 Task:  Search  Airbnb stays in Newport Beach with a boat .
Action: Mouse moved to (458, 85)
Screenshot: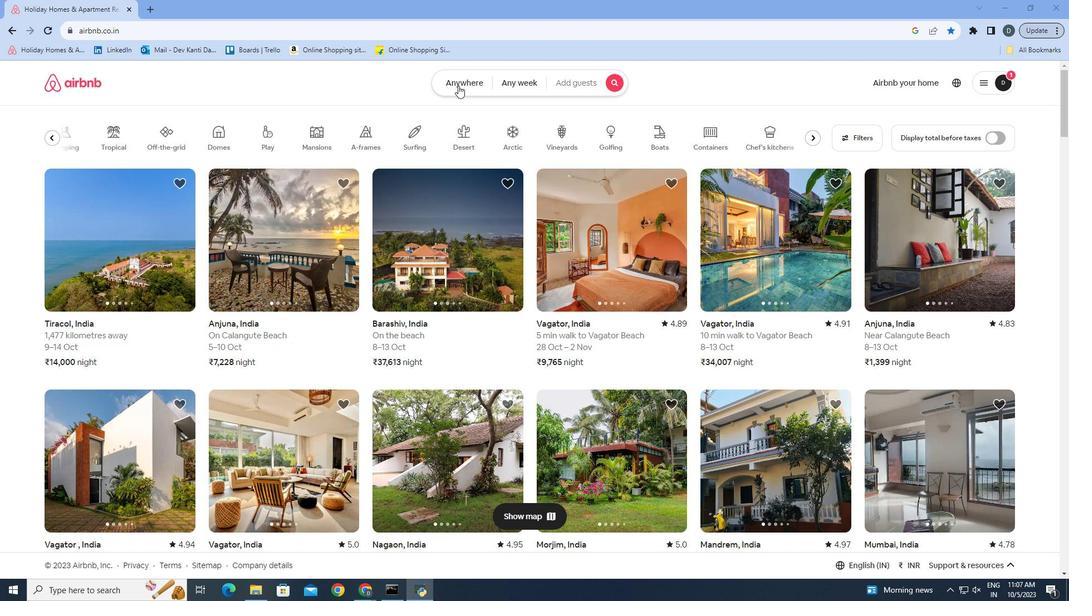 
Action: Mouse pressed left at (458, 85)
Screenshot: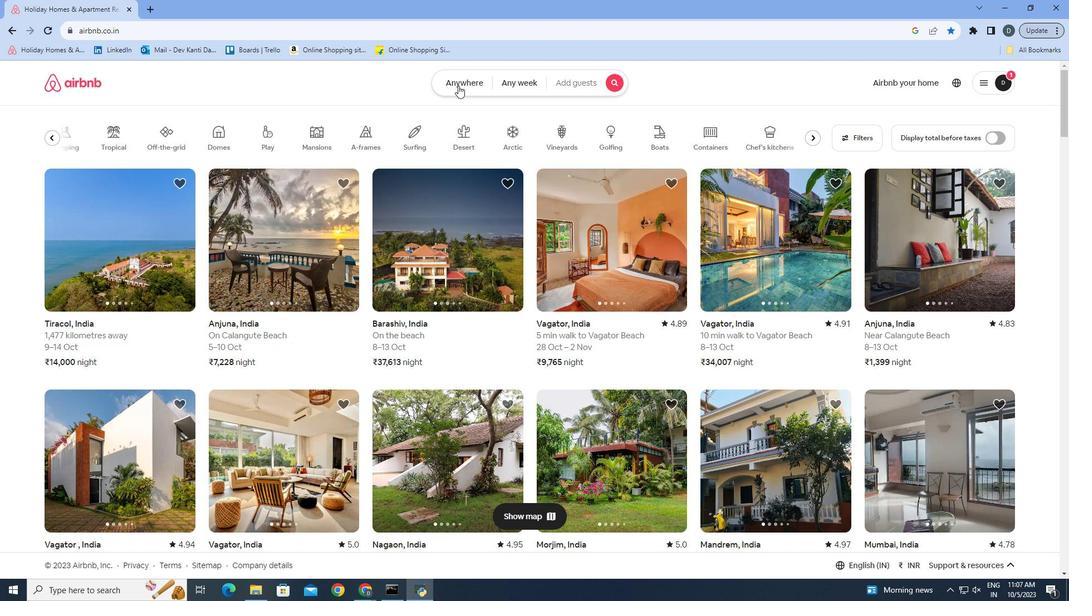 
Action: Mouse moved to (387, 129)
Screenshot: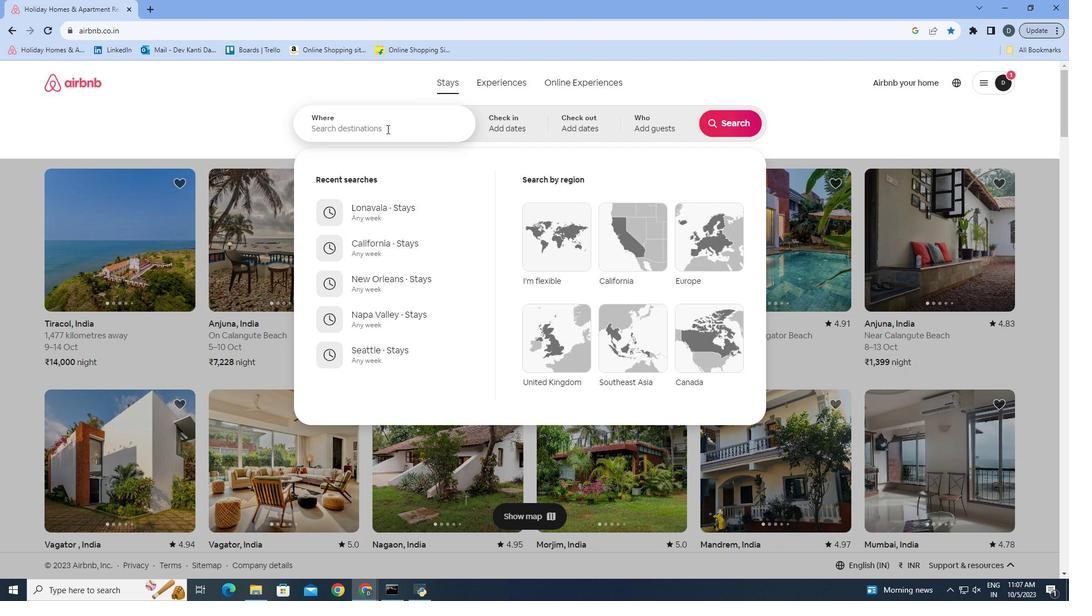 
Action: Mouse pressed left at (387, 129)
Screenshot: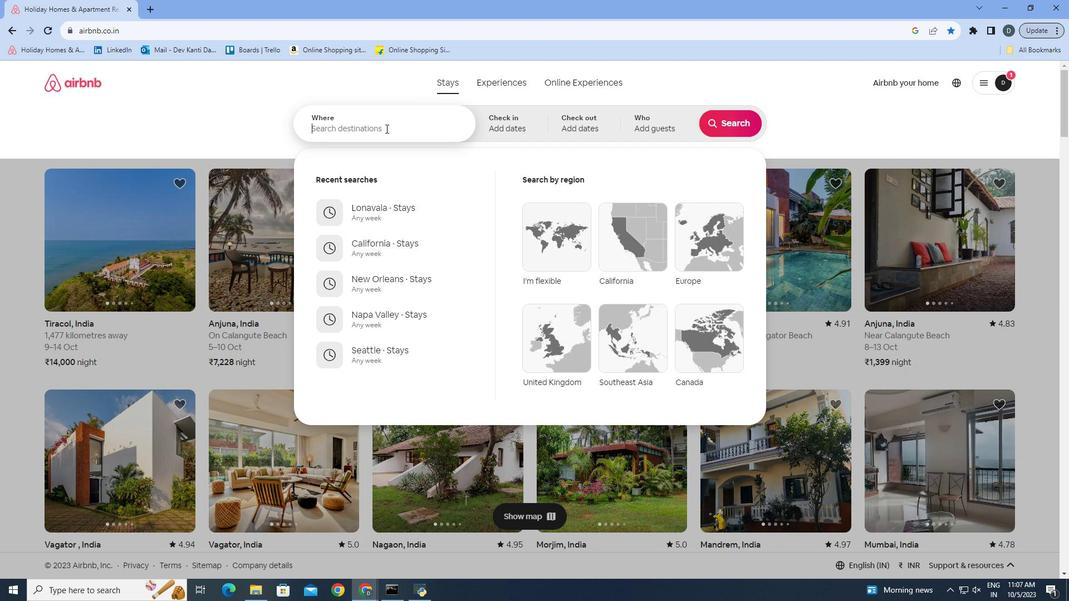 
Action: Mouse moved to (385, 128)
Screenshot: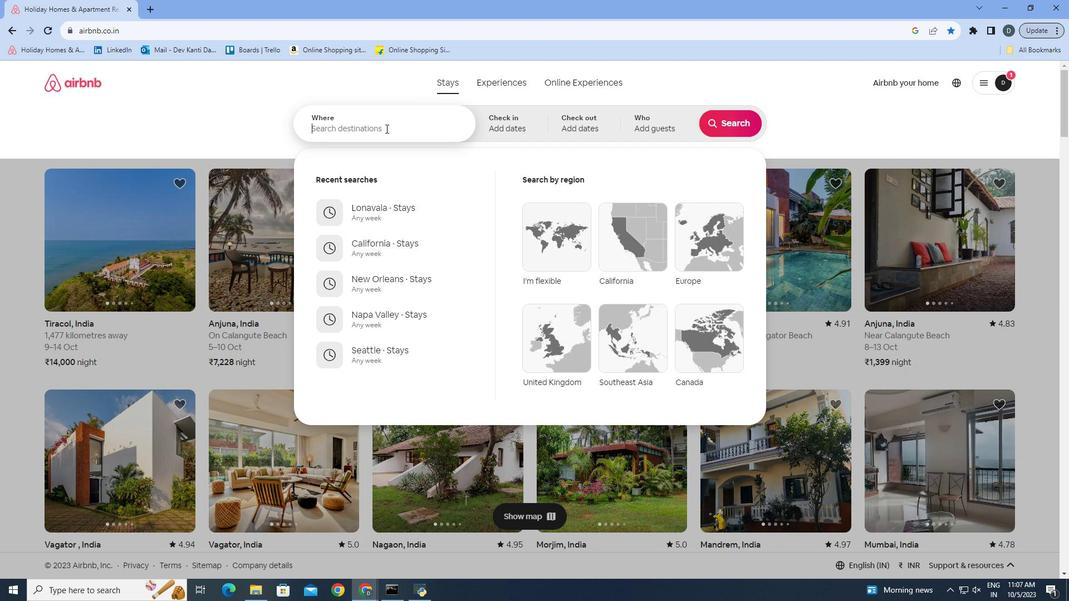 
Action: Key pressed <Key.shift>Newp
Screenshot: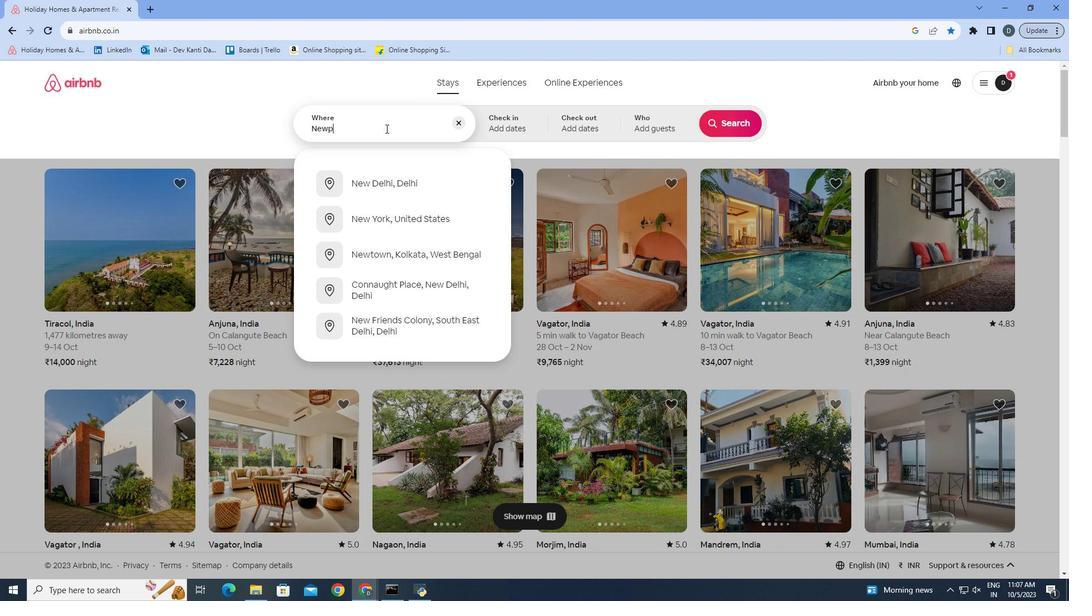 
Action: Mouse moved to (385, 127)
Screenshot: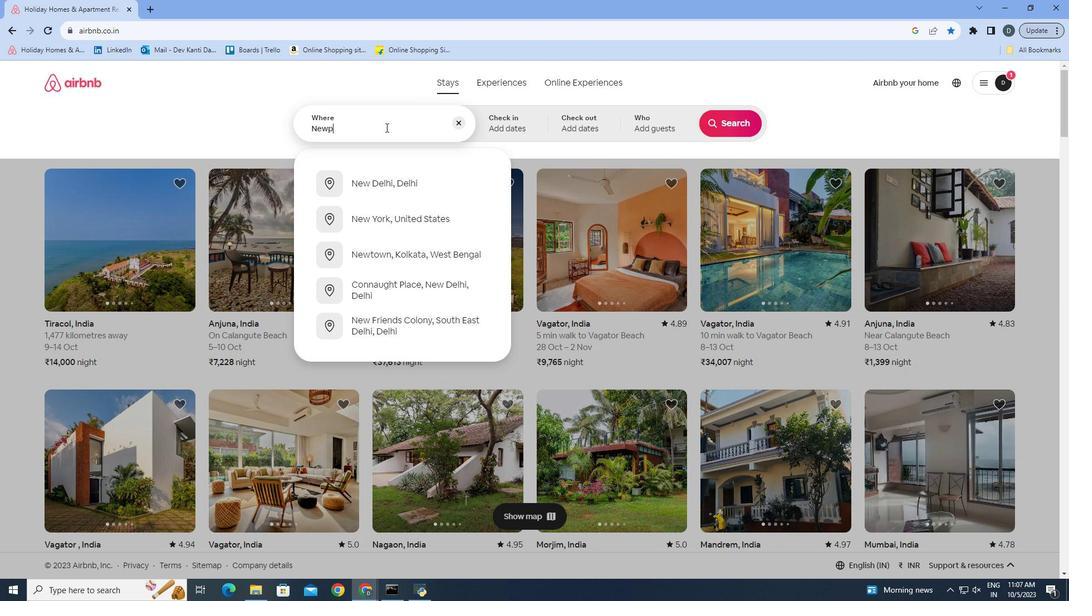 
Action: Key pressed ort<Key.space><Key.shift>Beach<Key.enter>
Screenshot: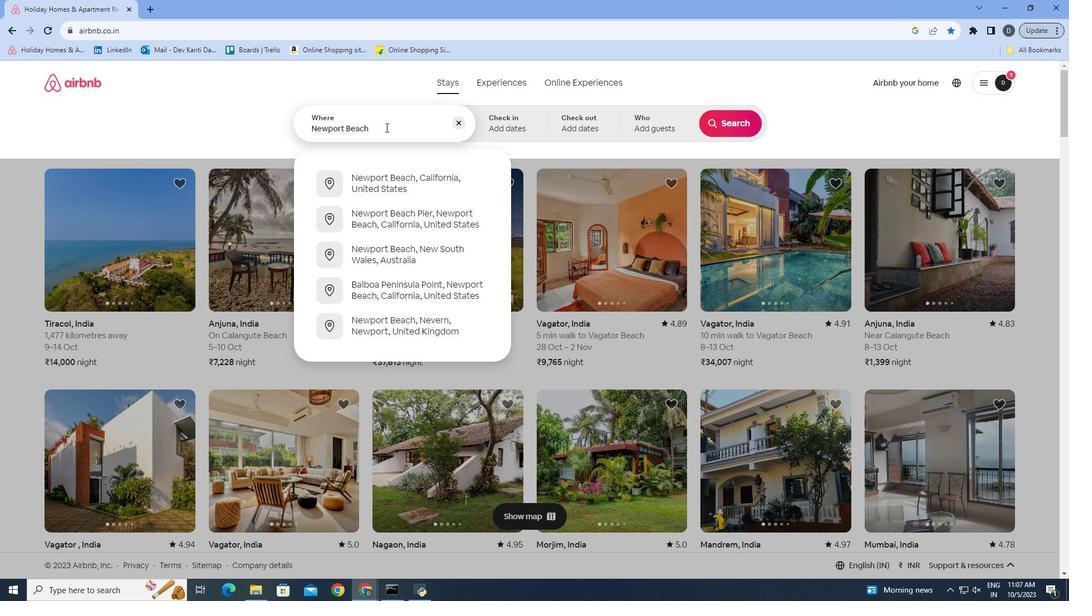 
Action: Mouse moved to (733, 119)
Screenshot: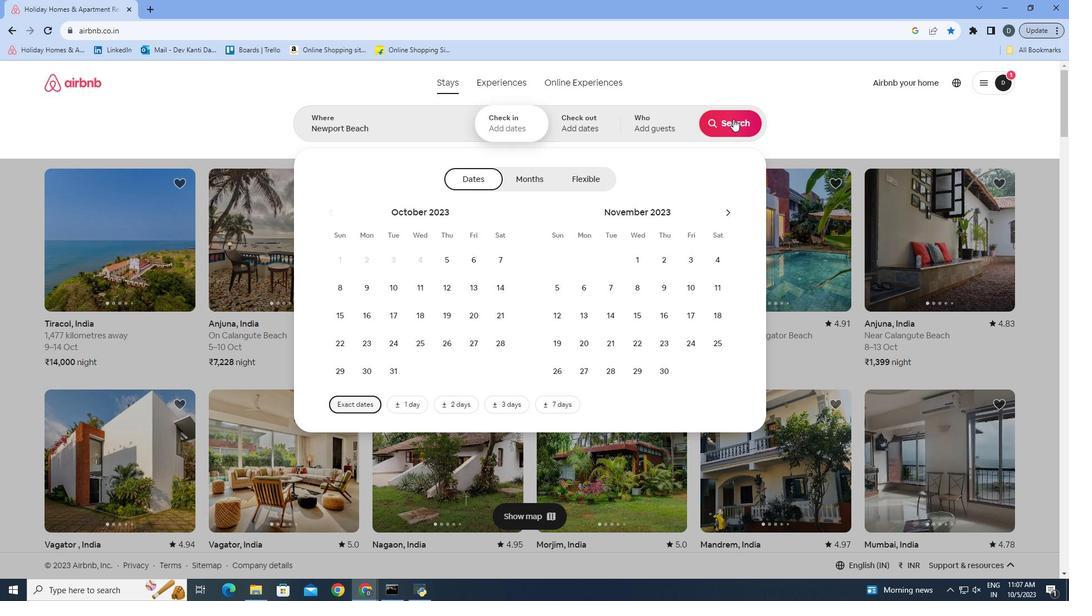
Action: Mouse pressed left at (733, 119)
Screenshot: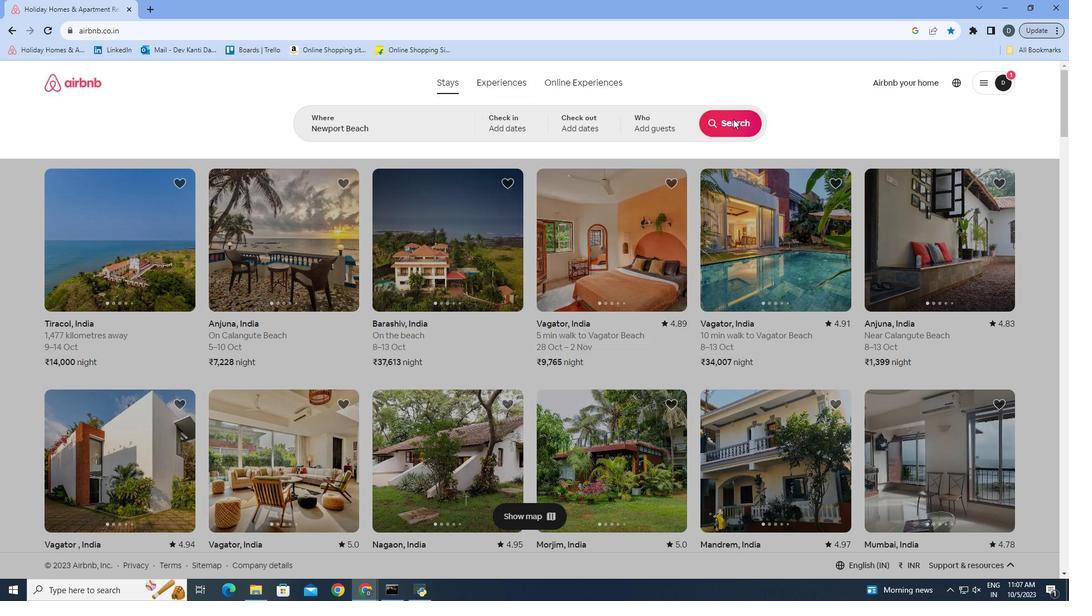 
Action: Mouse moved to (845, 123)
Screenshot: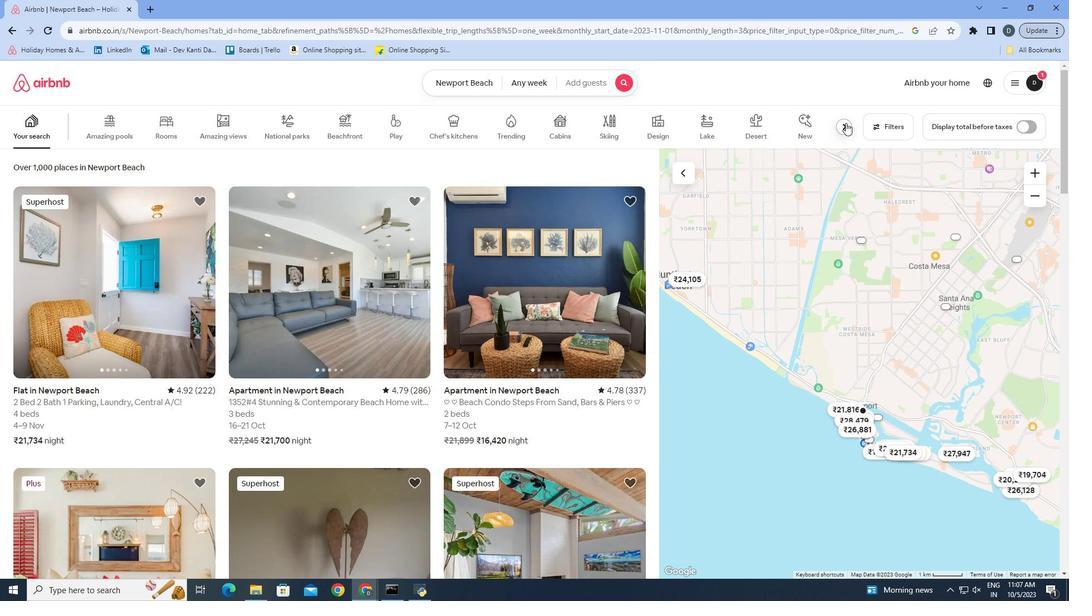 
Action: Mouse pressed left at (845, 123)
Screenshot: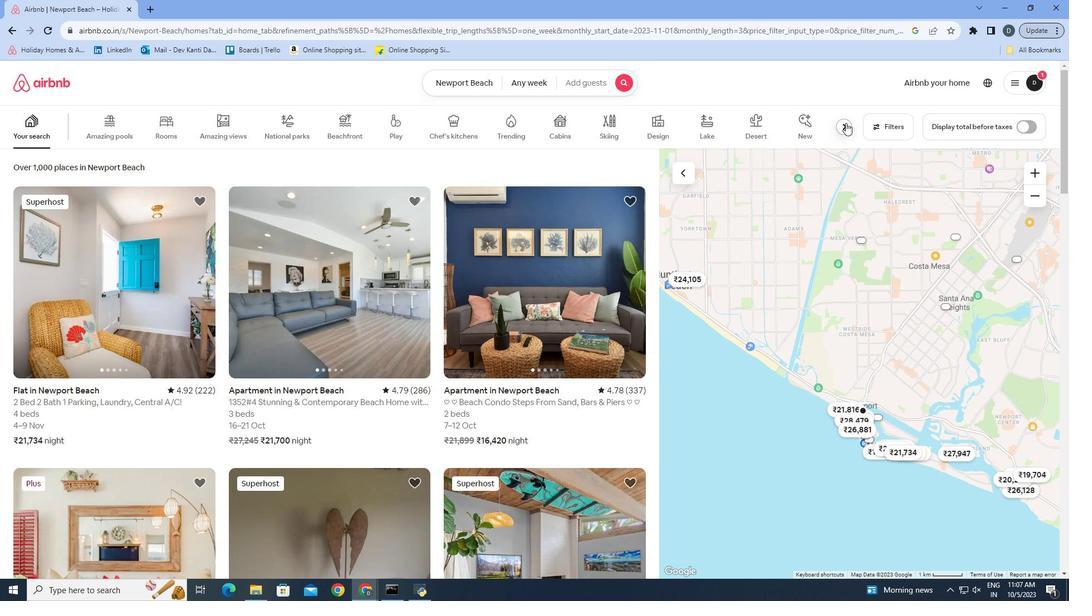 
Action: Mouse moved to (845, 123)
Screenshot: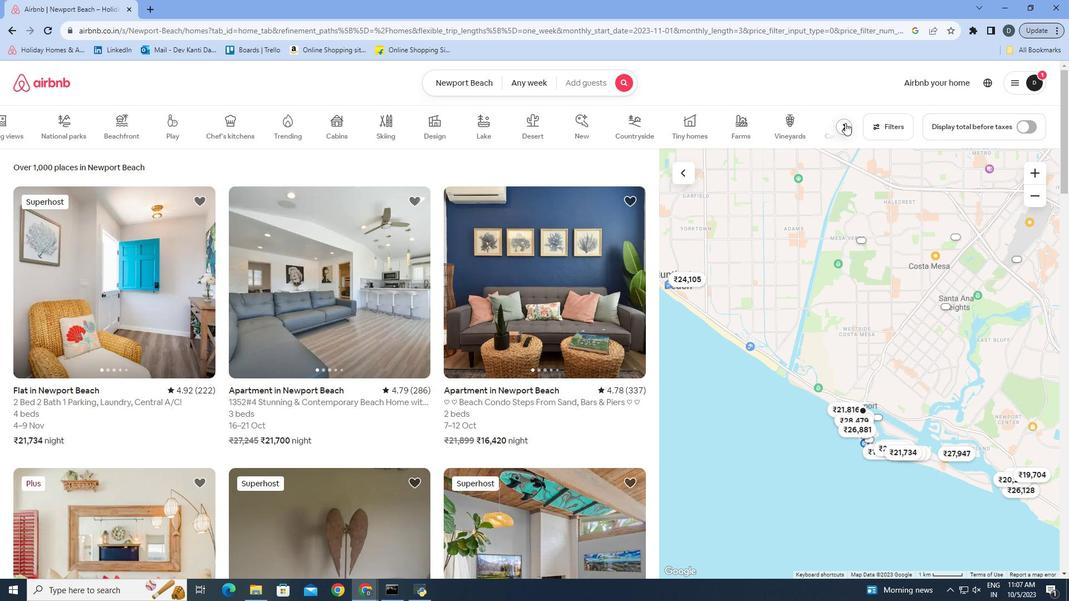 
Action: Mouse pressed left at (845, 123)
Screenshot: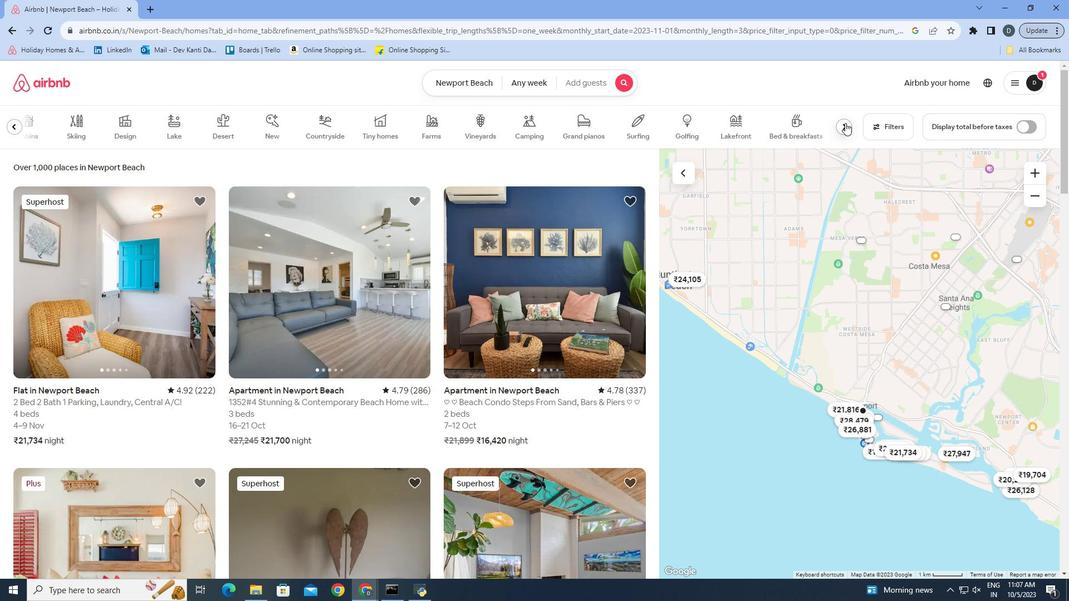 
Action: Mouse moved to (617, 123)
Screenshot: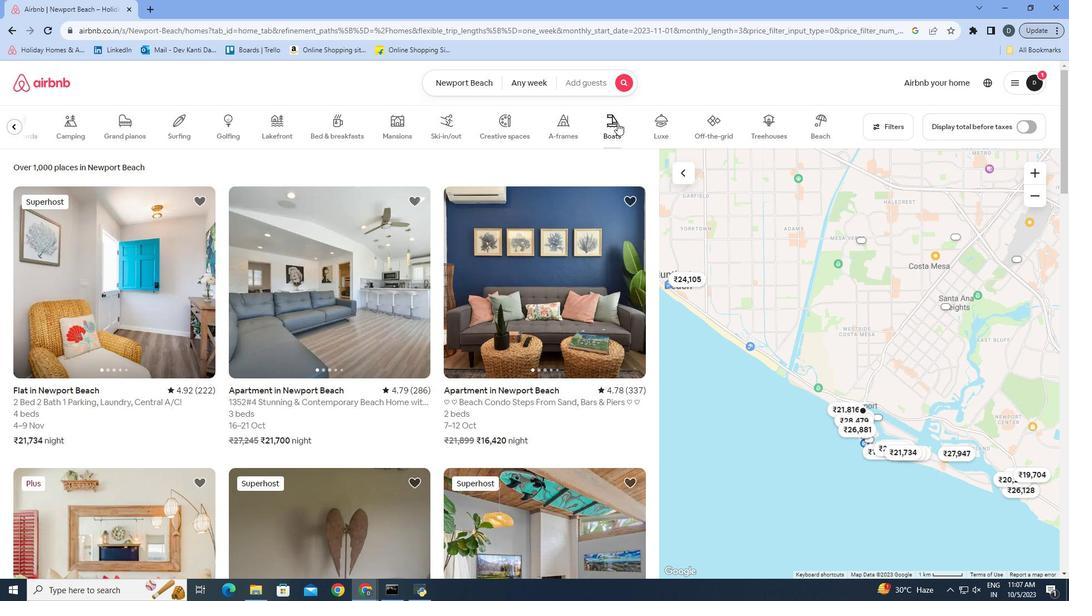 
Action: Mouse pressed left at (617, 123)
Screenshot: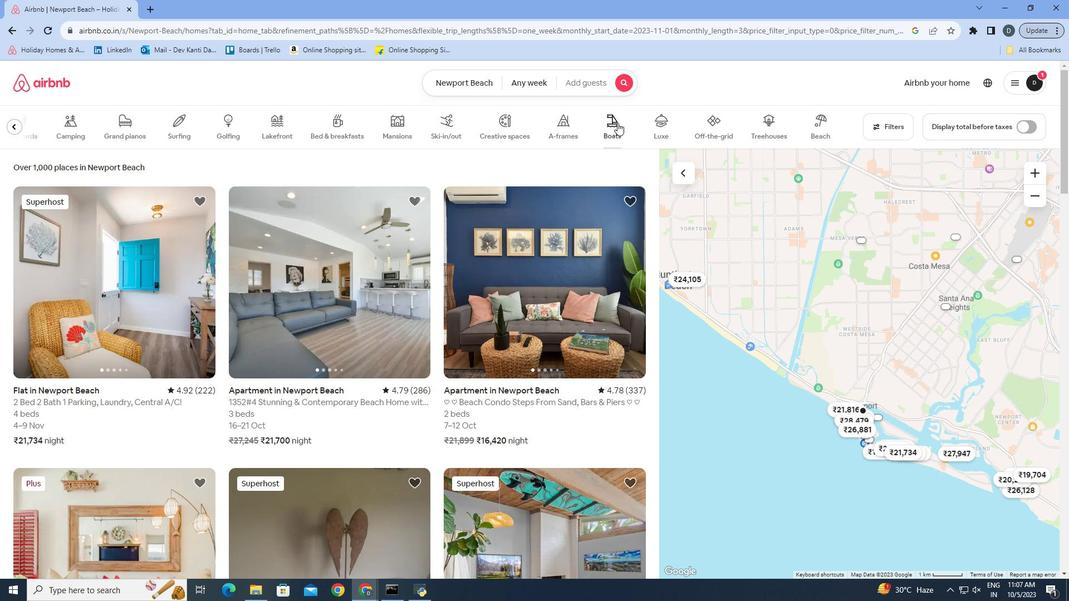 
Action: Mouse moved to (157, 332)
Screenshot: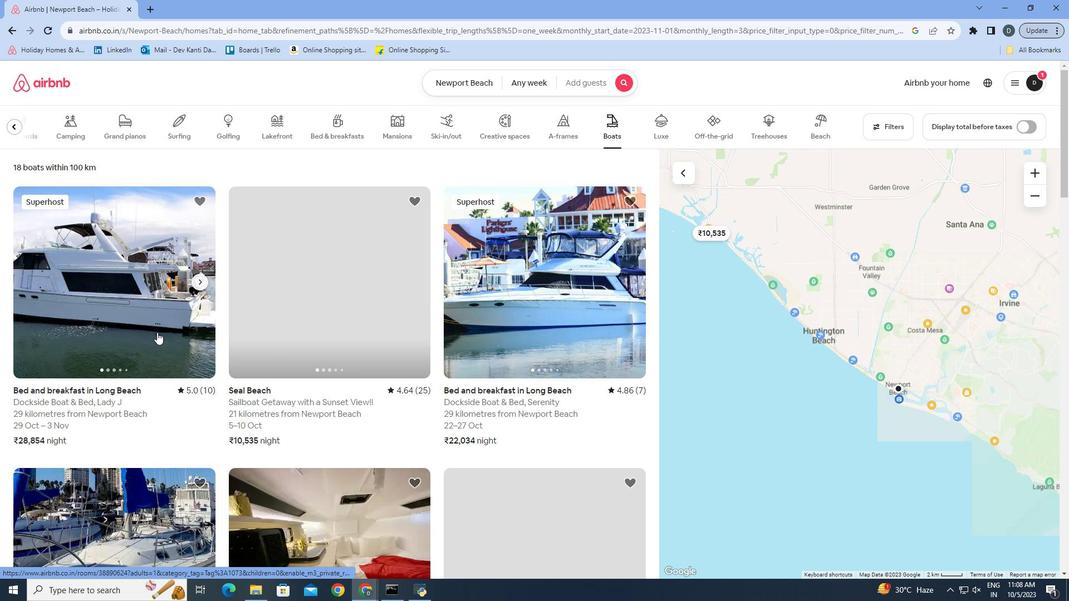 
Action: Mouse pressed left at (157, 332)
Screenshot: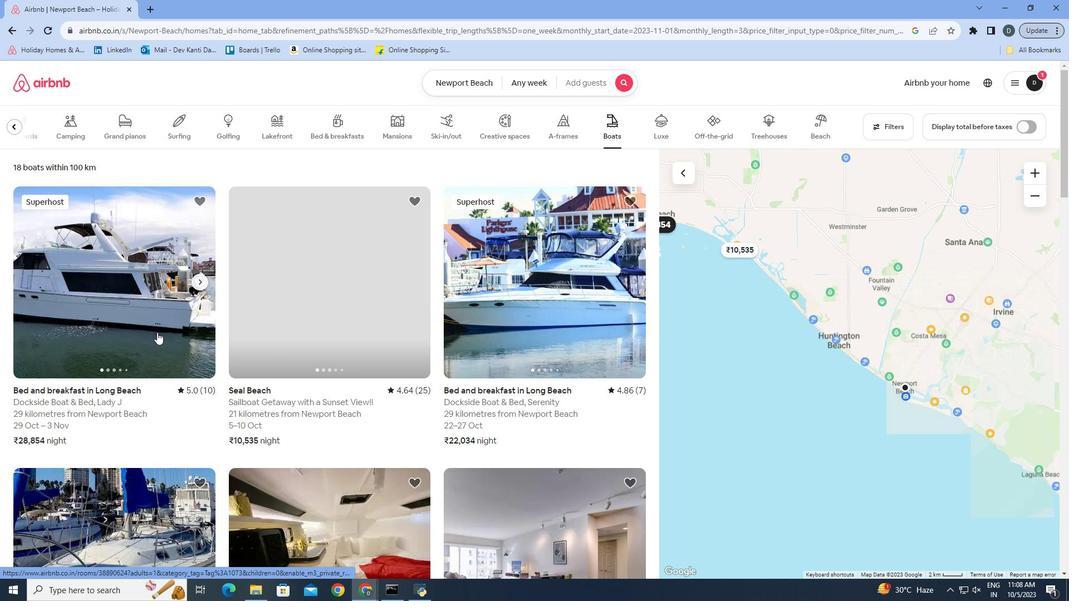 
Action: Mouse moved to (821, 418)
Screenshot: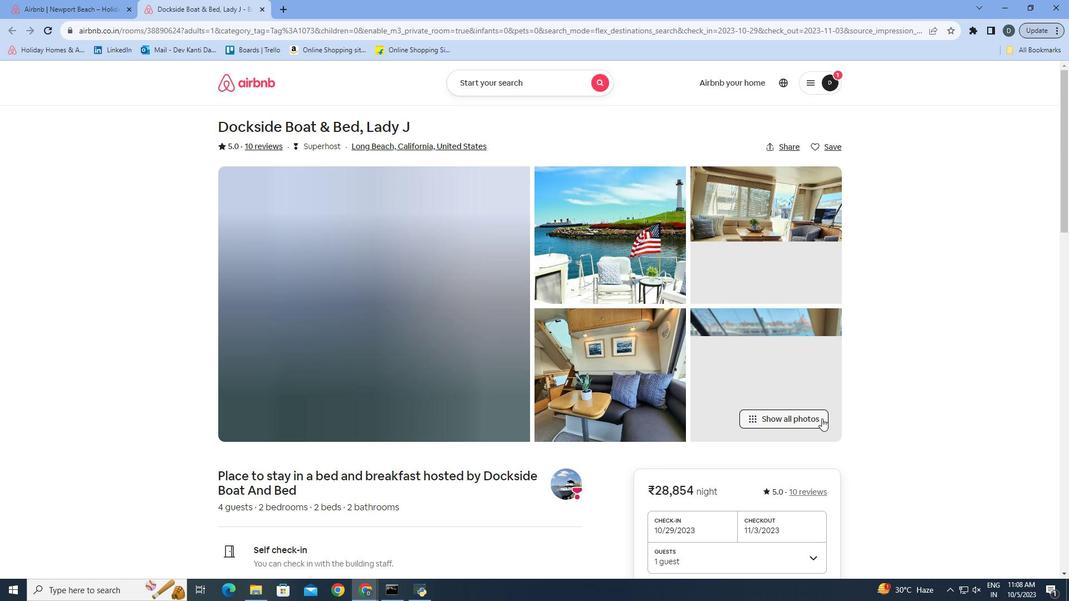 
Action: Mouse pressed left at (821, 418)
Screenshot: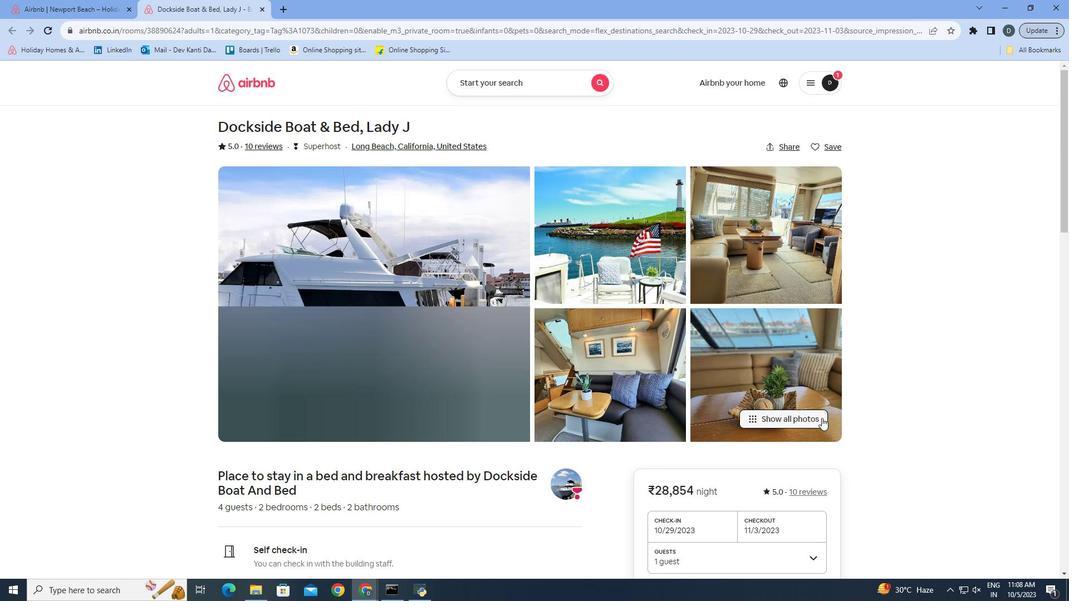 
Action: Mouse moved to (788, 381)
Screenshot: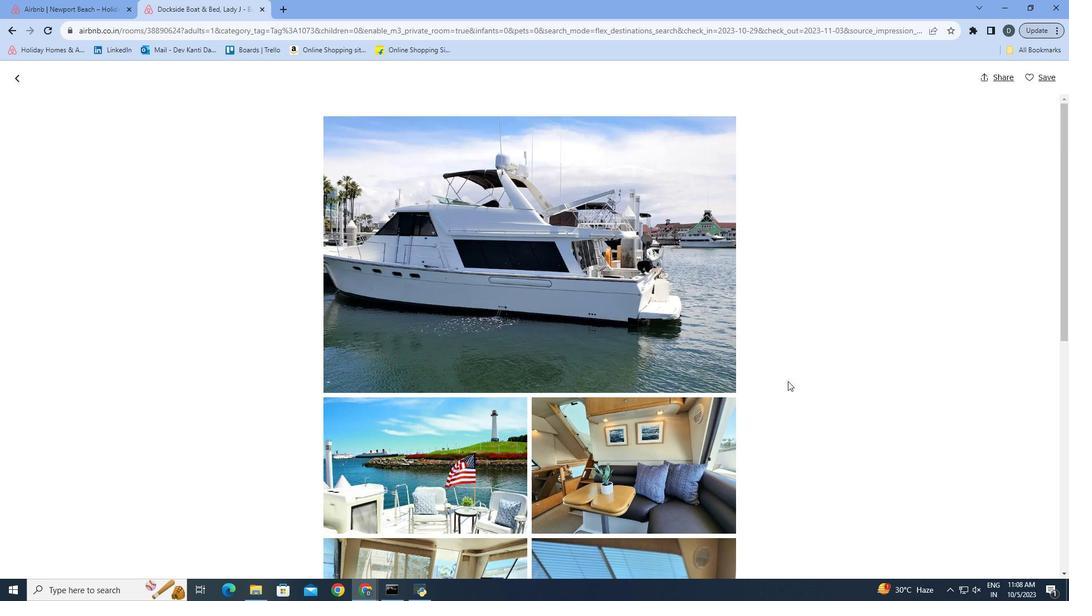 
Action: Mouse scrolled (788, 380) with delta (0, 0)
Screenshot: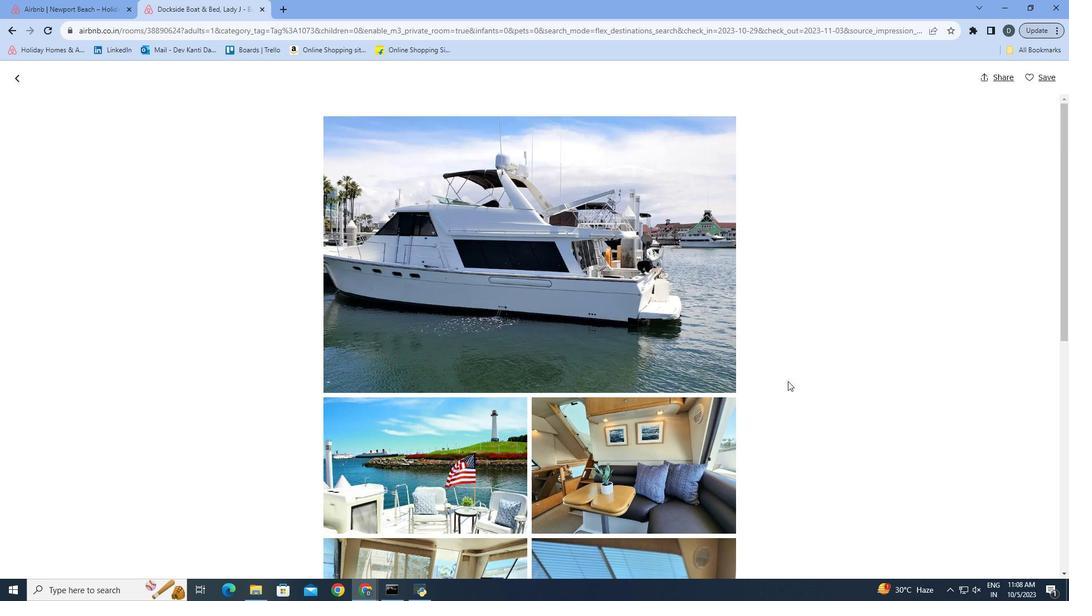 
Action: Mouse moved to (788, 381)
Screenshot: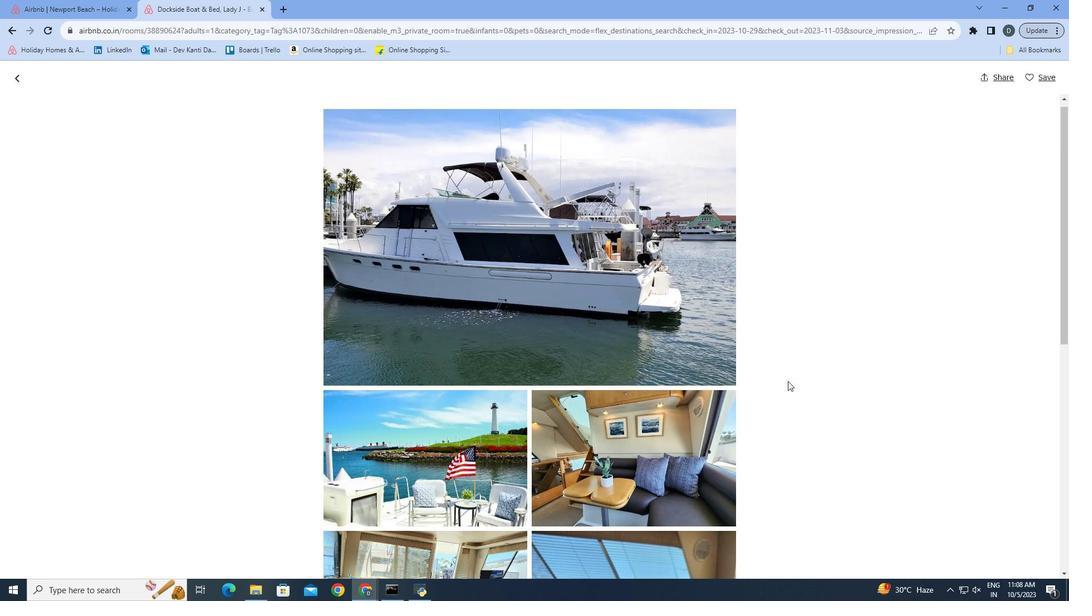 
Action: Mouse scrolled (788, 380) with delta (0, 0)
Screenshot: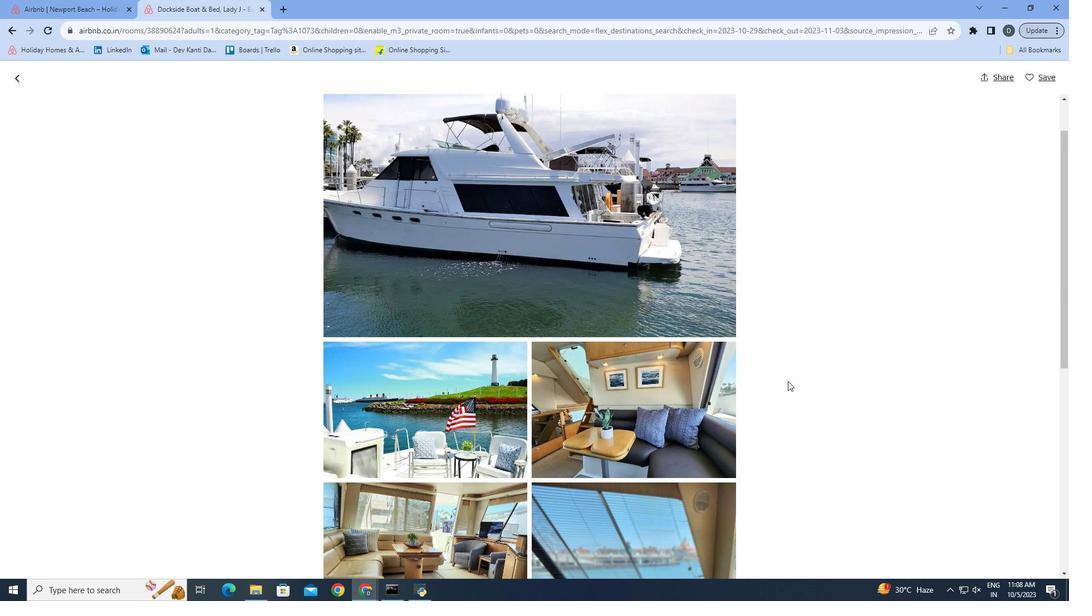 
Action: Mouse scrolled (788, 380) with delta (0, 0)
Screenshot: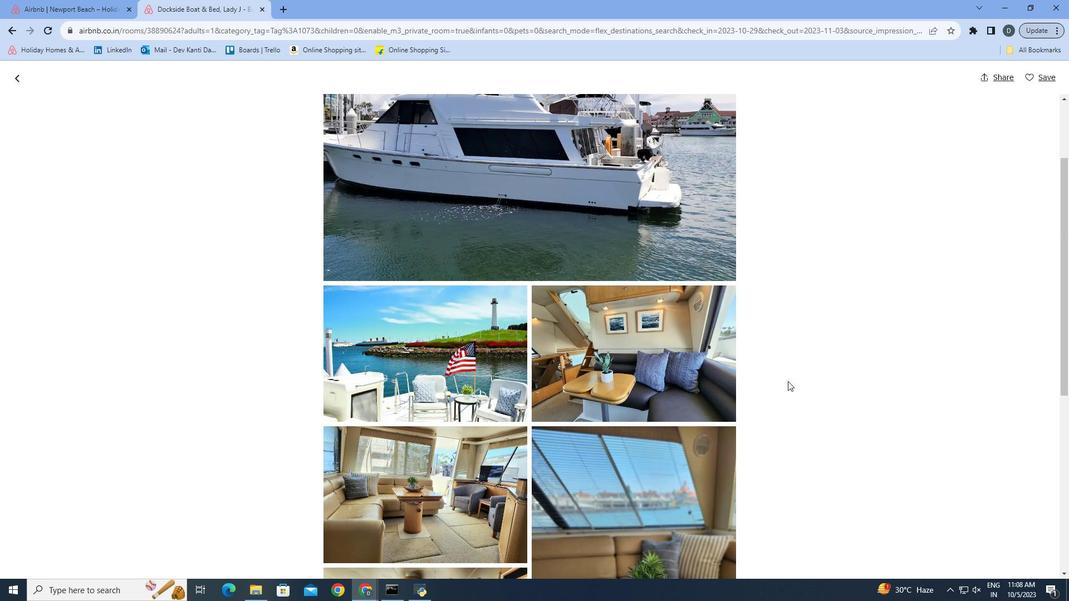 
Action: Mouse scrolled (788, 380) with delta (0, 0)
Screenshot: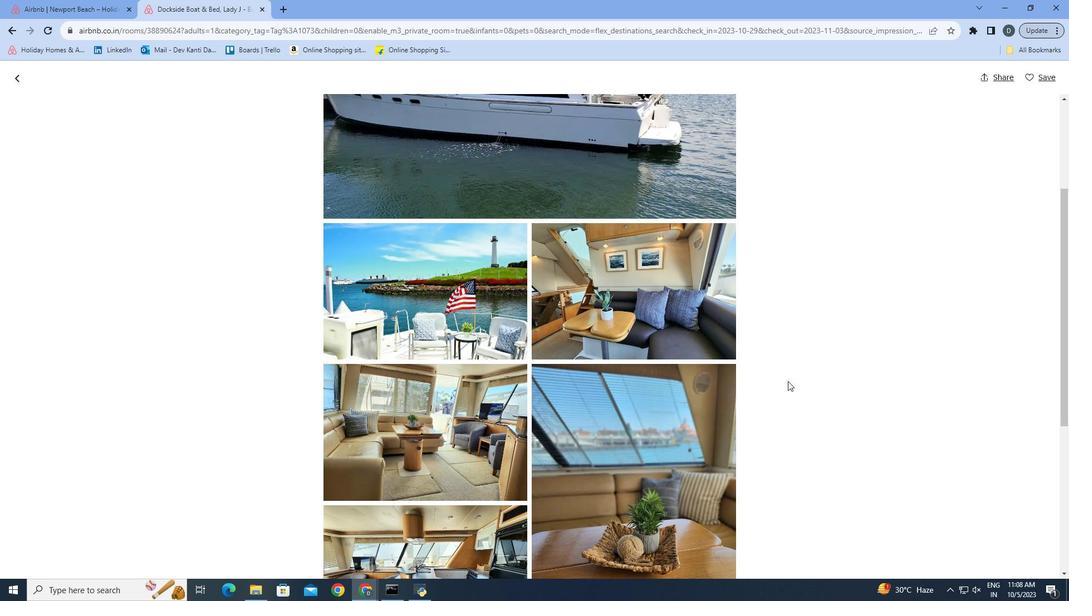
Action: Mouse scrolled (788, 380) with delta (0, 0)
Screenshot: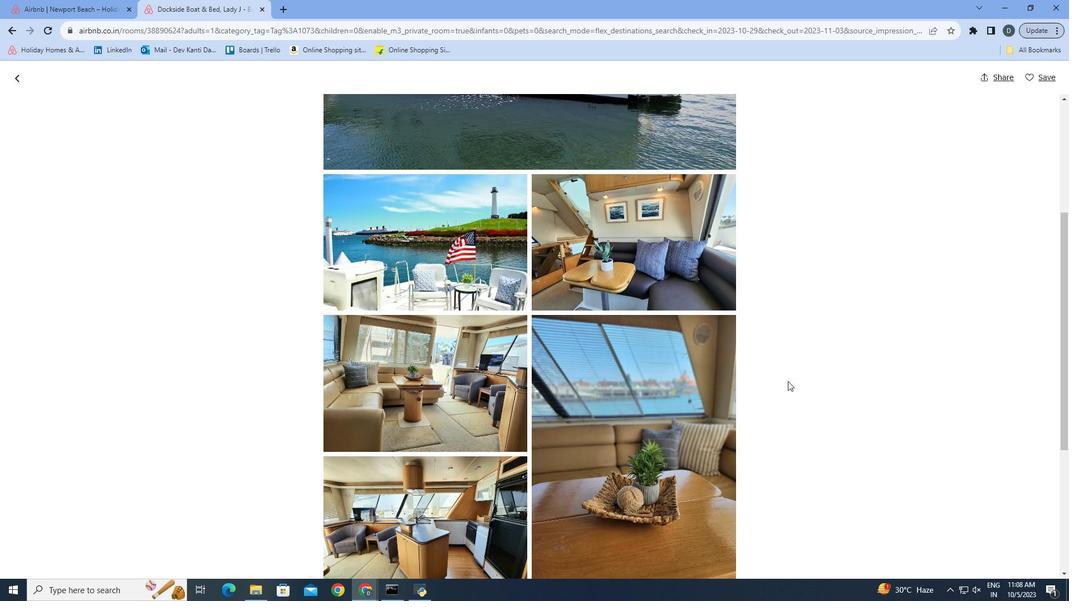 
Action: Mouse moved to (795, 384)
Screenshot: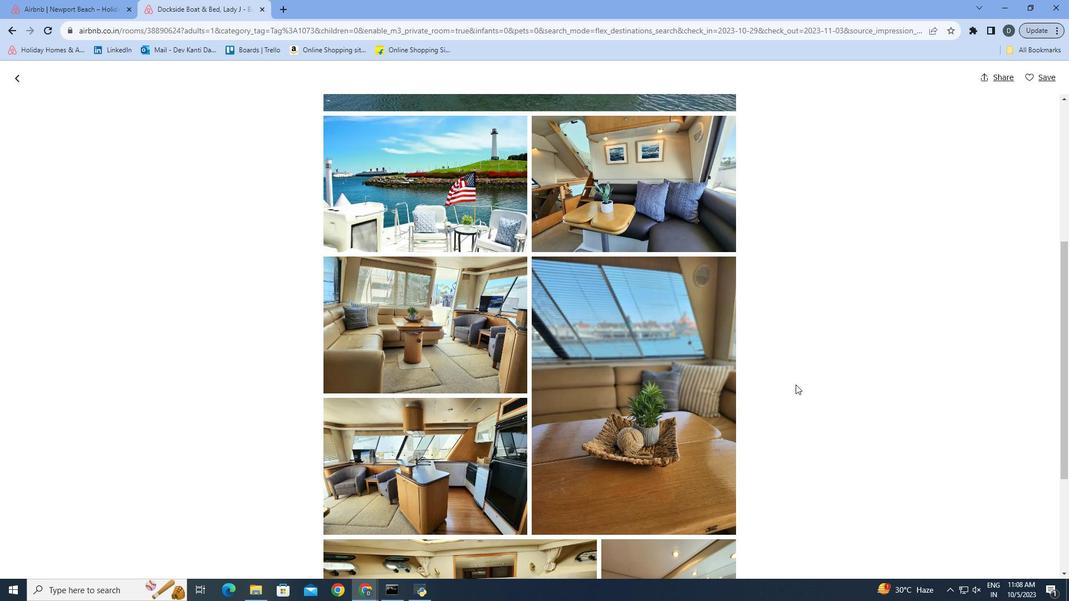 
Action: Mouse scrolled (795, 384) with delta (0, 0)
Screenshot: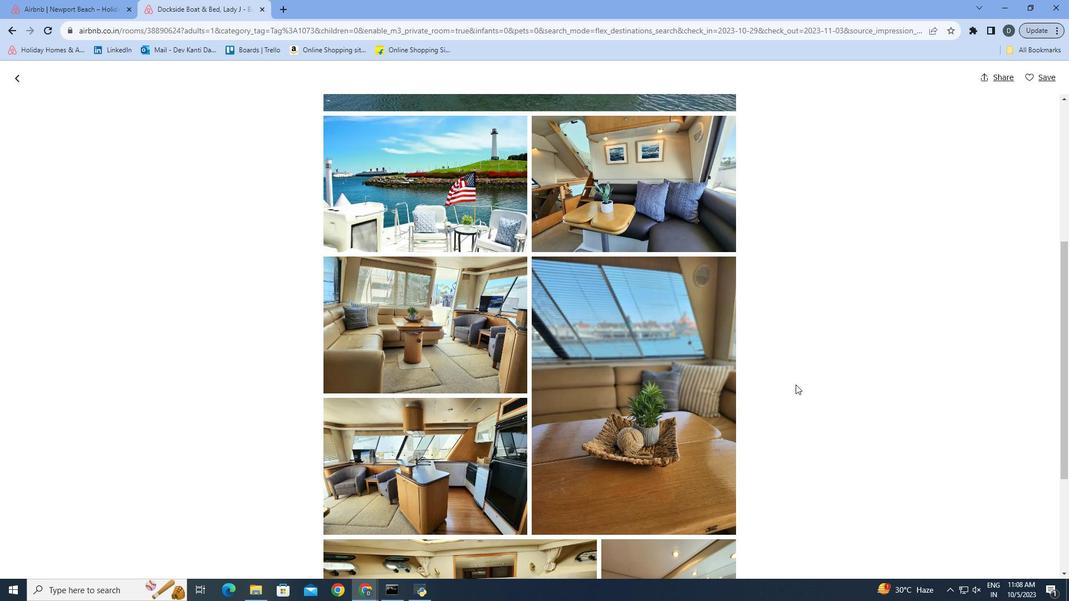 
Action: Mouse moved to (789, 355)
Screenshot: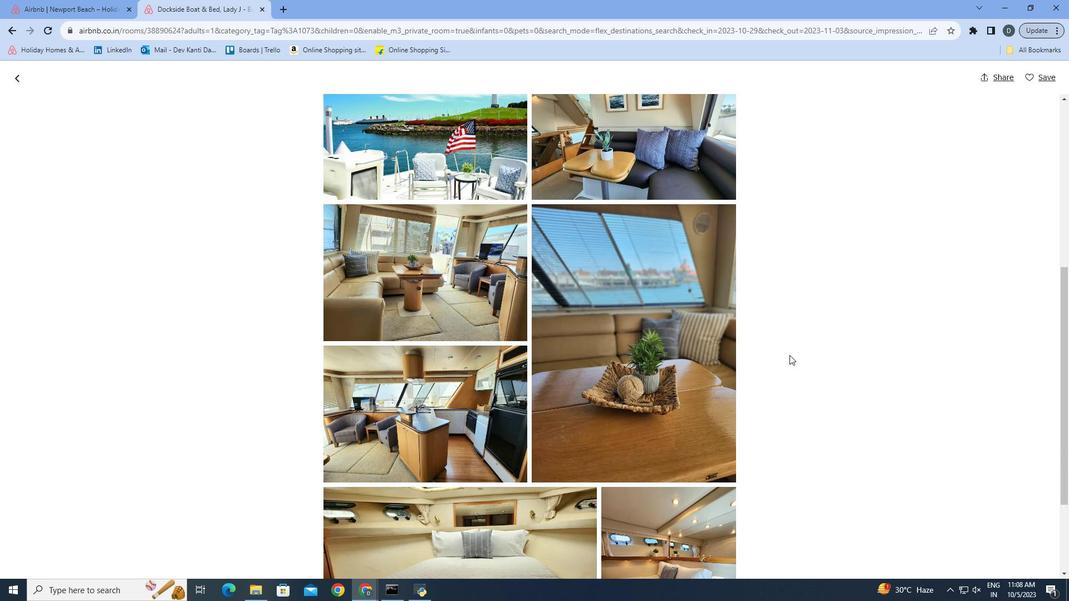 
Action: Mouse scrolled (789, 354) with delta (0, 0)
Screenshot: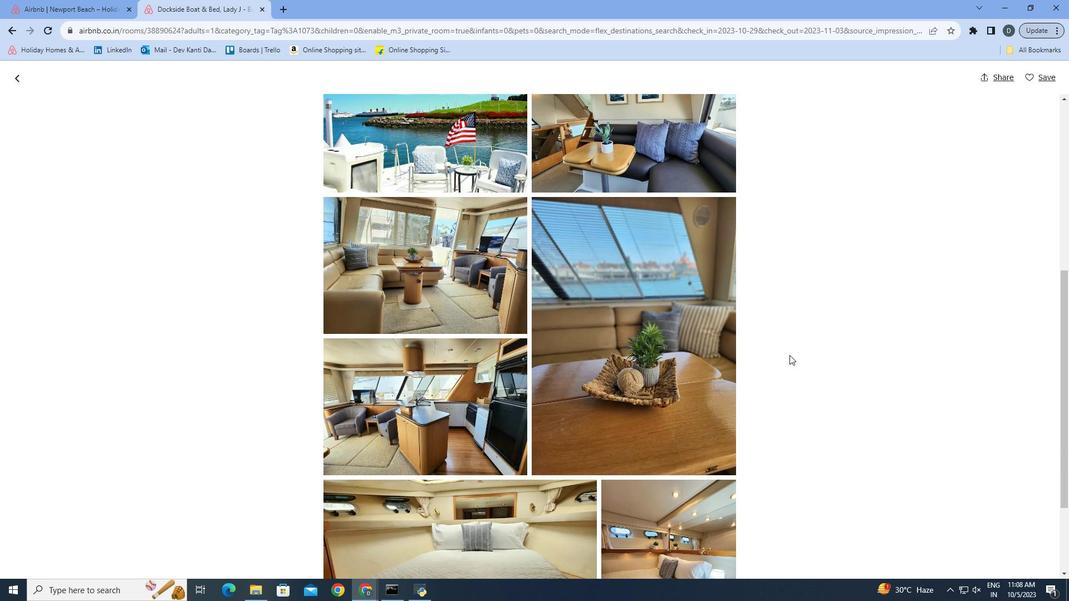 
Action: Mouse moved to (789, 355)
Screenshot: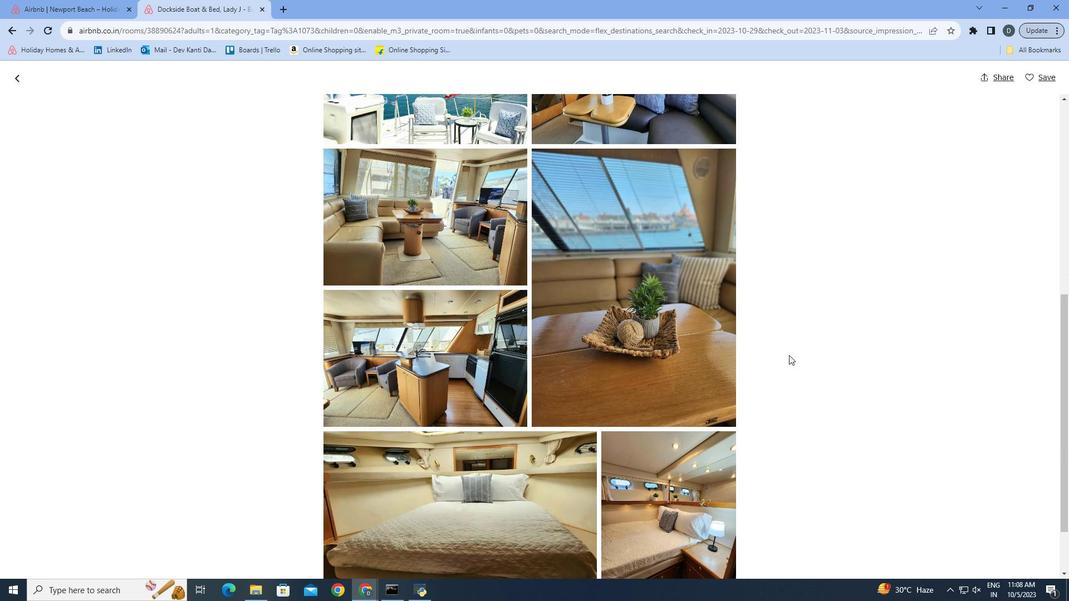 
Action: Mouse scrolled (789, 354) with delta (0, 0)
Screenshot: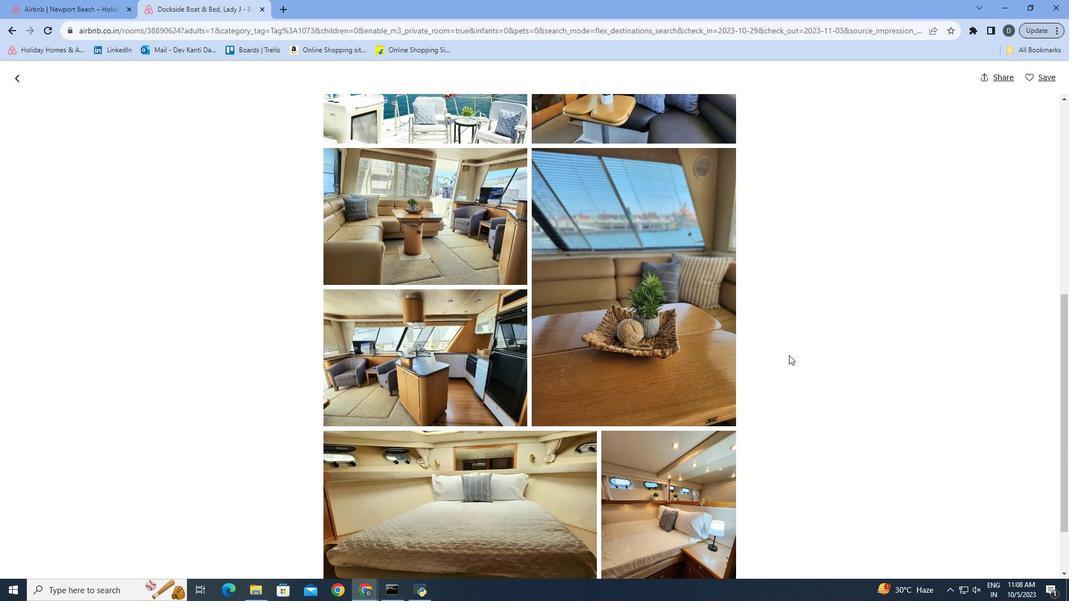 
Action: Mouse moved to (788, 355)
Screenshot: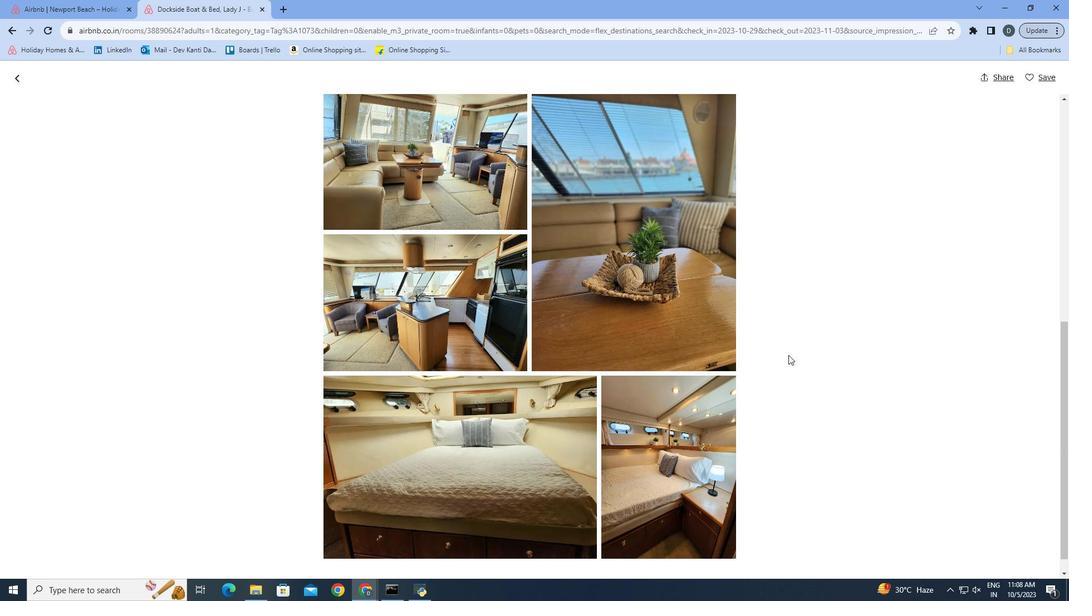 
Action: Mouse scrolled (788, 354) with delta (0, 0)
Screenshot: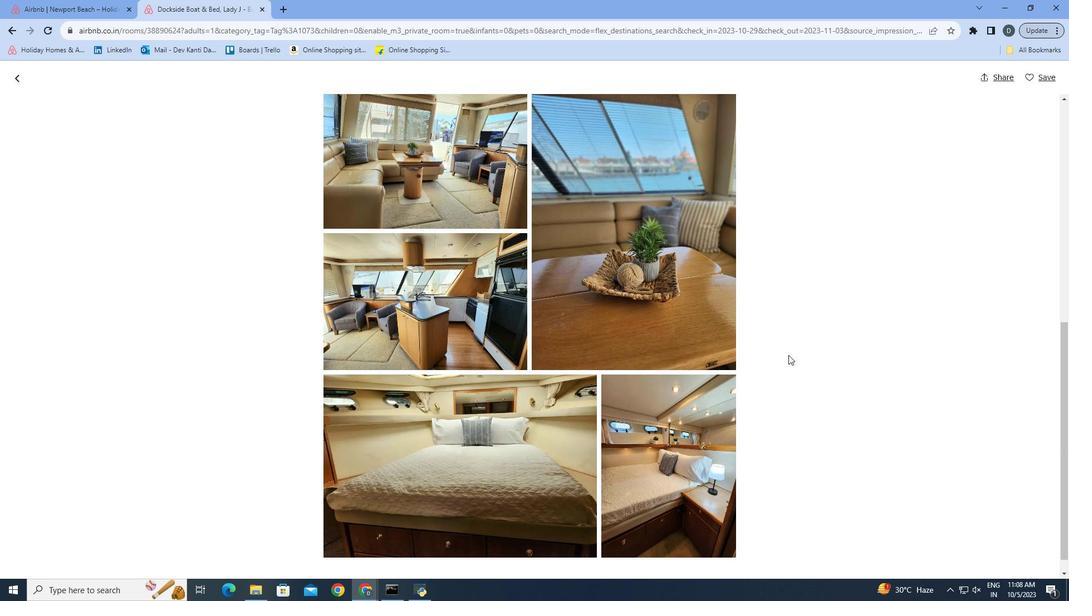 
Action: Mouse scrolled (788, 354) with delta (0, 0)
Screenshot: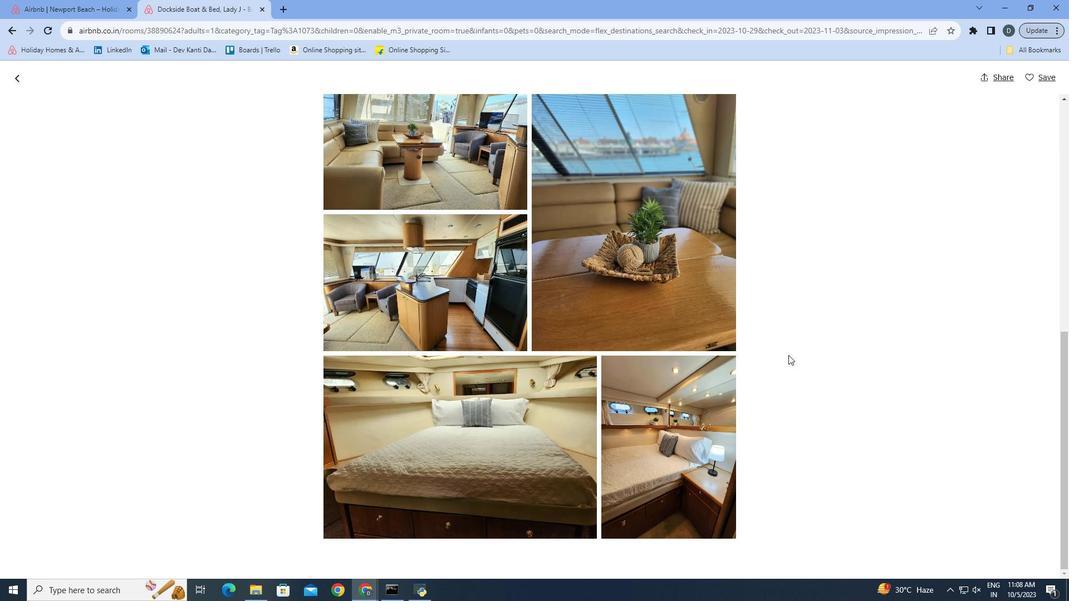 
Action: Mouse scrolled (788, 354) with delta (0, 0)
Screenshot: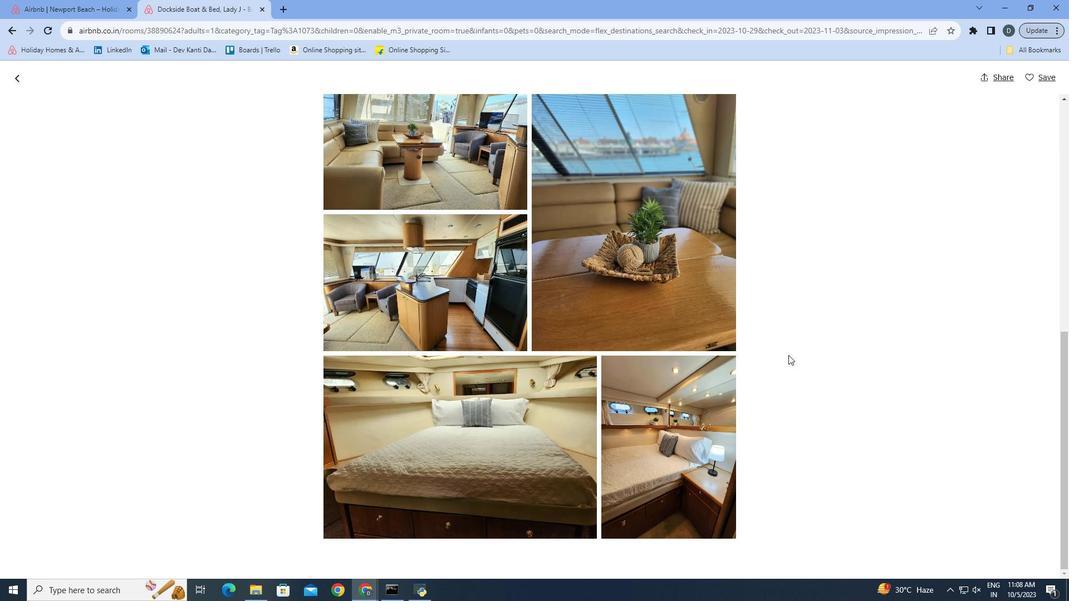 
Action: Mouse moved to (785, 361)
Screenshot: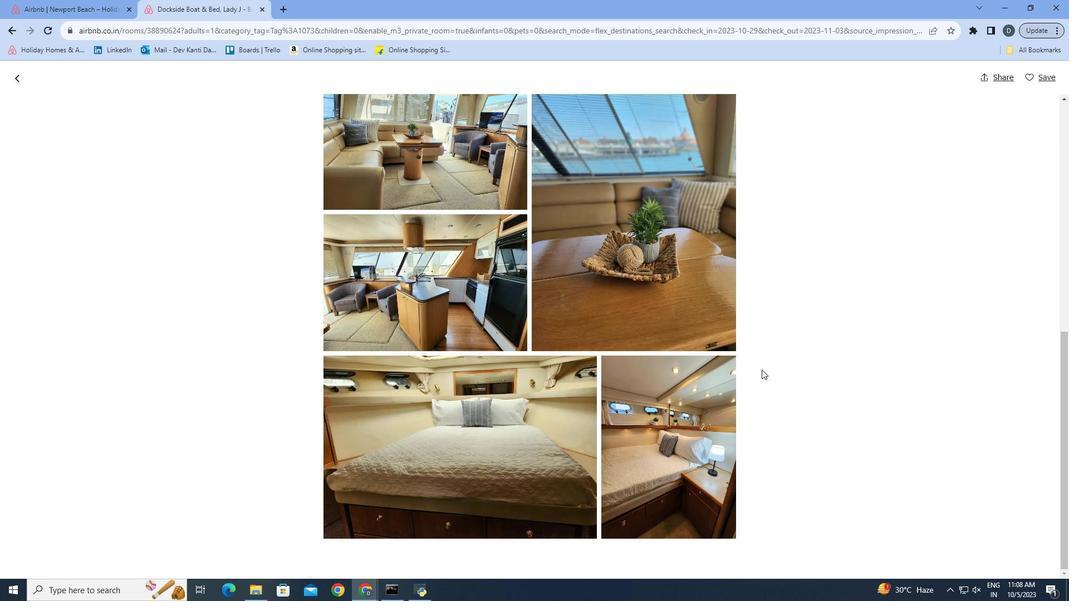 
Action: Mouse scrolled (785, 361) with delta (0, 0)
Screenshot: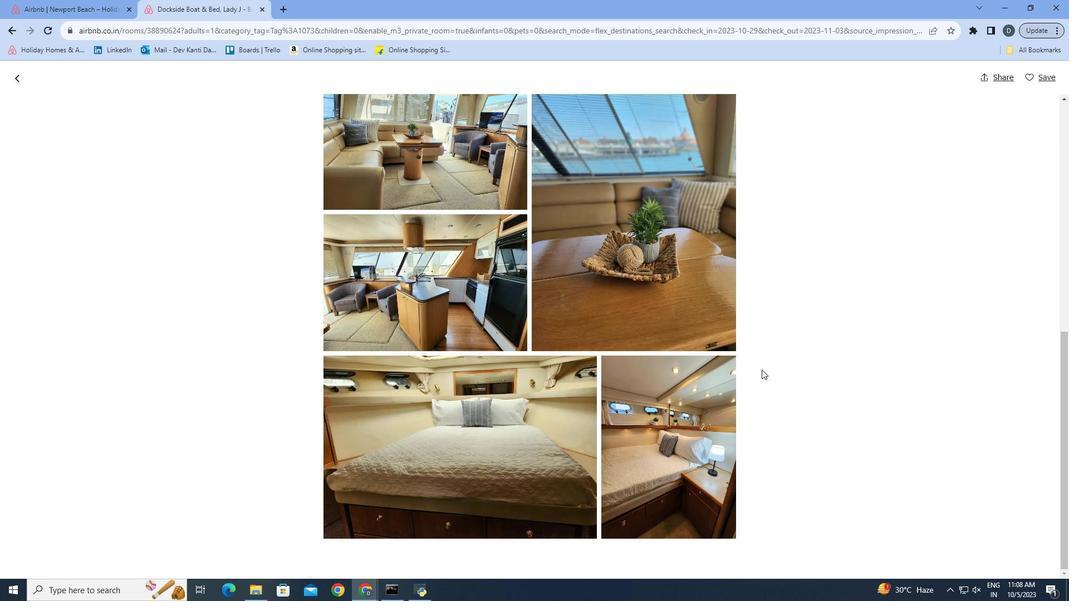 
Action: Mouse moved to (781, 364)
Screenshot: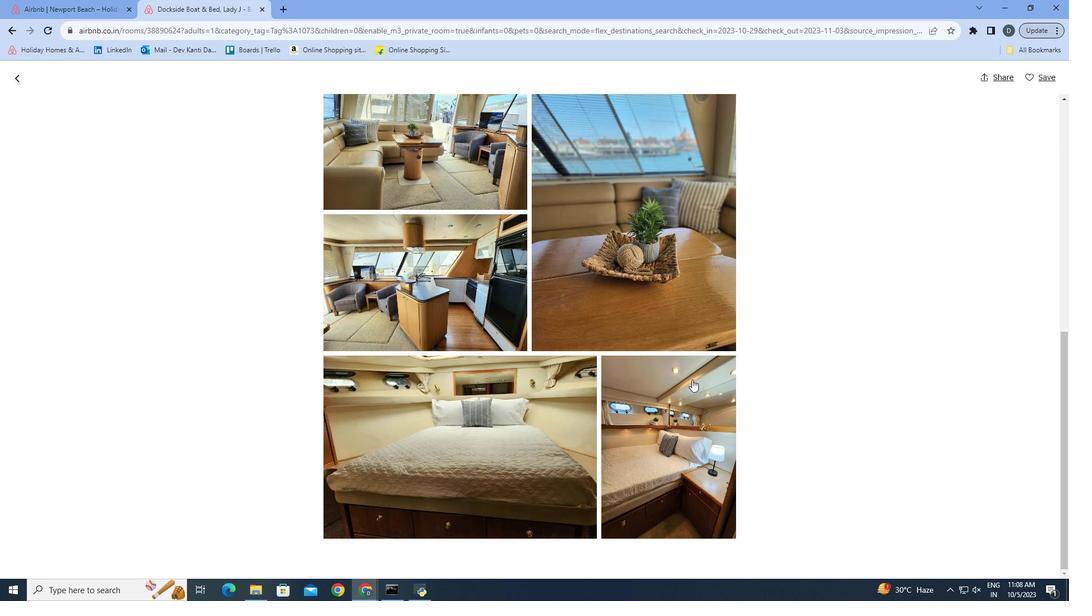 
Action: Mouse scrolled (781, 363) with delta (0, 0)
Screenshot: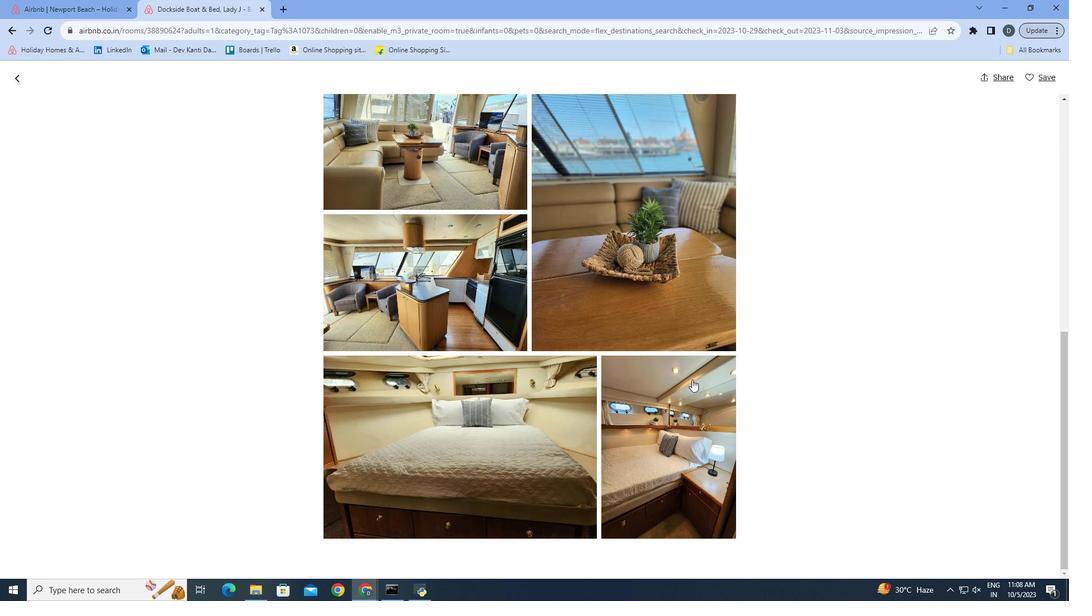 
Action: Mouse moved to (20, 83)
Screenshot: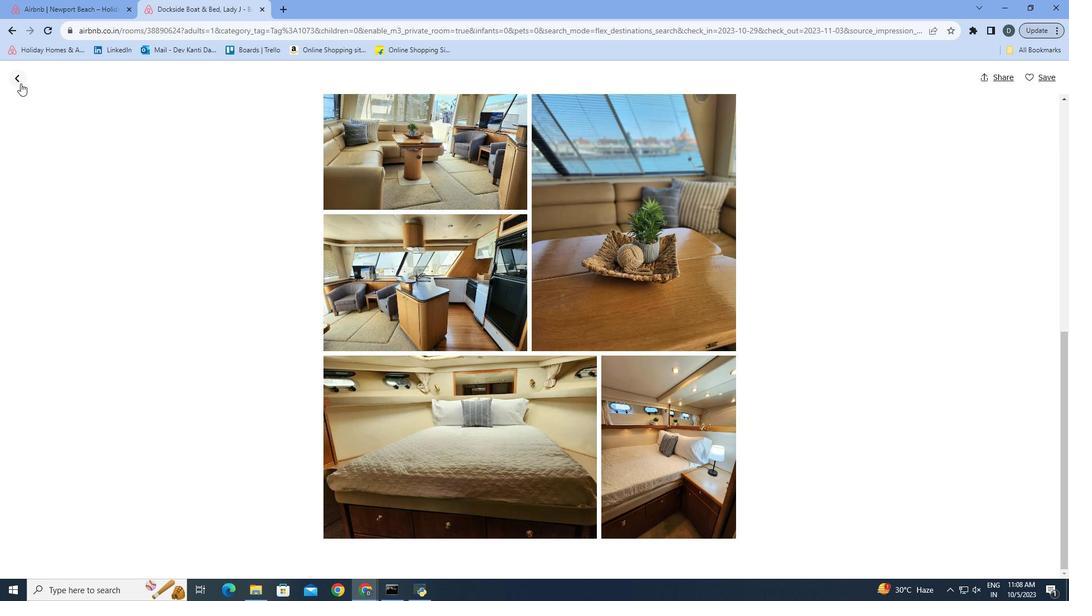 
Action: Mouse pressed left at (20, 83)
Screenshot: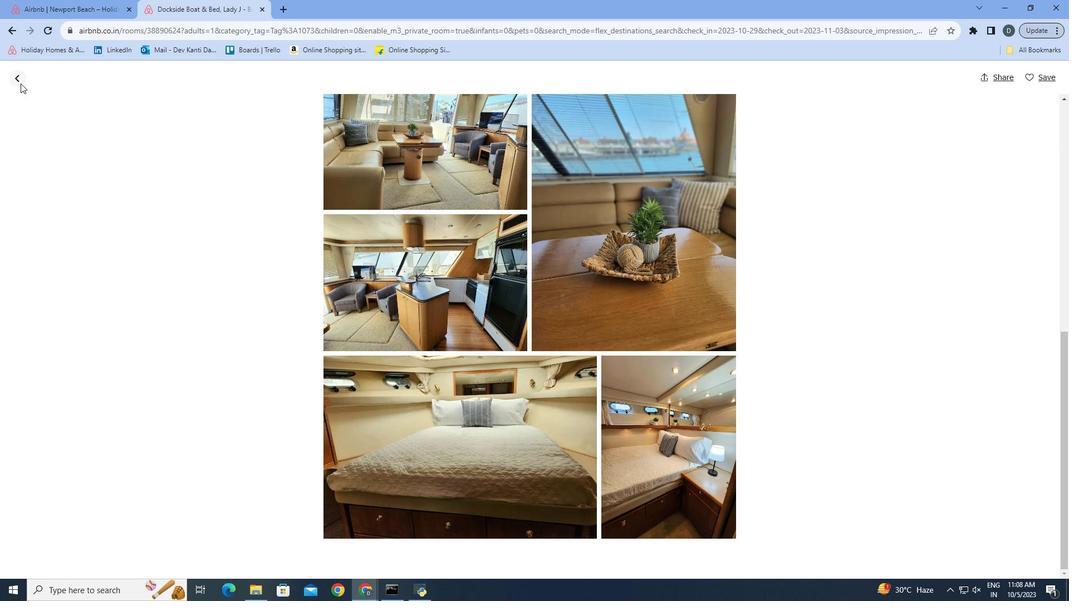 
Action: Mouse moved to (913, 449)
Screenshot: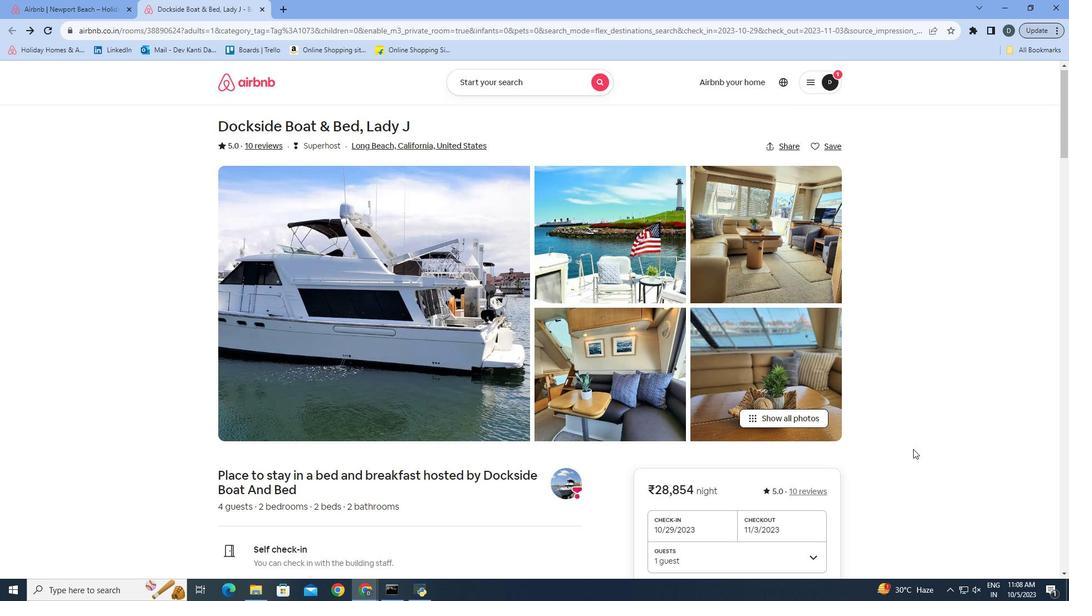 
Action: Mouse scrolled (913, 448) with delta (0, 0)
Screenshot: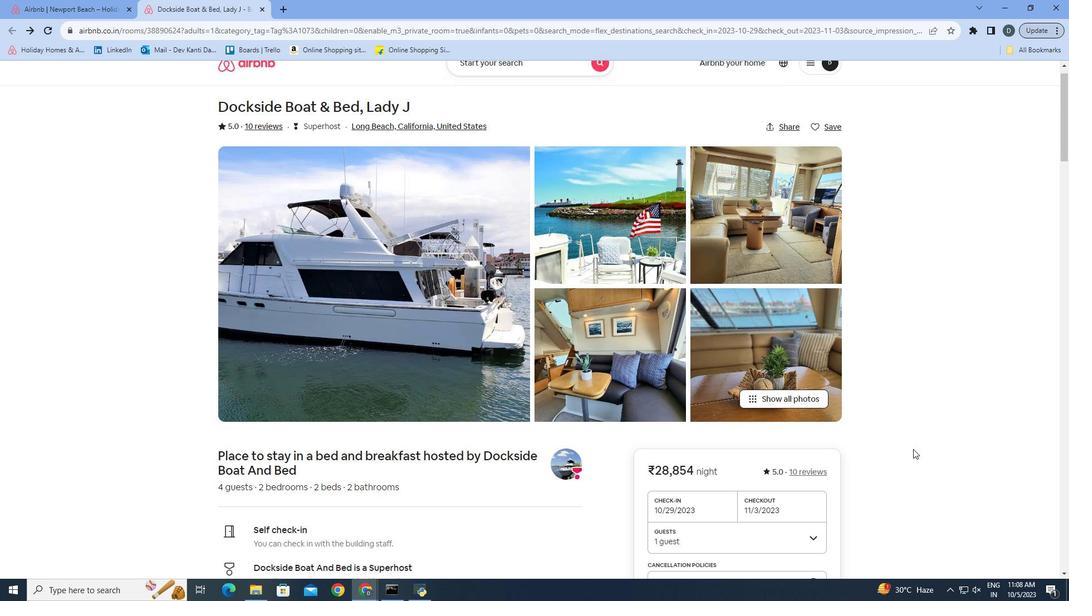 
Action: Mouse scrolled (913, 448) with delta (0, 0)
Screenshot: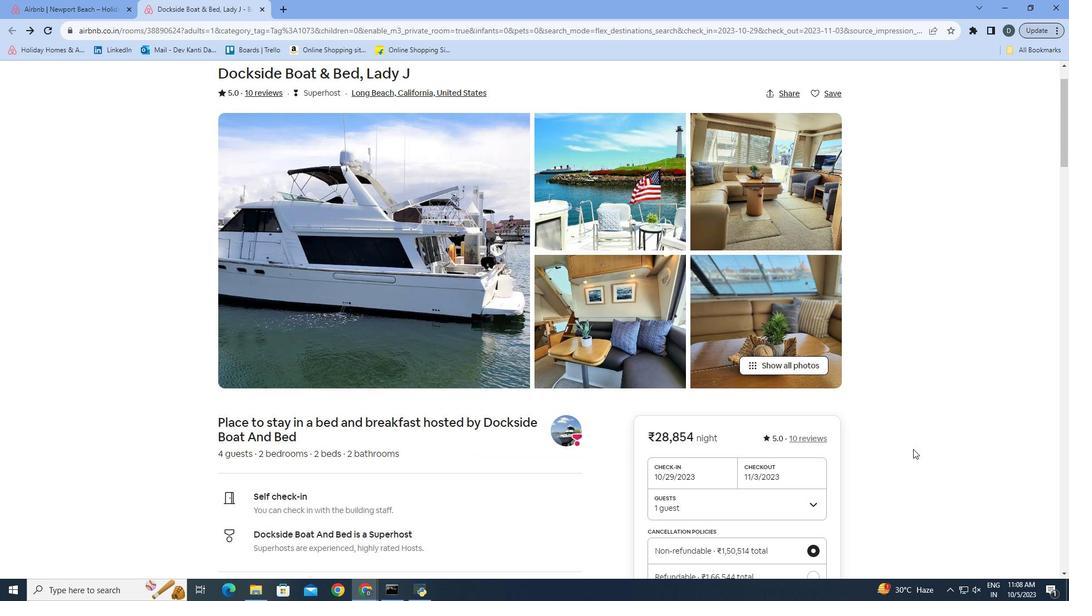 
Action: Mouse scrolled (913, 448) with delta (0, 0)
Screenshot: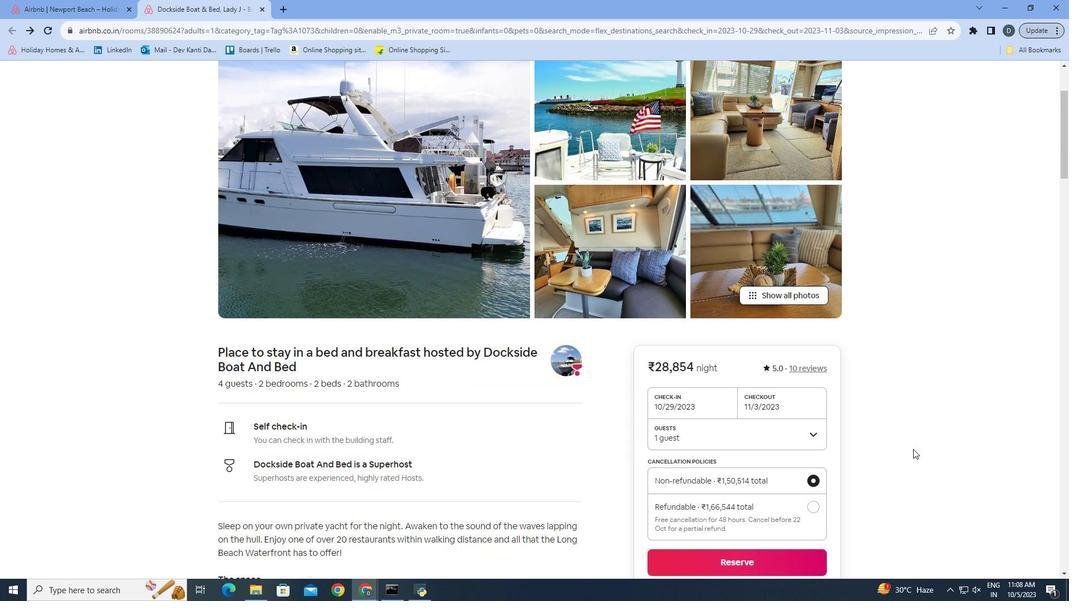 
Action: Mouse scrolled (913, 448) with delta (0, 0)
Screenshot: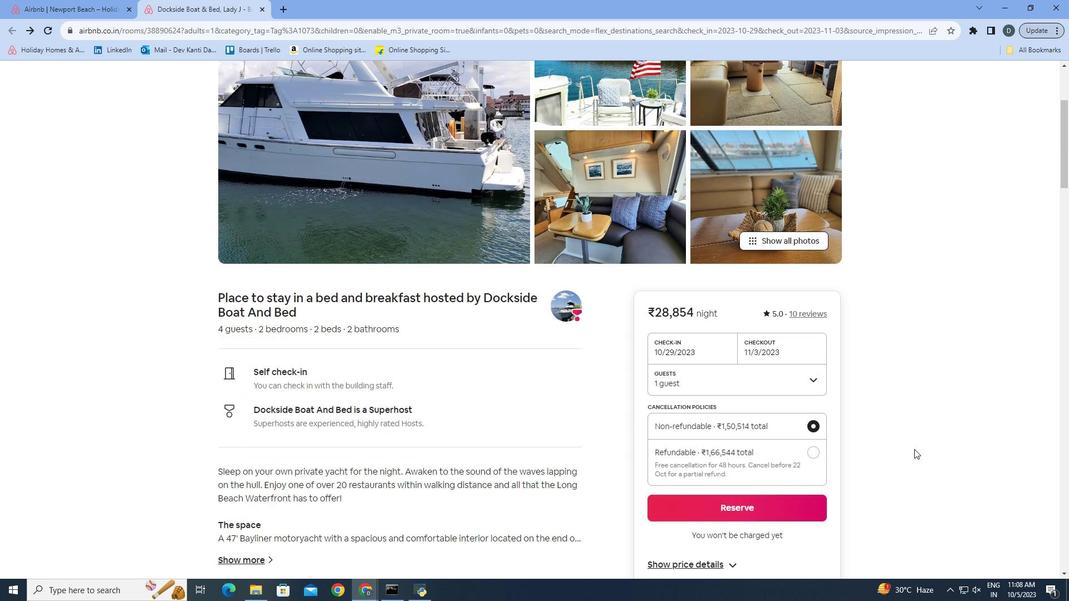 
Action: Mouse moved to (594, 456)
Screenshot: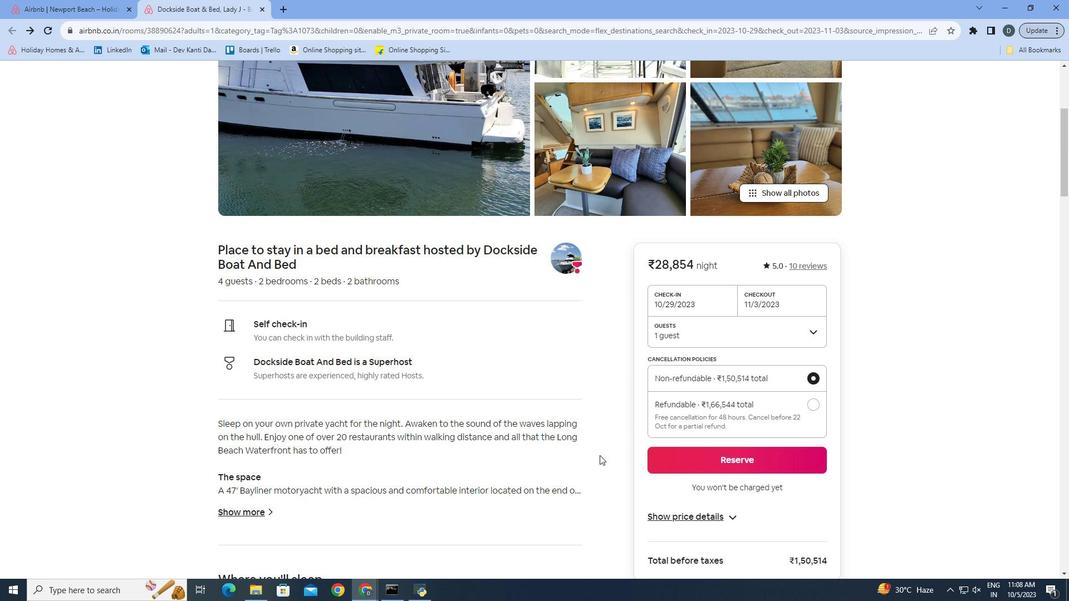 
Action: Mouse scrolled (594, 455) with delta (0, 0)
Screenshot: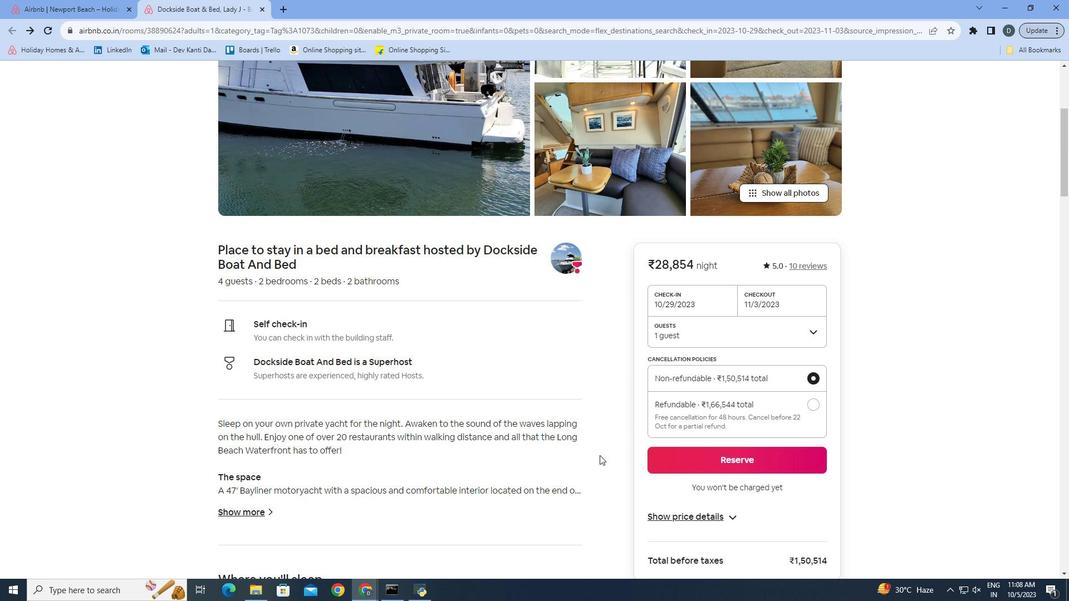 
Action: Mouse moved to (600, 454)
Screenshot: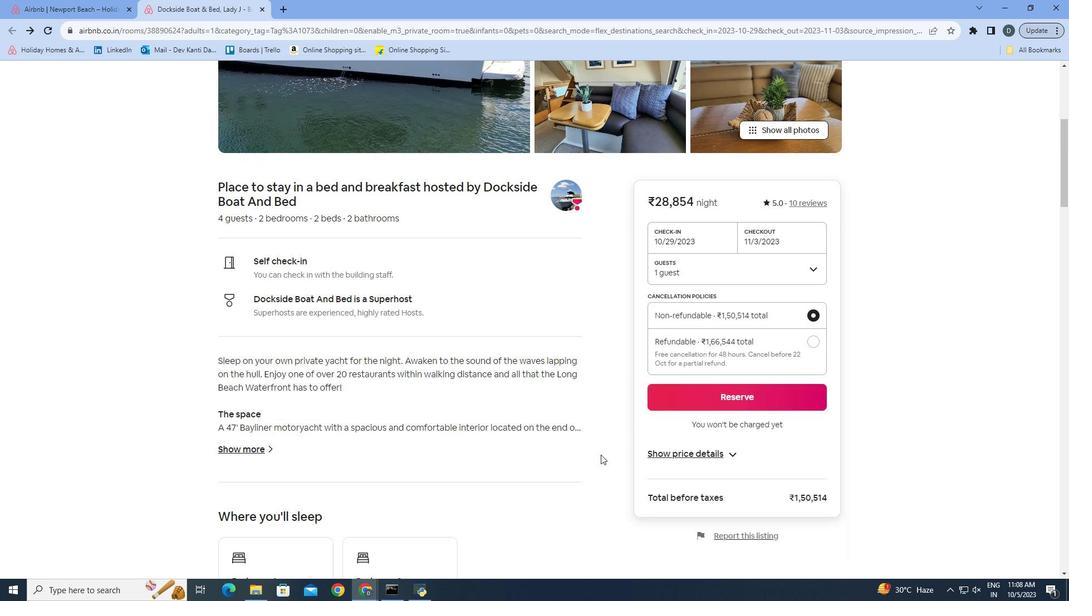 
Action: Mouse scrolled (600, 454) with delta (0, 0)
Screenshot: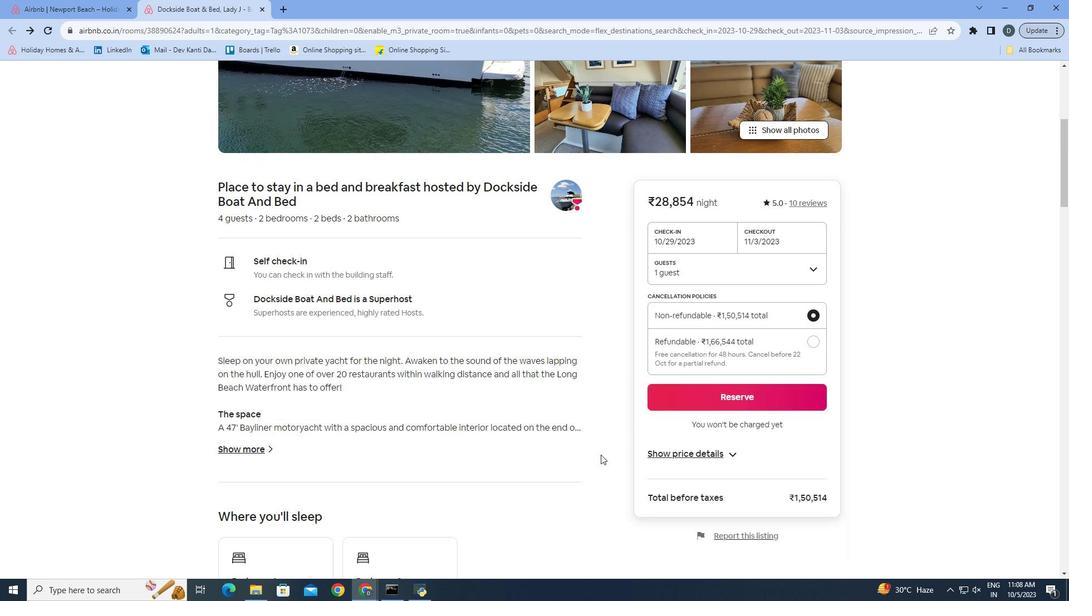 
Action: Mouse moved to (618, 448)
Screenshot: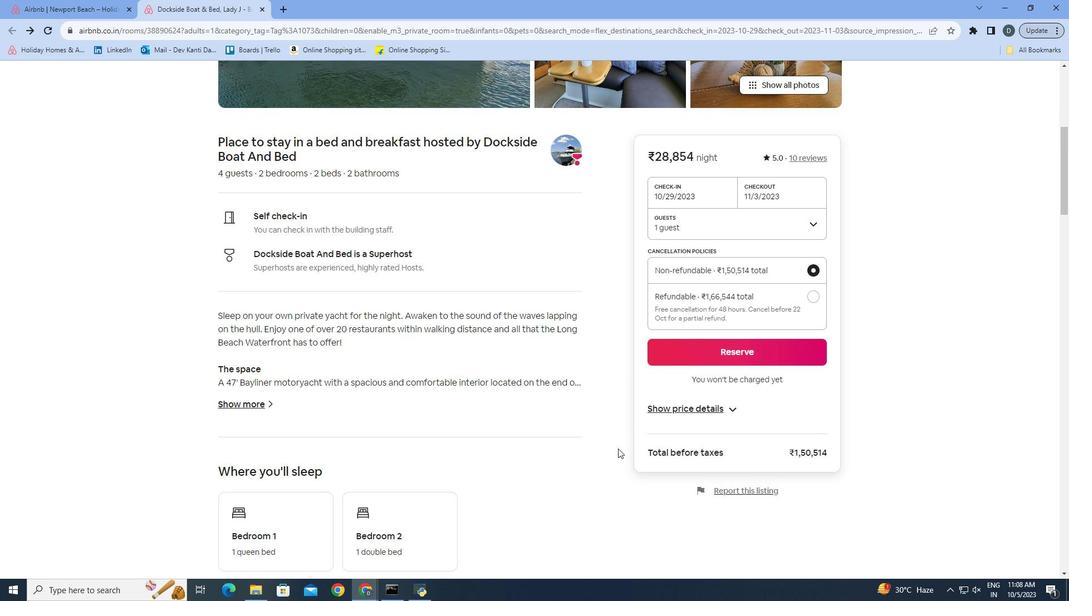 
Action: Mouse scrolled (618, 448) with delta (0, 0)
Screenshot: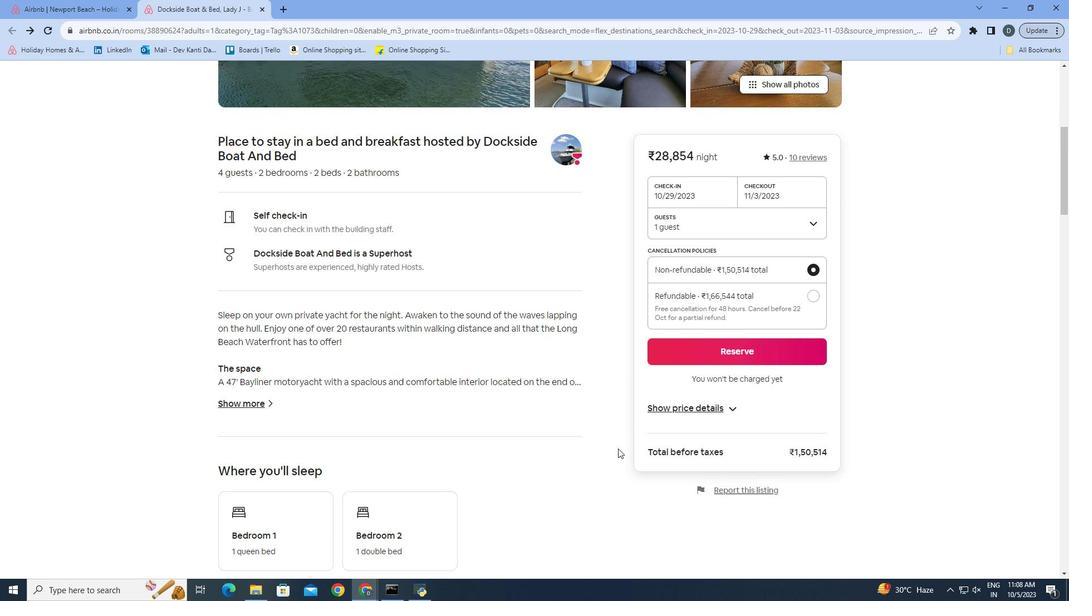 
Action: Mouse scrolled (618, 448) with delta (0, 0)
Screenshot: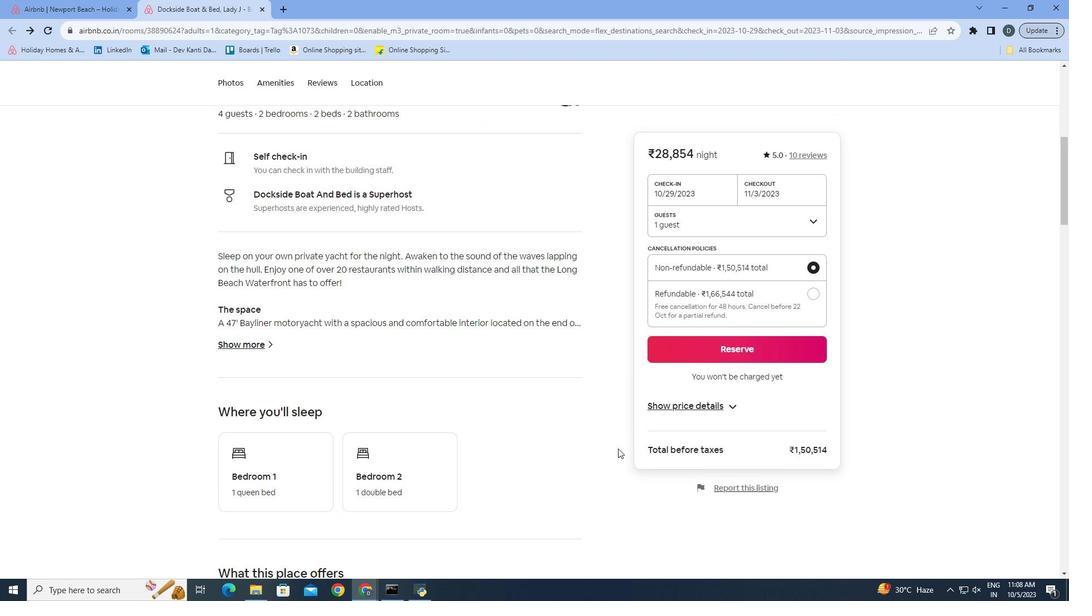 
Action: Mouse scrolled (618, 448) with delta (0, 0)
Screenshot: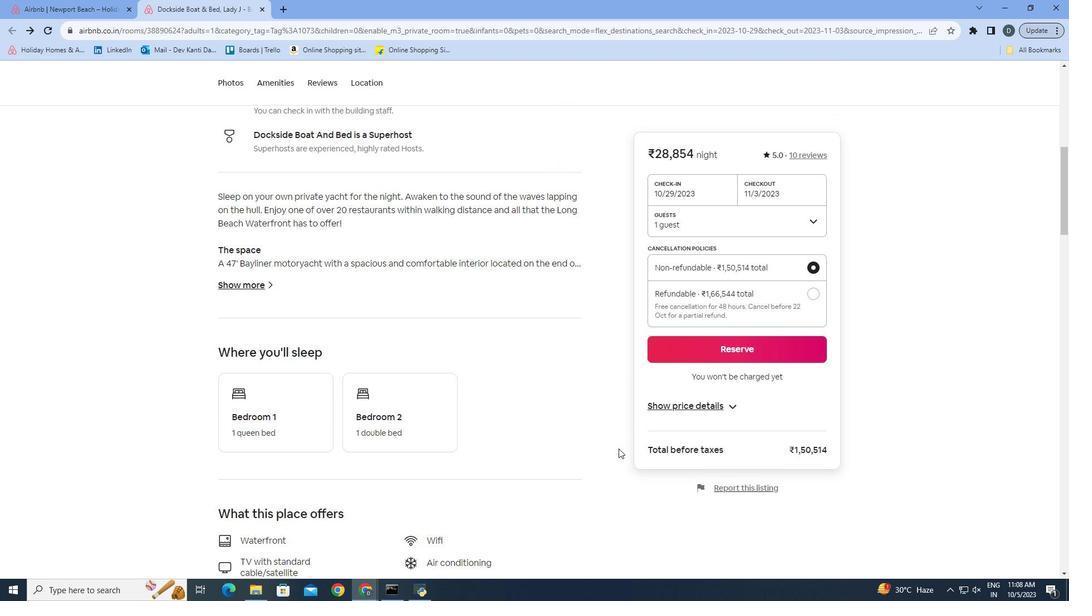 
Action: Mouse moved to (613, 482)
Screenshot: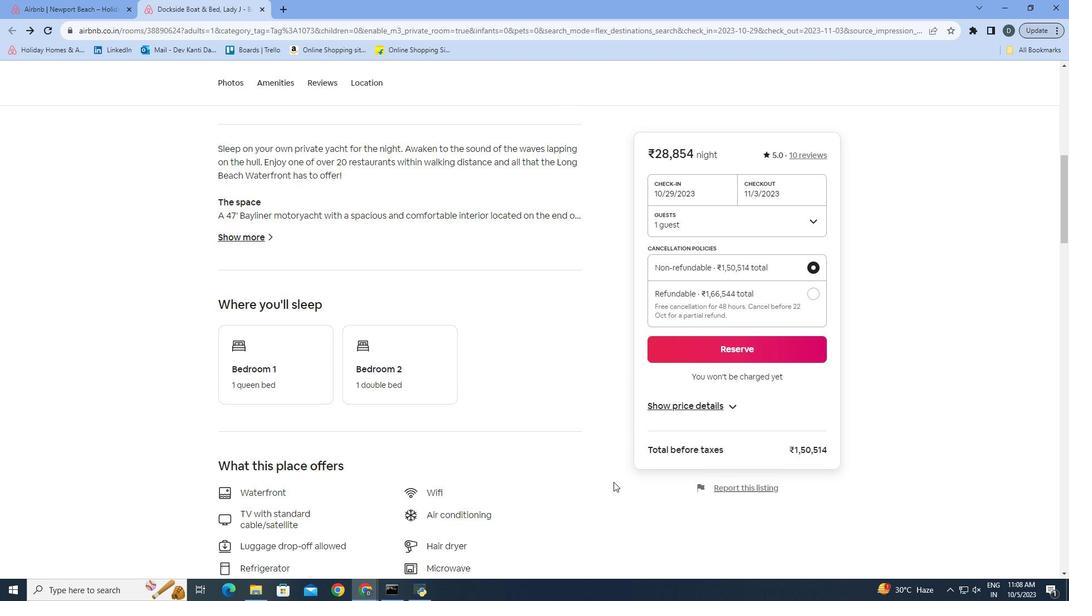 
Action: Mouse scrolled (613, 481) with delta (0, 0)
Screenshot: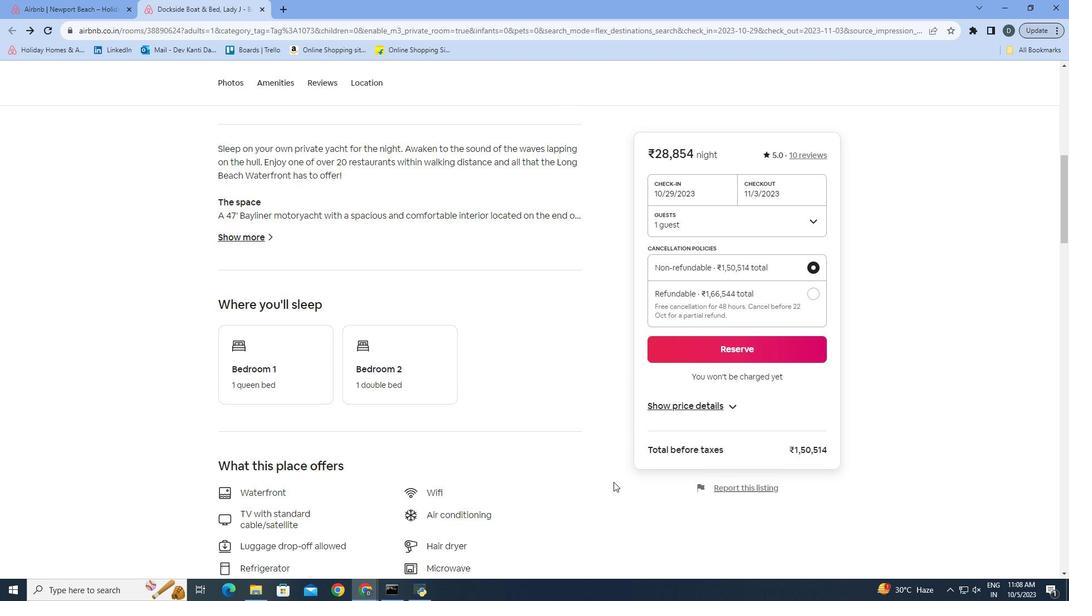 
Action: Mouse moved to (615, 481)
Screenshot: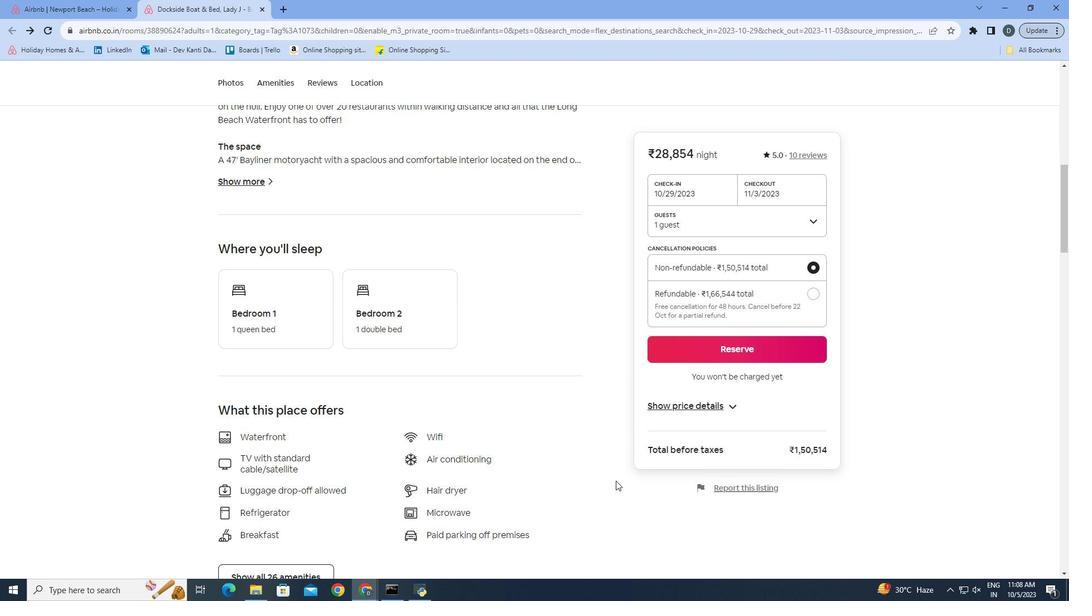
Action: Mouse scrolled (615, 480) with delta (0, 0)
Screenshot: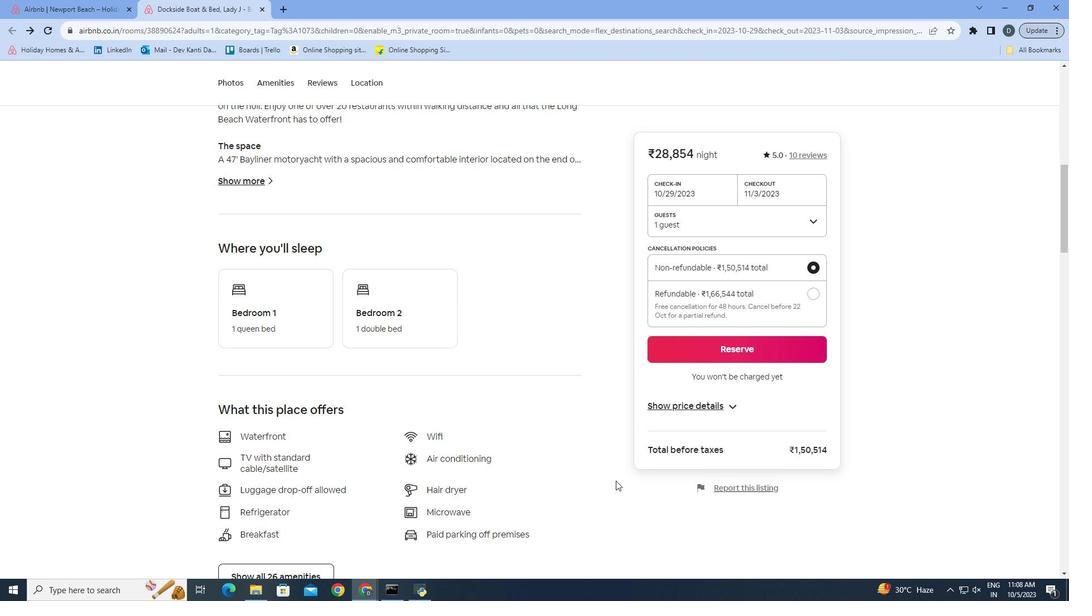 
Action: Mouse moved to (615, 480)
Screenshot: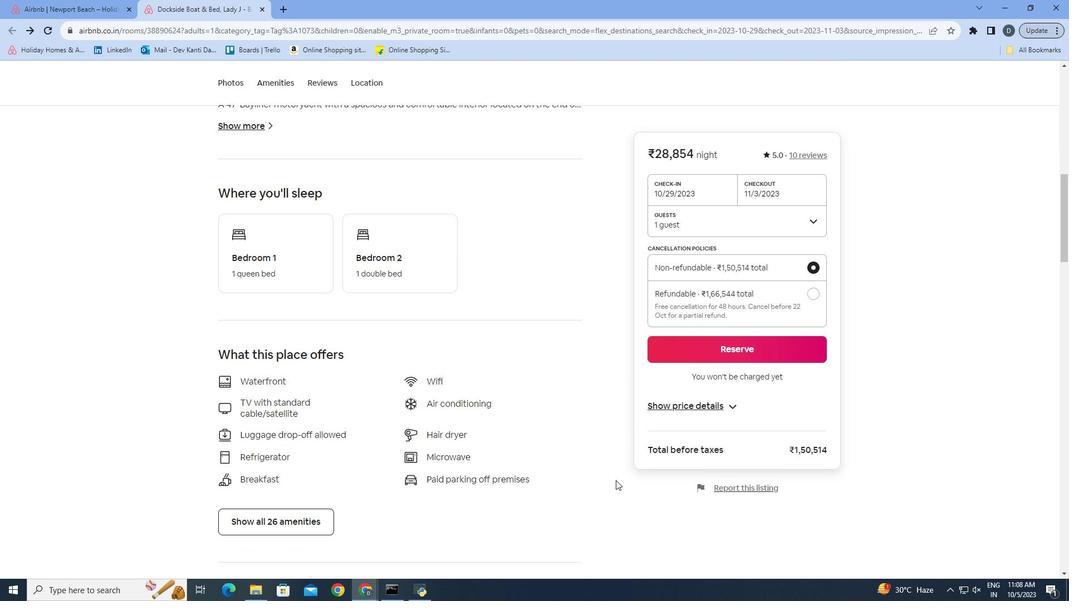 
Action: Mouse scrolled (615, 480) with delta (0, 0)
Screenshot: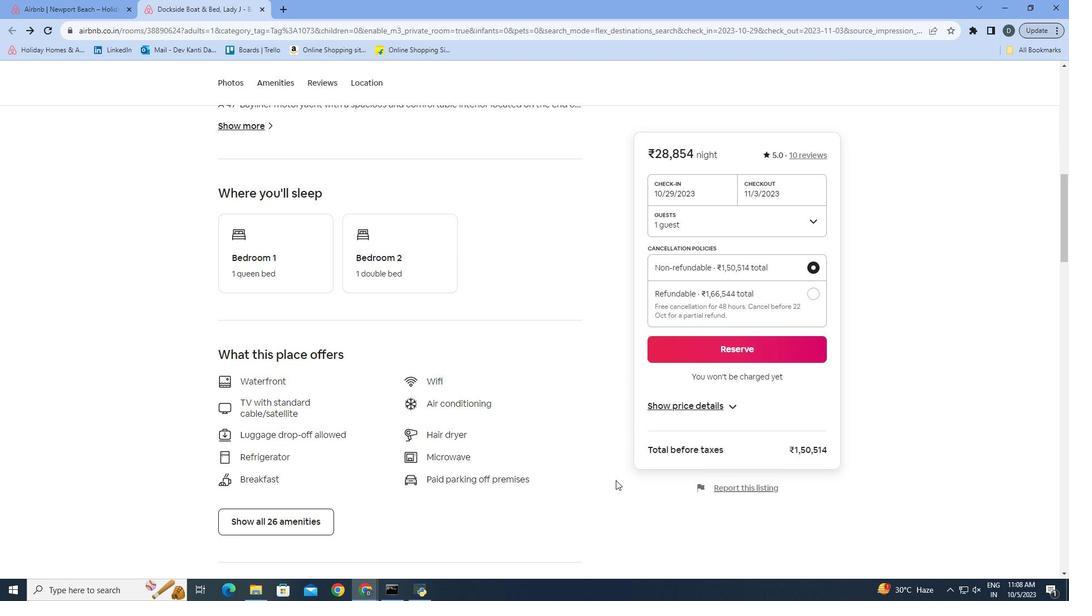 
Action: Mouse moved to (617, 480)
Screenshot: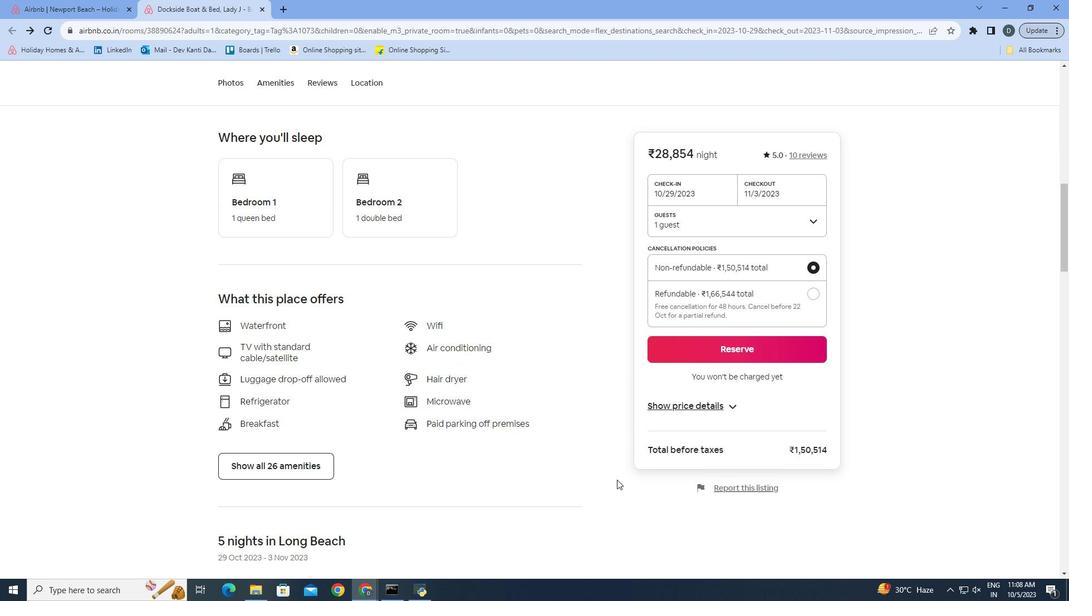 
Action: Mouse scrolled (617, 479) with delta (0, 0)
Screenshot: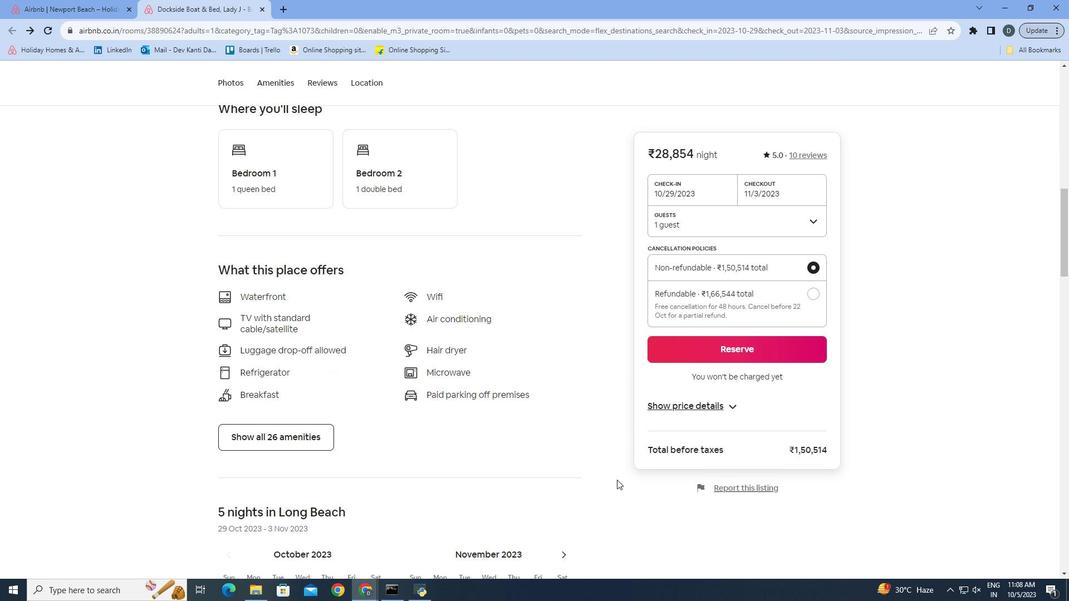 
Action: Mouse scrolled (617, 479) with delta (0, 0)
Screenshot: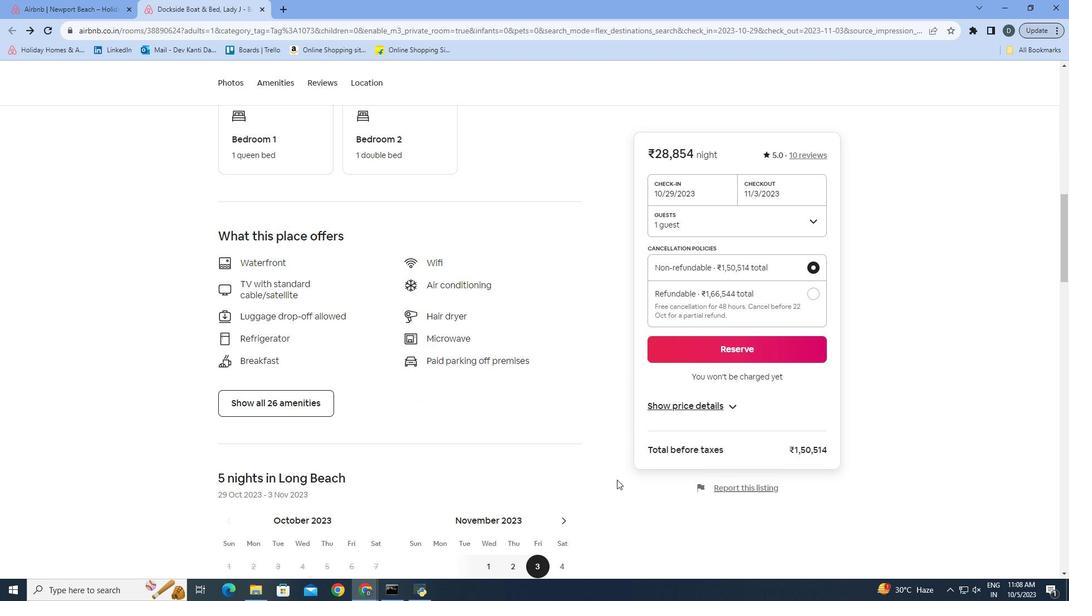 
Action: Mouse scrolled (617, 479) with delta (0, 0)
Screenshot: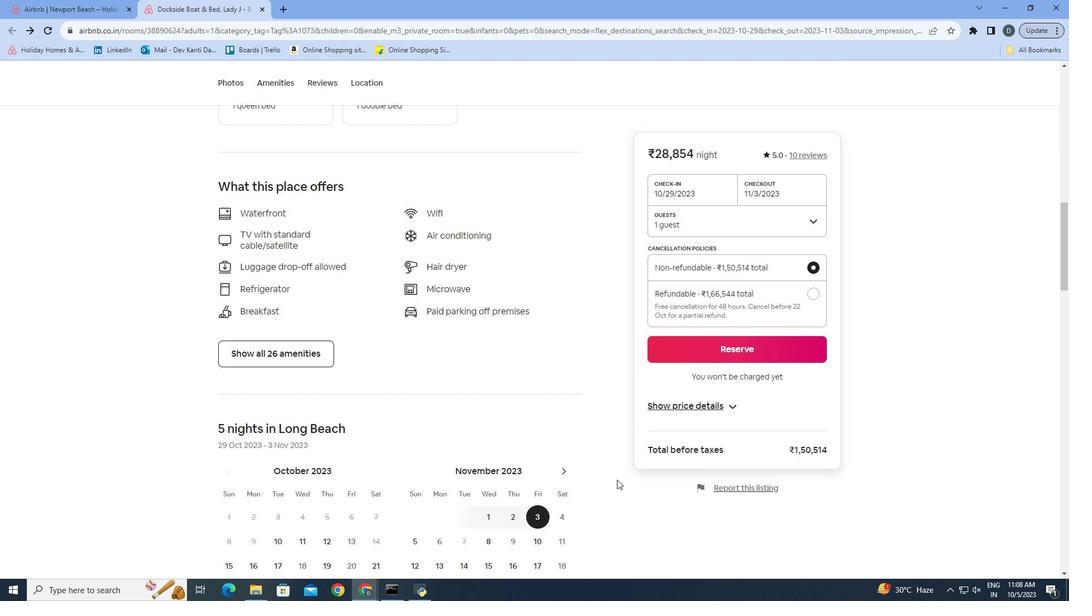 
Action: Mouse moved to (608, 480)
Screenshot: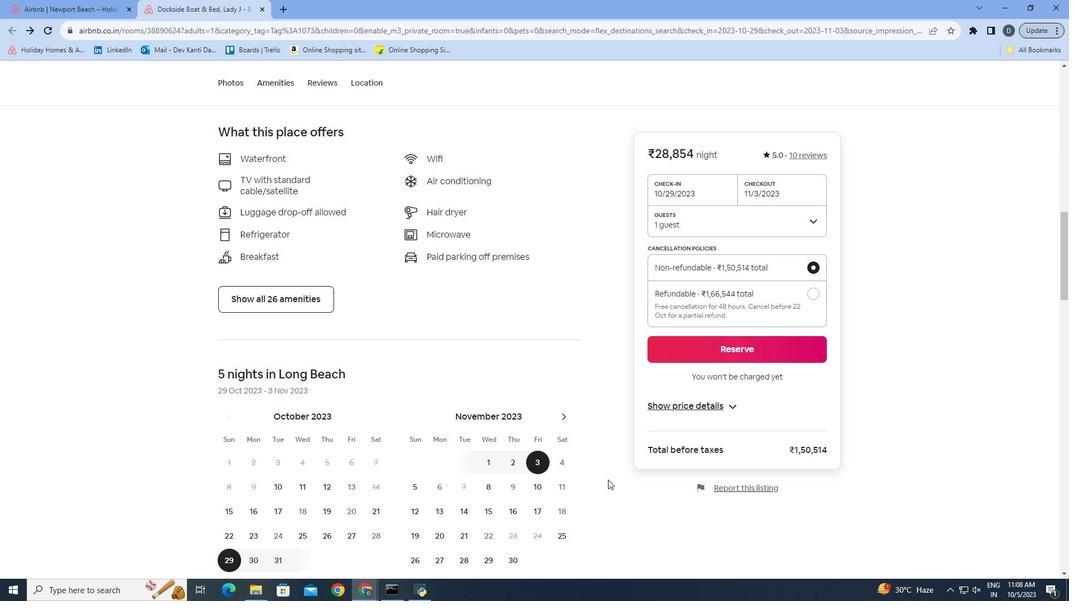 
Action: Mouse scrolled (608, 479) with delta (0, 0)
Screenshot: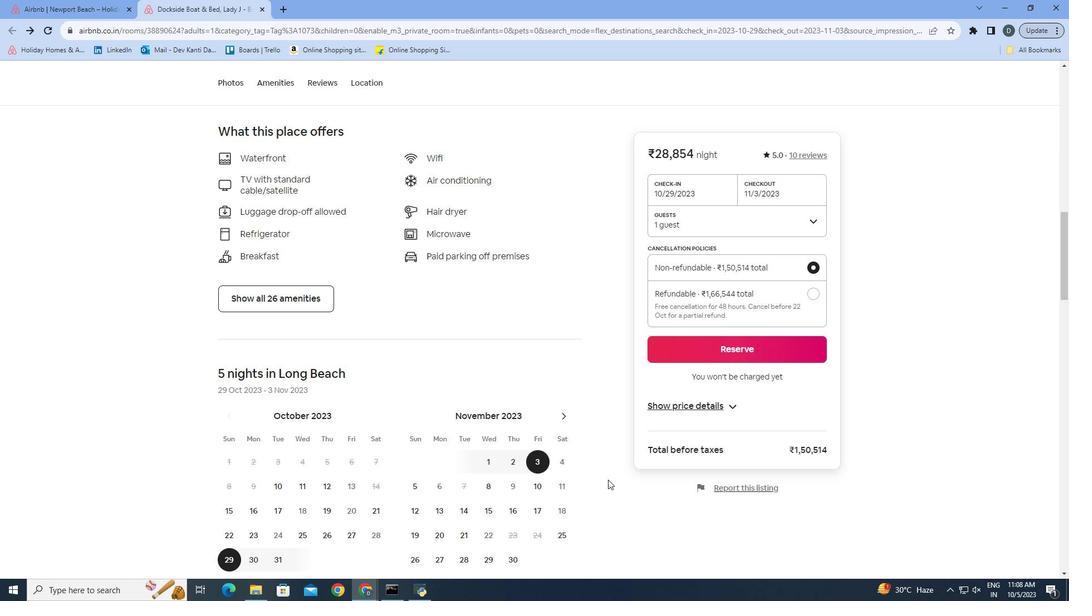 
Action: Mouse scrolled (608, 479) with delta (0, 0)
Screenshot: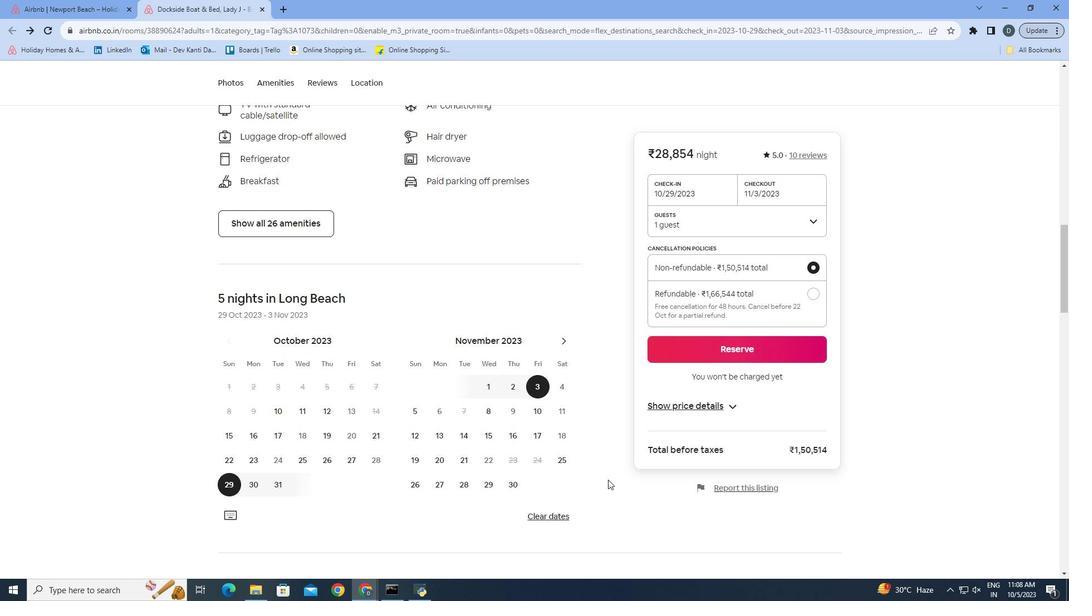 
Action: Mouse moved to (608, 480)
Screenshot: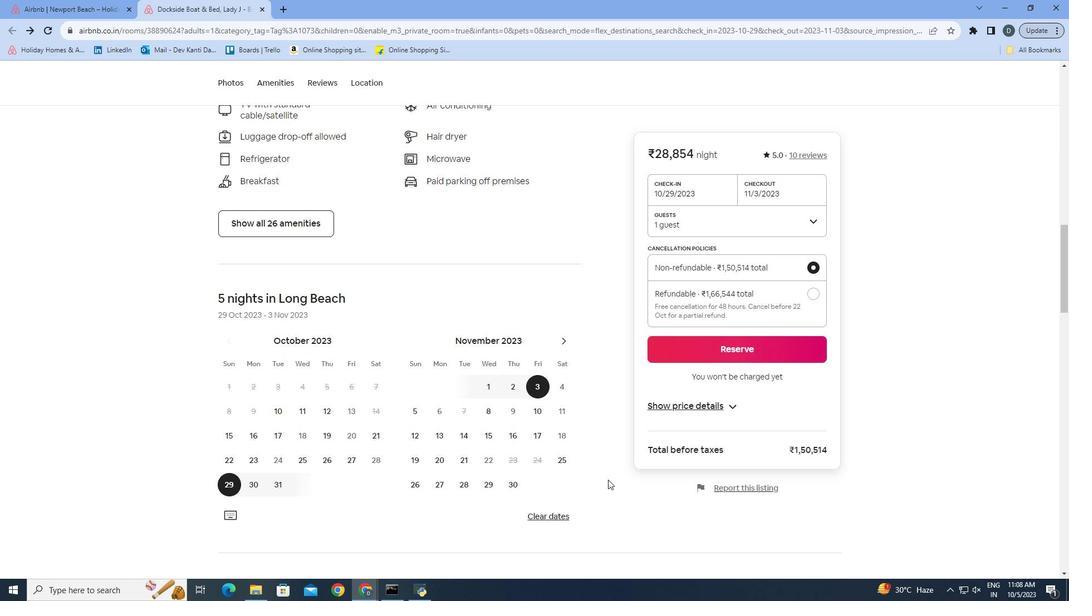 
Action: Mouse scrolled (608, 479) with delta (0, 0)
Screenshot: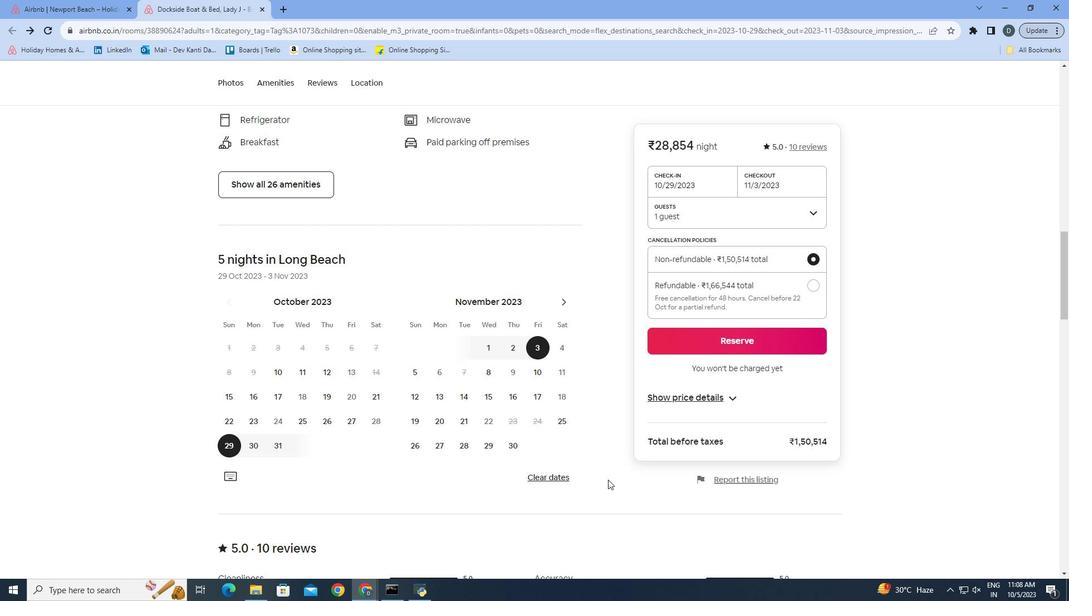 
Action: Mouse scrolled (608, 479) with delta (0, 0)
Screenshot: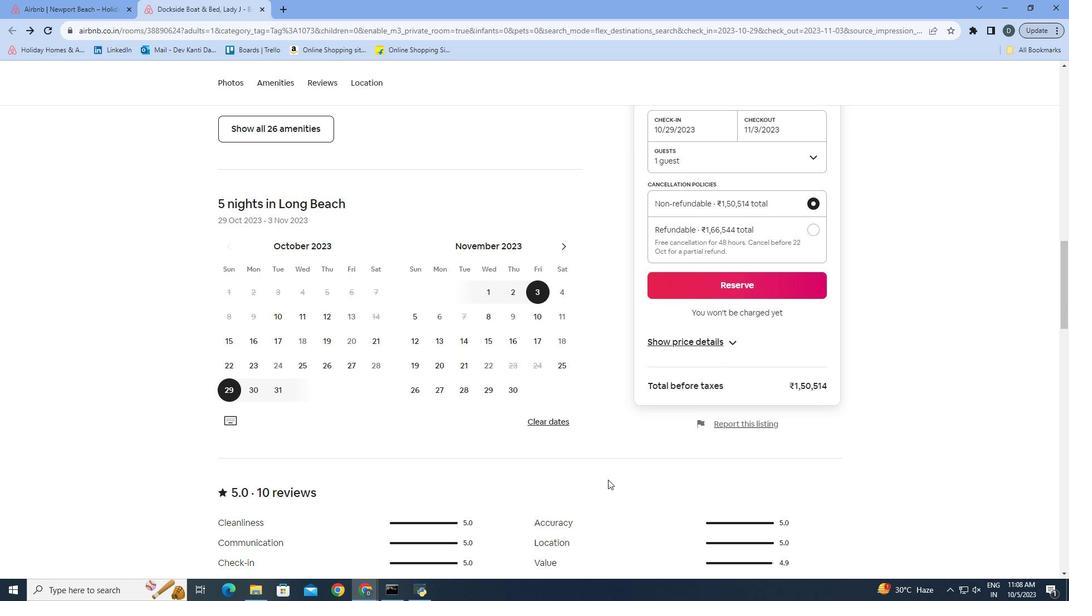
Action: Mouse scrolled (608, 479) with delta (0, 0)
Screenshot: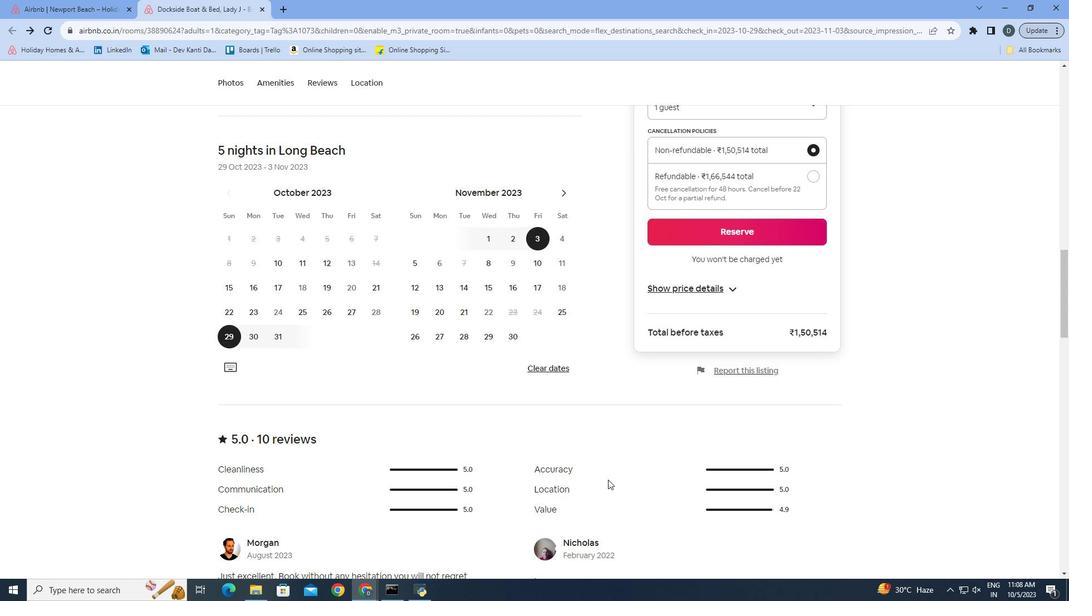 
Action: Mouse scrolled (608, 479) with delta (0, 0)
Screenshot: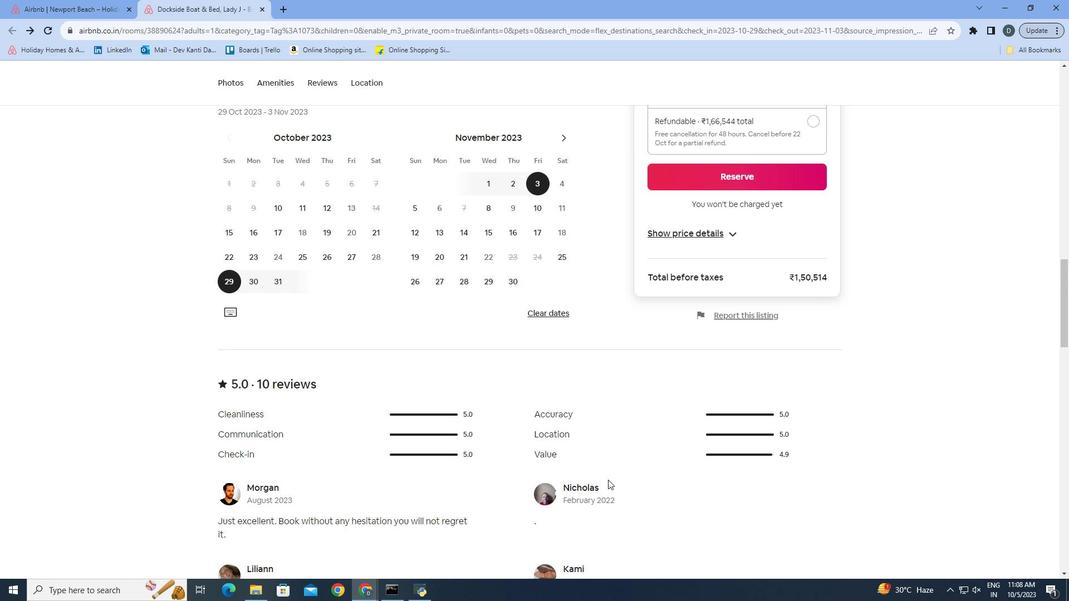 
Action: Mouse scrolled (608, 479) with delta (0, 0)
Screenshot: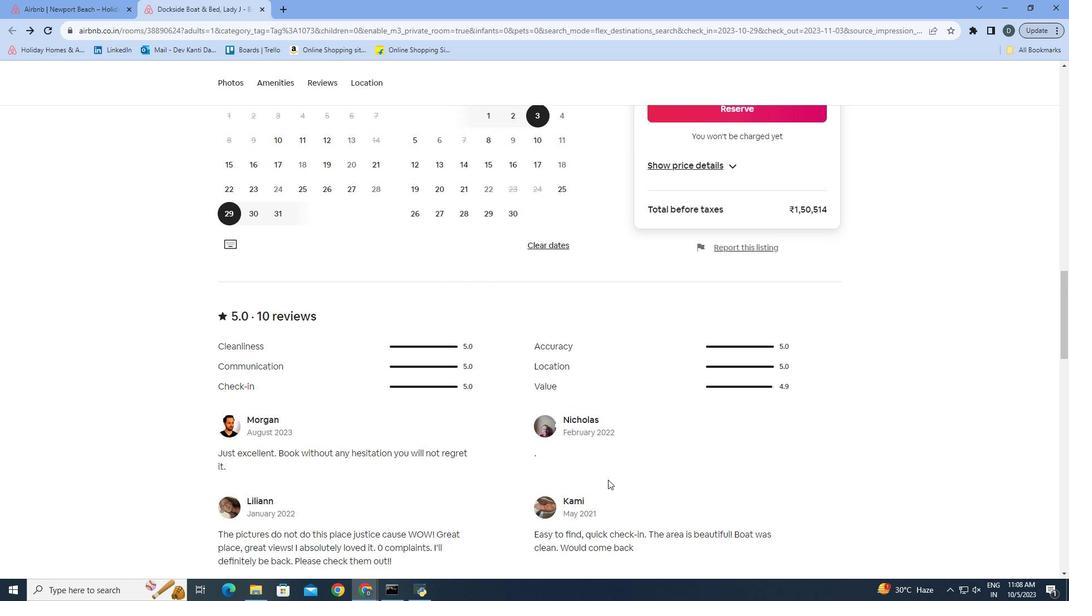 
Action: Mouse moved to (923, 510)
Screenshot: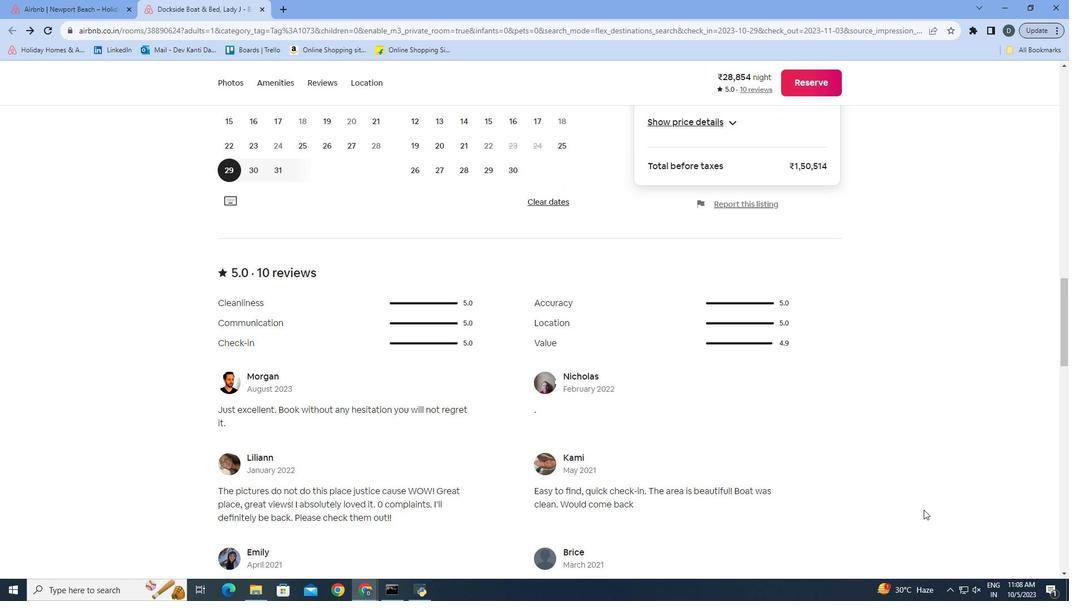 
Action: Mouse scrolled (923, 509) with delta (0, 0)
Screenshot: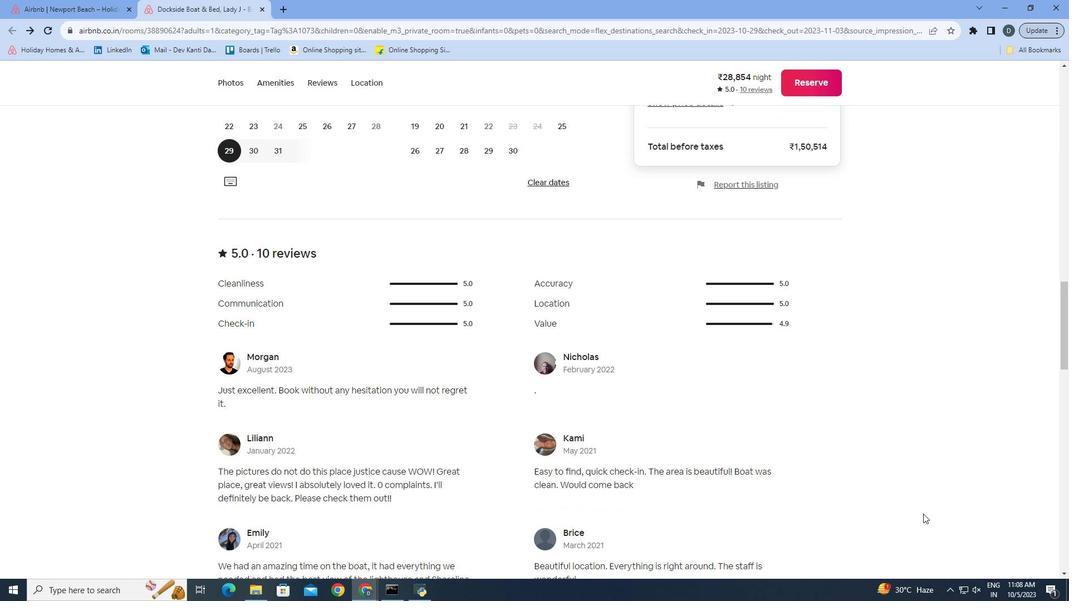 
Action: Mouse moved to (922, 514)
Screenshot: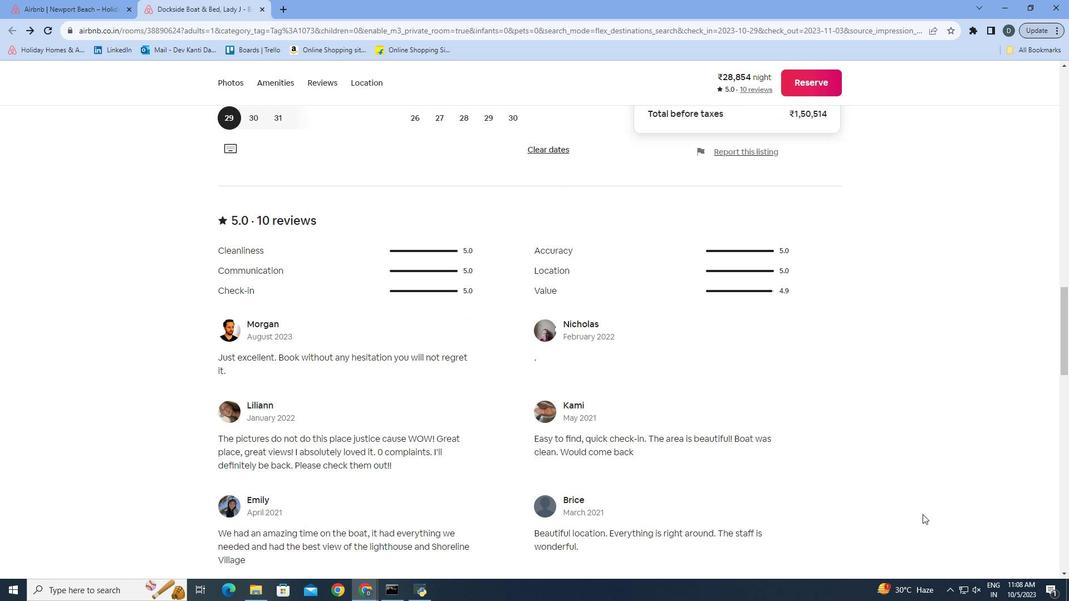 
Action: Mouse scrolled (922, 514) with delta (0, 0)
Screenshot: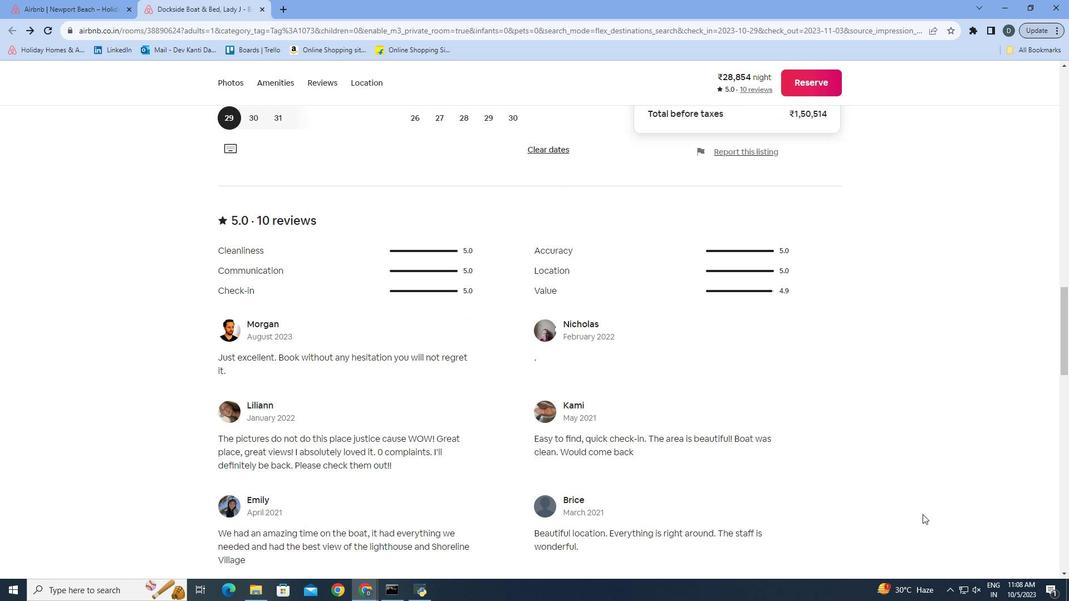 
Action: Mouse scrolled (922, 514) with delta (0, 0)
Screenshot: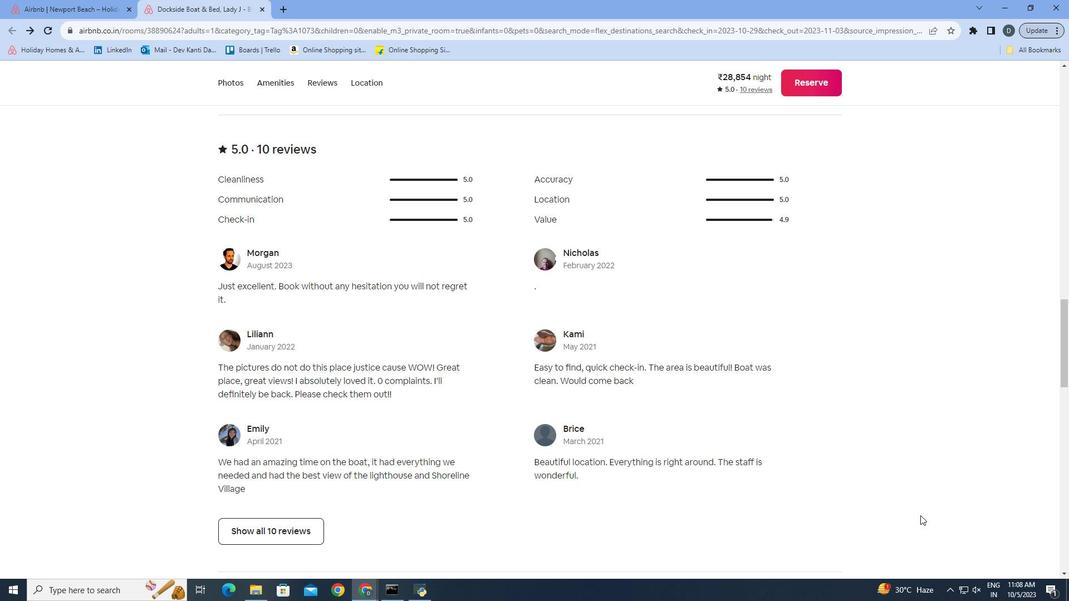
Action: Mouse moved to (919, 516)
Screenshot: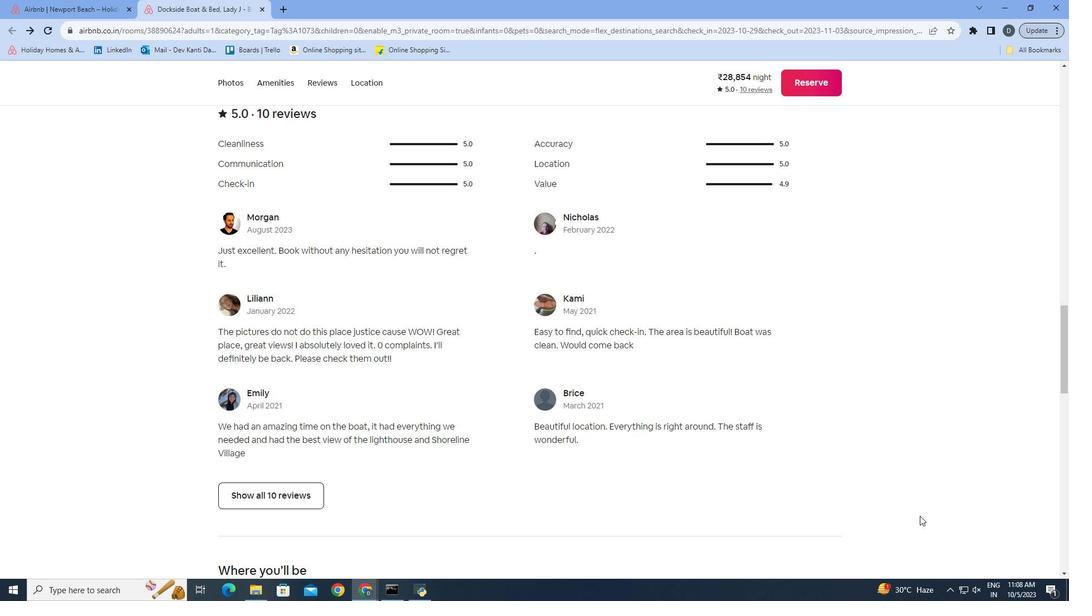 
Action: Mouse scrolled (919, 515) with delta (0, 0)
Screenshot: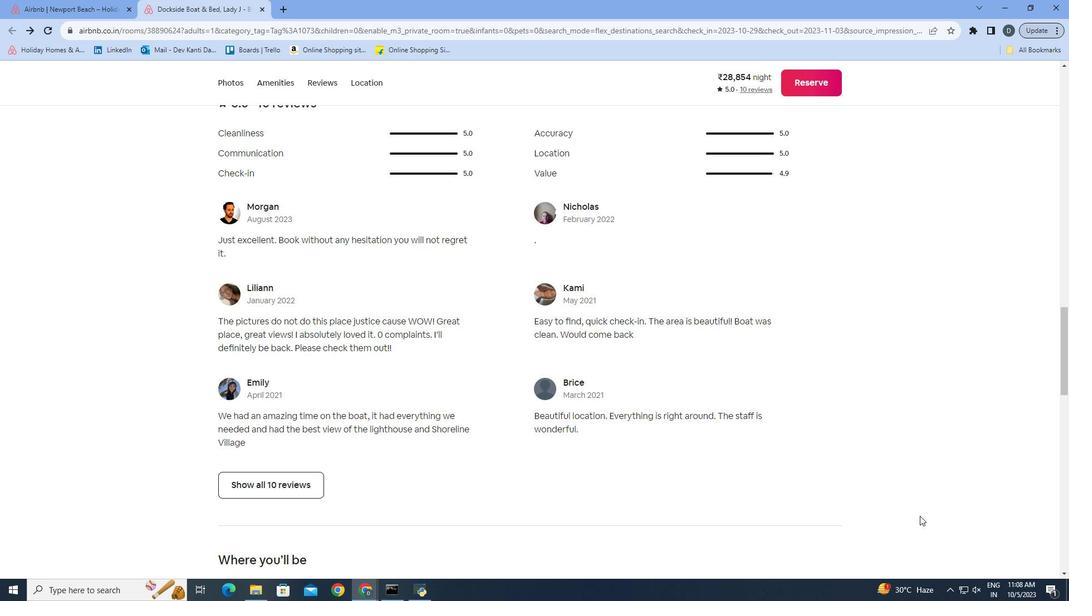
Action: Mouse scrolled (919, 515) with delta (0, 0)
Screenshot: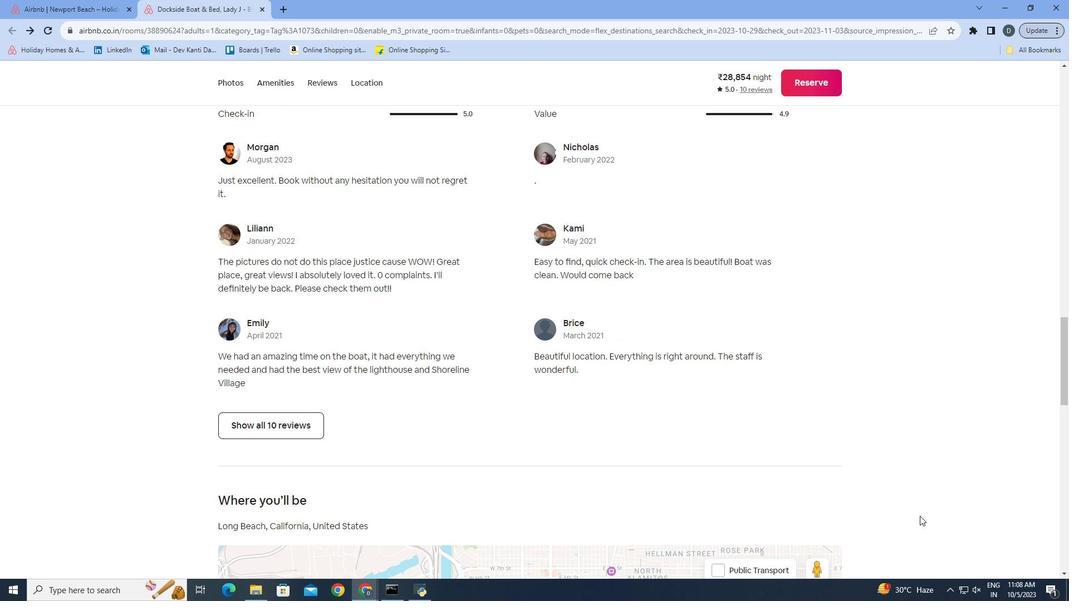 
Action: Mouse scrolled (919, 515) with delta (0, 0)
Screenshot: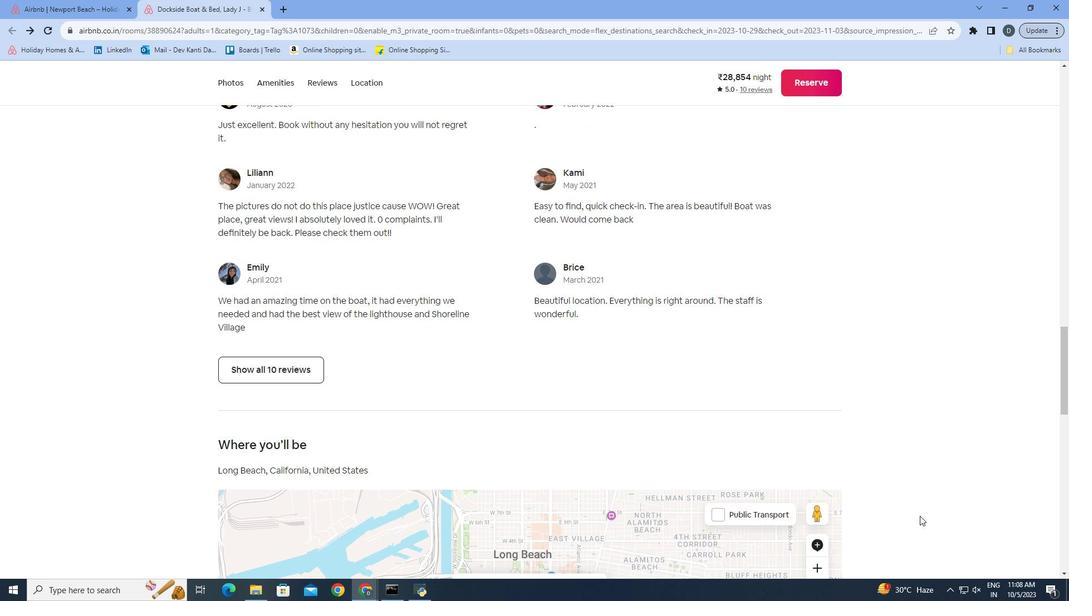 
Action: Mouse scrolled (919, 515) with delta (0, 0)
Screenshot: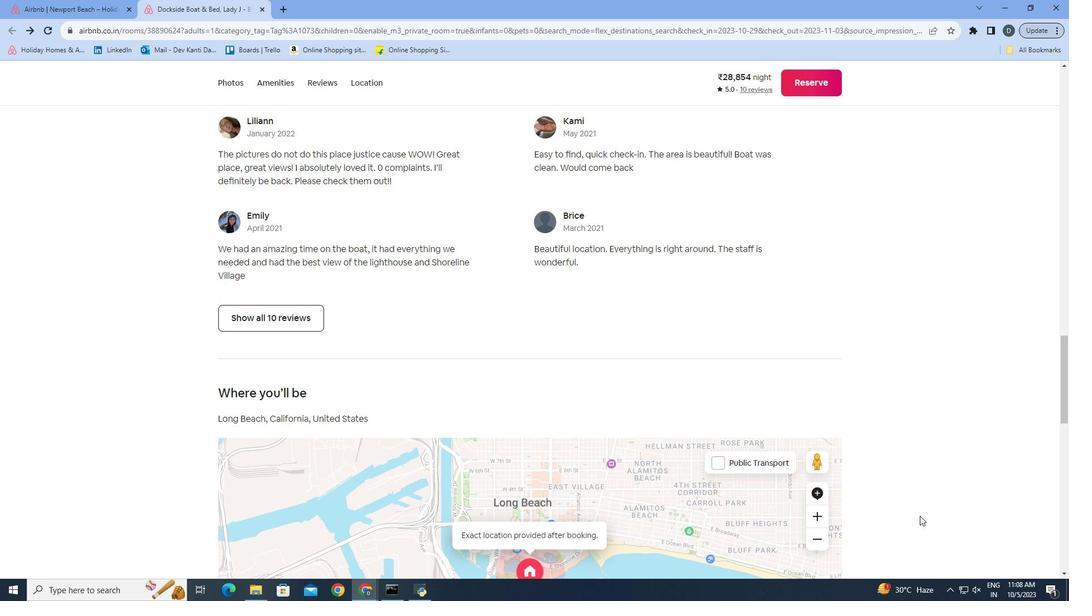 
Action: Mouse scrolled (919, 515) with delta (0, 0)
Screenshot: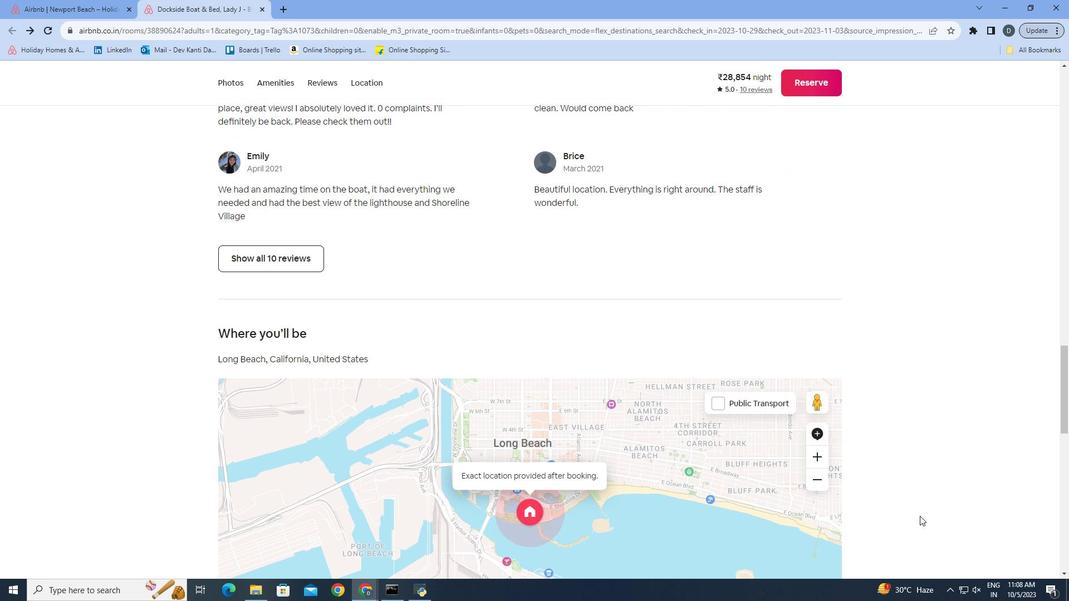 
Action: Mouse scrolled (919, 515) with delta (0, 0)
Screenshot: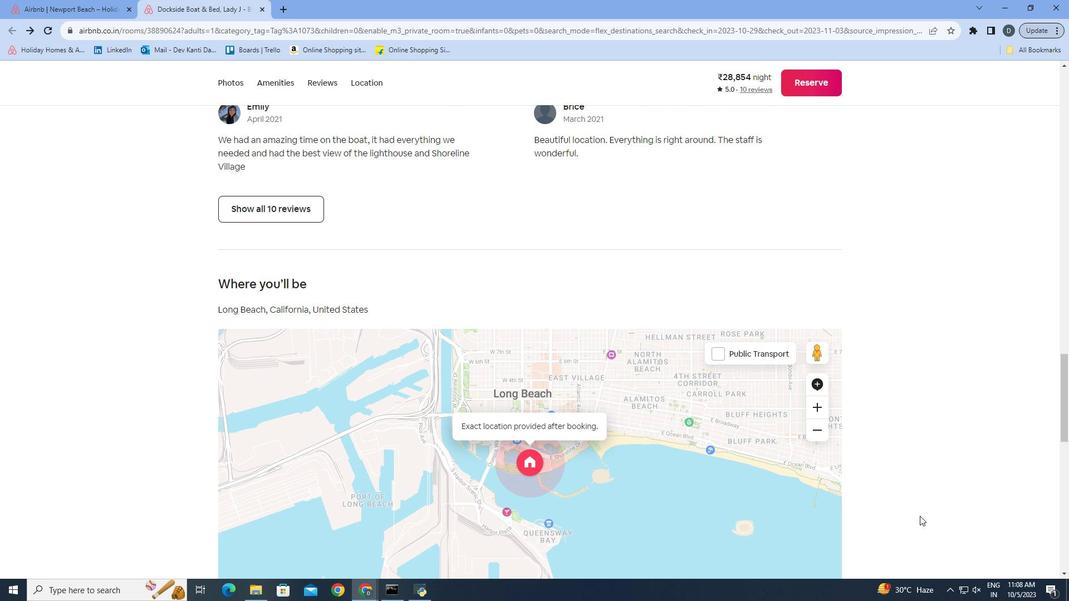 
Action: Mouse scrolled (919, 515) with delta (0, 0)
Screenshot: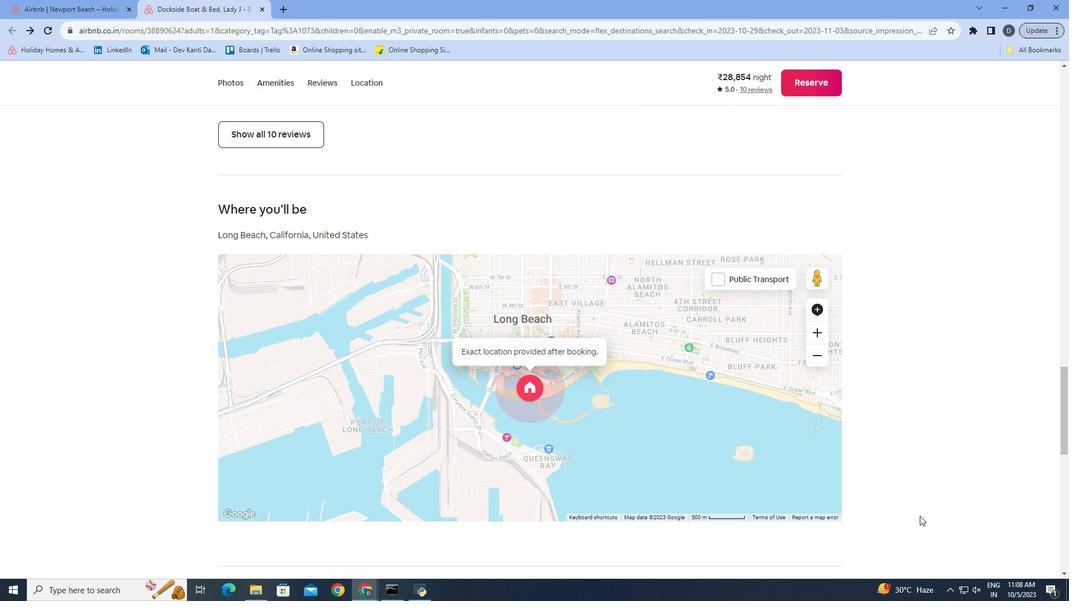 
Action: Mouse scrolled (919, 515) with delta (0, 0)
Screenshot: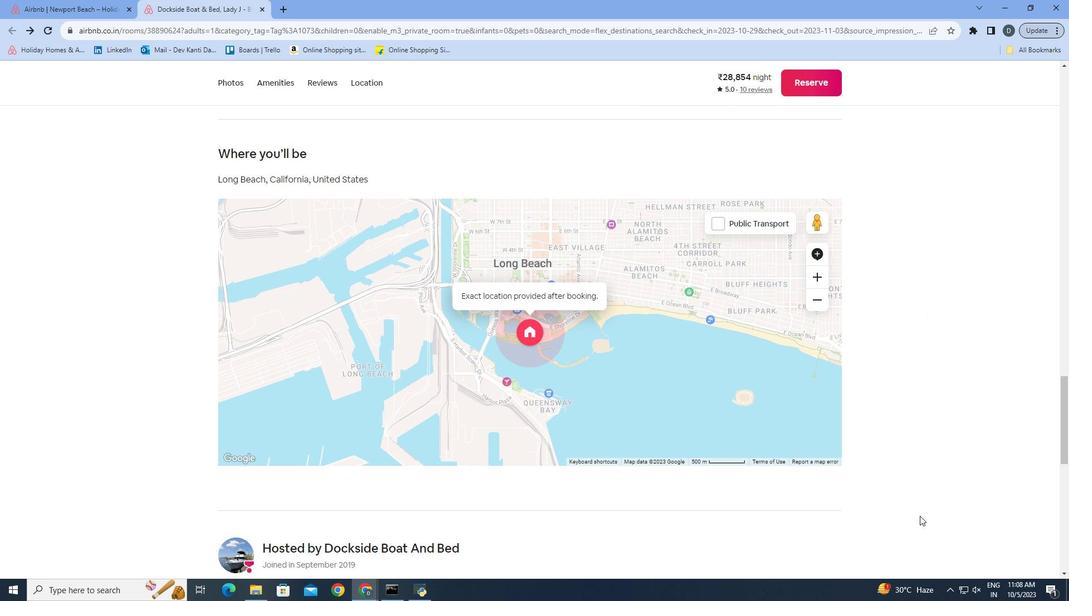 
Action: Mouse scrolled (919, 515) with delta (0, 0)
Screenshot: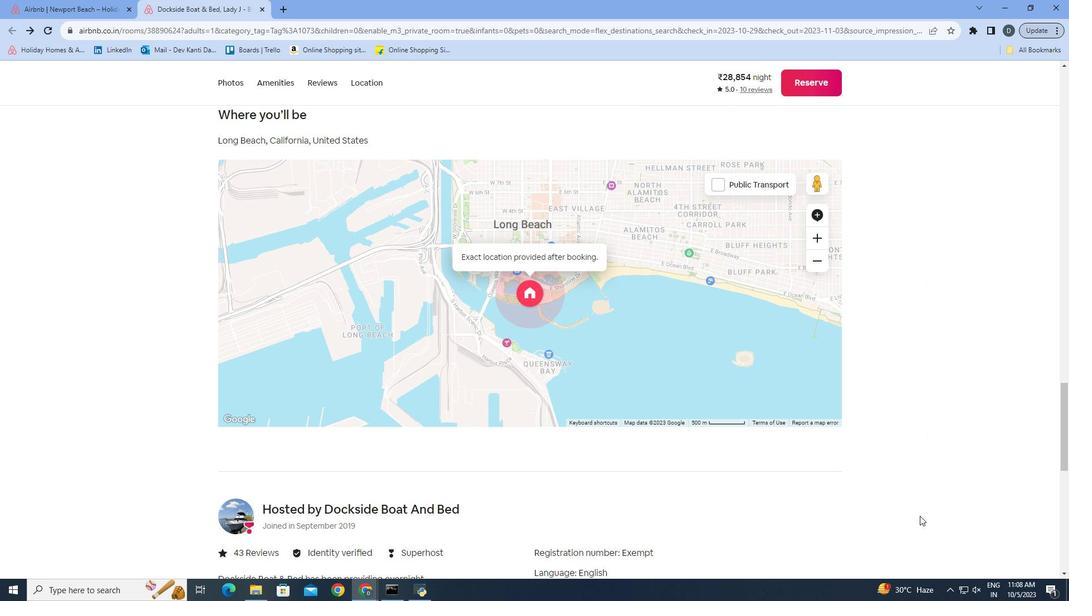 
Action: Mouse scrolled (919, 515) with delta (0, 0)
Screenshot: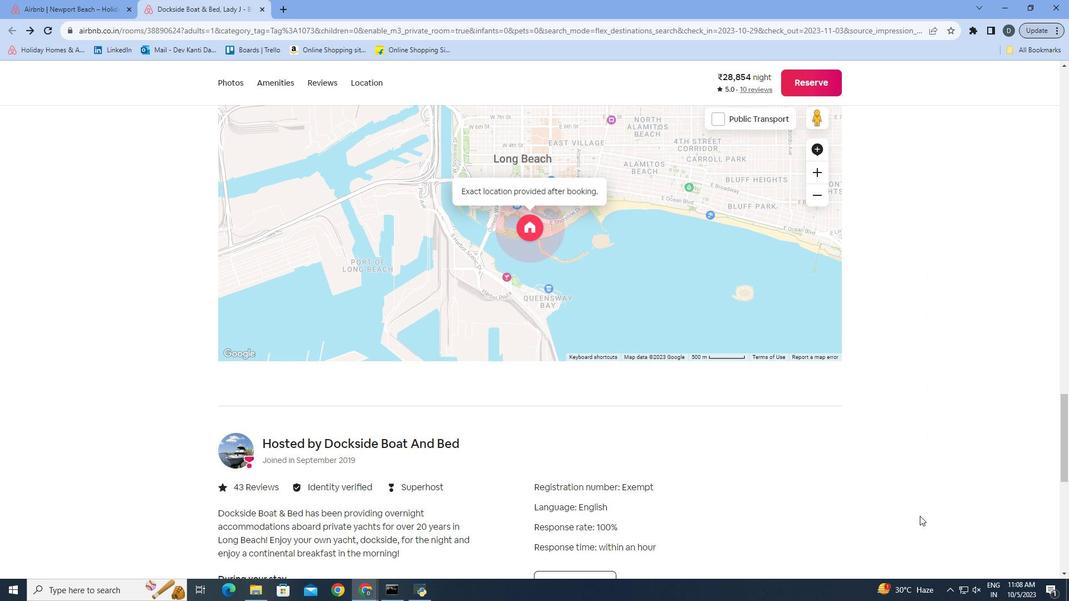 
Action: Mouse scrolled (919, 515) with delta (0, 0)
Screenshot: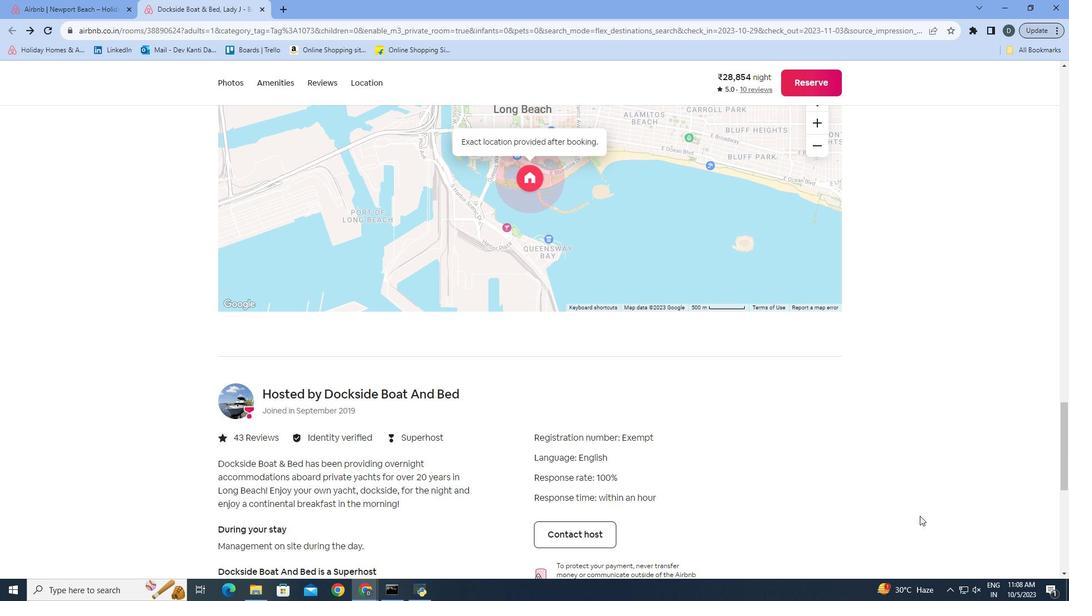
Action: Mouse moved to (262, 8)
Screenshot: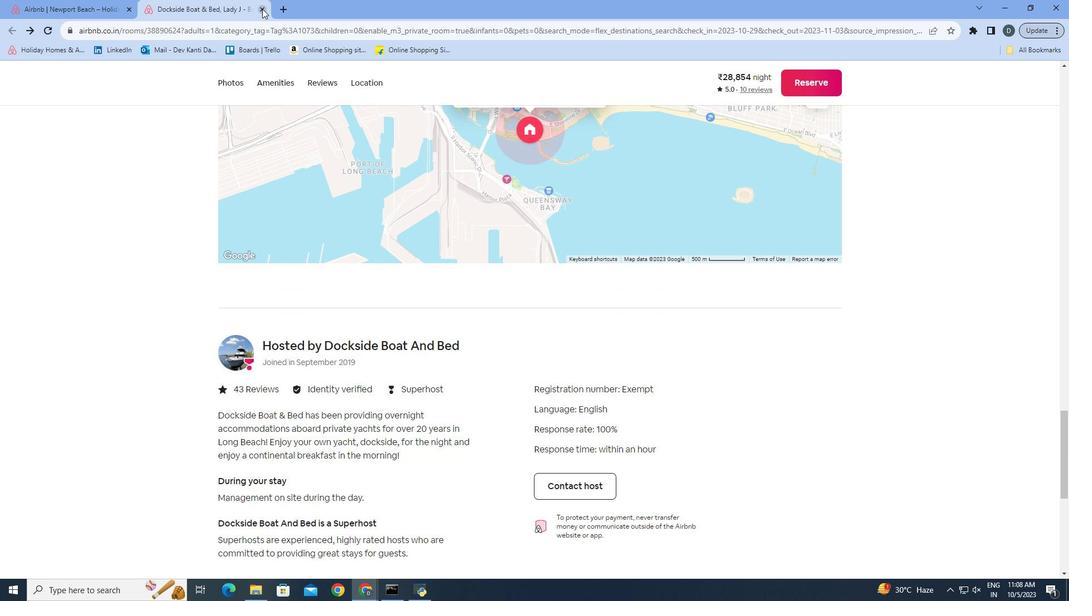 
Action: Mouse pressed left at (262, 8)
Screenshot: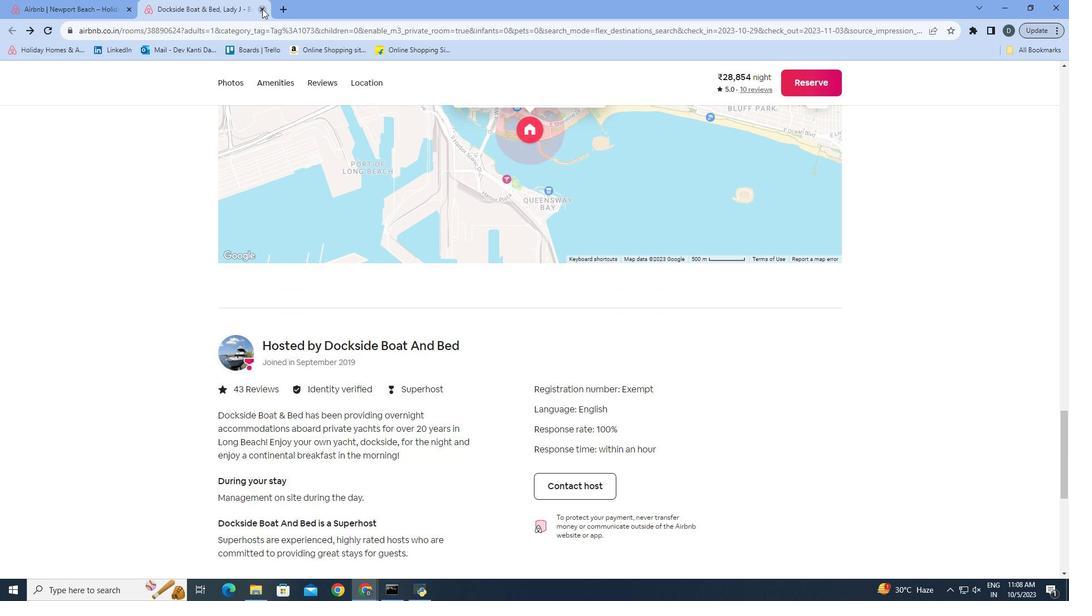 
Action: Mouse moved to (538, 302)
Screenshot: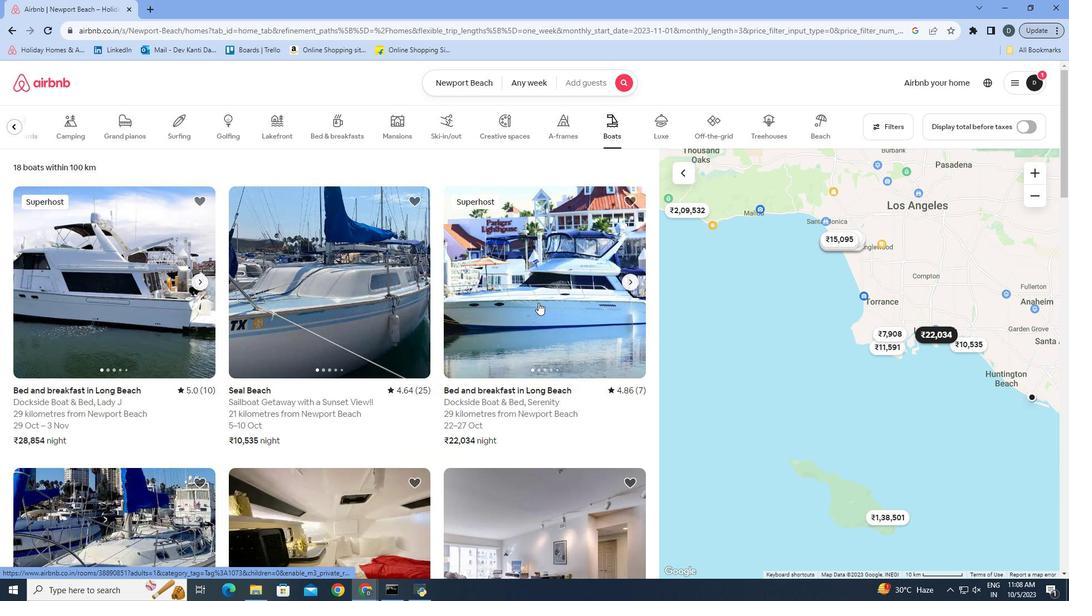 
Action: Mouse pressed left at (538, 302)
Screenshot: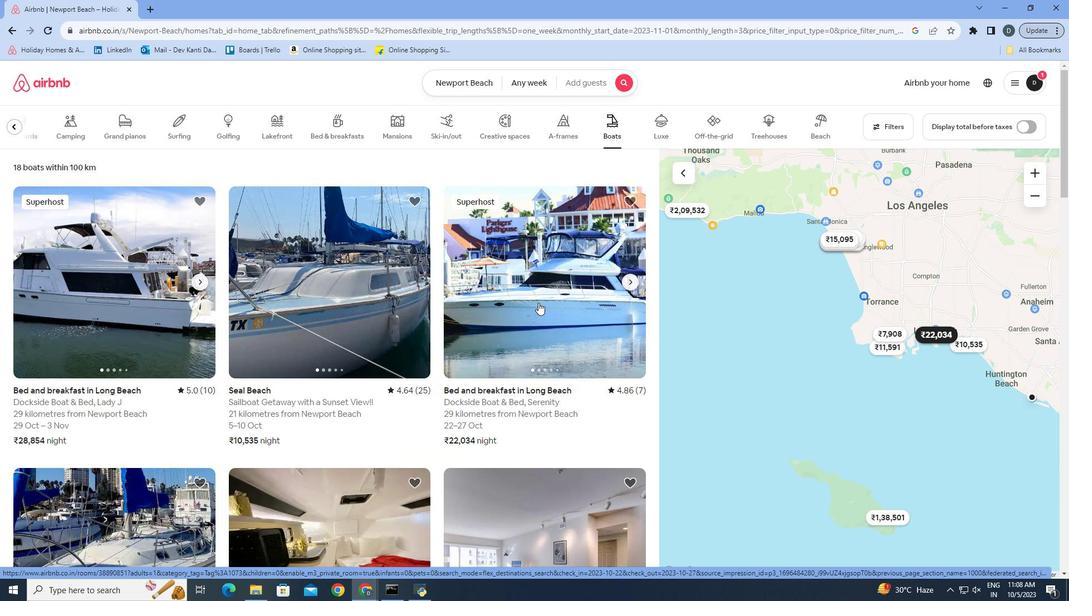 
Action: Mouse moved to (874, 338)
Screenshot: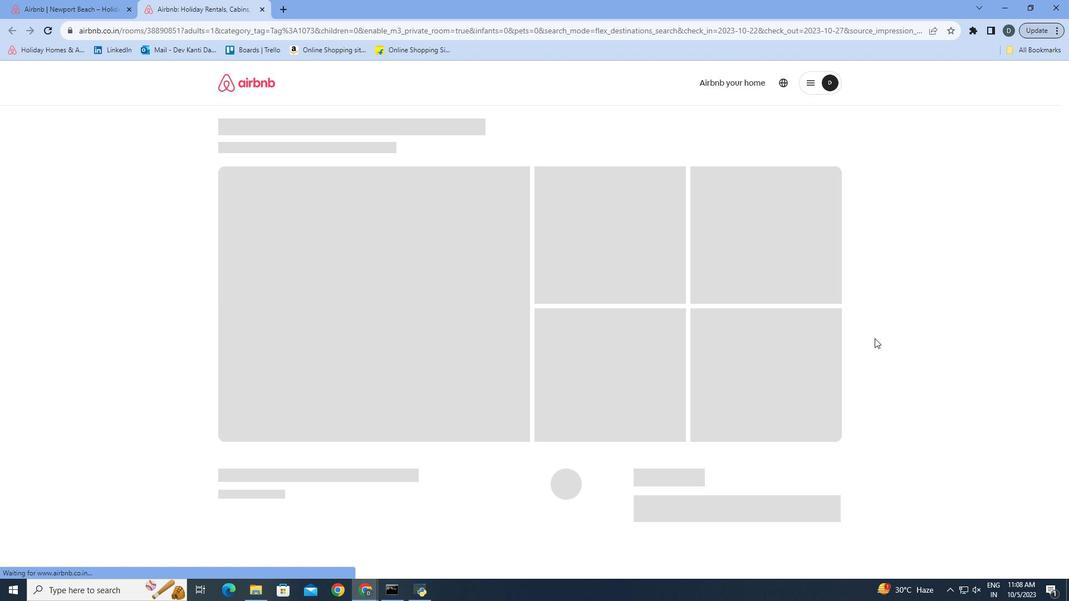 
Action: Mouse scrolled (874, 338) with delta (0, 0)
Screenshot: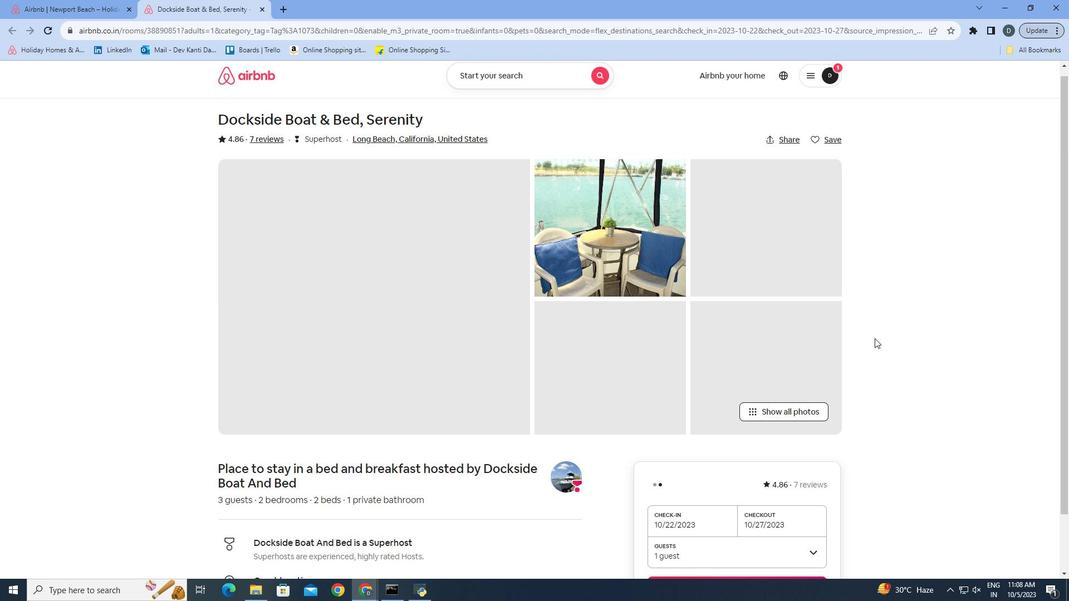 
Action: Mouse scrolled (874, 338) with delta (0, 0)
Screenshot: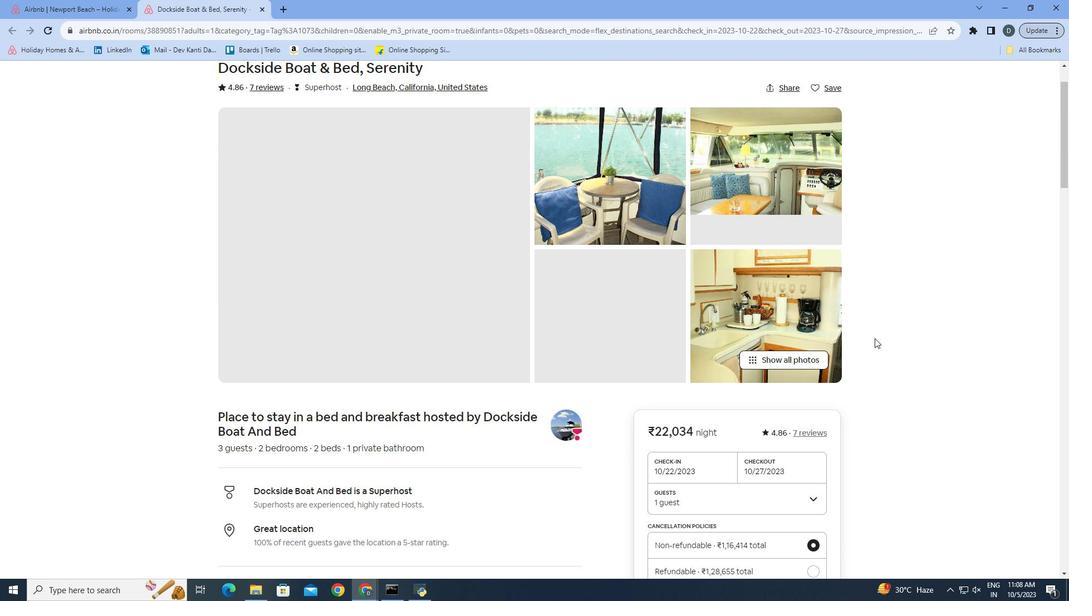 
Action: Mouse scrolled (874, 338) with delta (0, 0)
Screenshot: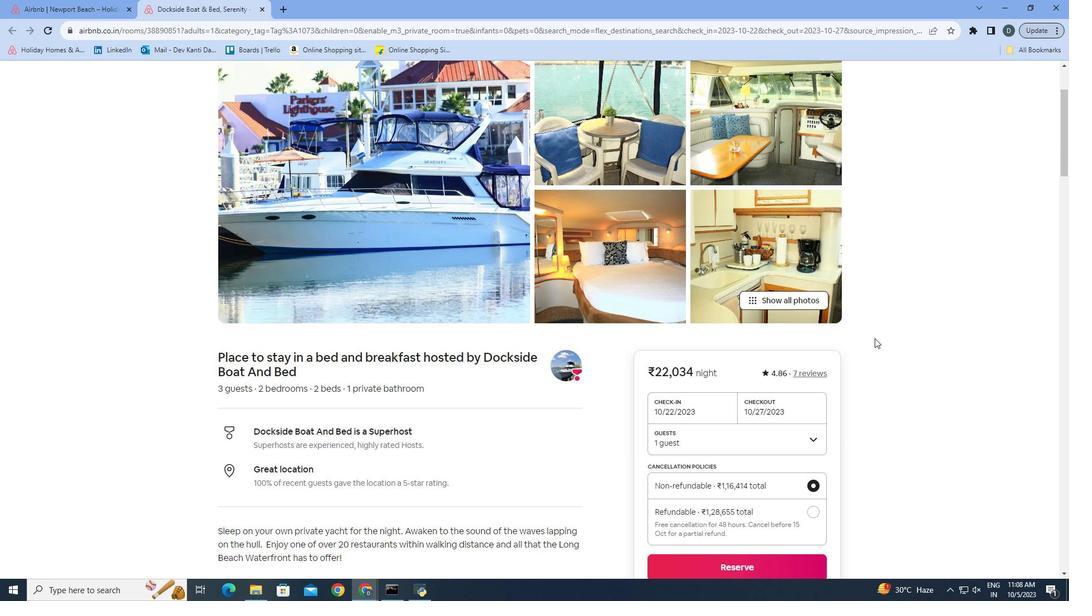
Action: Mouse moved to (803, 250)
Screenshot: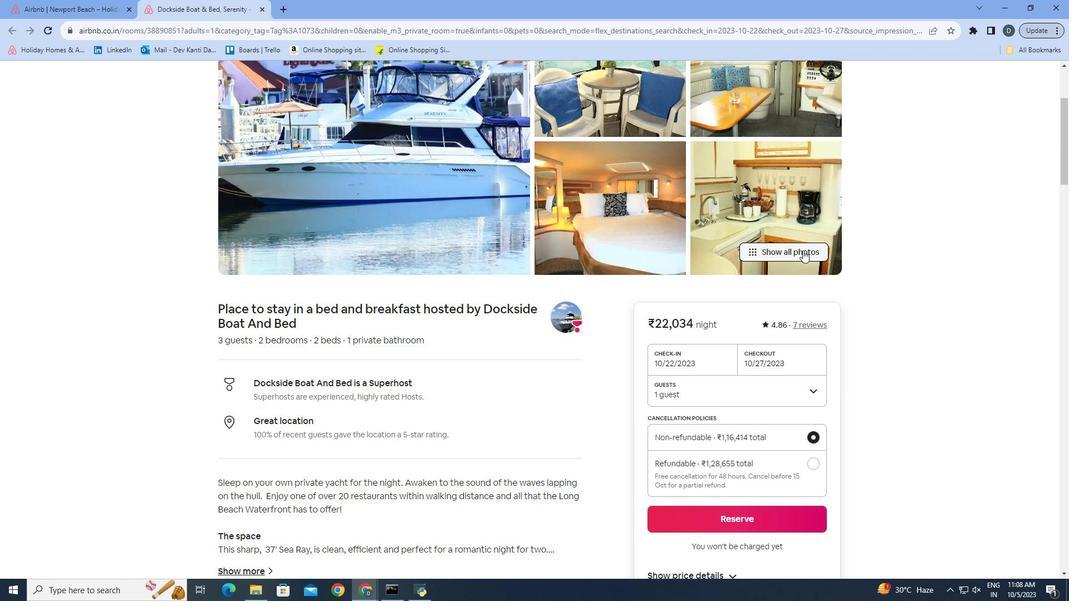 
Action: Mouse pressed left at (803, 250)
Screenshot: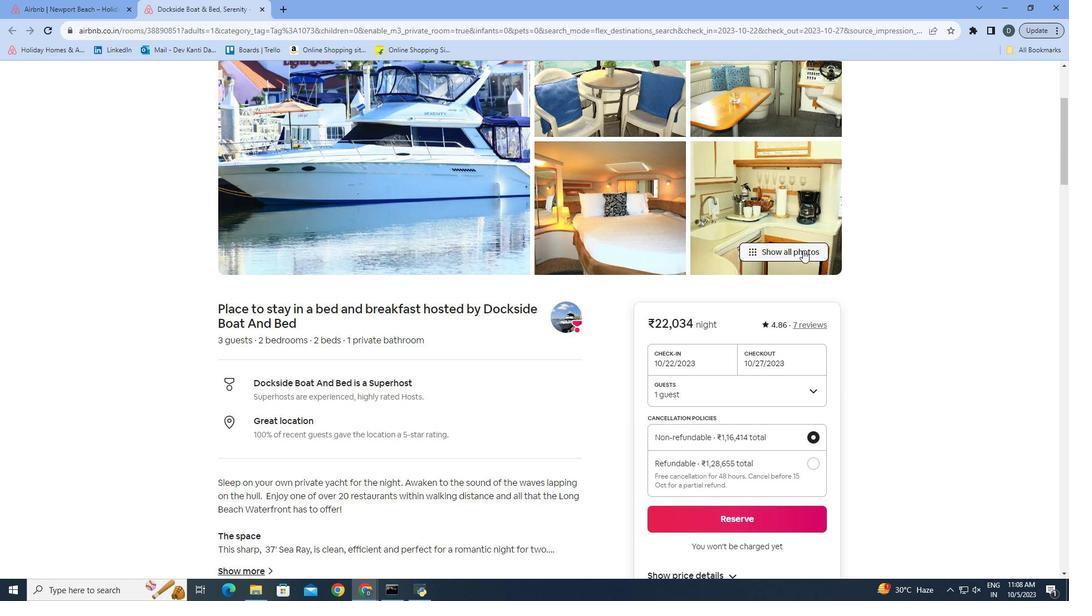 
Action: Mouse moved to (924, 283)
Screenshot: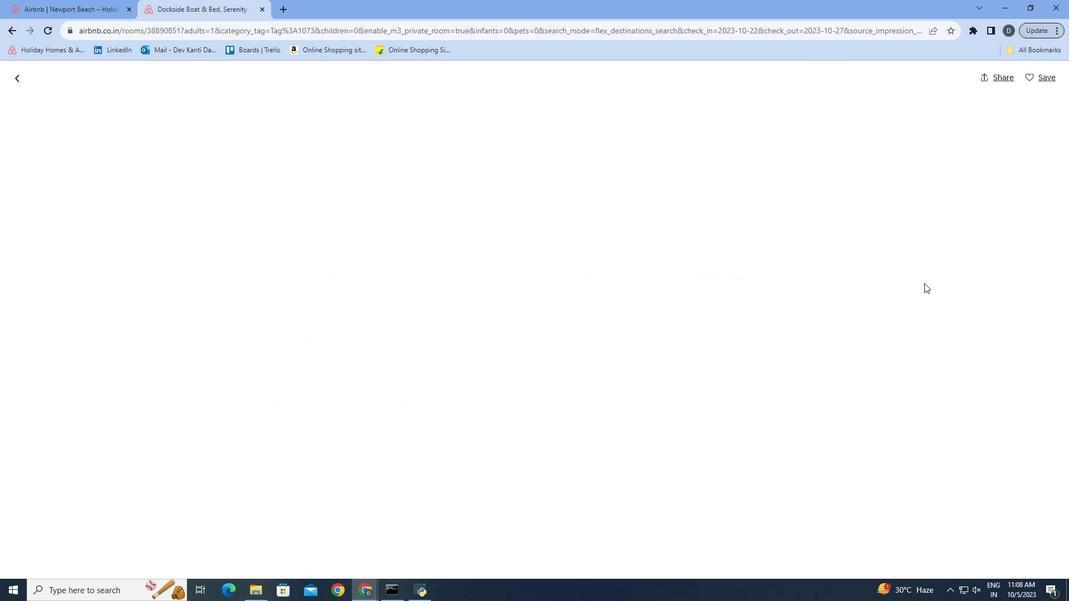 
Action: Mouse scrolled (924, 282) with delta (0, 0)
Screenshot: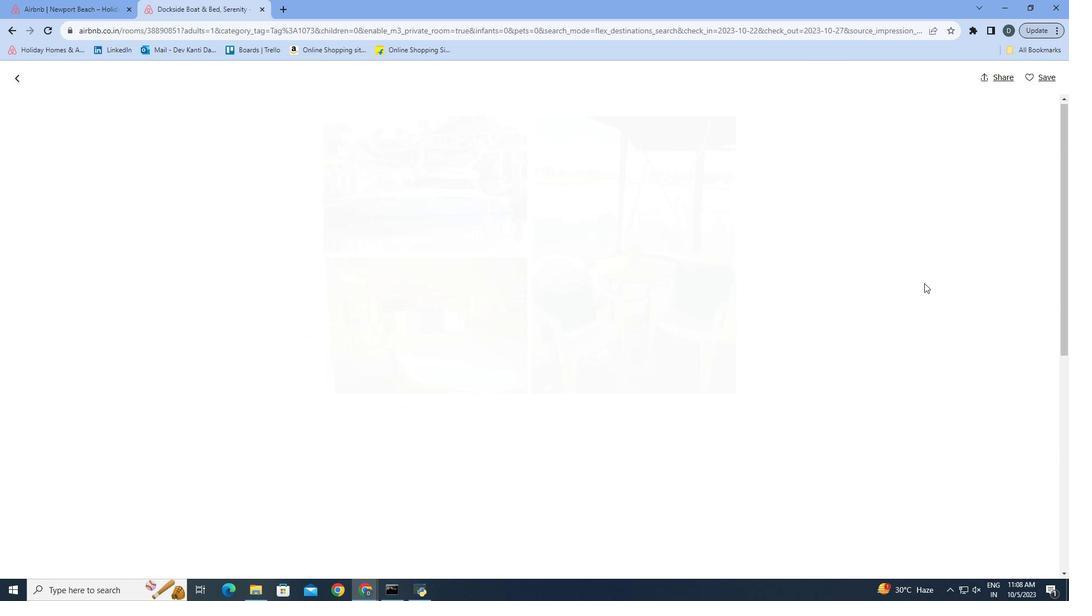 
Action: Mouse scrolled (924, 282) with delta (0, 0)
Screenshot: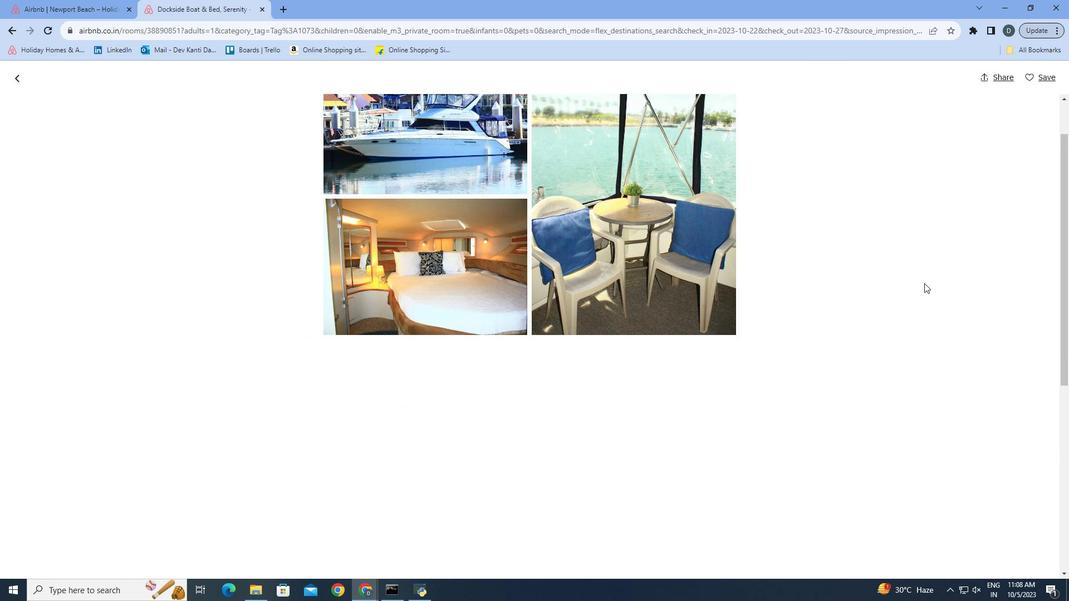 
Action: Mouse scrolled (924, 282) with delta (0, 0)
Screenshot: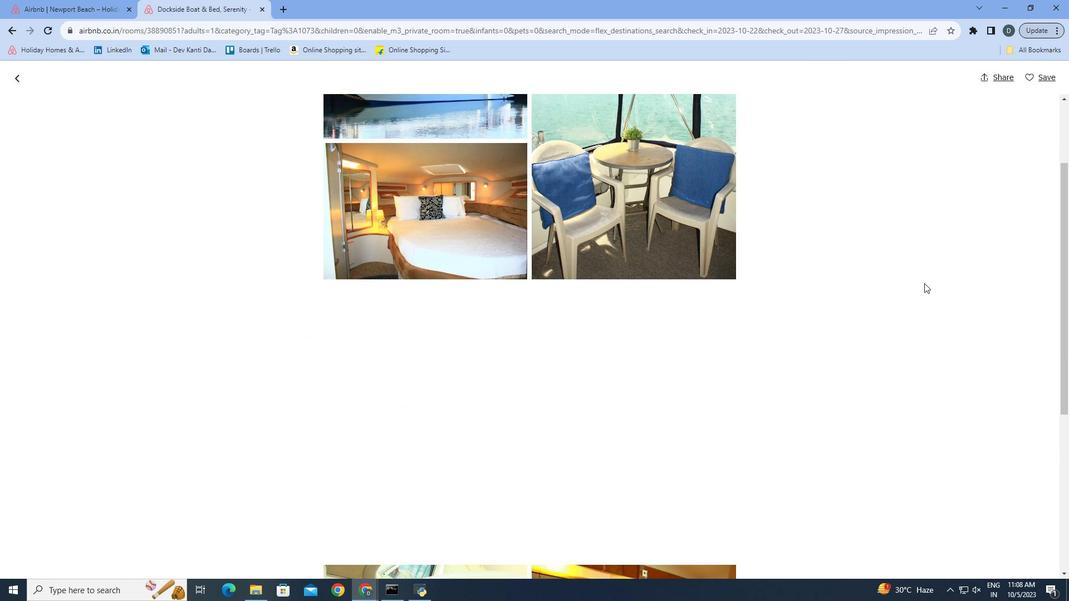 
Action: Mouse scrolled (924, 282) with delta (0, 0)
Screenshot: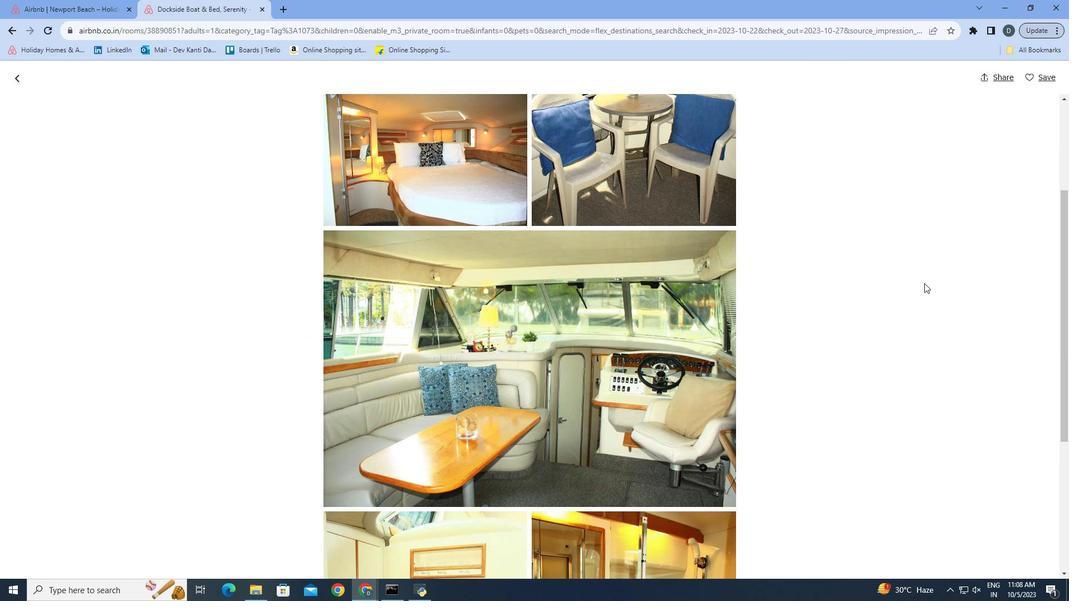 
Action: Mouse scrolled (924, 282) with delta (0, 0)
Screenshot: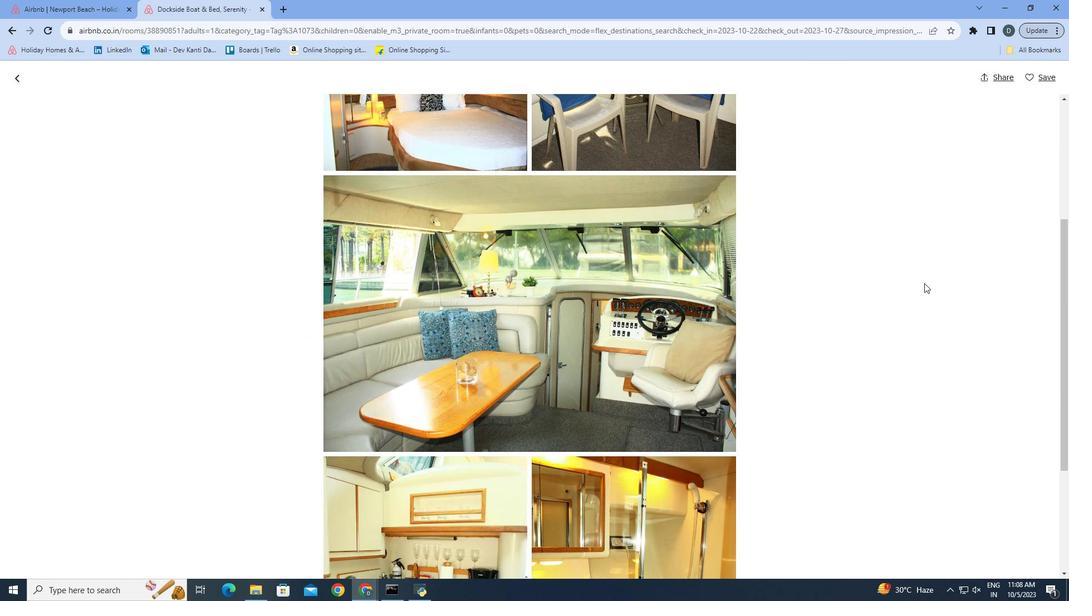 
Action: Mouse scrolled (924, 282) with delta (0, 0)
Screenshot: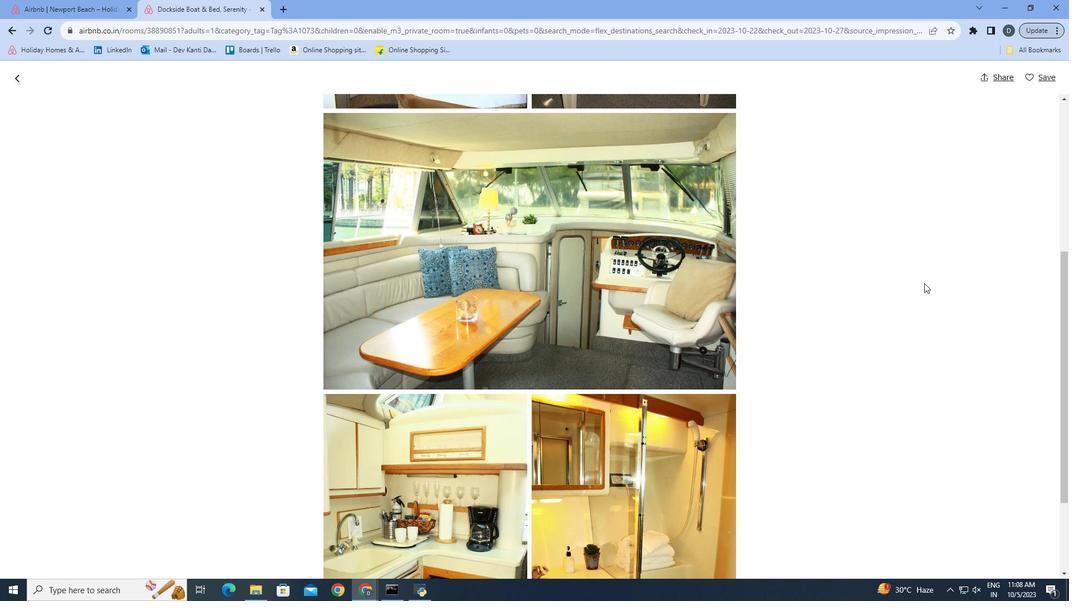 
Action: Mouse scrolled (924, 282) with delta (0, 0)
Screenshot: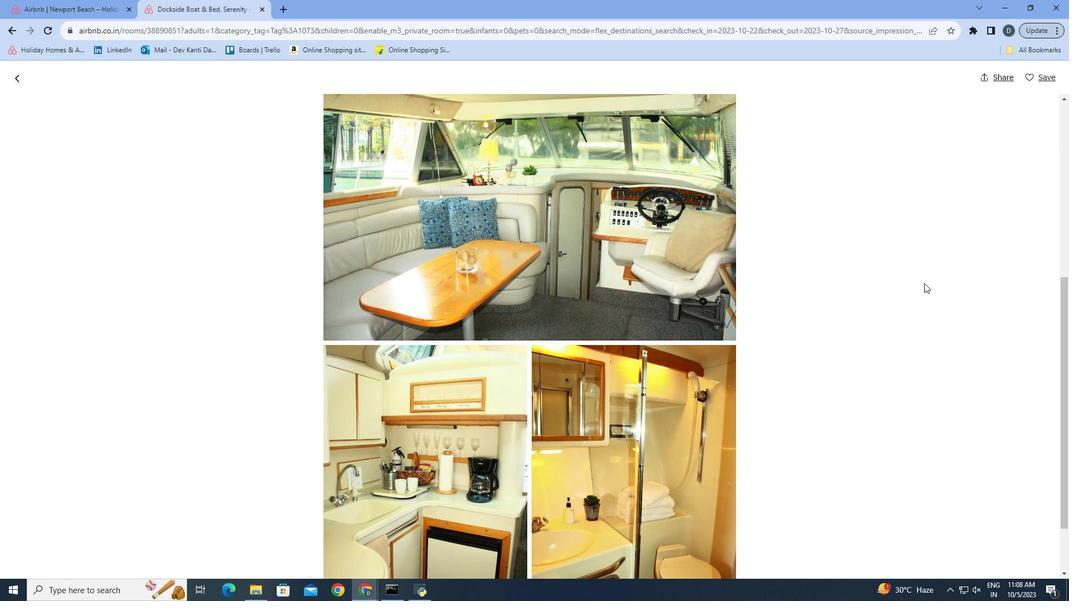 
Action: Mouse scrolled (924, 282) with delta (0, 0)
Screenshot: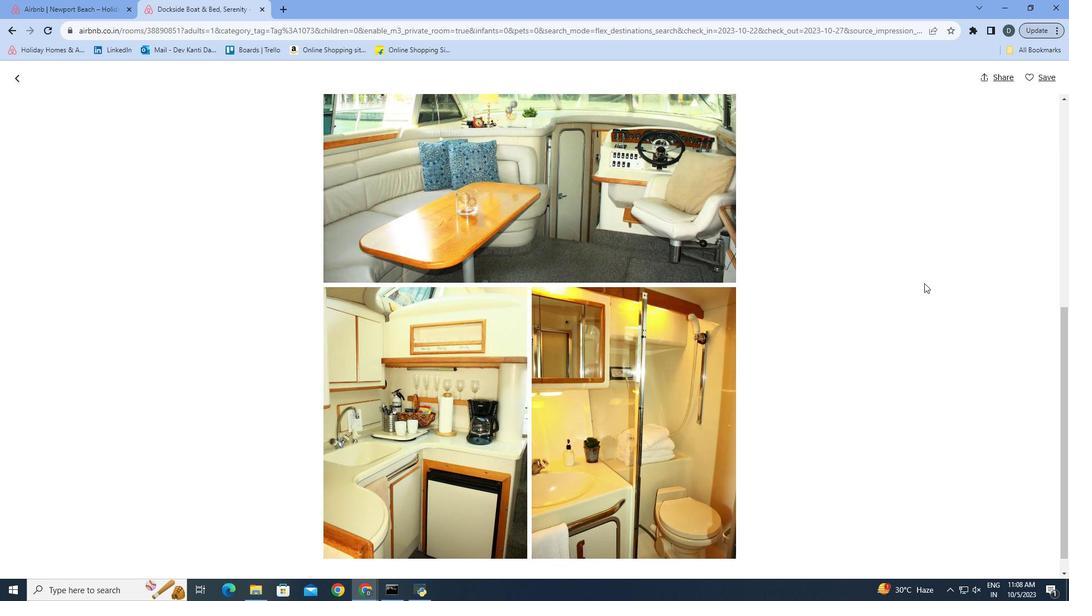 
Action: Mouse scrolled (924, 282) with delta (0, 0)
Screenshot: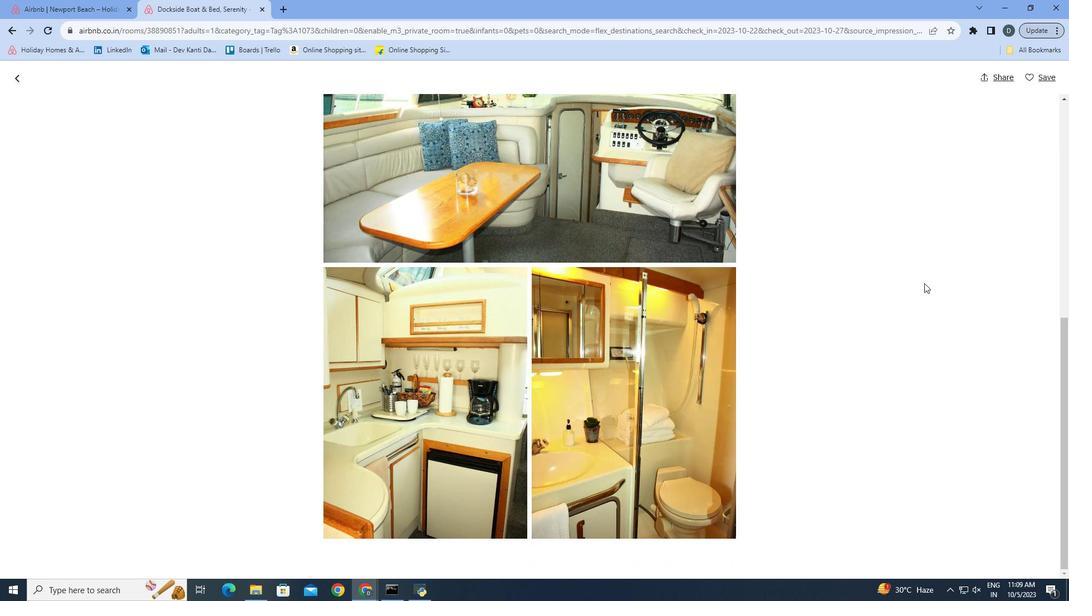 
Action: Mouse scrolled (924, 282) with delta (0, 0)
Screenshot: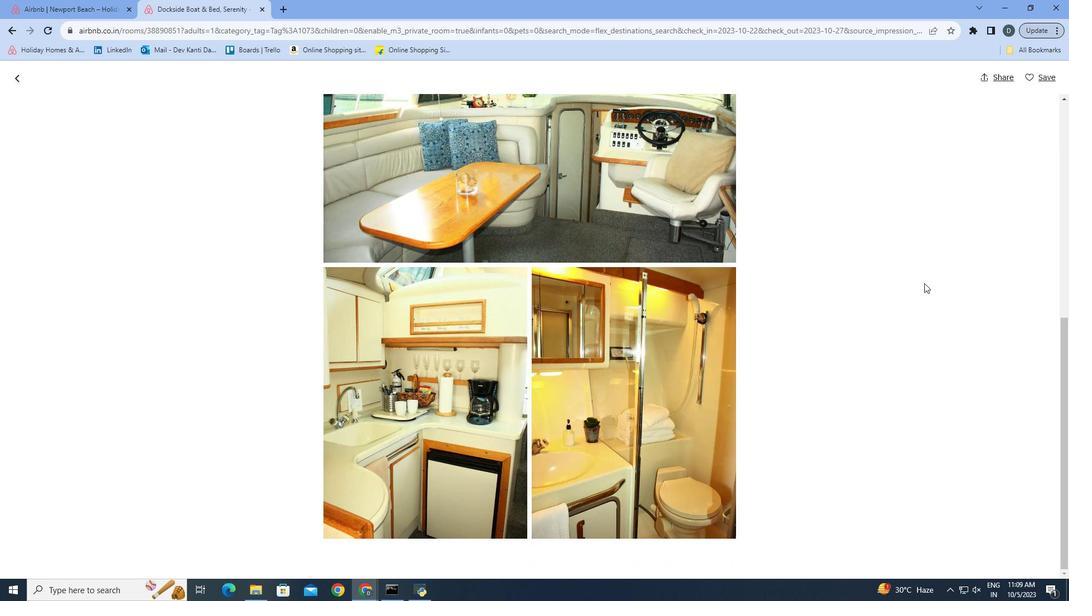 
Action: Mouse scrolled (924, 282) with delta (0, 0)
Screenshot: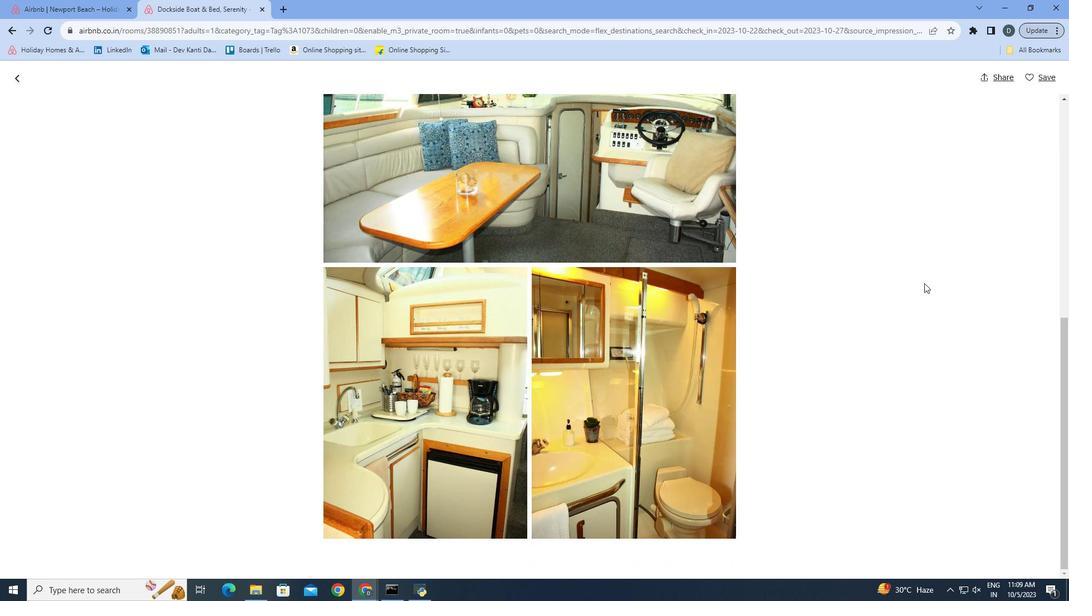 
Action: Mouse scrolled (924, 282) with delta (0, 0)
Screenshot: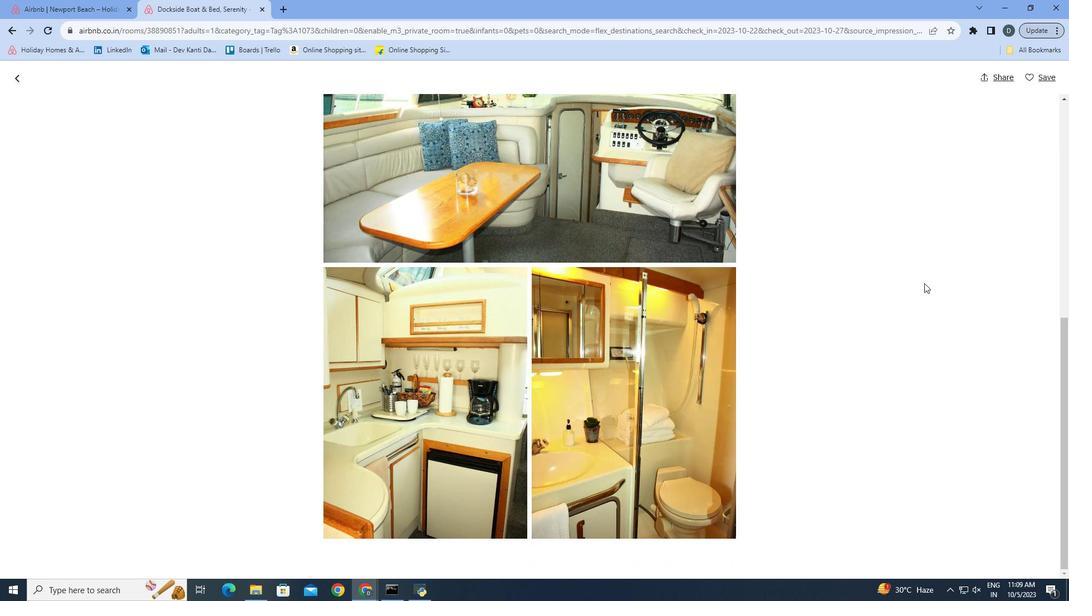 
Action: Mouse scrolled (924, 282) with delta (0, 0)
Screenshot: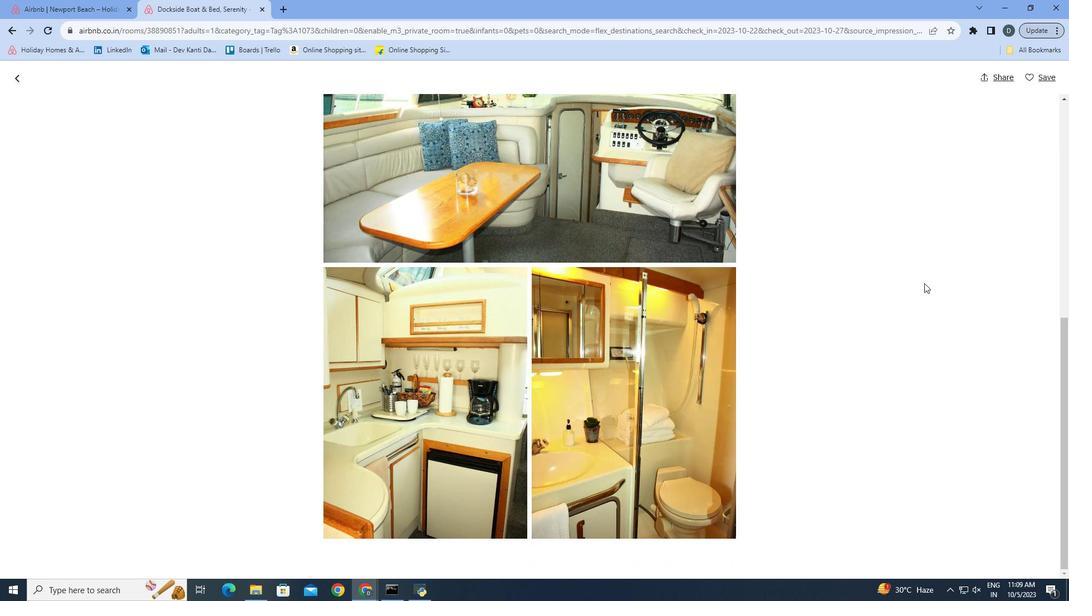 
Action: Mouse scrolled (924, 282) with delta (0, 0)
Screenshot: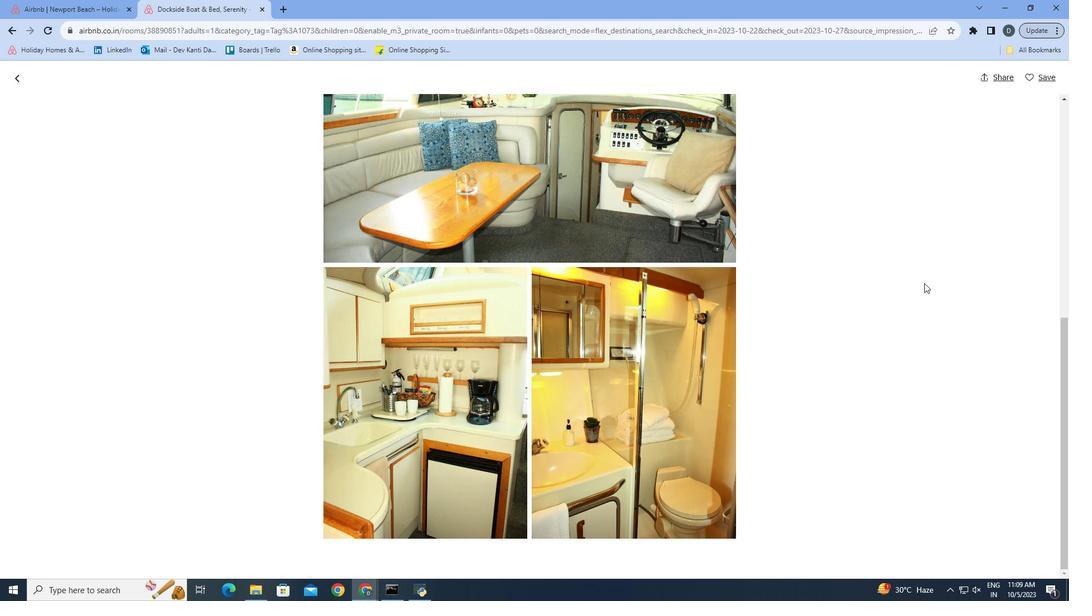 
Action: Mouse moved to (924, 283)
Screenshot: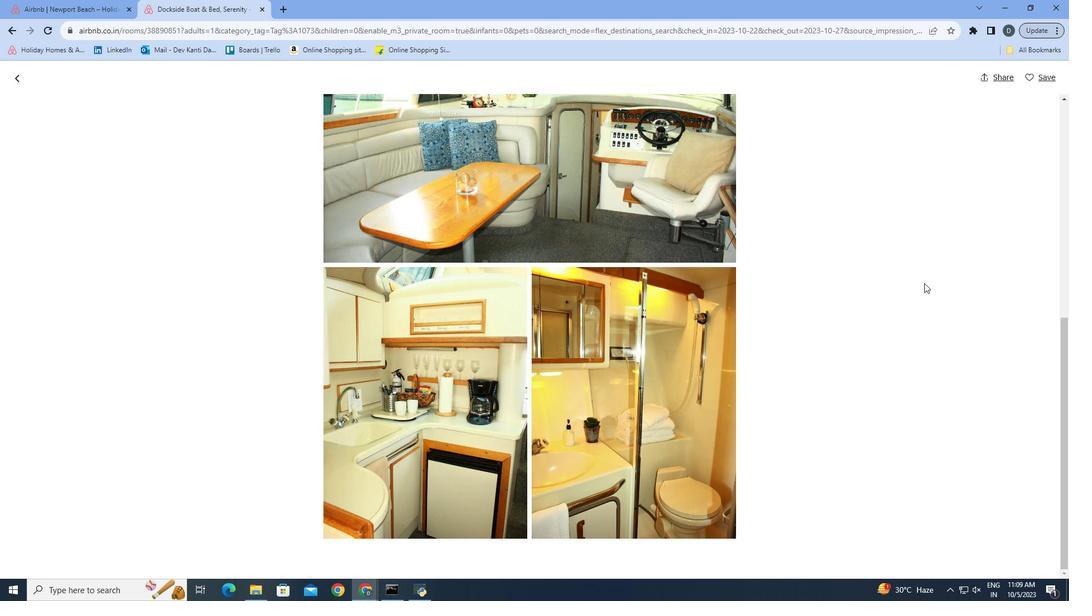 
Action: Mouse scrolled (924, 282) with delta (0, 0)
Screenshot: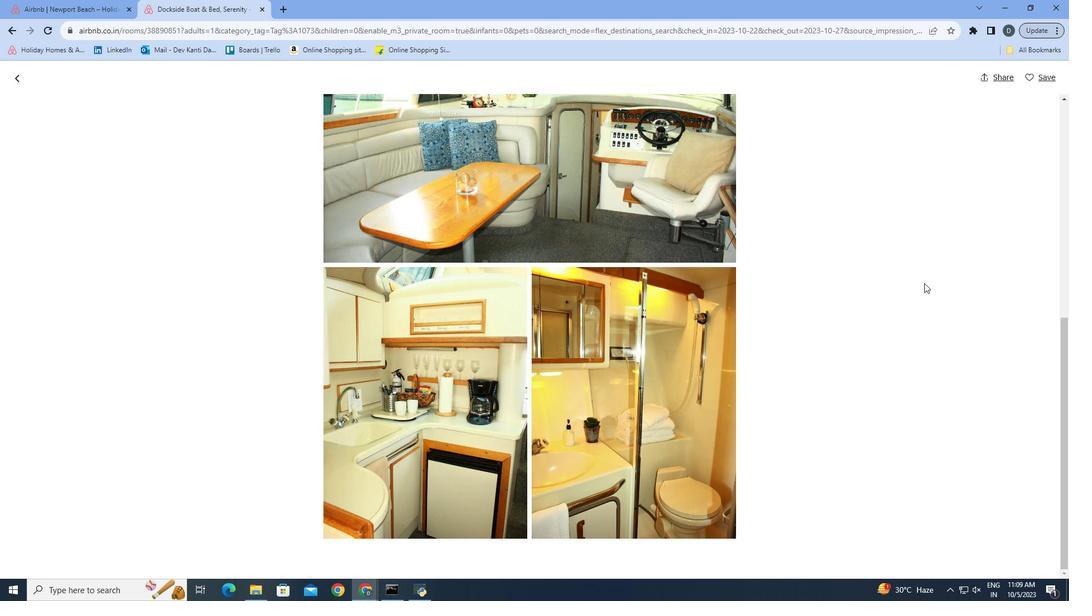 
Action: Mouse moved to (912, 279)
Screenshot: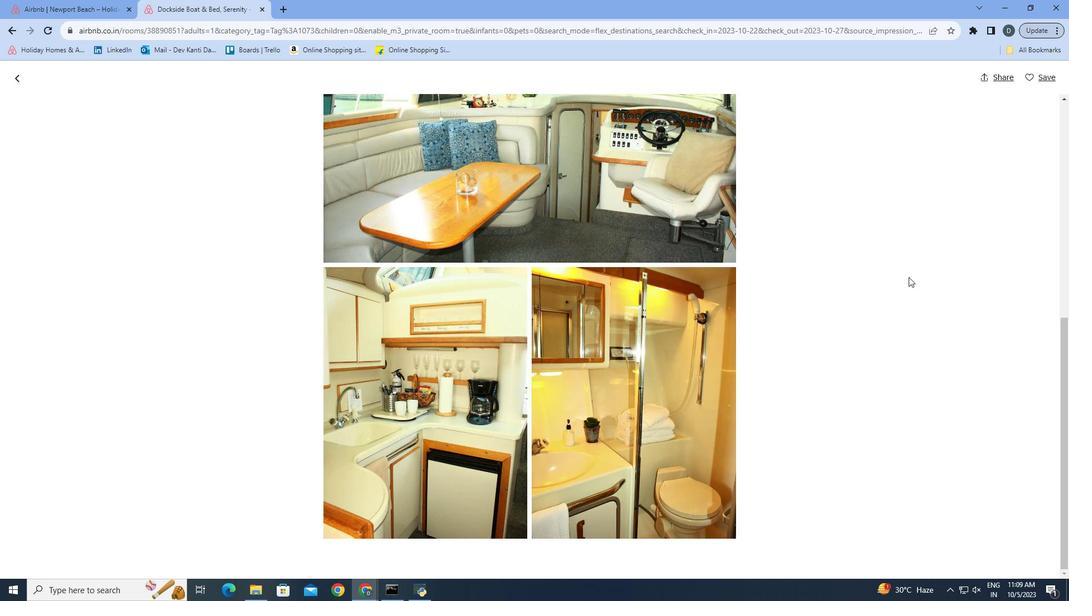 
Action: Mouse scrolled (912, 278) with delta (0, 0)
Screenshot: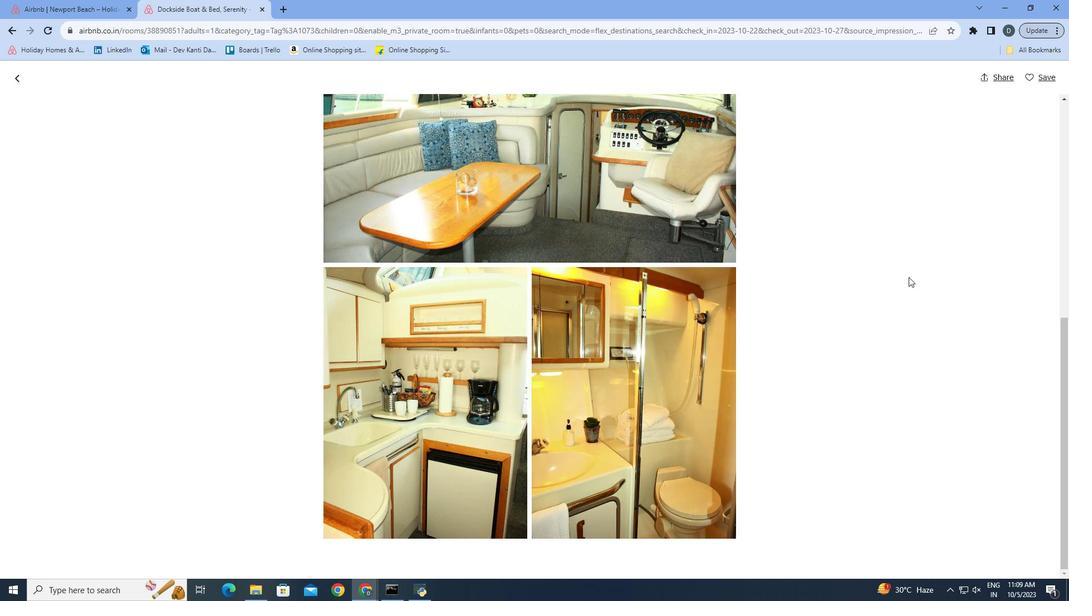 
Action: Mouse moved to (23, 82)
Screenshot: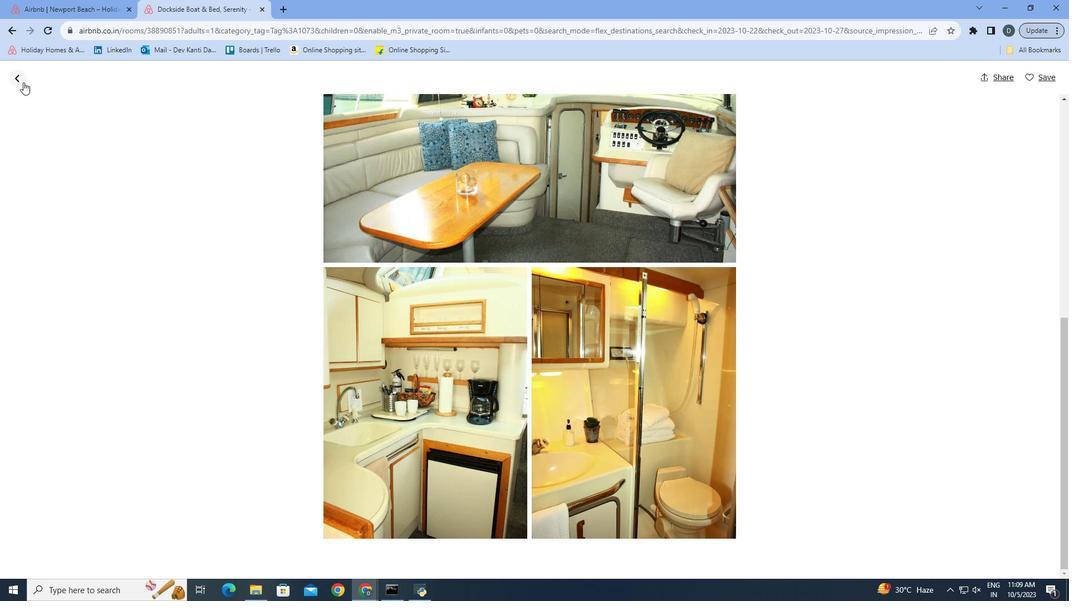 
Action: Mouse pressed left at (23, 82)
Screenshot: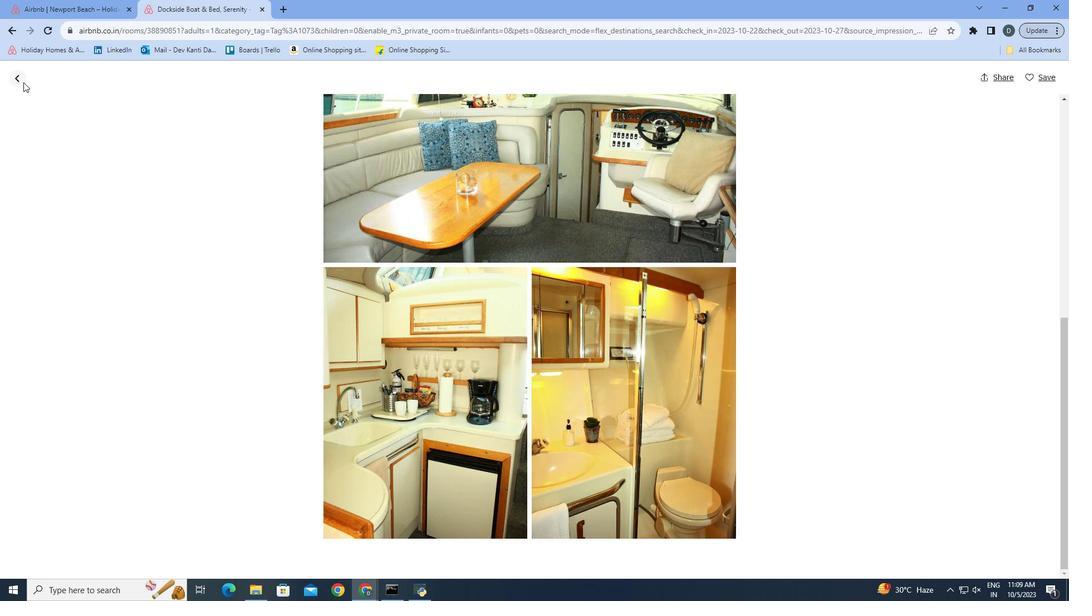 
Action: Mouse moved to (886, 344)
Screenshot: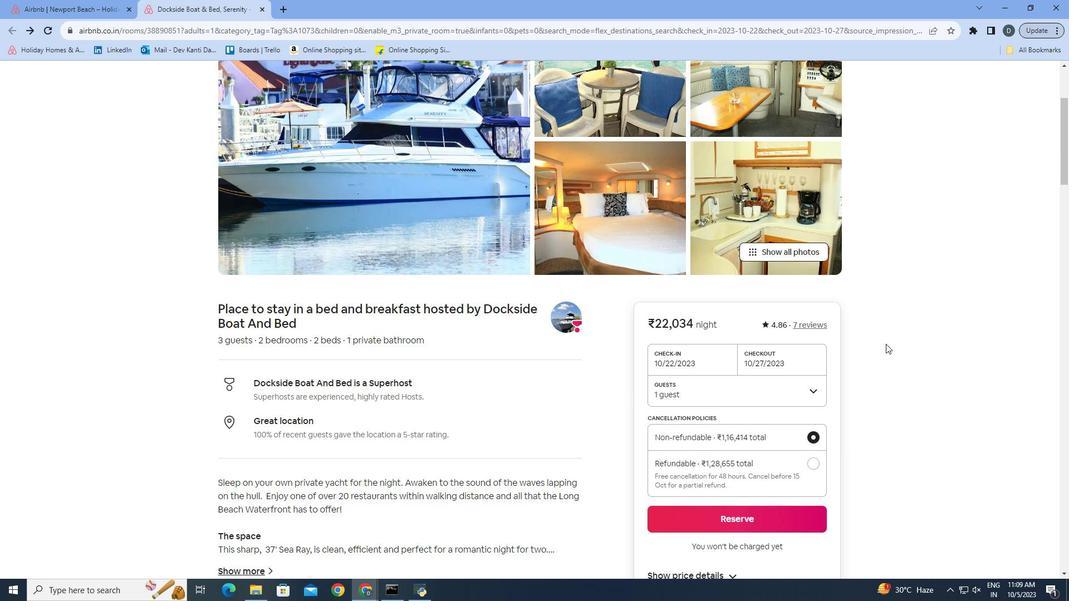 
Action: Mouse scrolled (886, 344) with delta (0, 0)
Screenshot: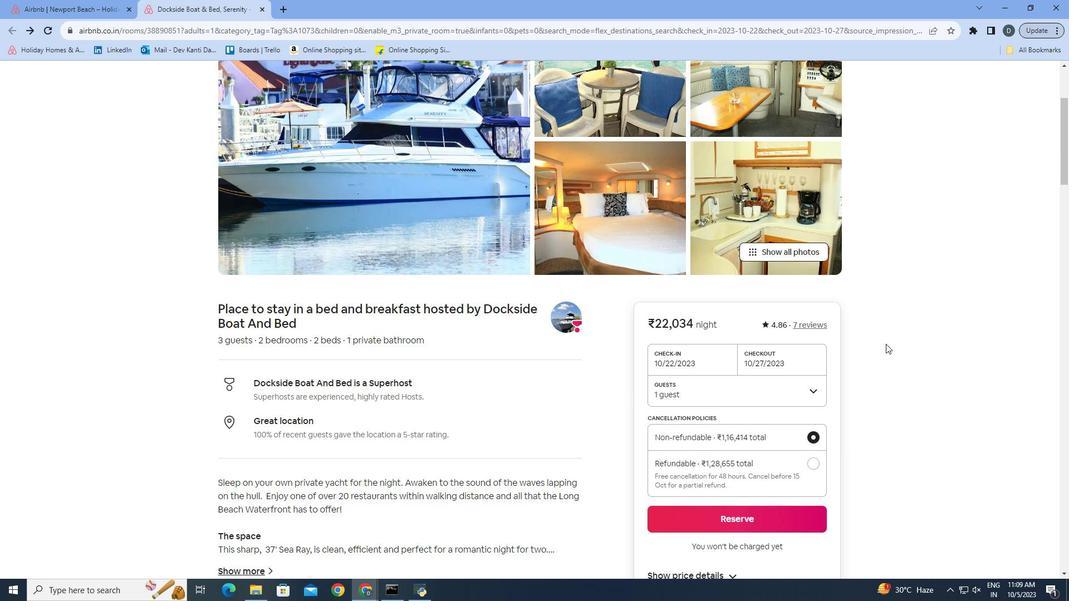 
Action: Mouse scrolled (886, 344) with delta (0, 0)
Screenshot: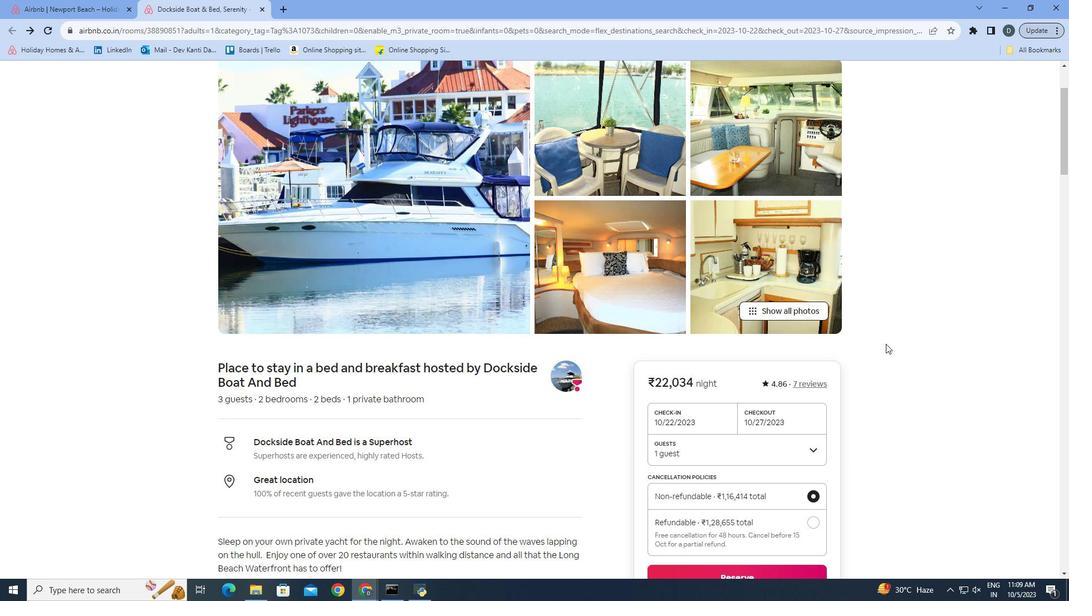
Action: Mouse scrolled (886, 344) with delta (0, 0)
Screenshot: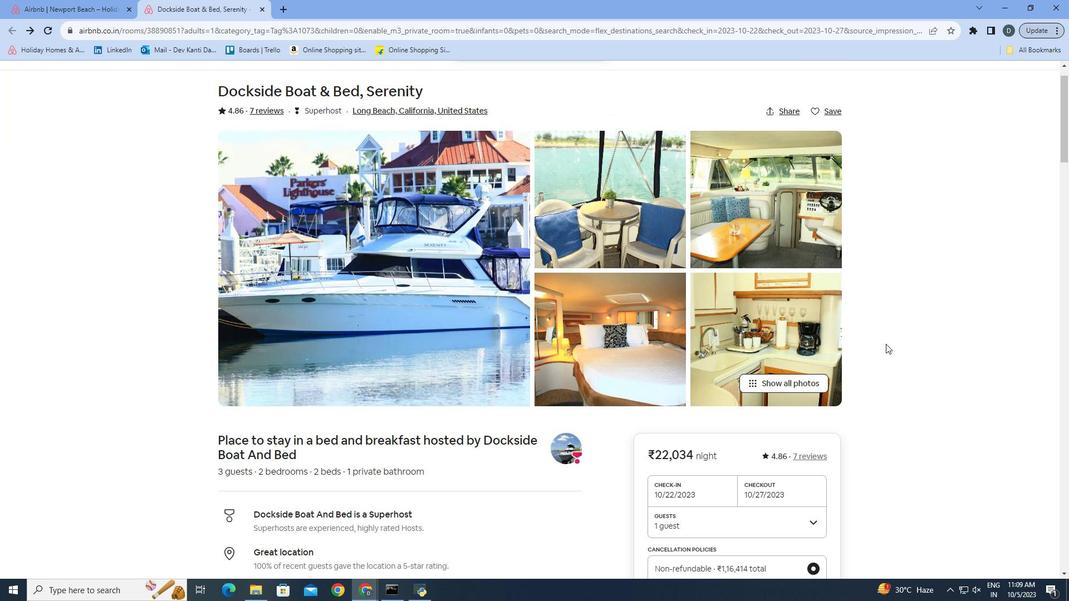 
Action: Mouse scrolled (886, 344) with delta (0, 0)
Screenshot: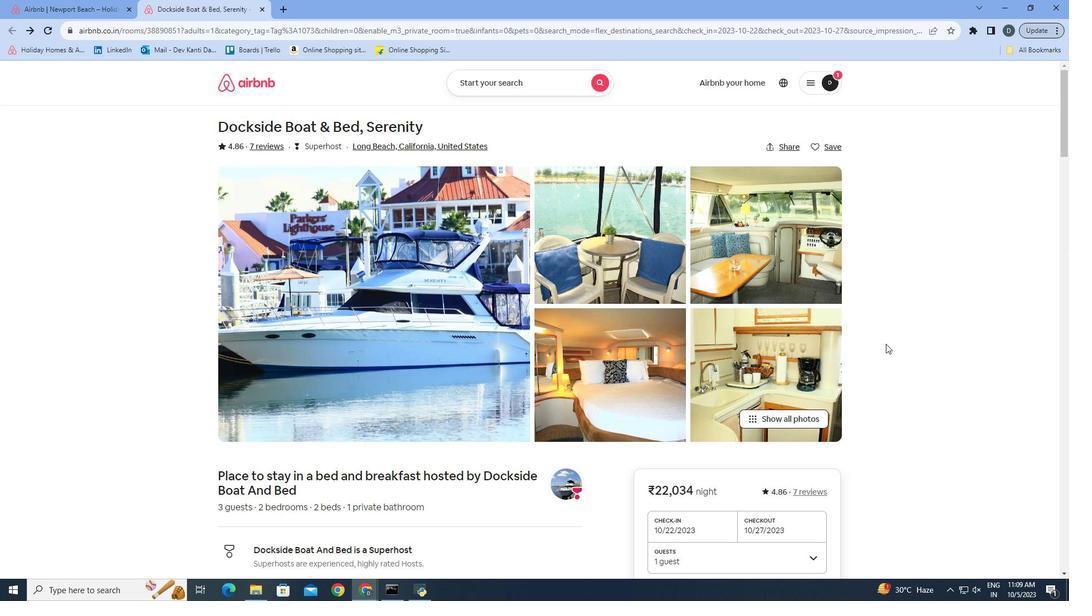 
Action: Mouse scrolled (886, 344) with delta (0, 0)
Screenshot: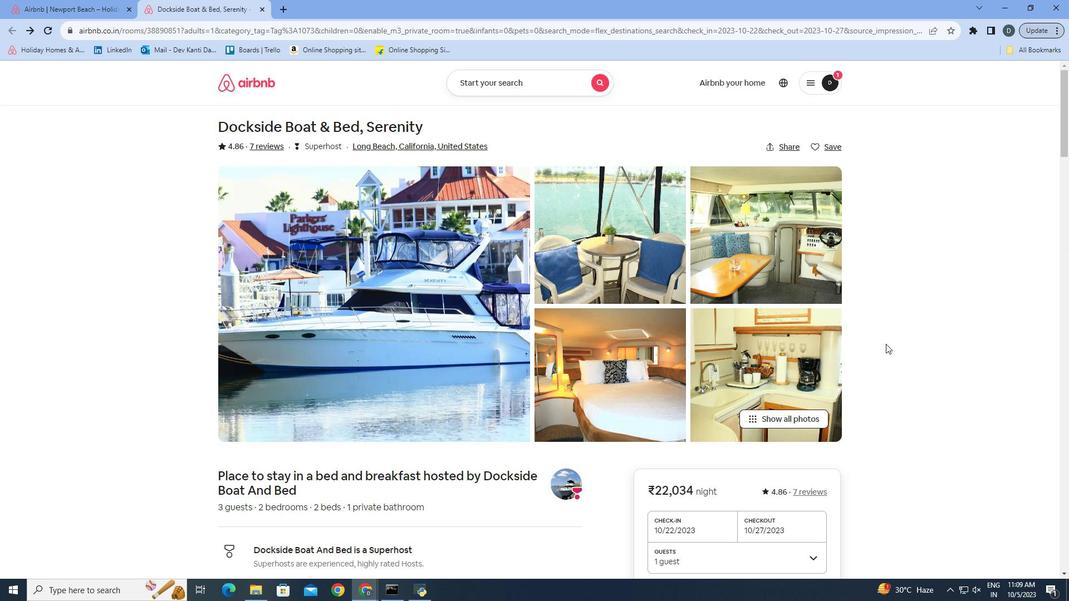 
Action: Mouse scrolled (886, 344) with delta (0, 0)
Screenshot: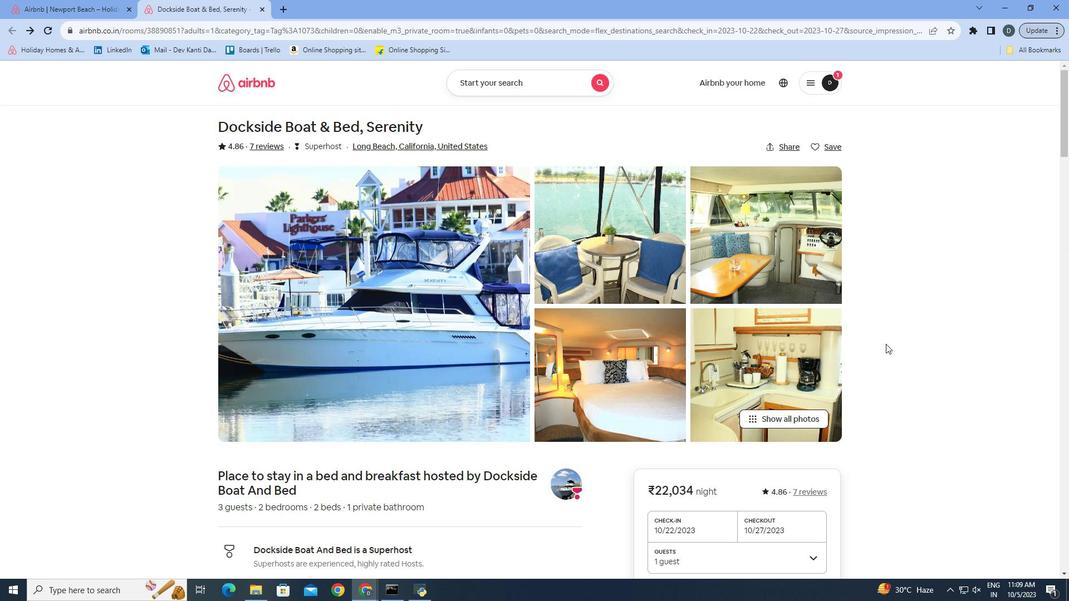 
Action: Mouse moved to (260, 8)
Screenshot: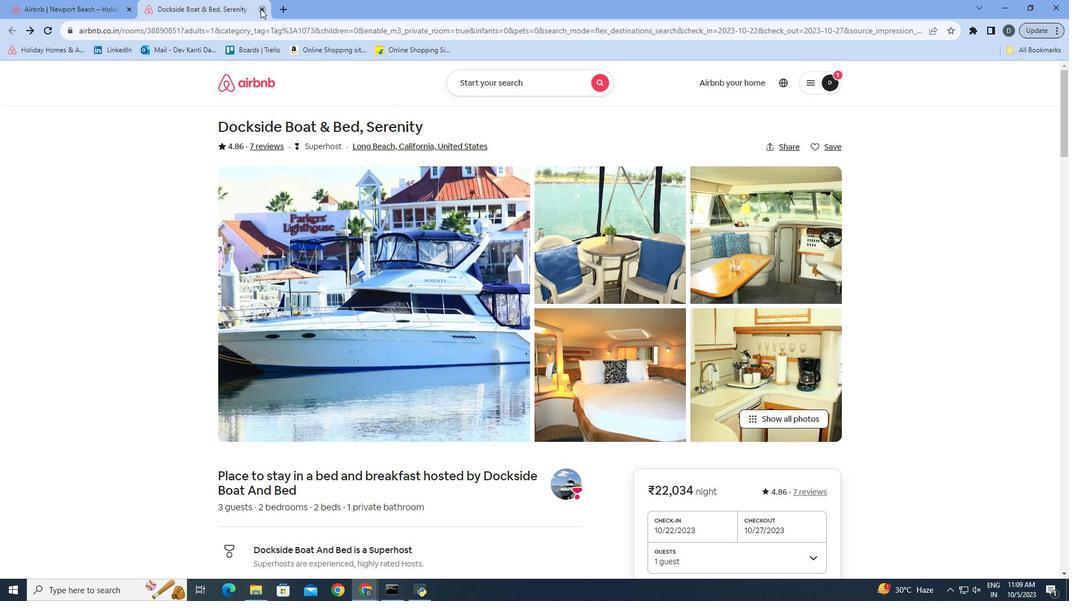
Action: Mouse pressed left at (260, 8)
Screenshot: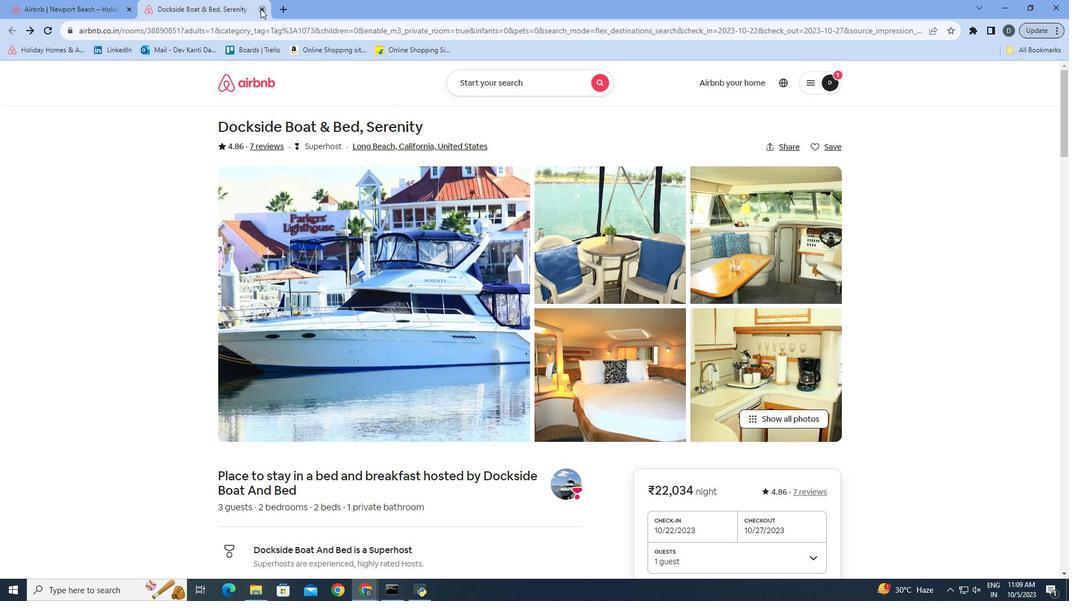 
Action: Mouse moved to (603, 249)
Screenshot: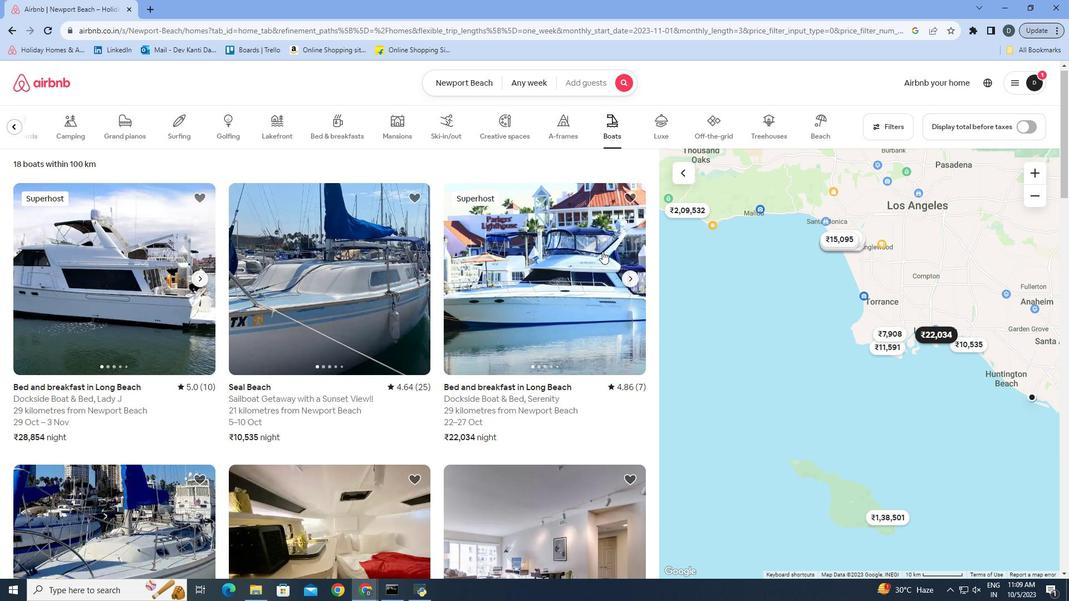 
Action: Mouse scrolled (603, 248) with delta (0, 0)
Screenshot: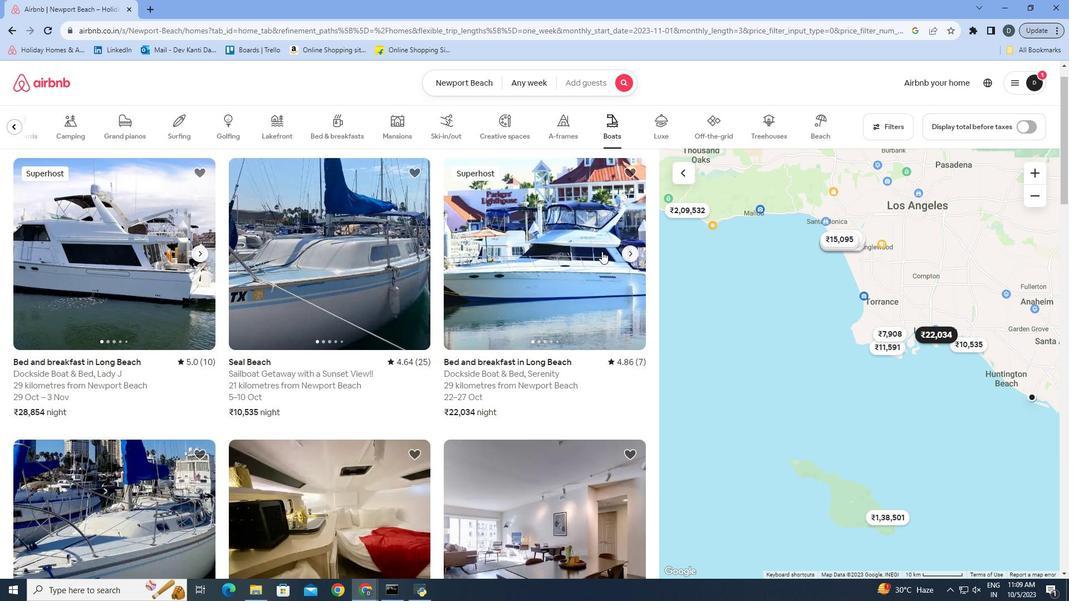 
Action: Mouse moved to (602, 251)
Screenshot: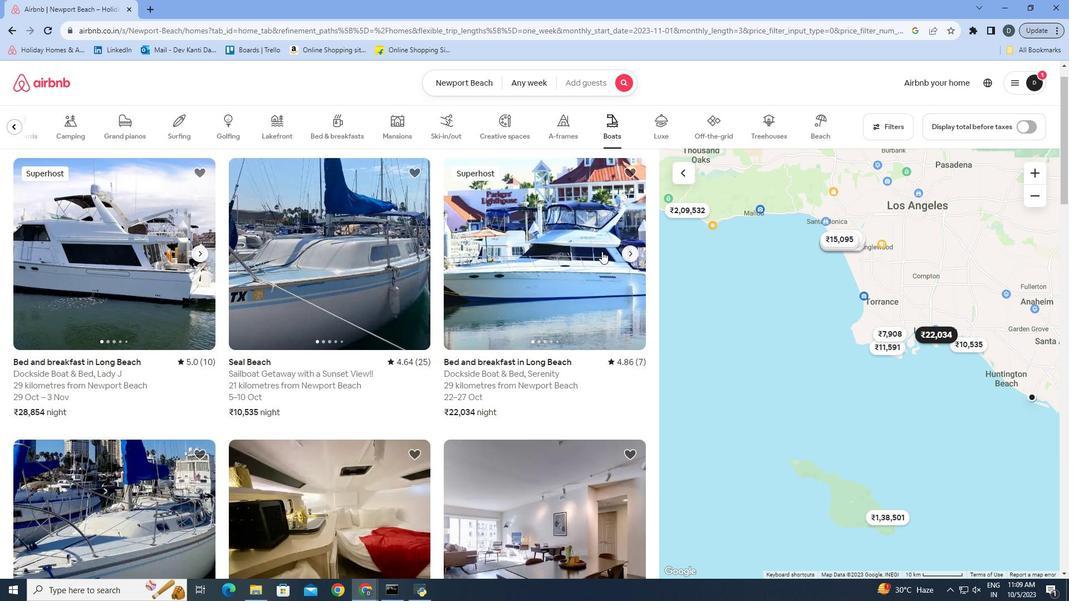 
Action: Mouse scrolled (602, 251) with delta (0, 0)
Screenshot: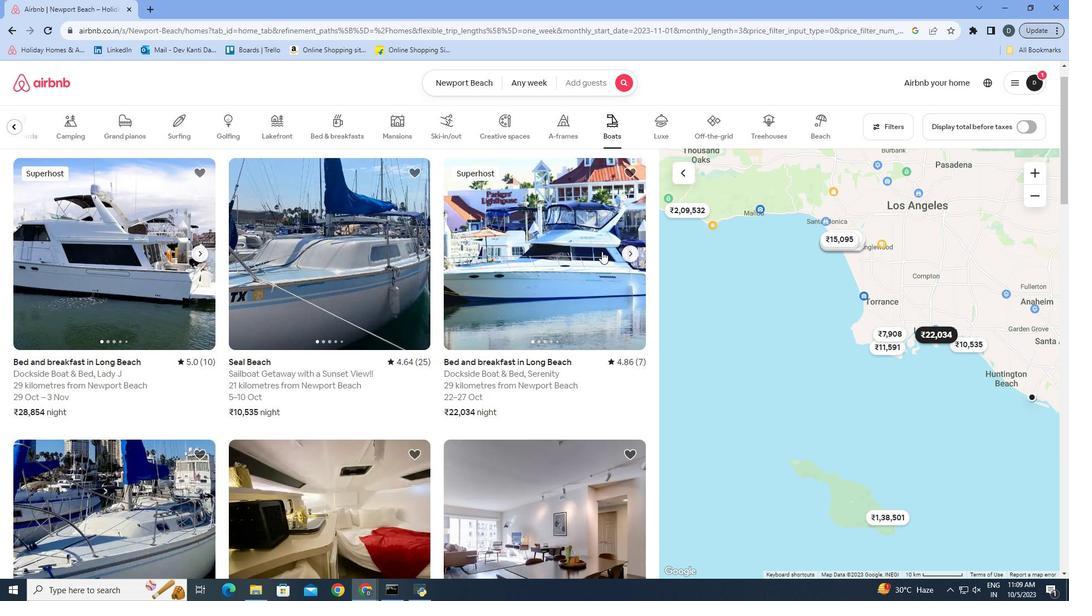 
Action: Mouse moved to (599, 251)
Screenshot: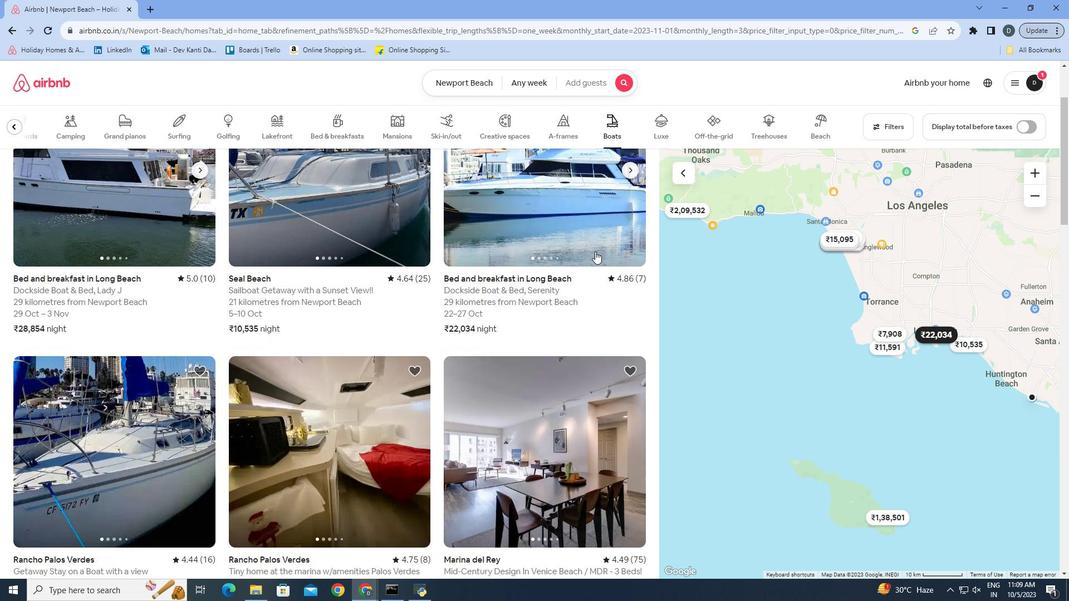 
Action: Mouse scrolled (599, 251) with delta (0, 0)
Screenshot: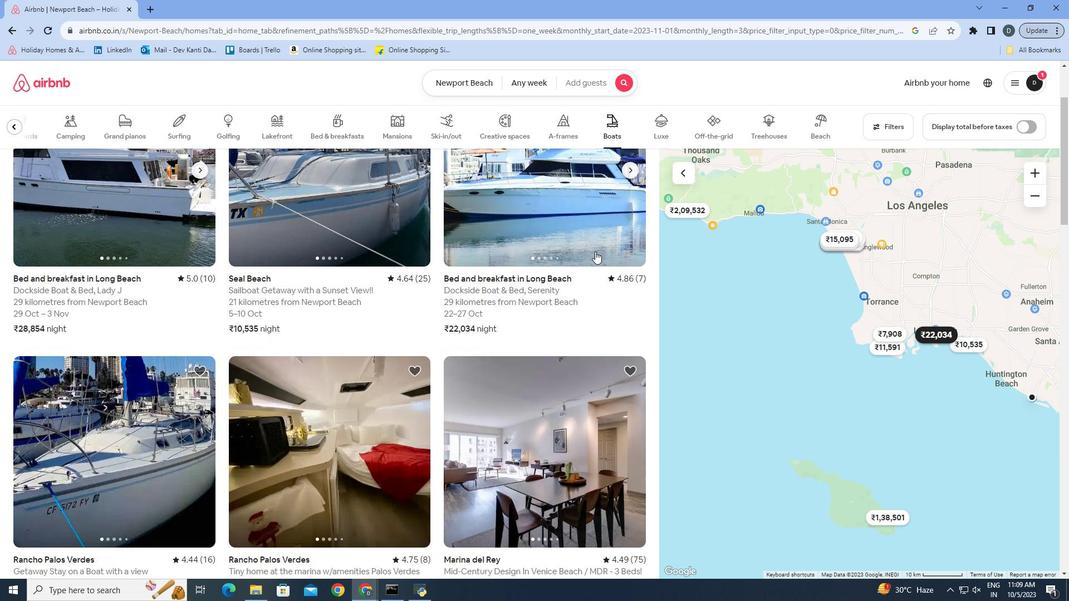 
Action: Mouse moved to (159, 351)
Screenshot: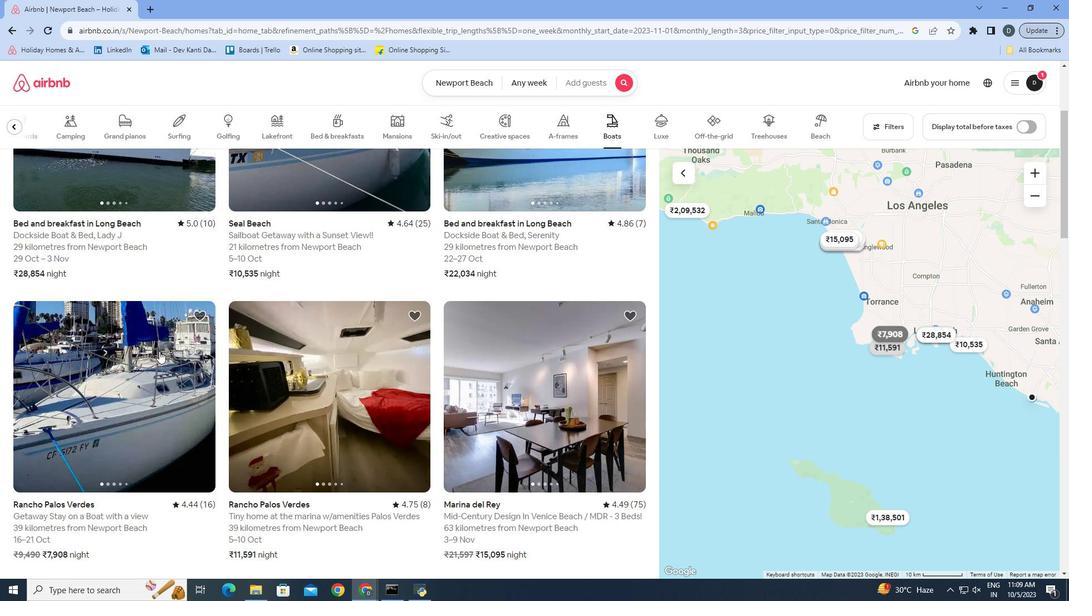 
Action: Mouse pressed left at (159, 351)
Screenshot: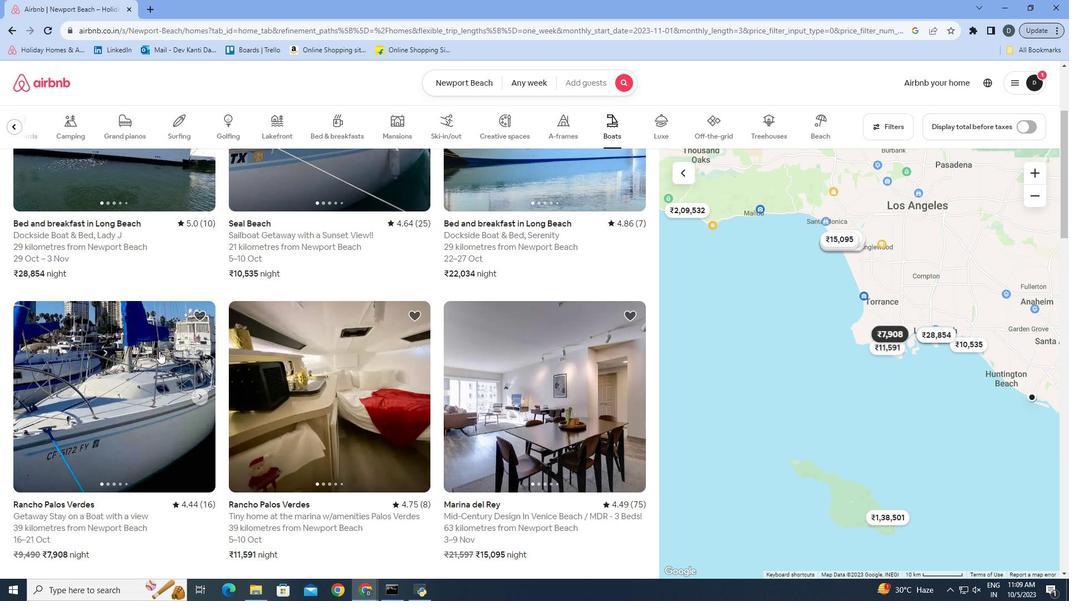 
Action: Mouse moved to (769, 379)
Screenshot: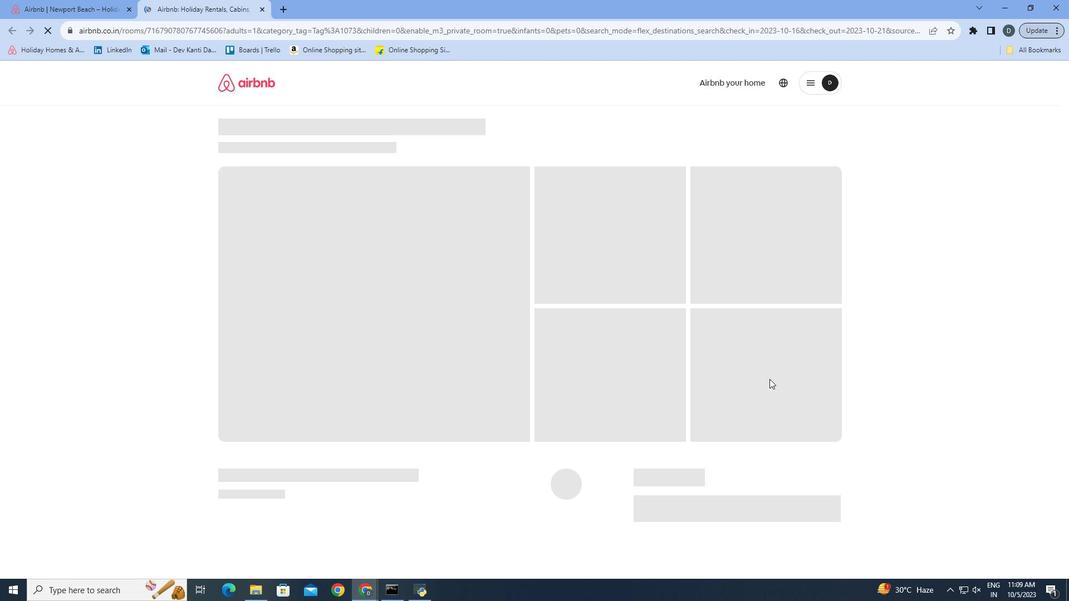 
Action: Mouse scrolled (769, 378) with delta (0, 0)
Screenshot: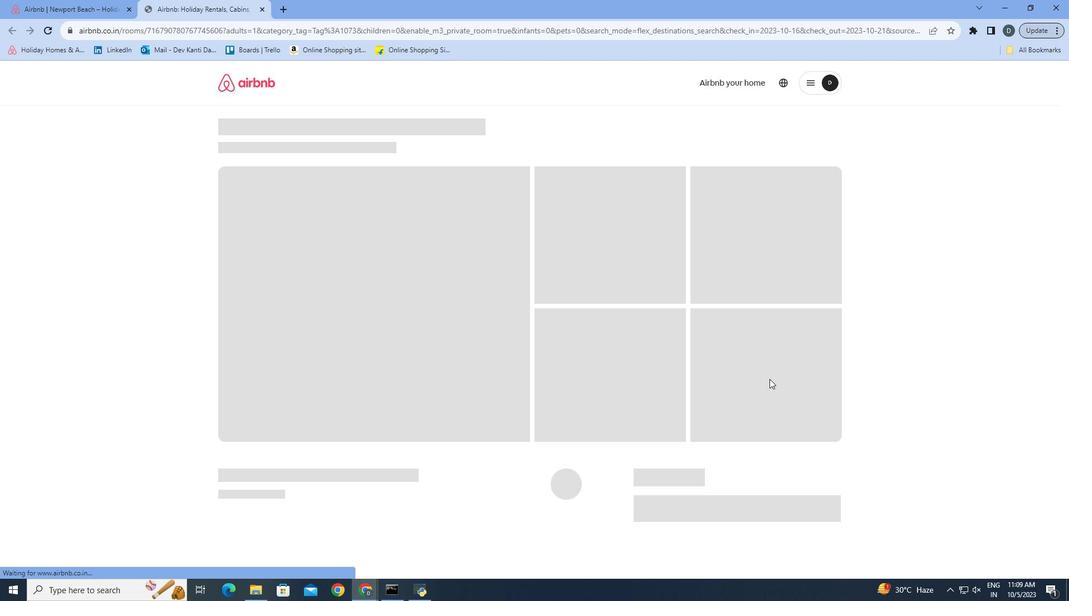 
Action: Mouse moved to (805, 415)
Screenshot: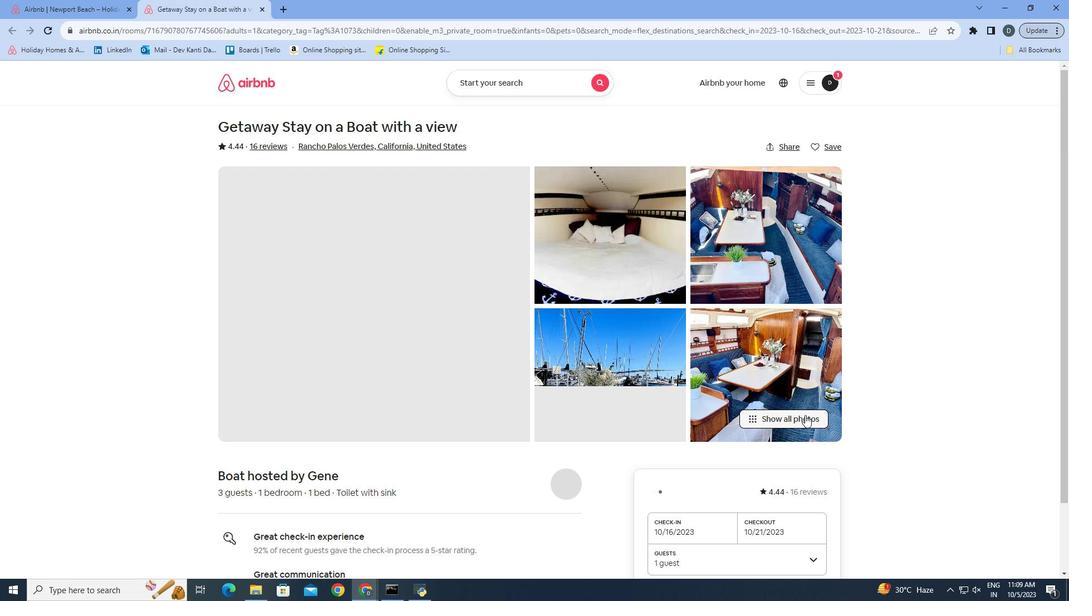 
Action: Mouse pressed left at (805, 415)
Screenshot: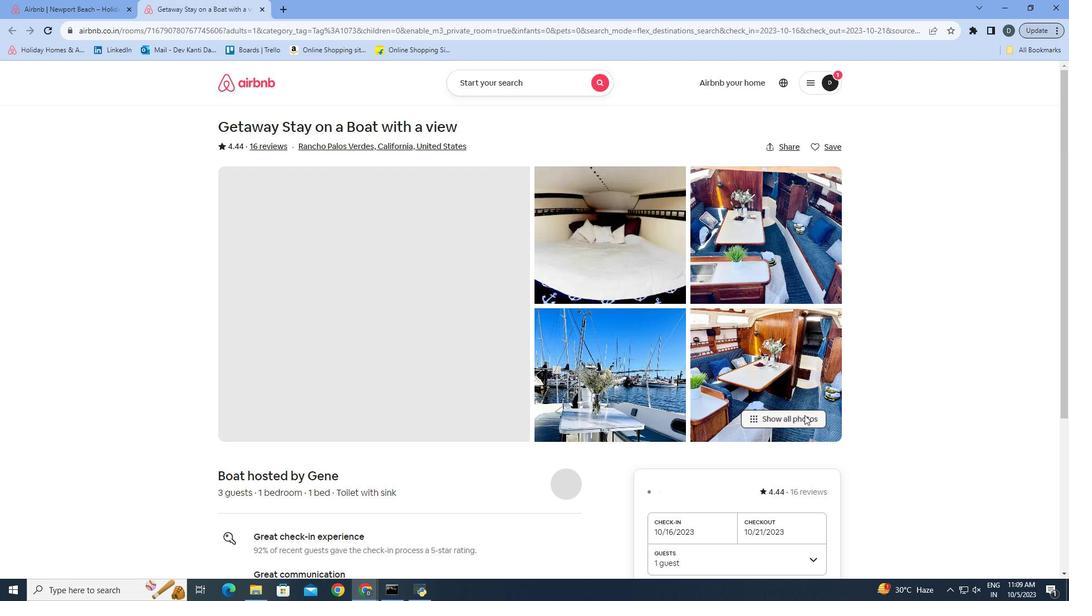 
Action: Mouse moved to (884, 334)
Screenshot: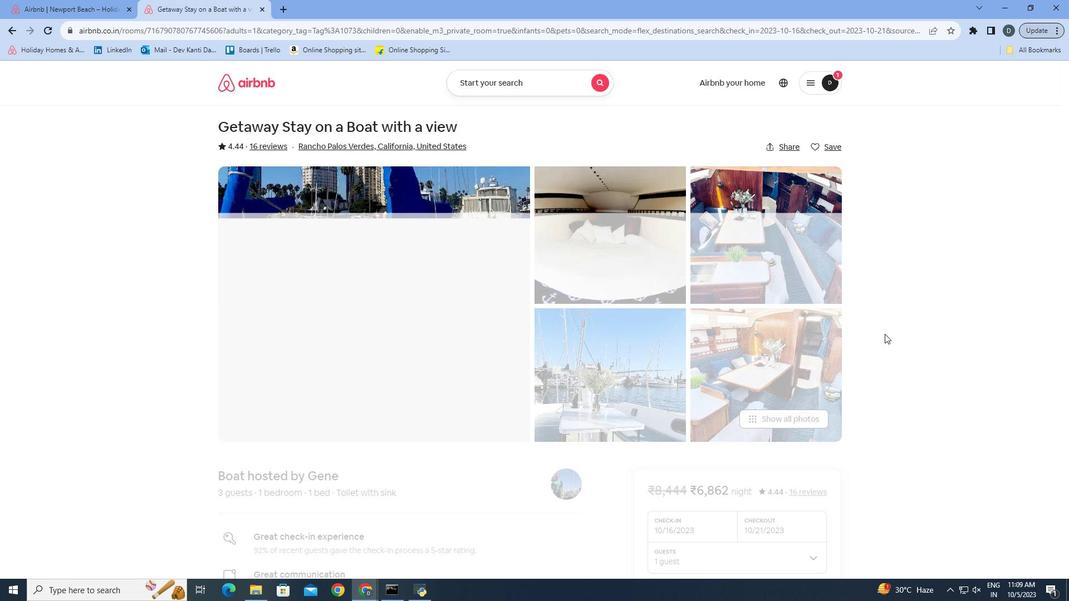 
Action: Mouse scrolled (884, 333) with delta (0, 0)
Screenshot: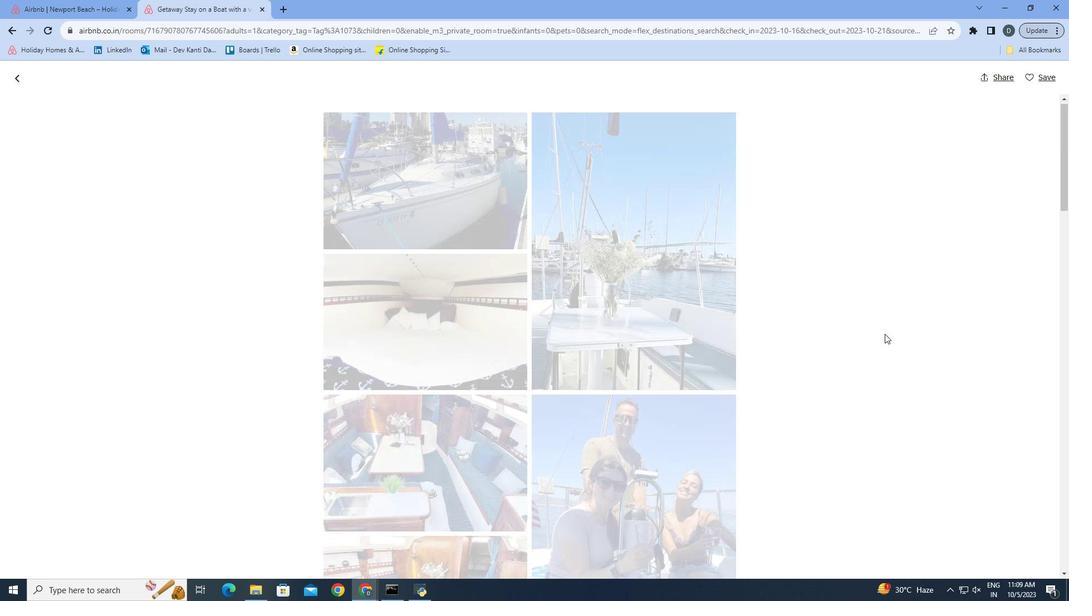 
Action: Mouse scrolled (884, 333) with delta (0, 0)
Screenshot: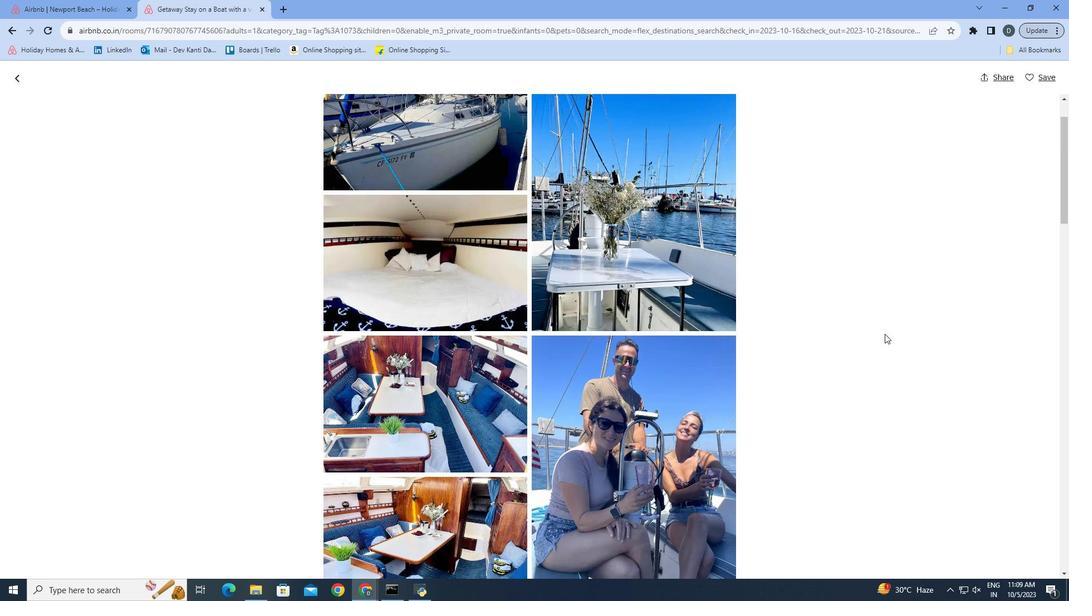 
Action: Mouse scrolled (884, 333) with delta (0, 0)
Screenshot: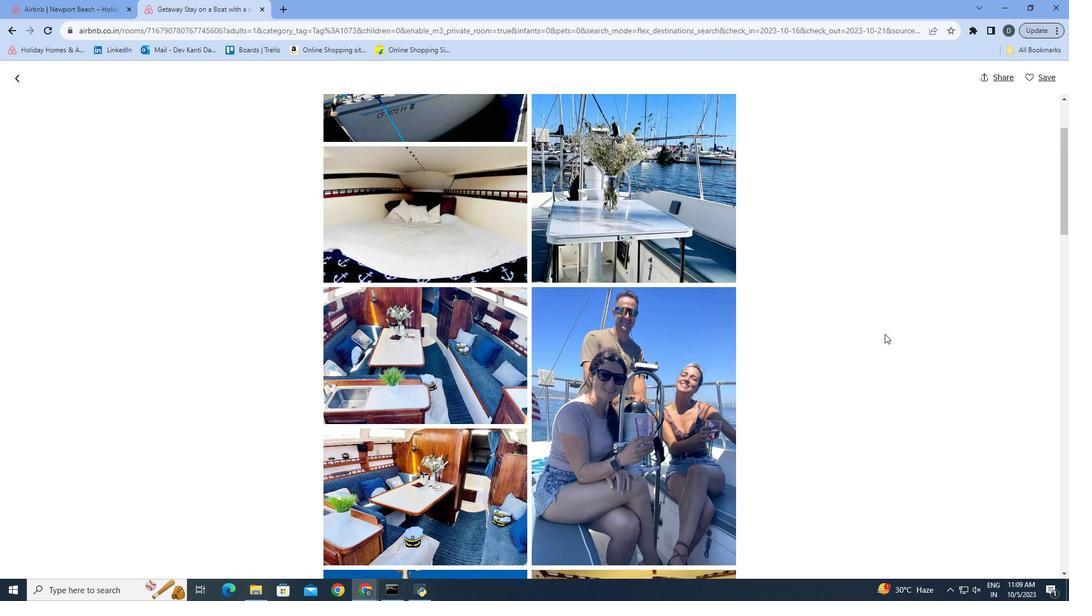 
Action: Mouse scrolled (884, 333) with delta (0, 0)
Screenshot: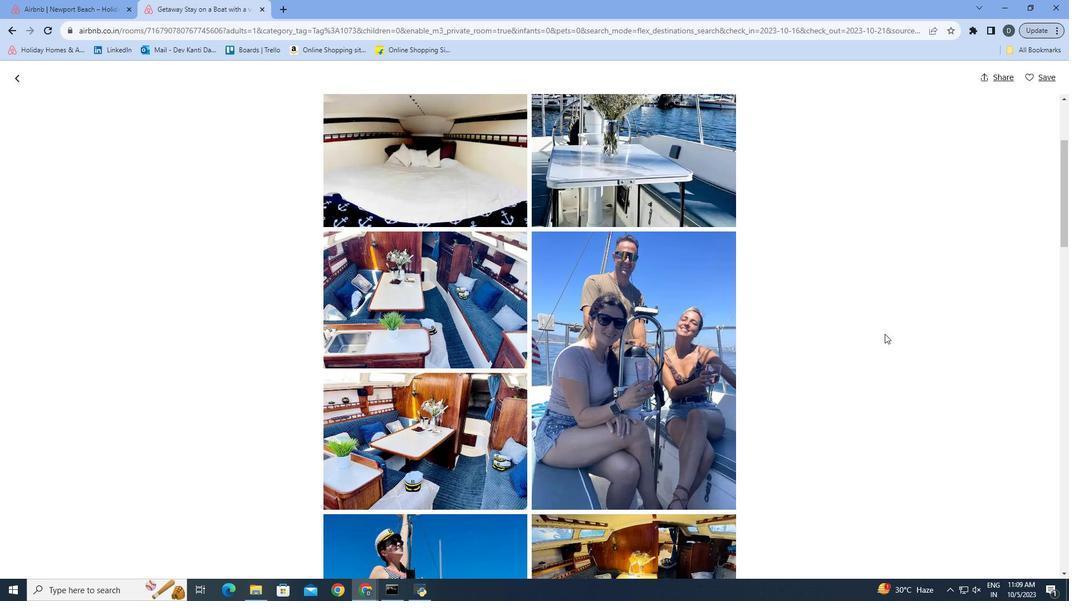
Action: Mouse scrolled (884, 333) with delta (0, 0)
Screenshot: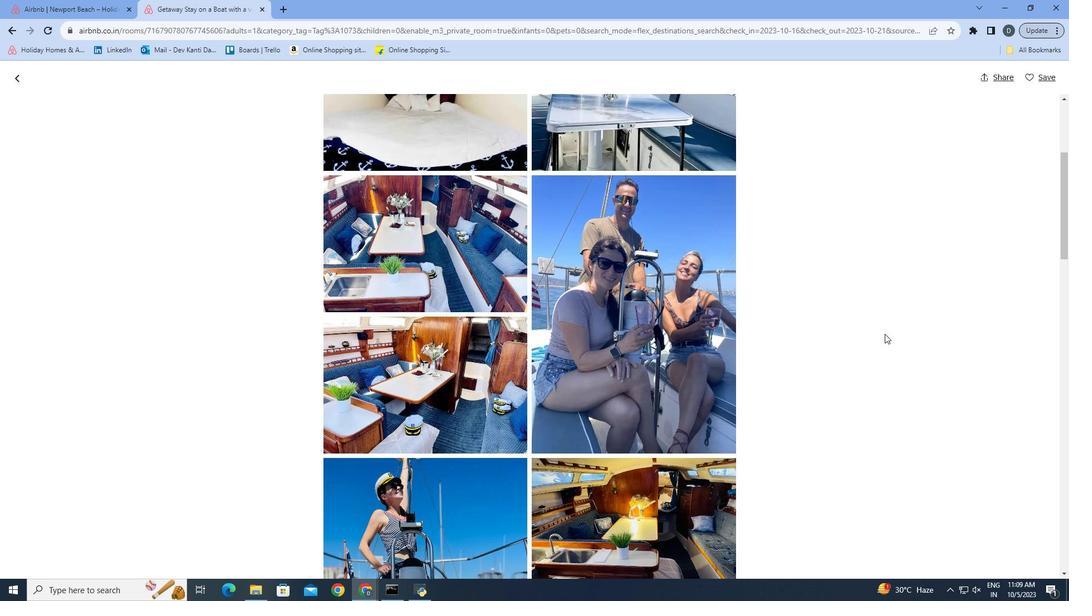 
Action: Mouse scrolled (884, 333) with delta (0, 0)
Screenshot: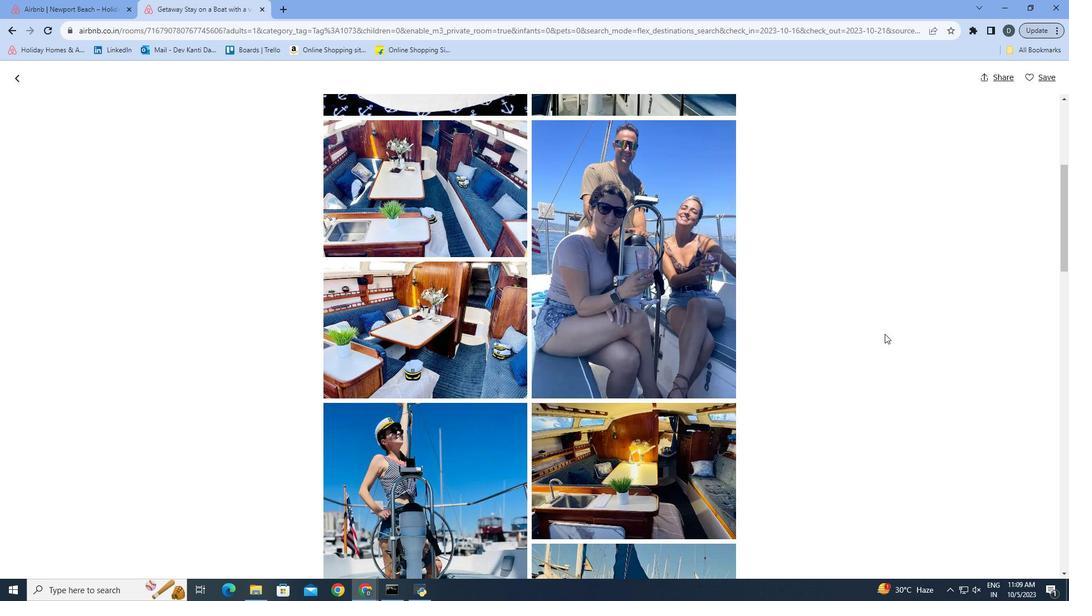 
Action: Mouse scrolled (884, 333) with delta (0, 0)
Screenshot: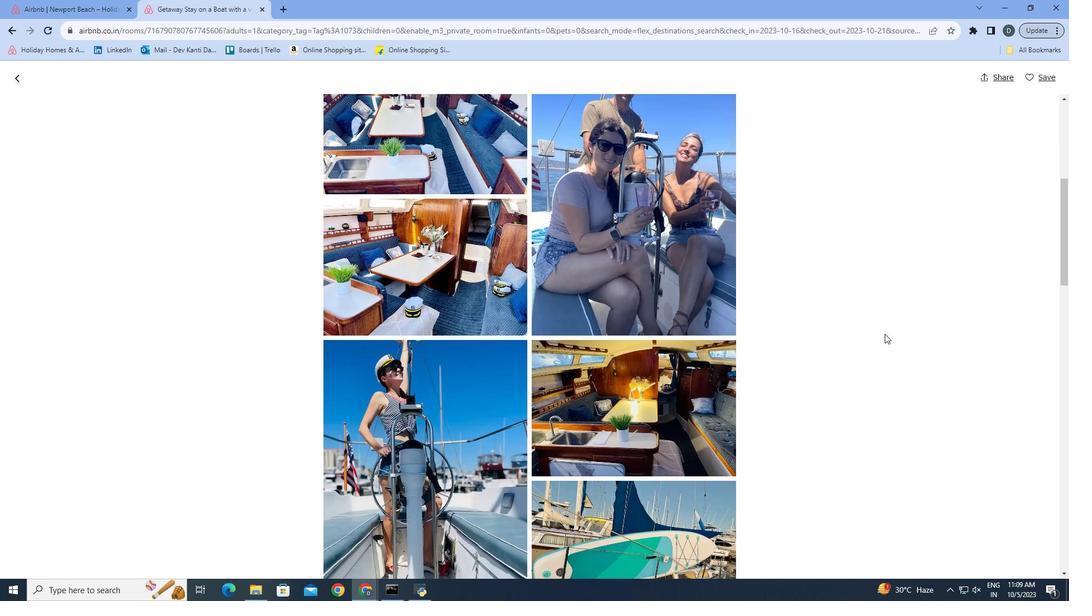 
Action: Mouse scrolled (884, 333) with delta (0, 0)
Screenshot: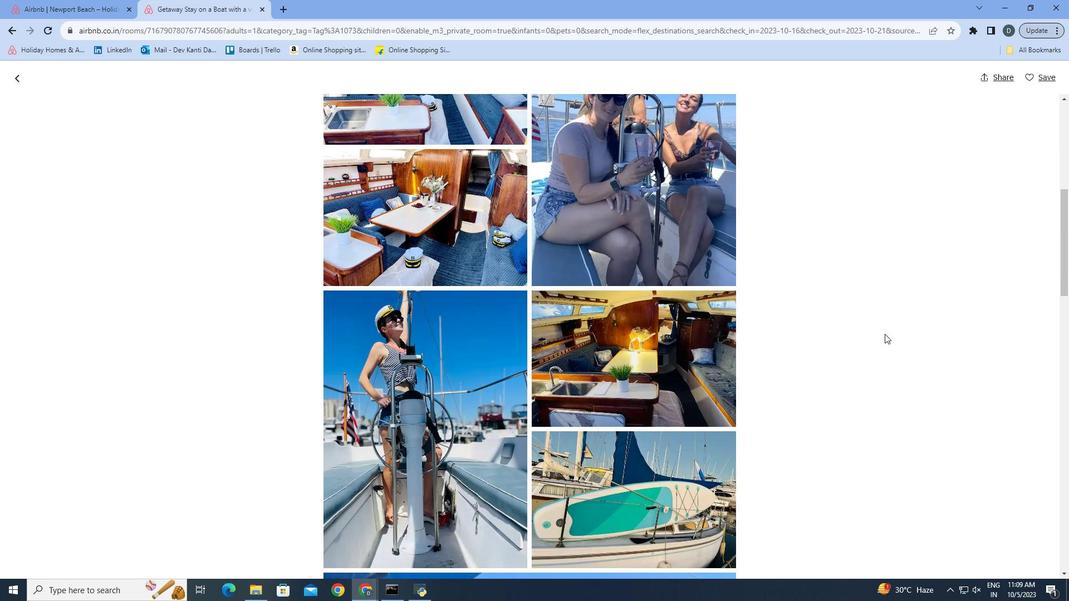 
Action: Mouse scrolled (884, 333) with delta (0, 0)
Screenshot: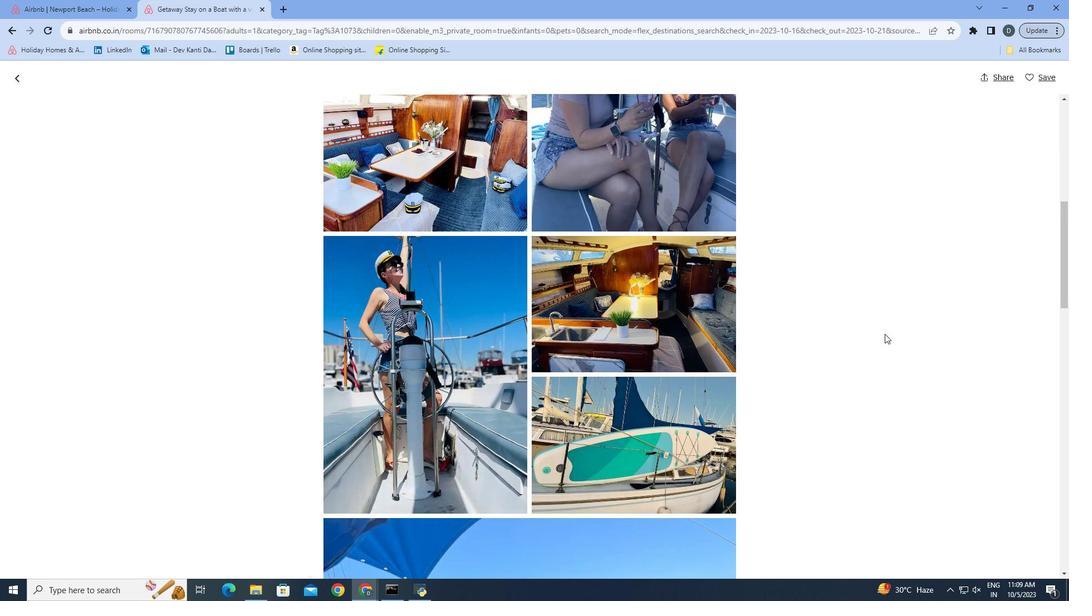 
Action: Mouse scrolled (884, 333) with delta (0, 0)
Screenshot: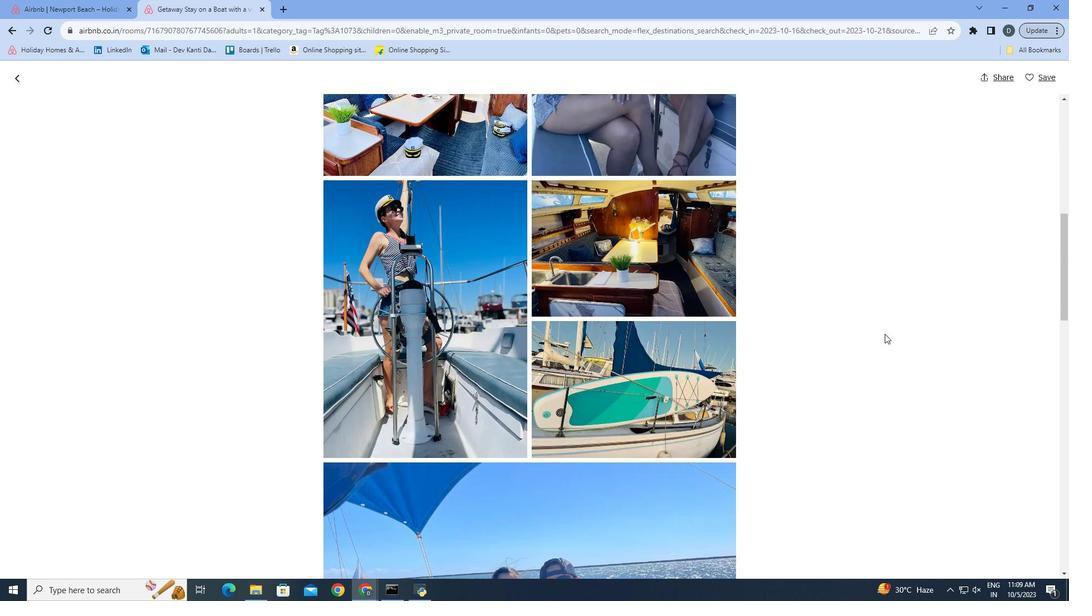 
Action: Mouse scrolled (884, 333) with delta (0, 0)
Screenshot: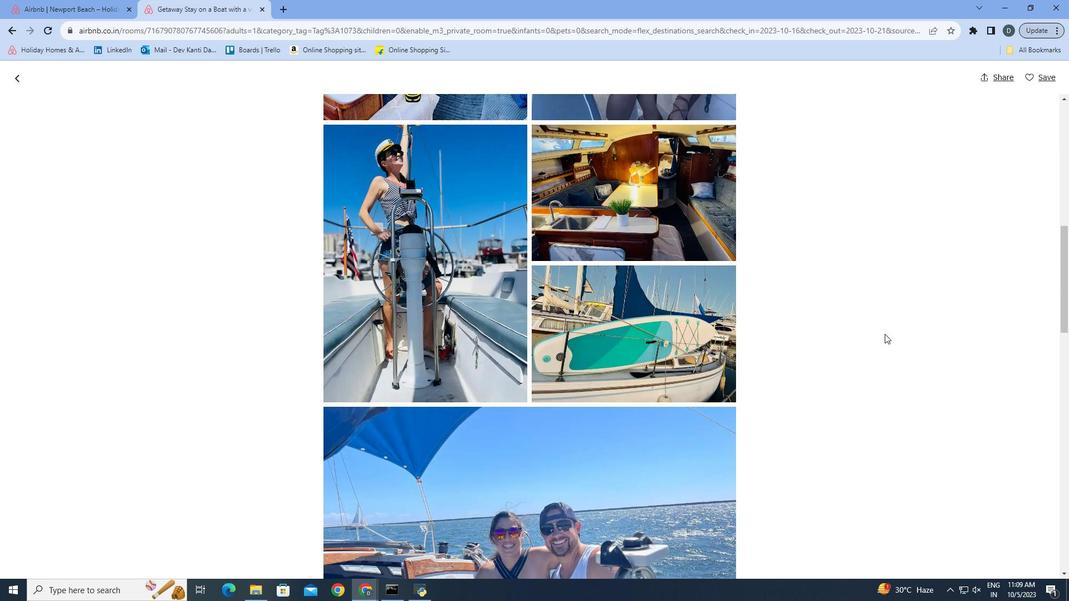 
Action: Mouse scrolled (884, 333) with delta (0, 0)
Screenshot: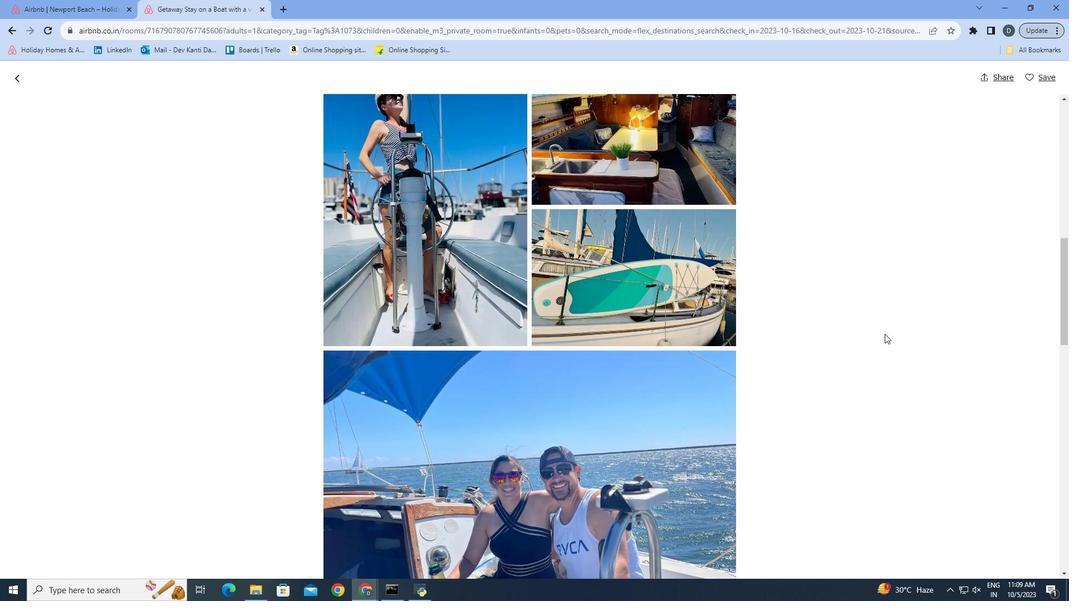 
Action: Mouse scrolled (884, 333) with delta (0, 0)
Screenshot: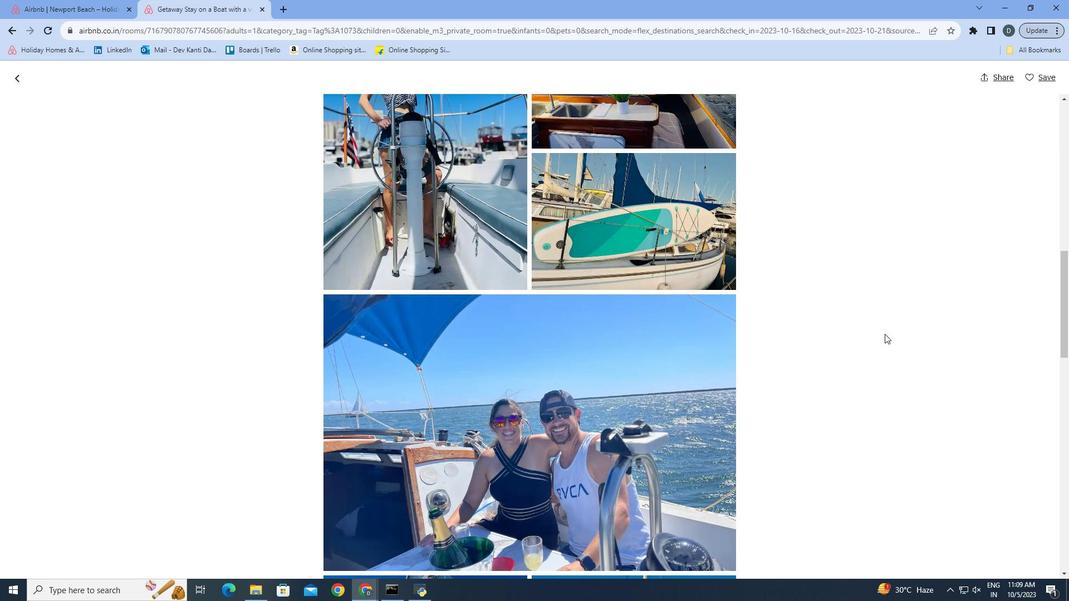 
Action: Mouse scrolled (884, 333) with delta (0, 0)
Screenshot: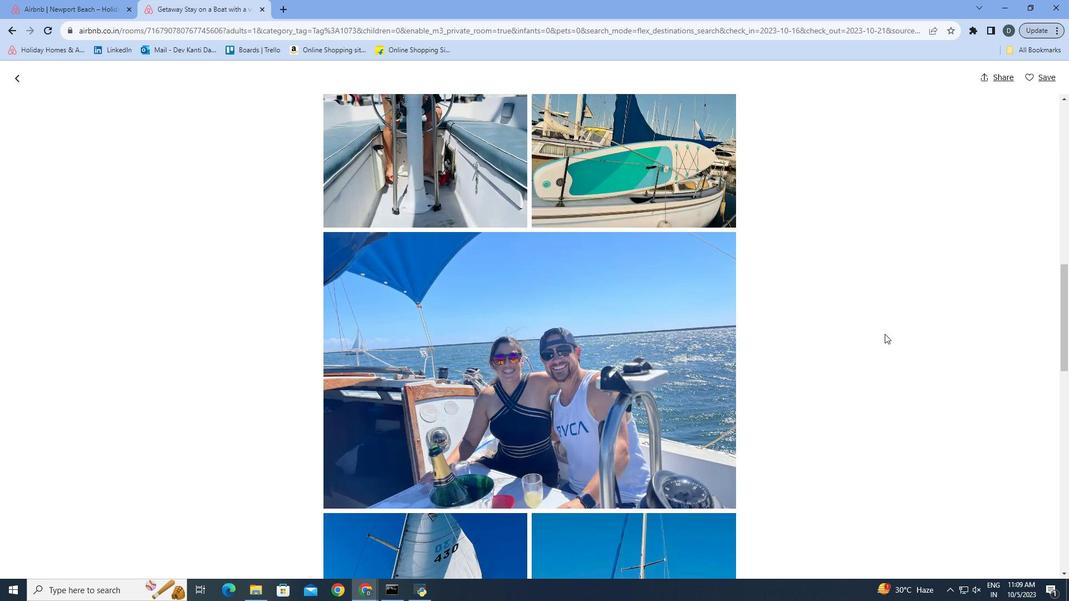 
Action: Mouse scrolled (884, 333) with delta (0, 0)
Screenshot: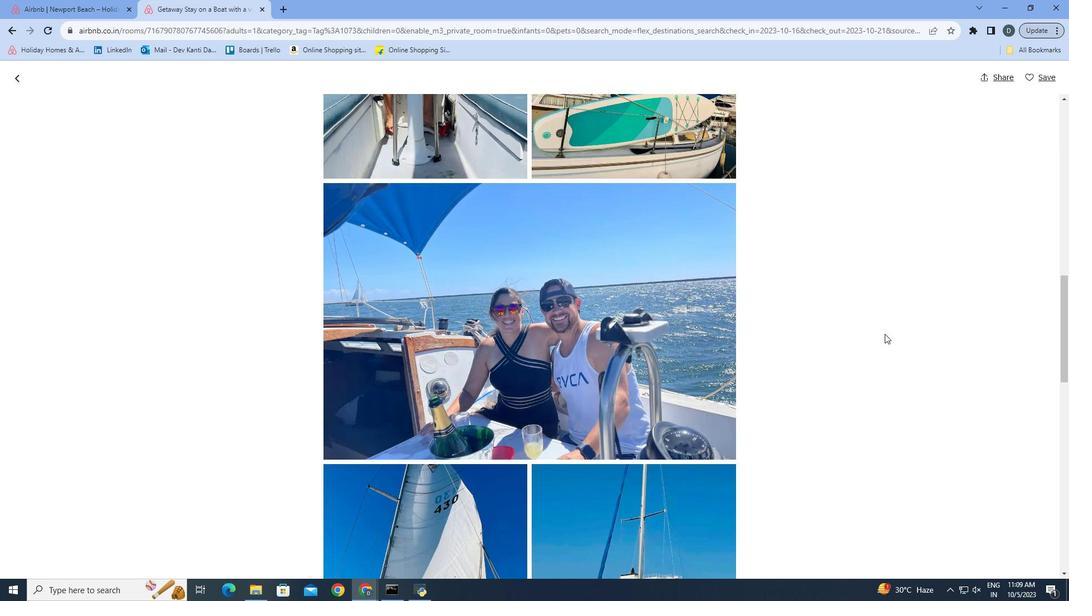 
Action: Mouse scrolled (884, 333) with delta (0, 0)
Screenshot: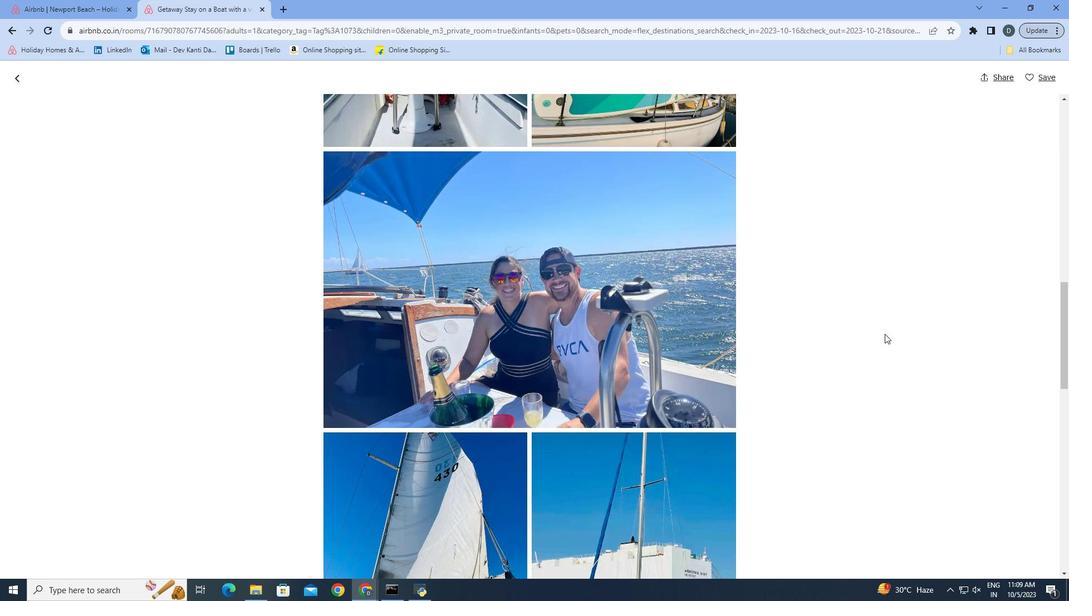 
Action: Mouse scrolled (884, 333) with delta (0, 0)
Screenshot: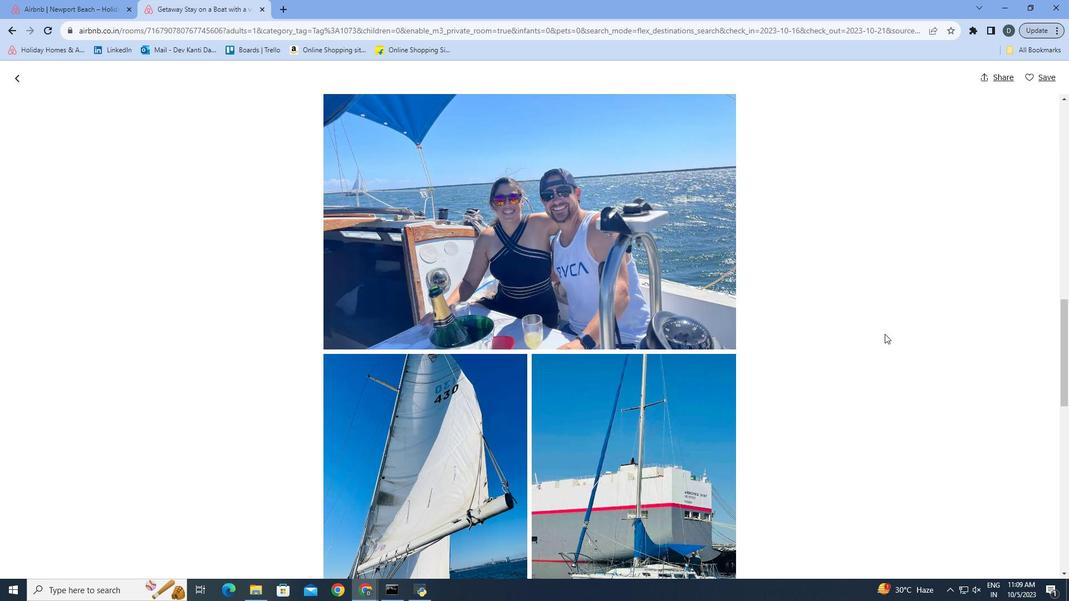 
Action: Mouse scrolled (884, 333) with delta (0, 0)
Screenshot: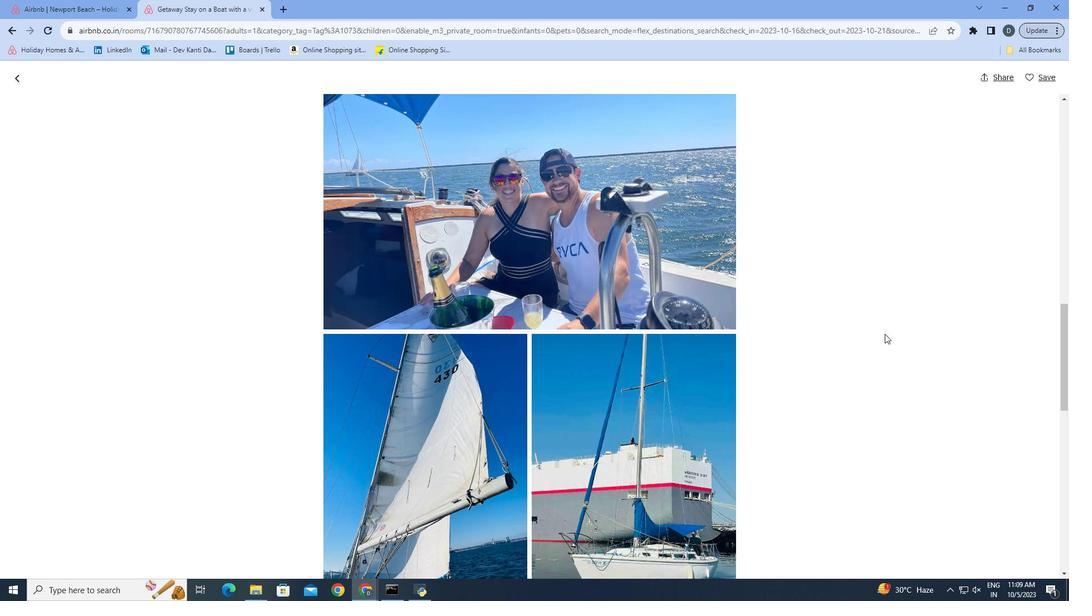 
Action: Mouse scrolled (884, 333) with delta (0, 0)
Screenshot: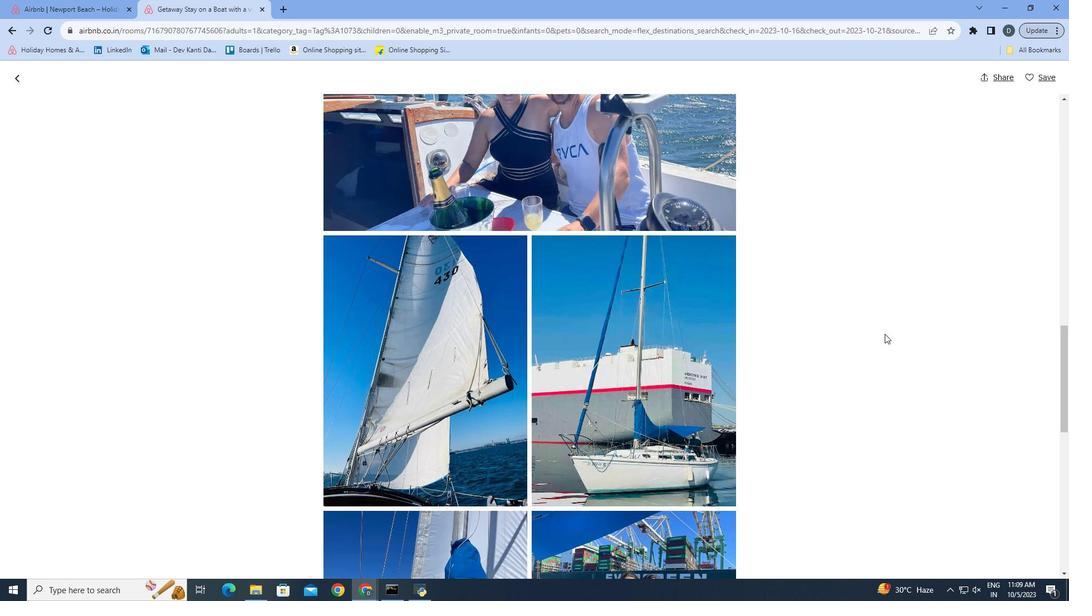 
Action: Mouse scrolled (884, 333) with delta (0, 0)
Screenshot: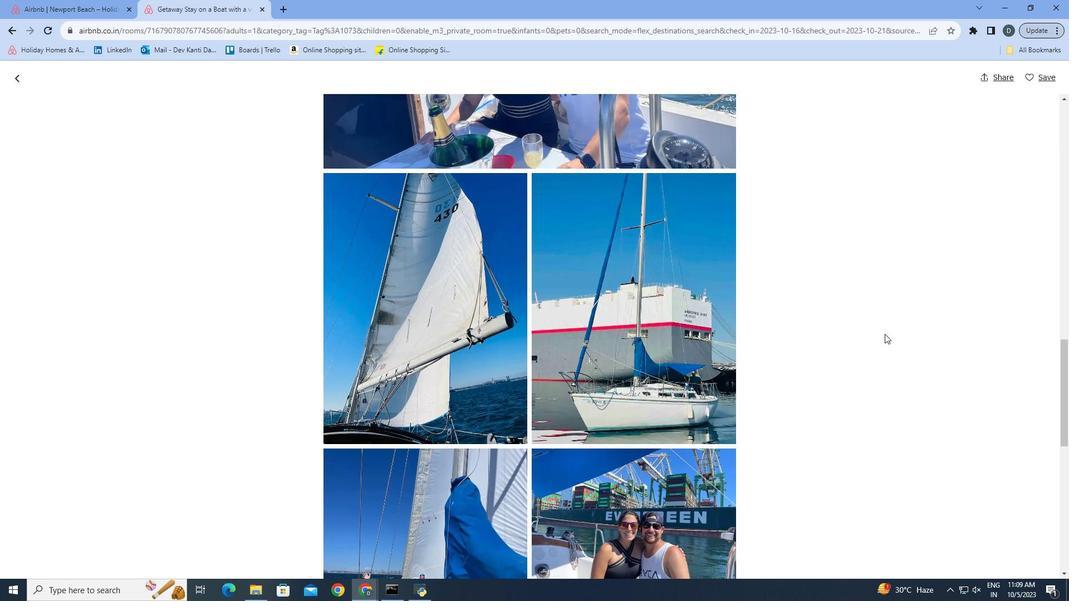 
Action: Mouse scrolled (884, 333) with delta (0, 0)
Screenshot: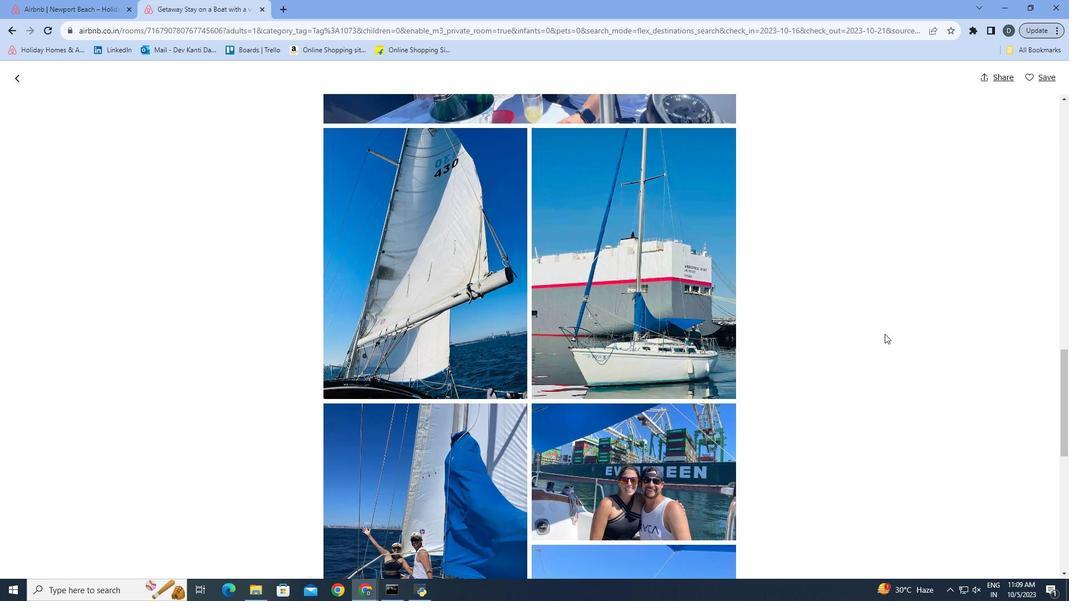 
Action: Mouse scrolled (884, 333) with delta (0, 0)
Screenshot: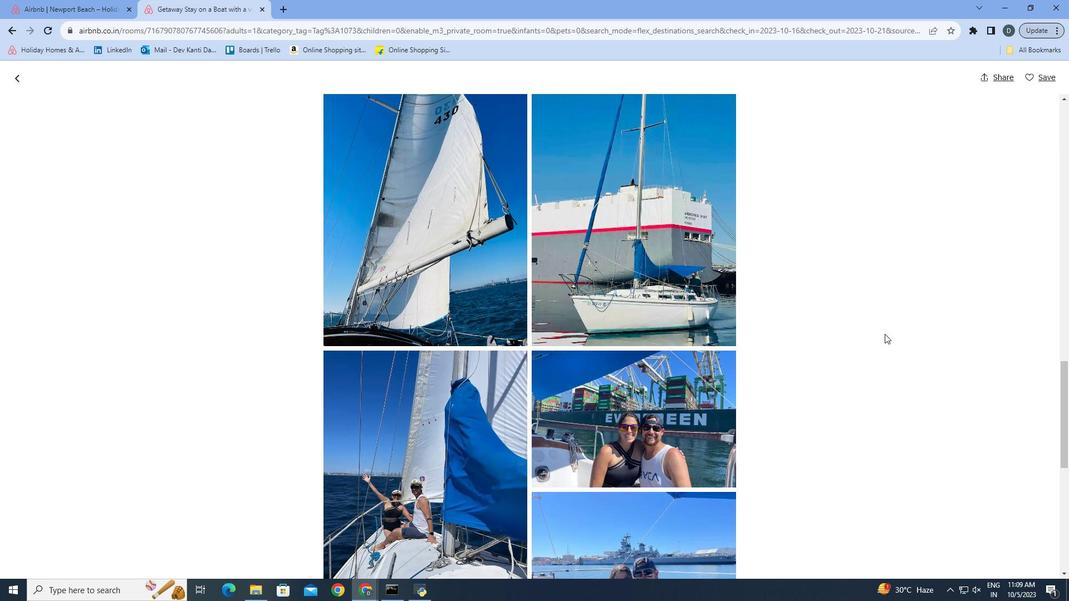
Action: Mouse scrolled (884, 333) with delta (0, 0)
Screenshot: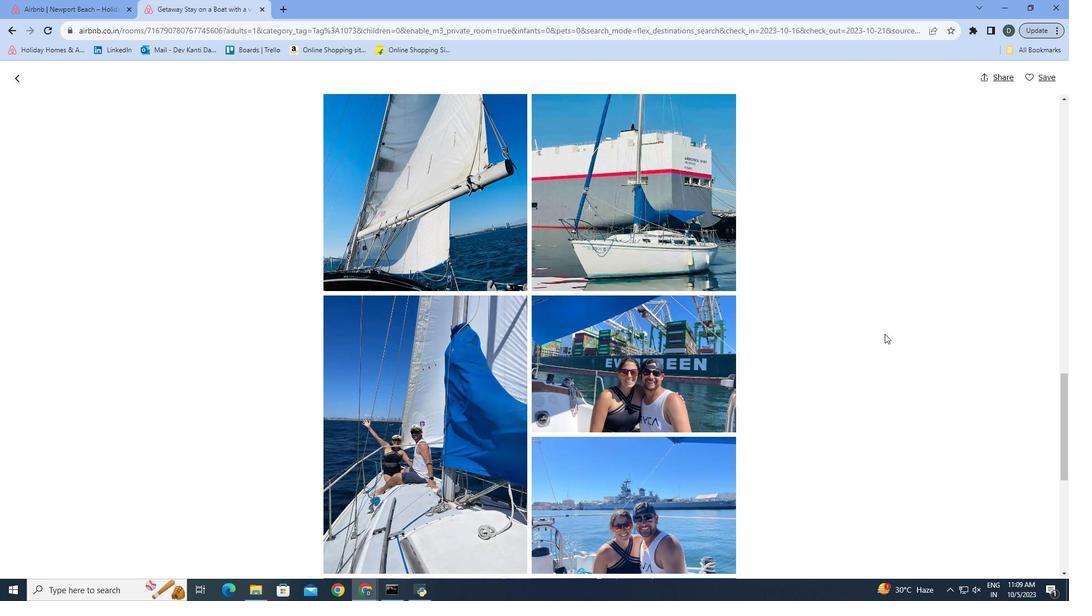 
Action: Mouse scrolled (884, 333) with delta (0, 0)
Screenshot: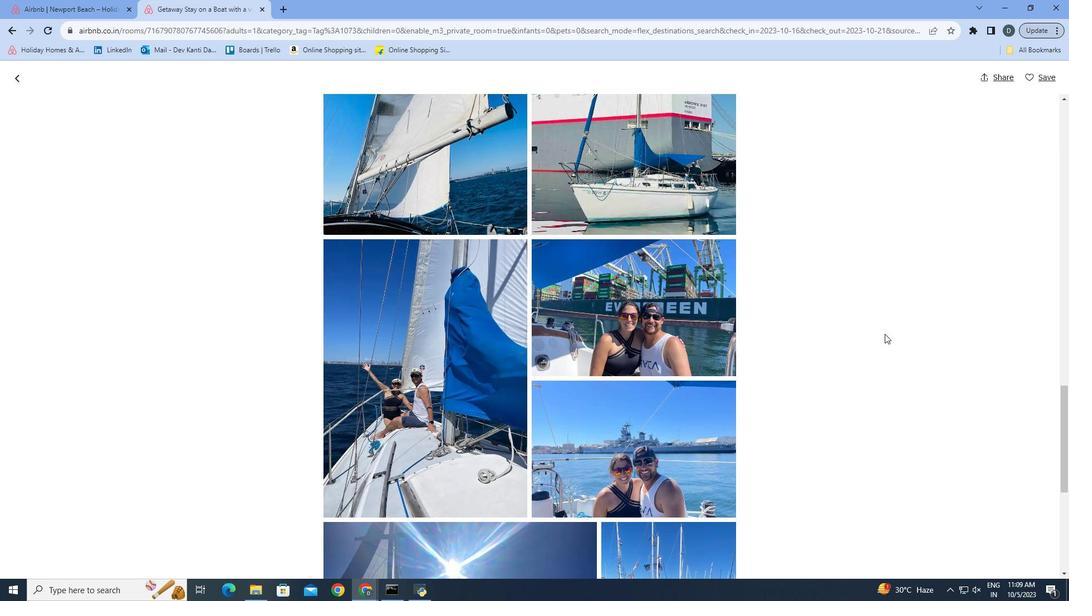 
Action: Mouse moved to (881, 333)
Screenshot: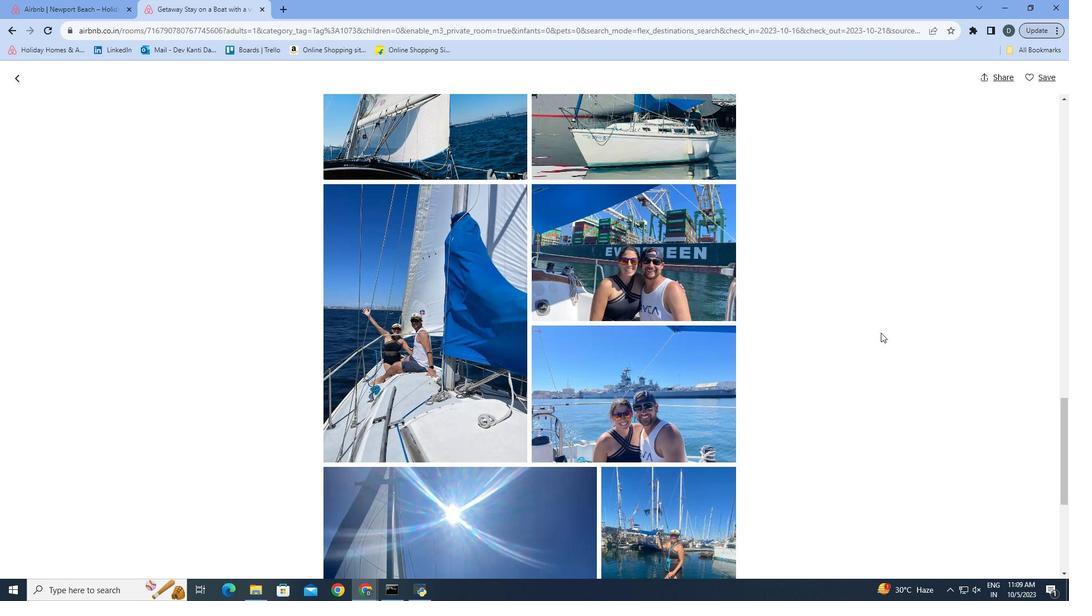 
Action: Mouse scrolled (881, 332) with delta (0, 0)
Screenshot: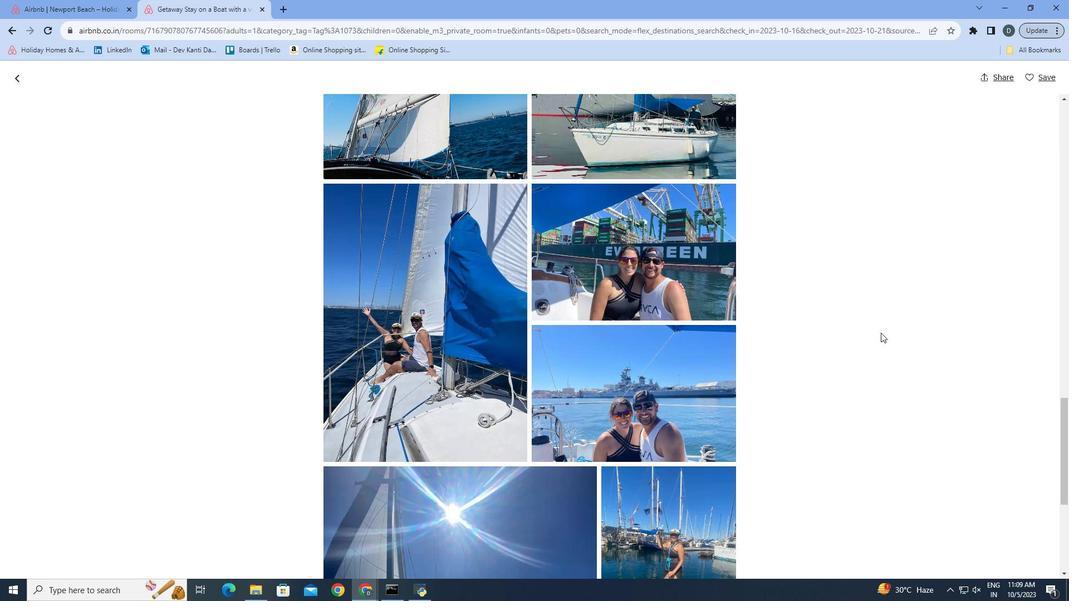
Action: Mouse scrolled (881, 332) with delta (0, 0)
Screenshot: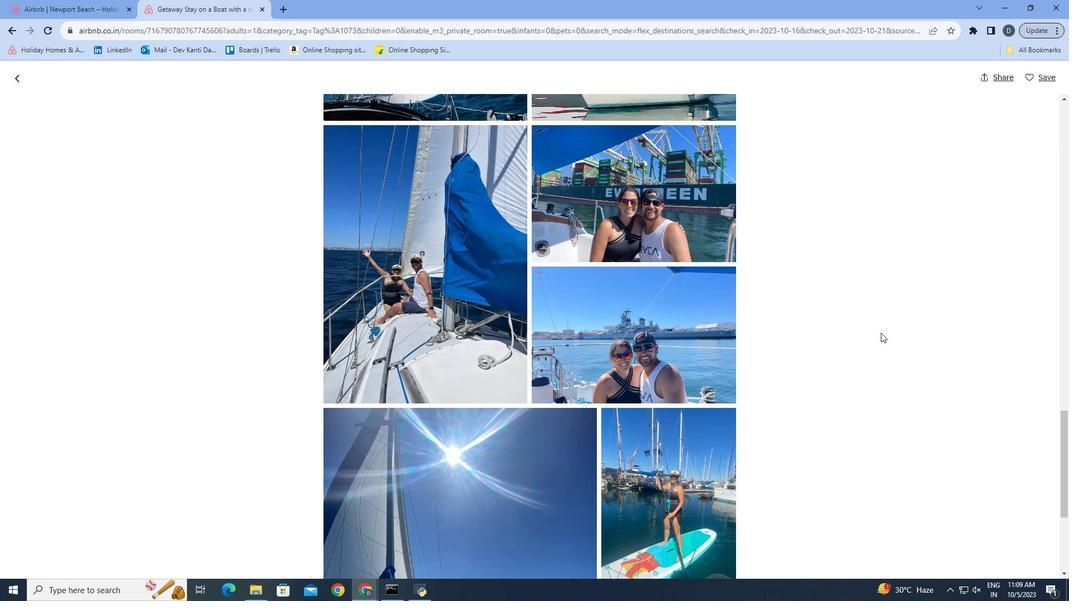 
Action: Mouse scrolled (881, 332) with delta (0, 0)
Screenshot: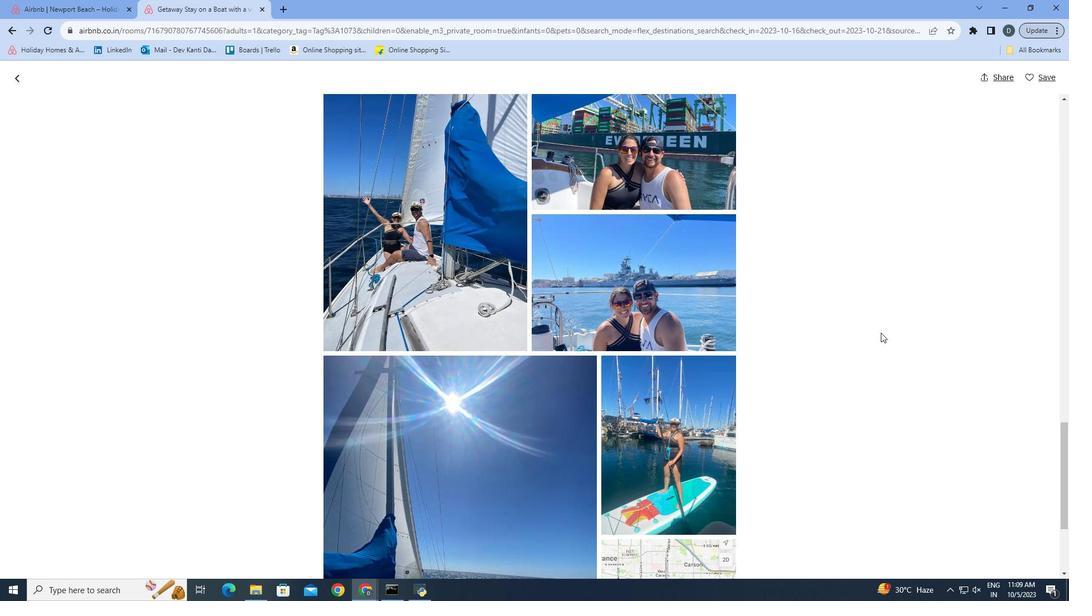 
Action: Mouse scrolled (881, 332) with delta (0, 0)
Screenshot: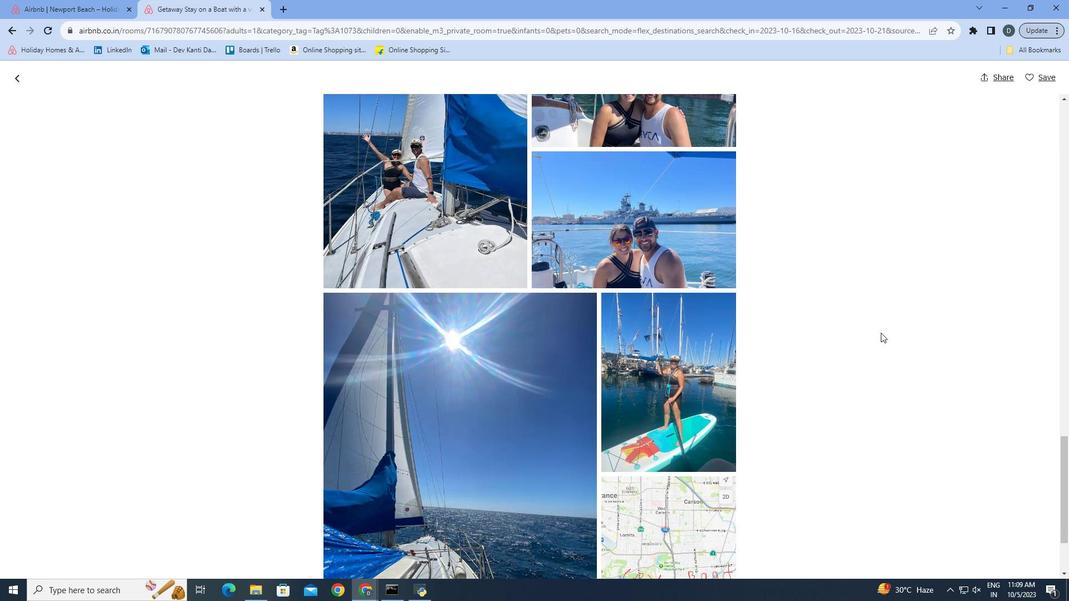
Action: Mouse scrolled (881, 332) with delta (0, 0)
Screenshot: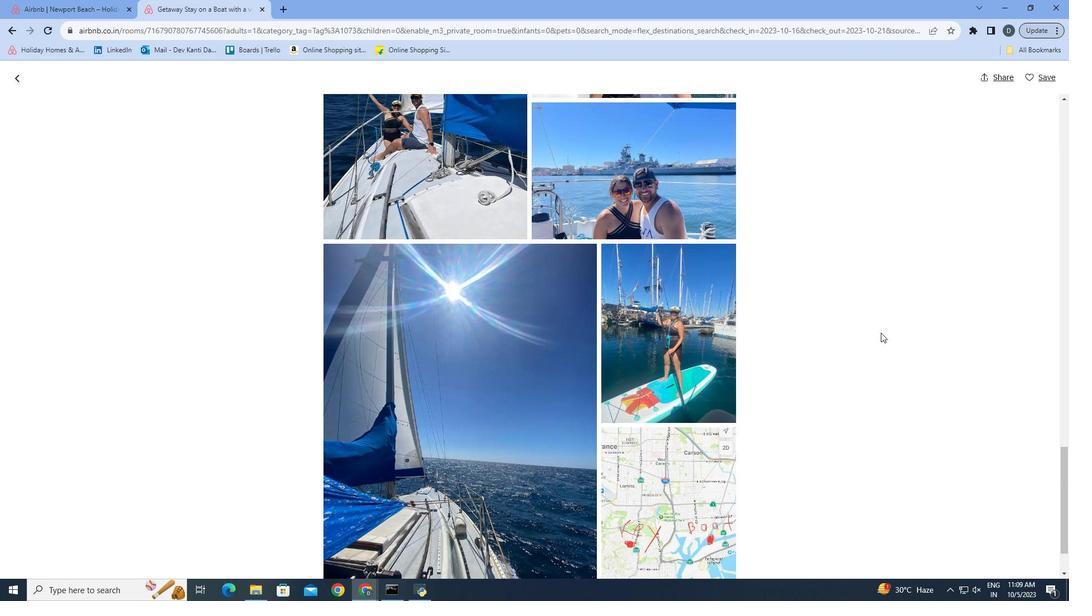 
Action: Mouse scrolled (881, 332) with delta (0, 0)
Screenshot: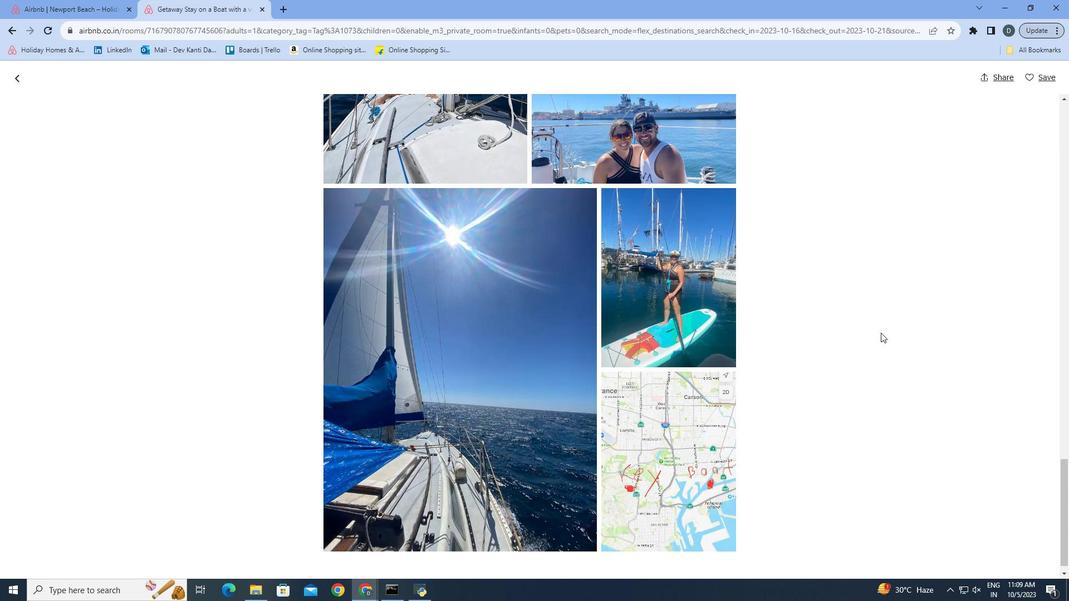 
Action: Mouse scrolled (881, 332) with delta (0, 0)
Screenshot: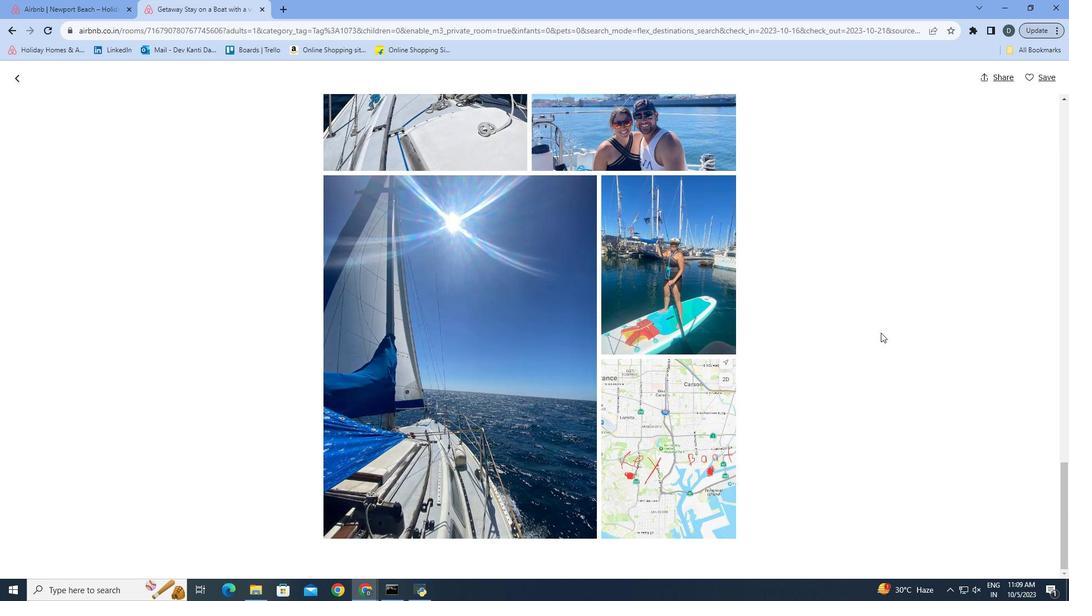 
Action: Mouse scrolled (881, 332) with delta (0, 0)
Screenshot: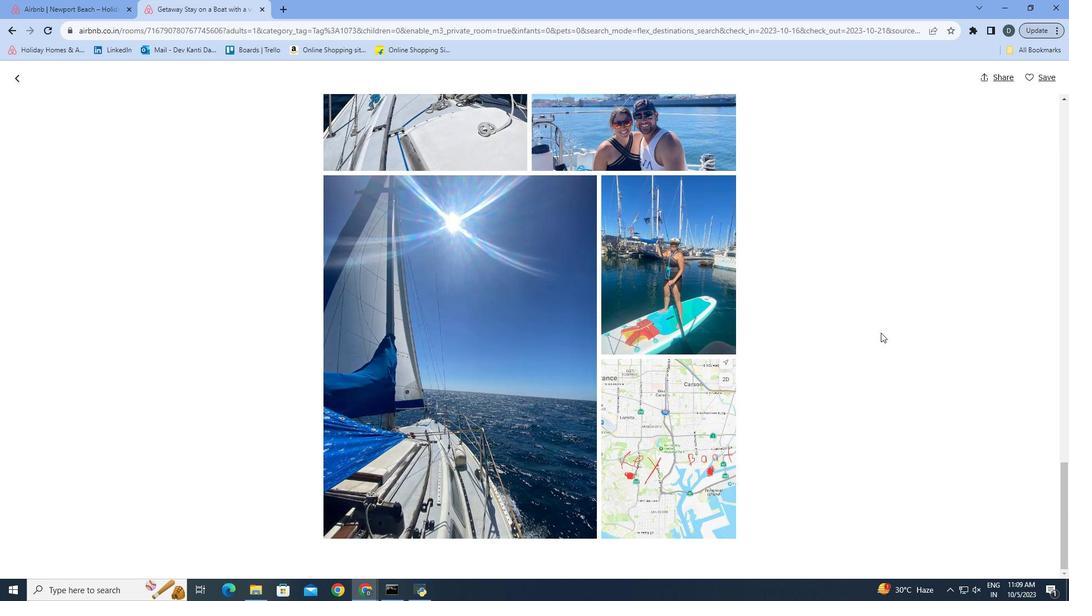 
Action: Mouse scrolled (881, 332) with delta (0, 0)
Screenshot: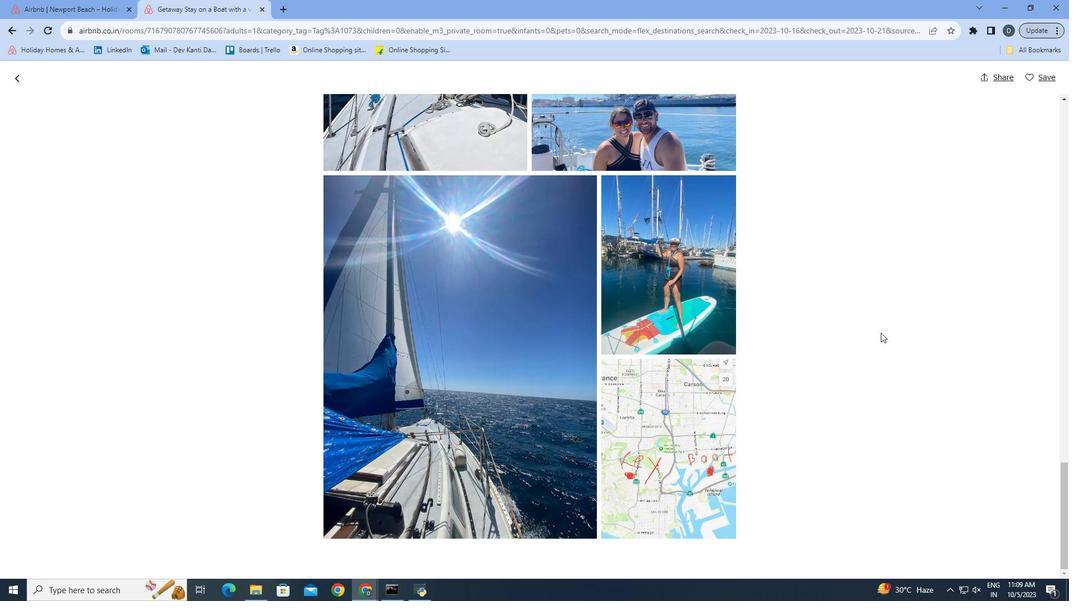 
Action: Mouse scrolled (881, 333) with delta (0, 0)
Screenshot: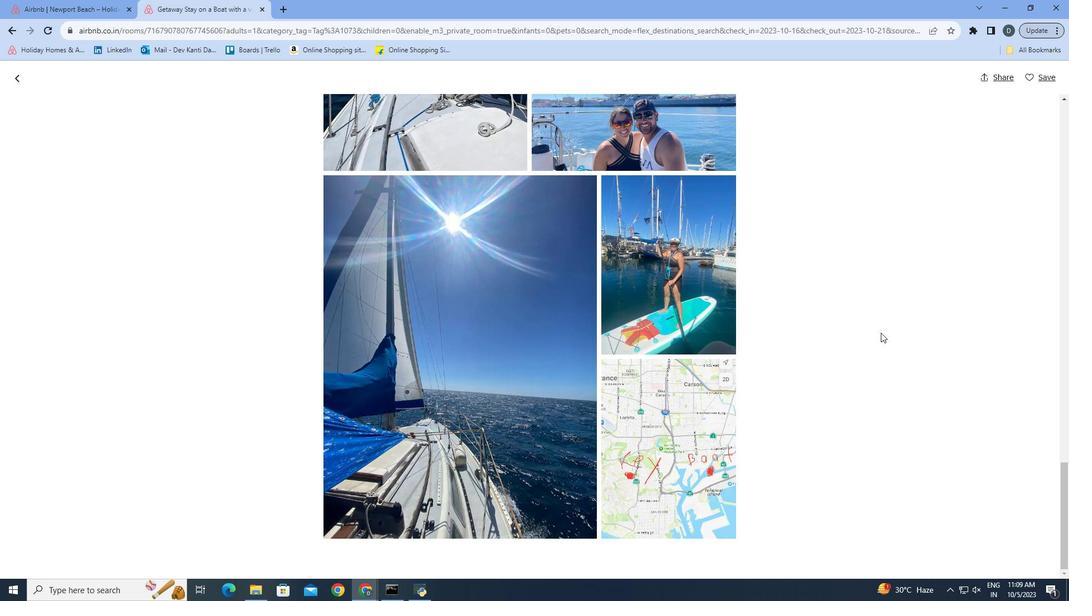 
Action: Mouse scrolled (881, 333) with delta (0, 0)
Screenshot: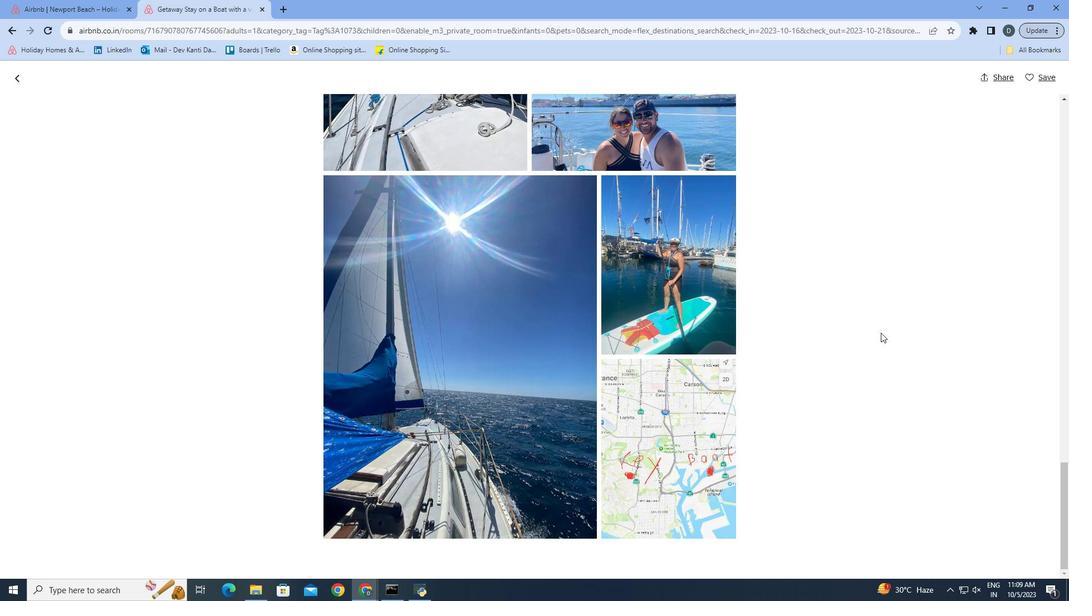 
Action: Mouse scrolled (881, 333) with delta (0, 0)
Screenshot: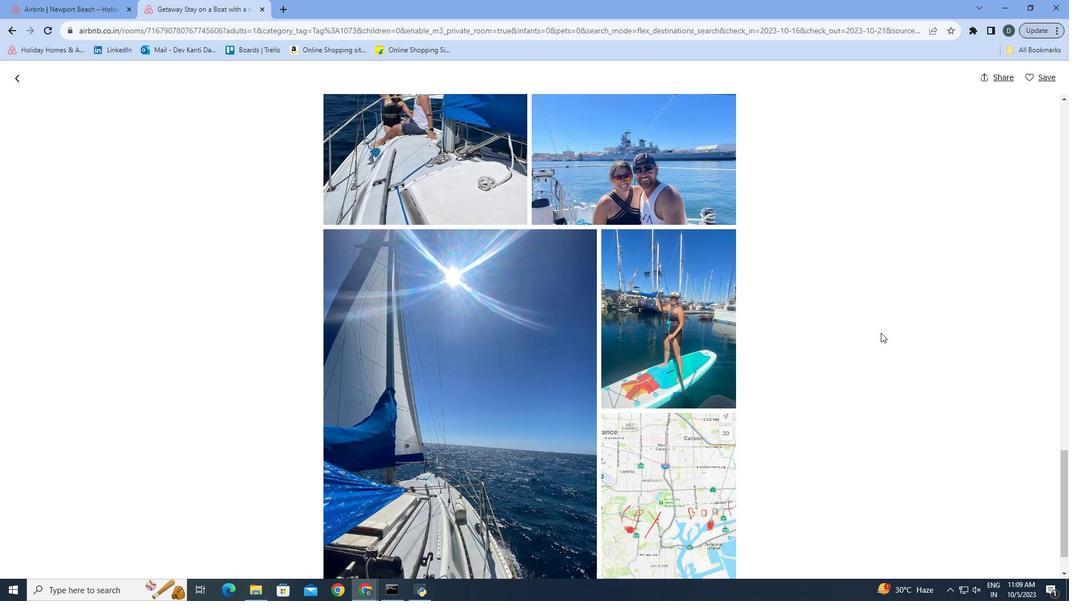 
Action: Mouse scrolled (881, 333) with delta (0, 0)
Screenshot: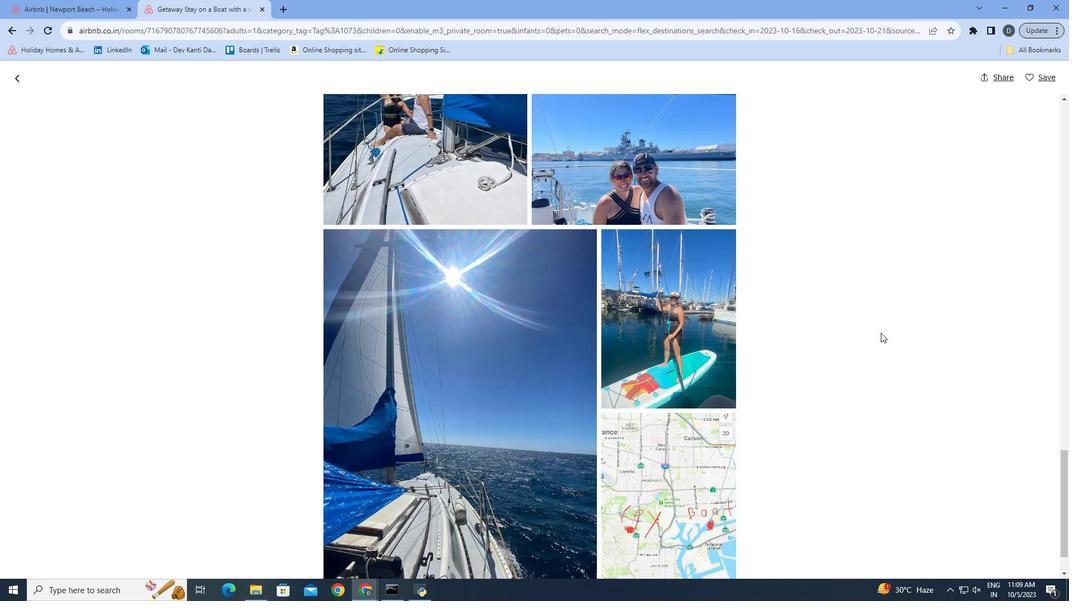 
Action: Mouse scrolled (881, 333) with delta (0, 0)
Screenshot: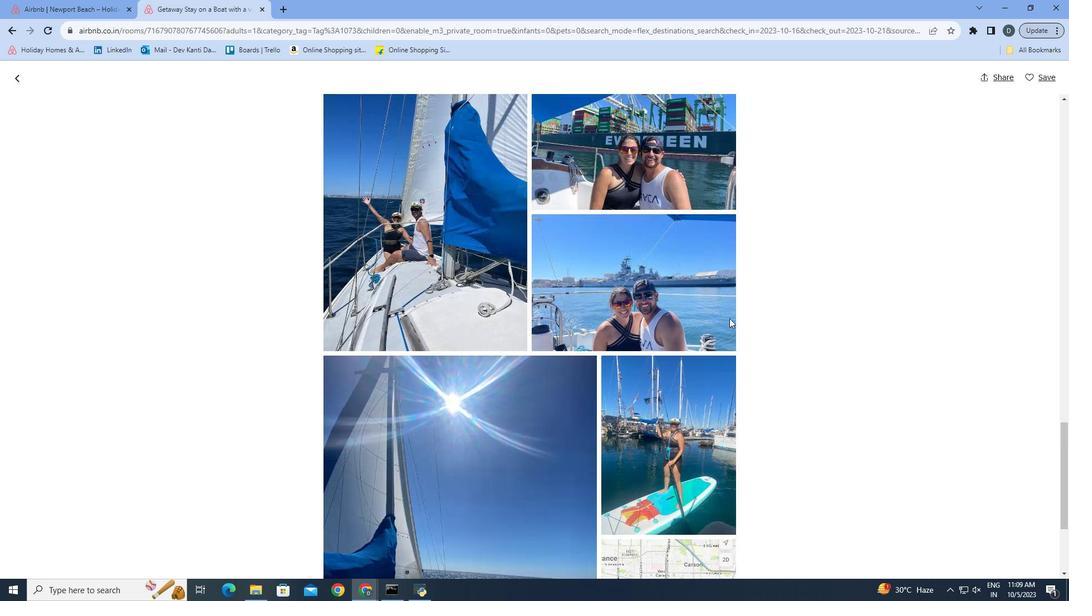 
Action: Mouse moved to (22, 74)
Screenshot: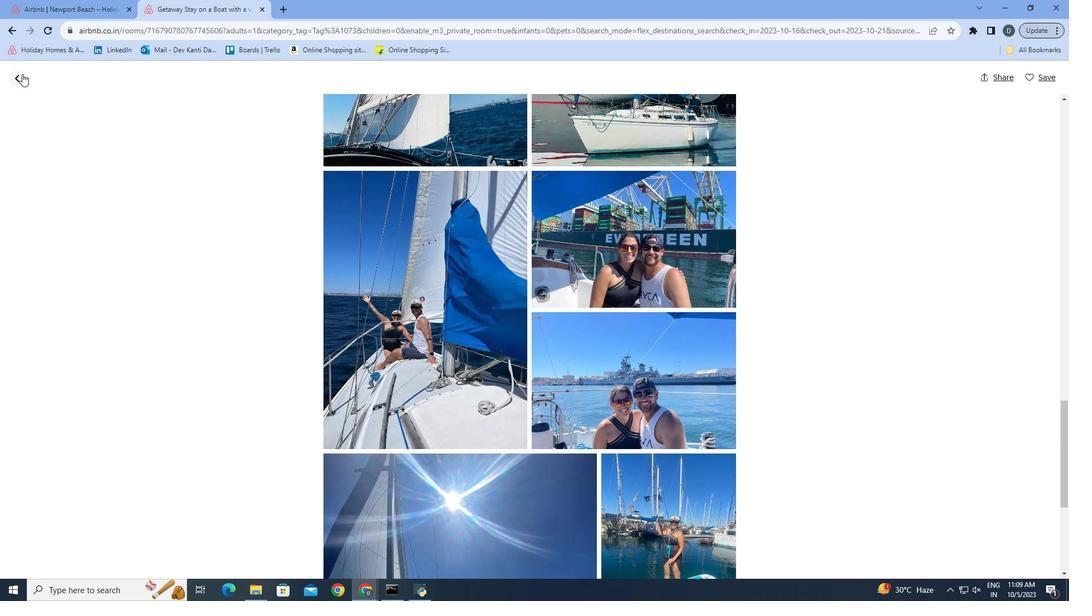 
Action: Mouse pressed left at (22, 74)
Screenshot: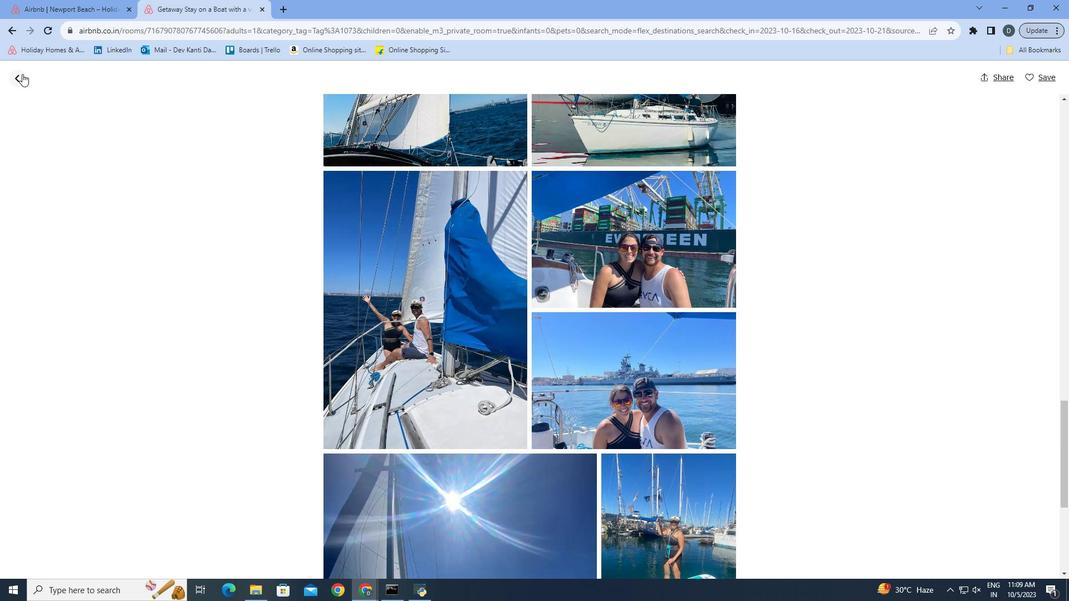 
Action: Mouse moved to (997, 410)
Screenshot: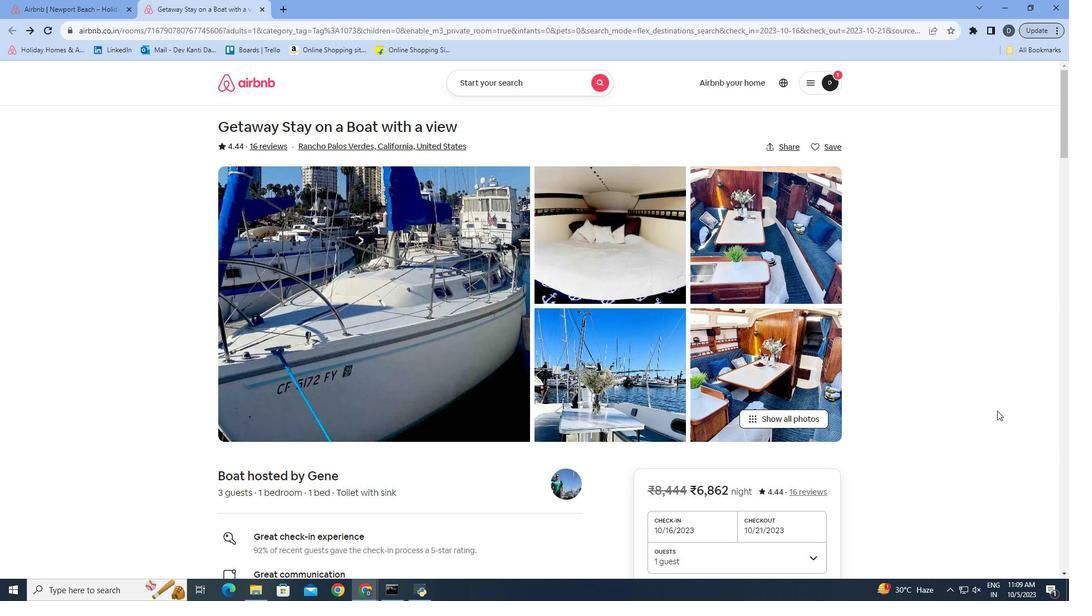 
Action: Mouse scrolled (997, 410) with delta (0, 0)
Screenshot: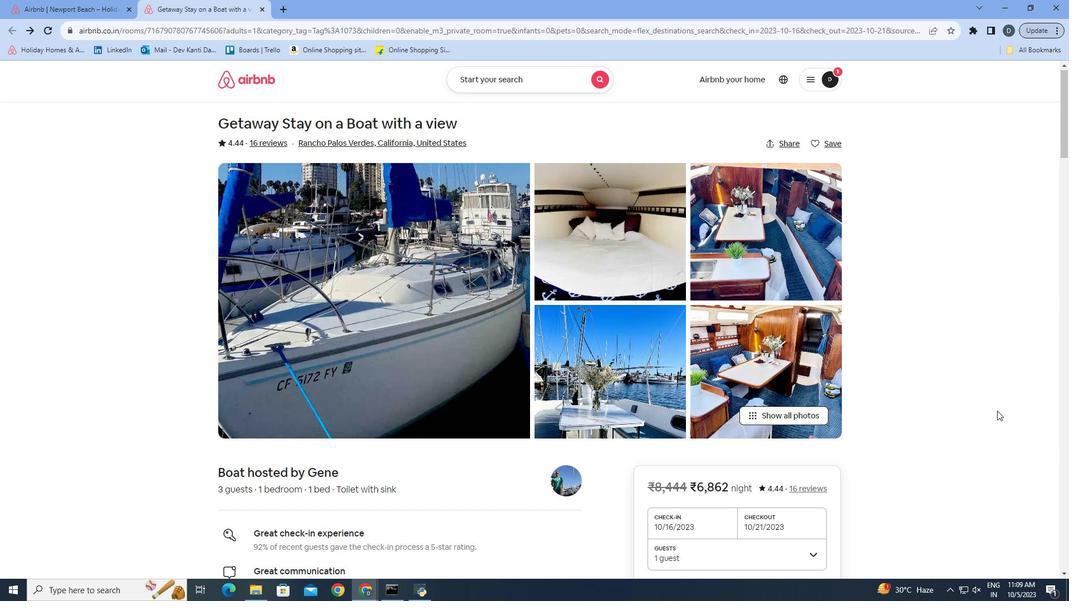 
Action: Mouse scrolled (997, 410) with delta (0, 0)
Screenshot: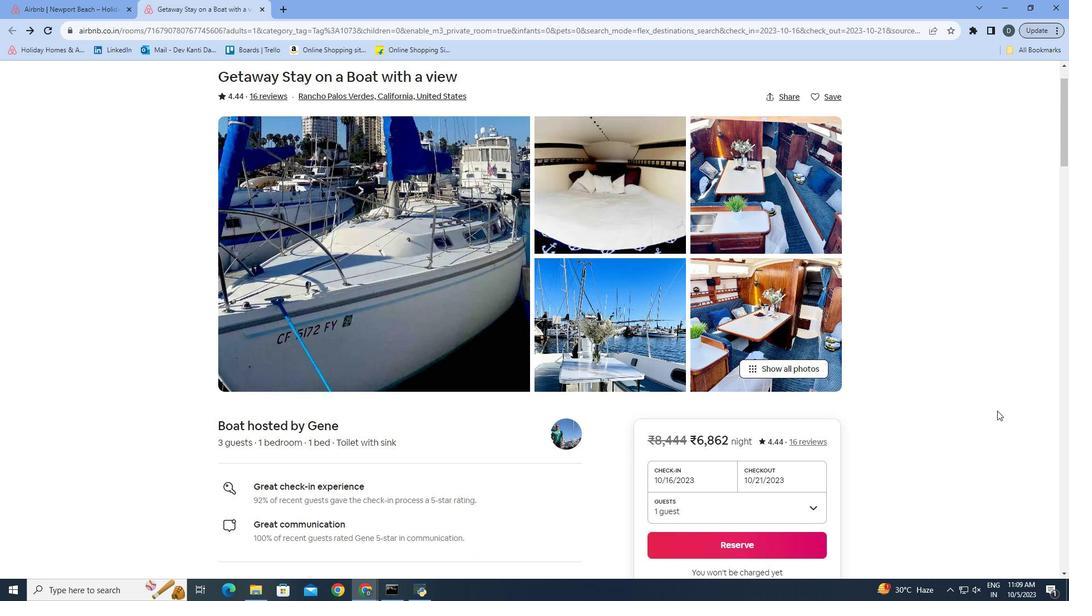 
Action: Mouse scrolled (997, 410) with delta (0, 0)
Screenshot: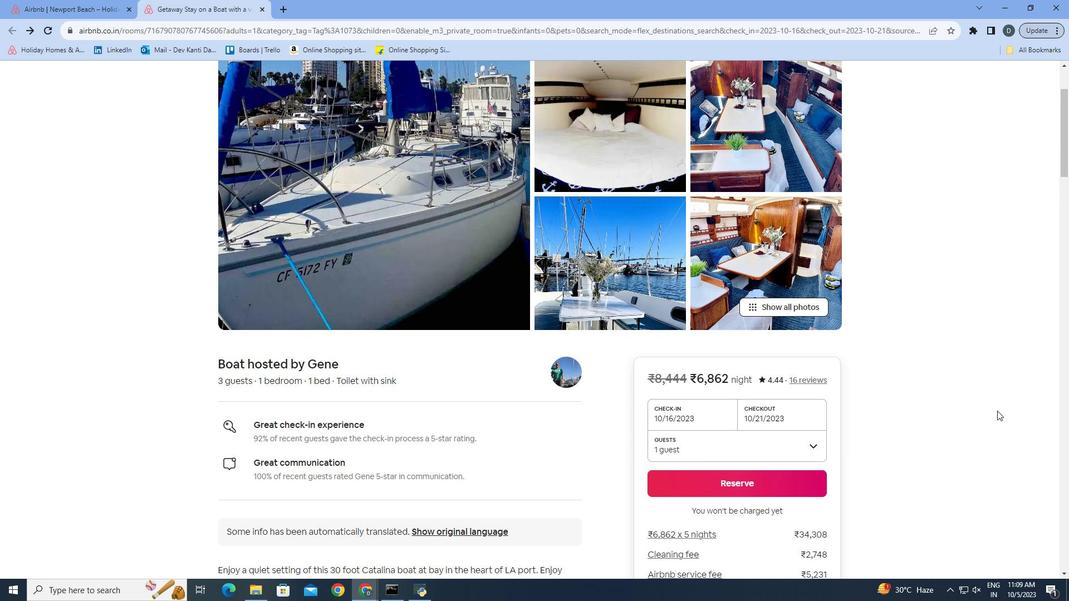 
Action: Mouse scrolled (997, 410) with delta (0, 0)
Screenshot: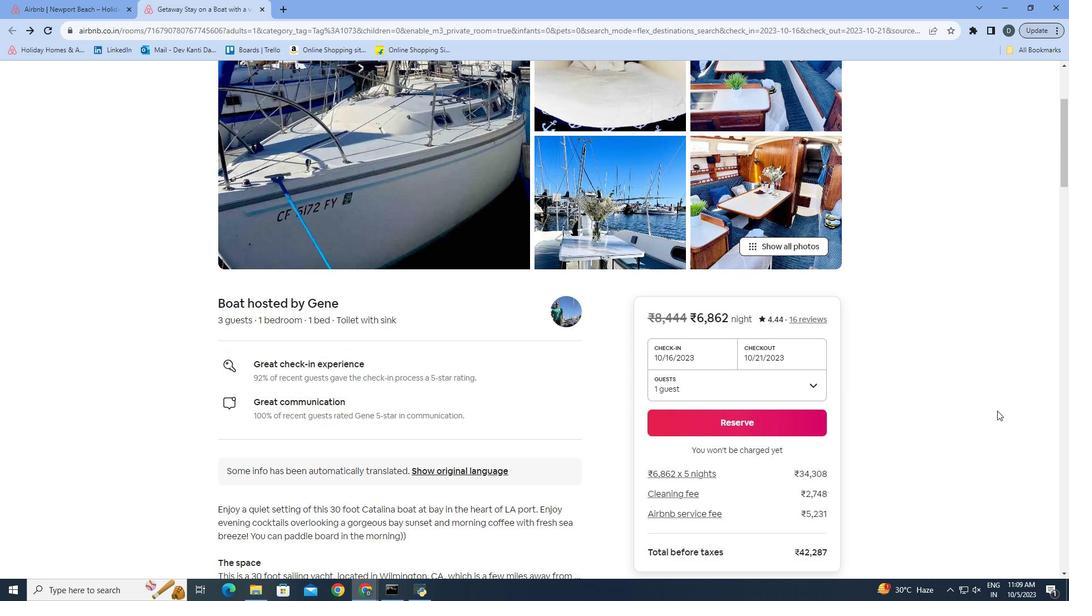 
Action: Mouse scrolled (997, 410) with delta (0, 0)
Screenshot: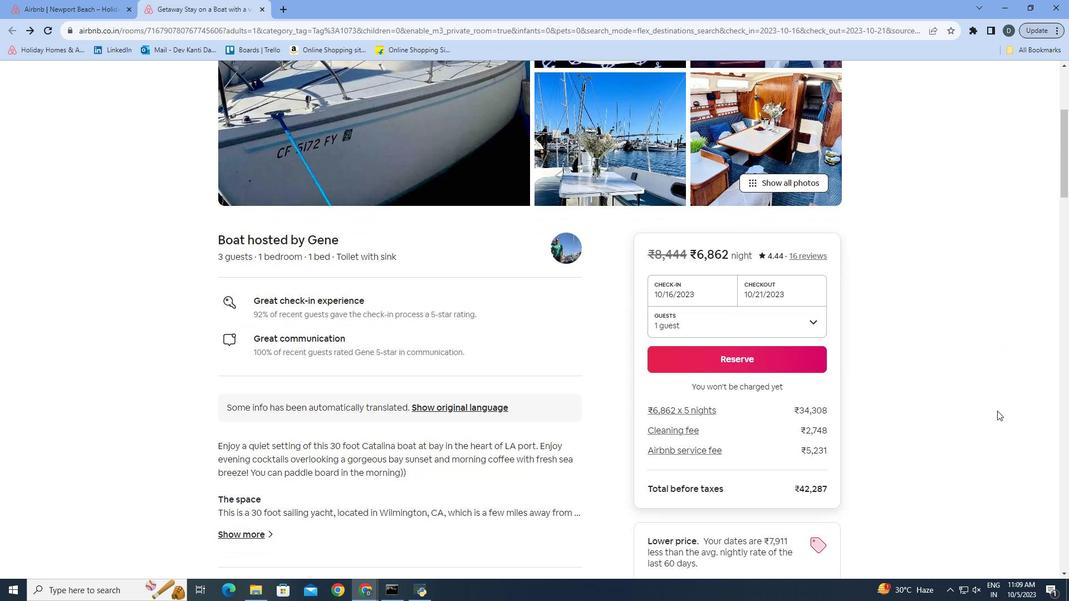 
Action: Mouse scrolled (997, 410) with delta (0, 0)
Screenshot: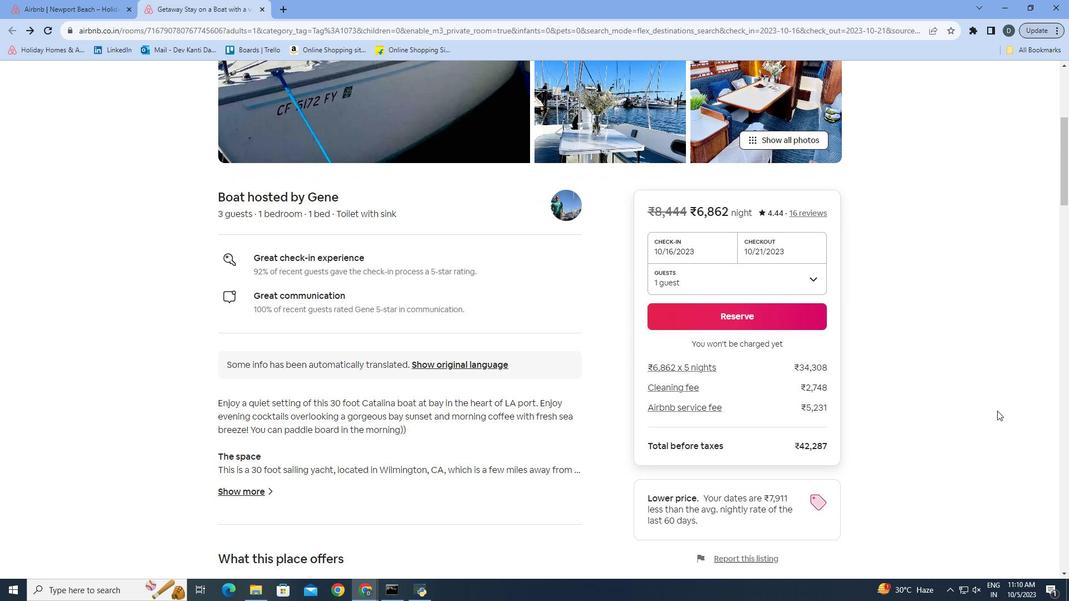 
Action: Mouse scrolled (997, 410) with delta (0, 0)
Screenshot: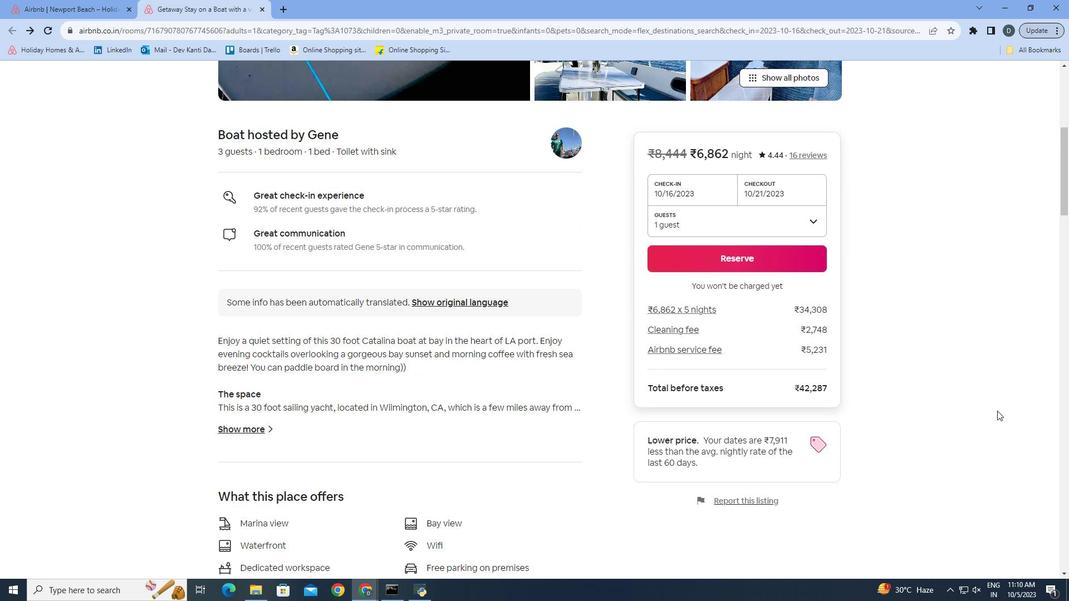 
Action: Mouse scrolled (997, 410) with delta (0, 0)
Screenshot: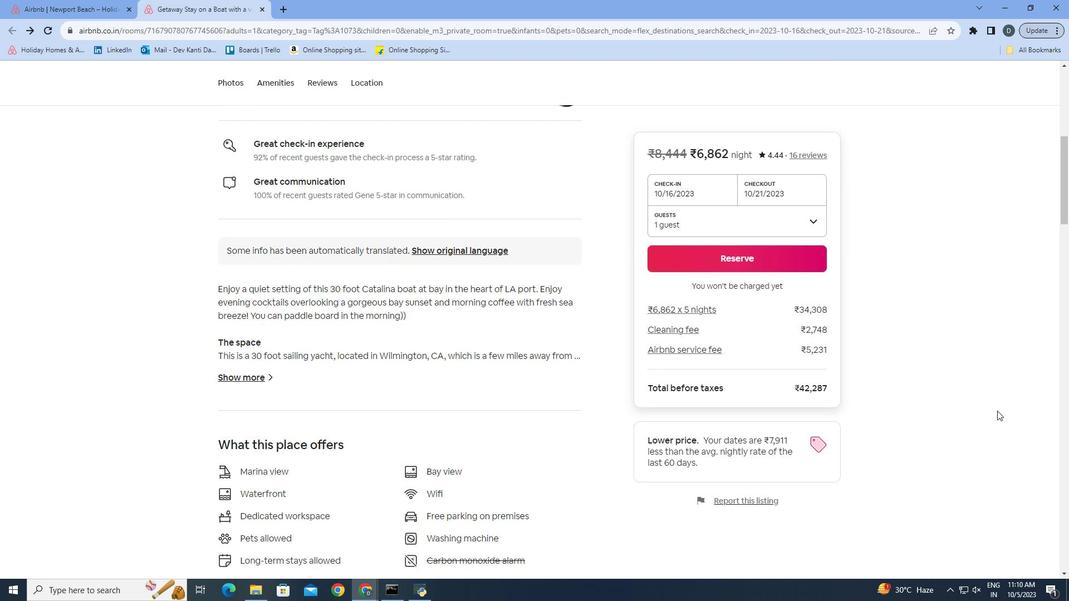 
Action: Mouse moved to (990, 397)
Screenshot: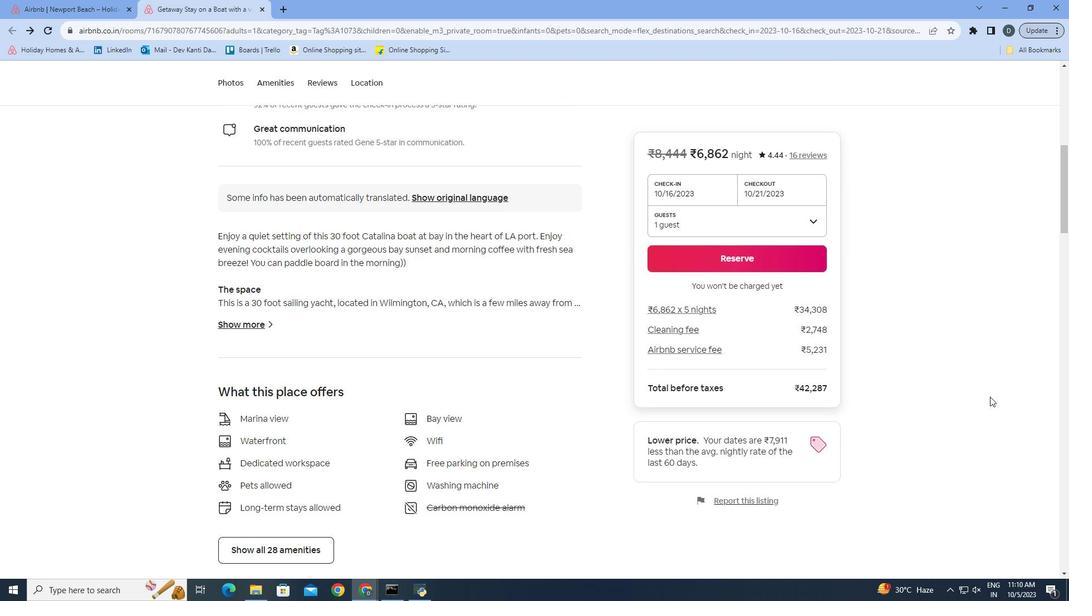 
Action: Mouse scrolled (990, 397) with delta (0, 0)
Screenshot: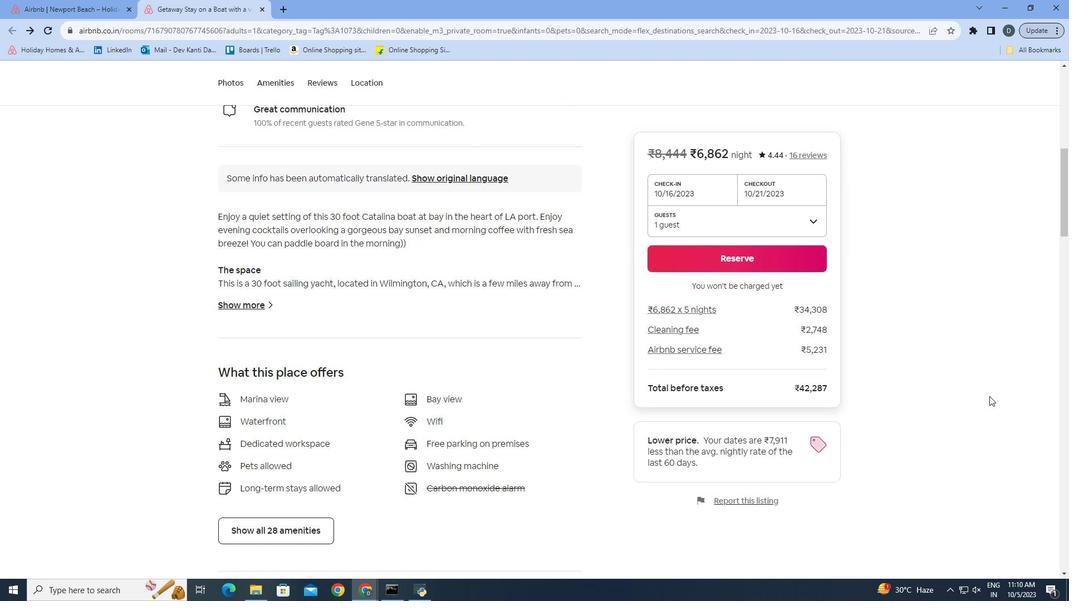 
Action: Mouse moved to (987, 396)
Screenshot: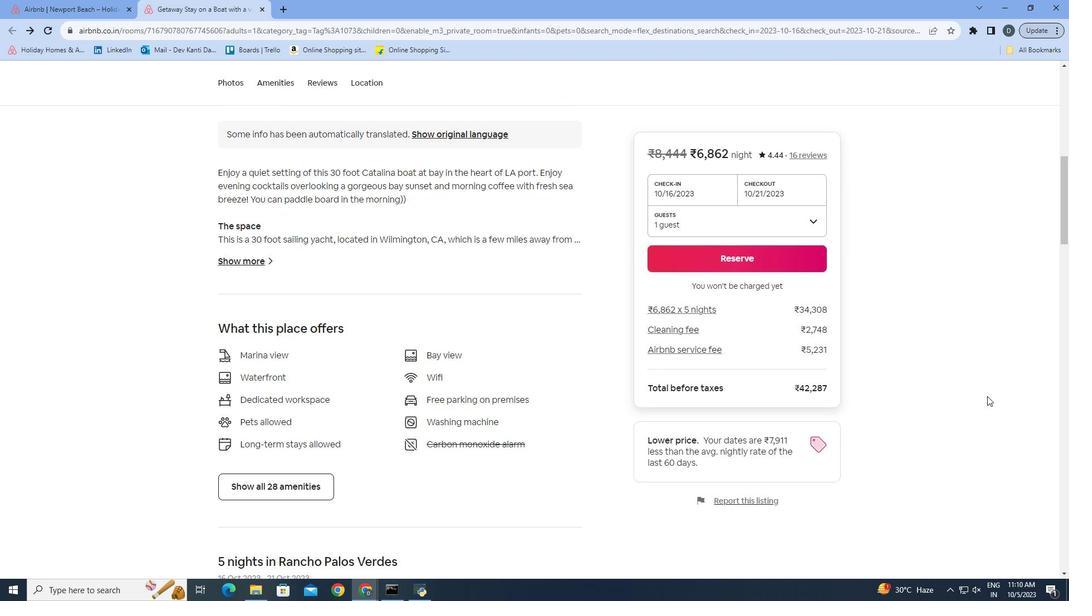 
Action: Mouse scrolled (987, 395) with delta (0, 0)
Screenshot: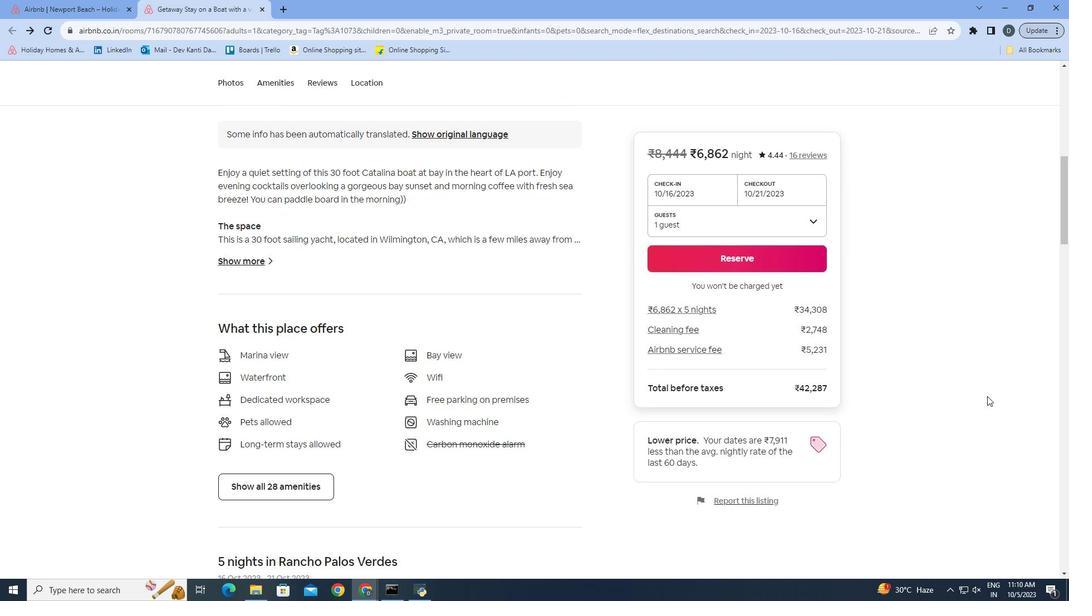 
Action: Mouse scrolled (987, 395) with delta (0, 0)
Screenshot: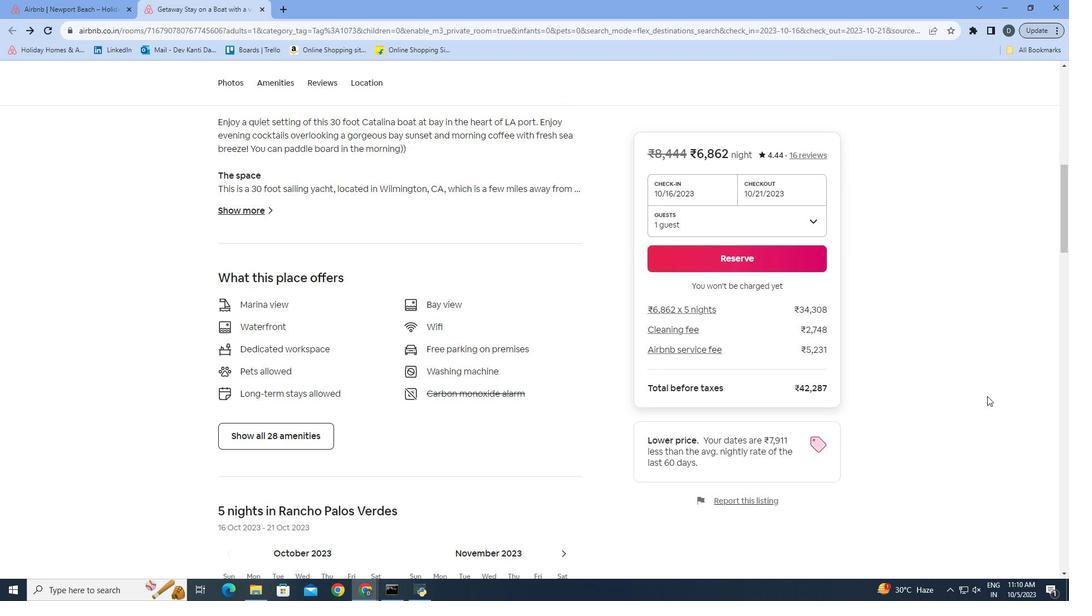 
Action: Mouse scrolled (987, 395) with delta (0, 0)
Screenshot: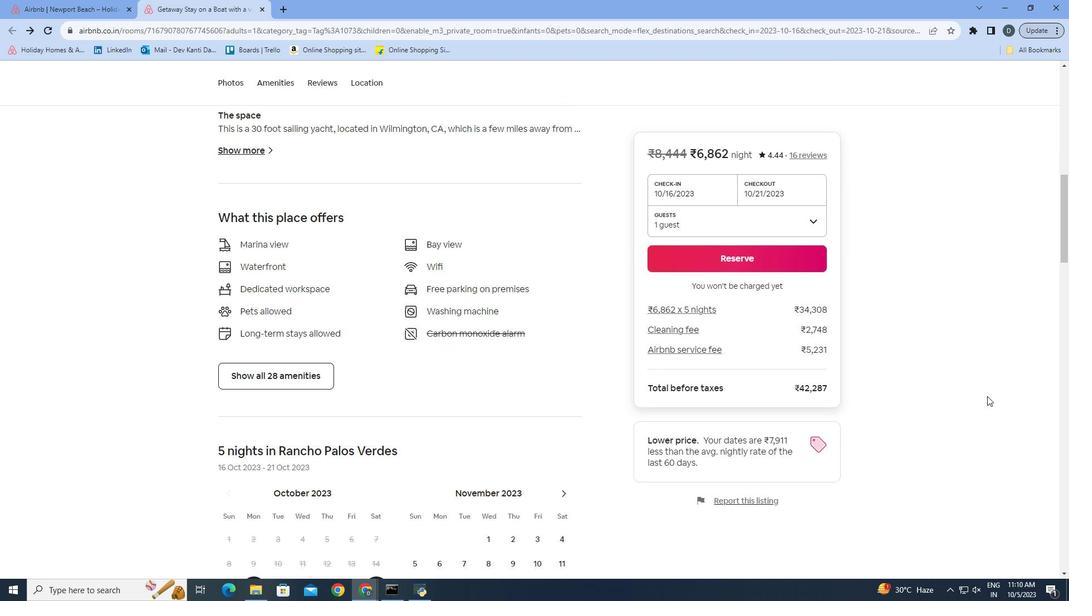 
Action: Mouse scrolled (987, 395) with delta (0, 0)
Screenshot: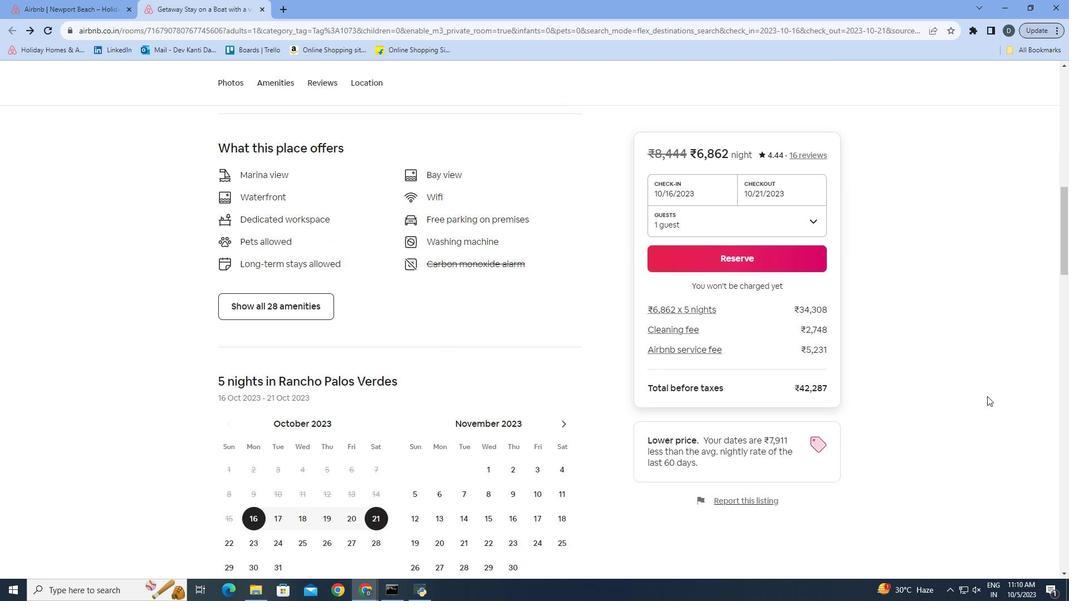 
Action: Mouse moved to (987, 392)
Screenshot: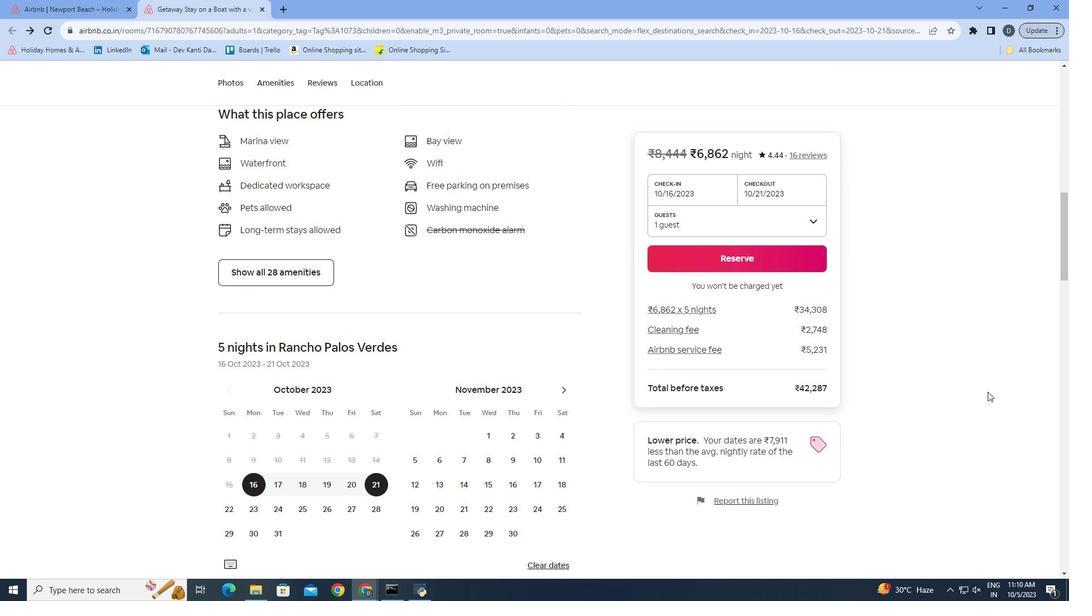 
Action: Mouse scrolled (987, 391) with delta (0, 0)
Screenshot: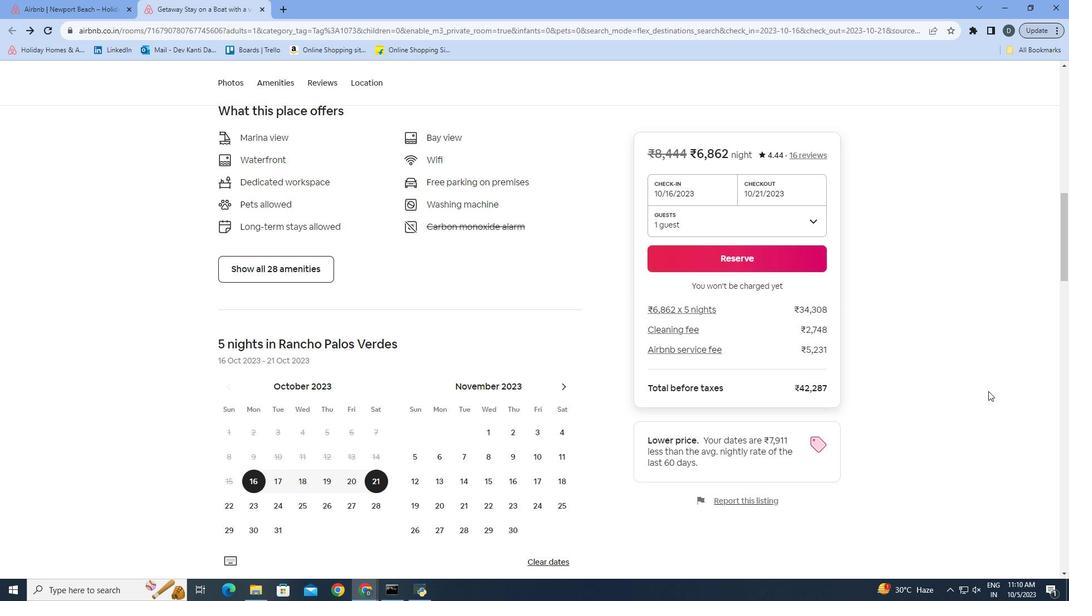 
Action: Mouse moved to (988, 391)
Screenshot: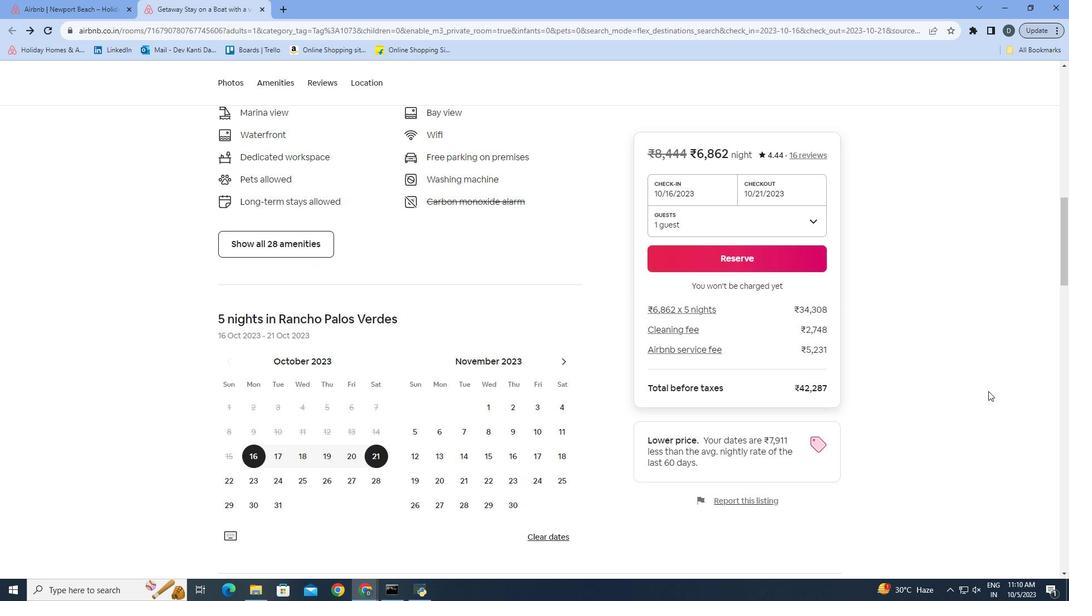 
Action: Mouse scrolled (988, 390) with delta (0, 0)
Screenshot: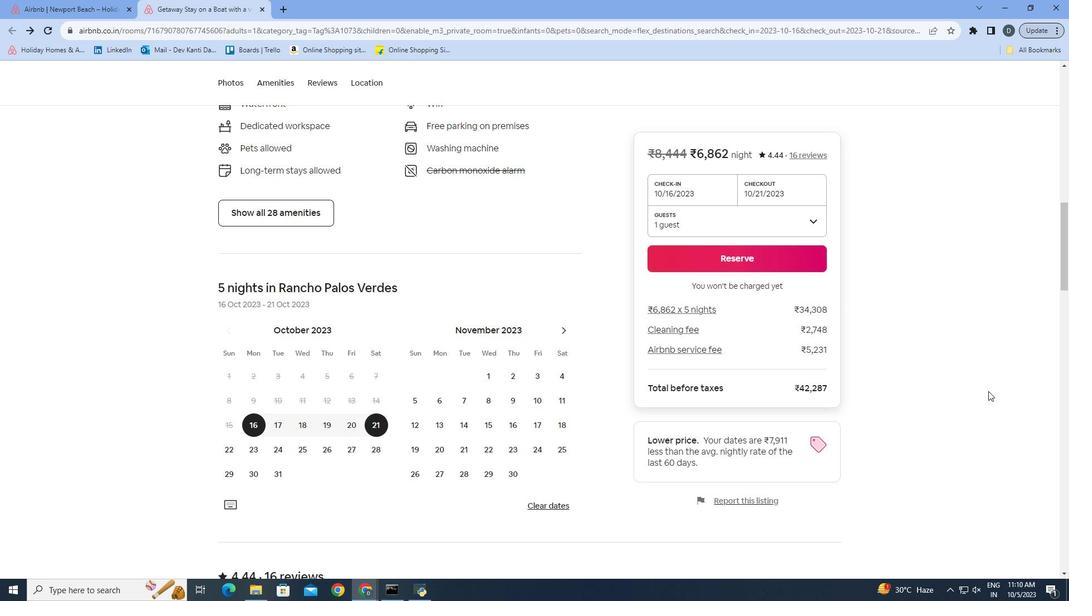 
Action: Mouse scrolled (988, 390) with delta (0, 0)
Screenshot: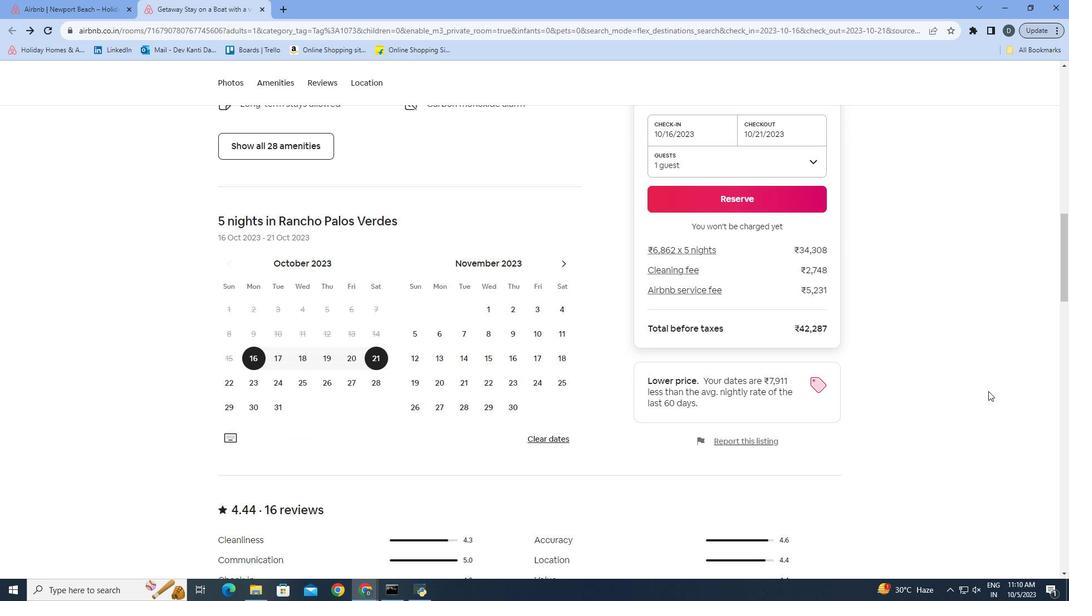 
Action: Mouse scrolled (988, 390) with delta (0, 0)
Screenshot: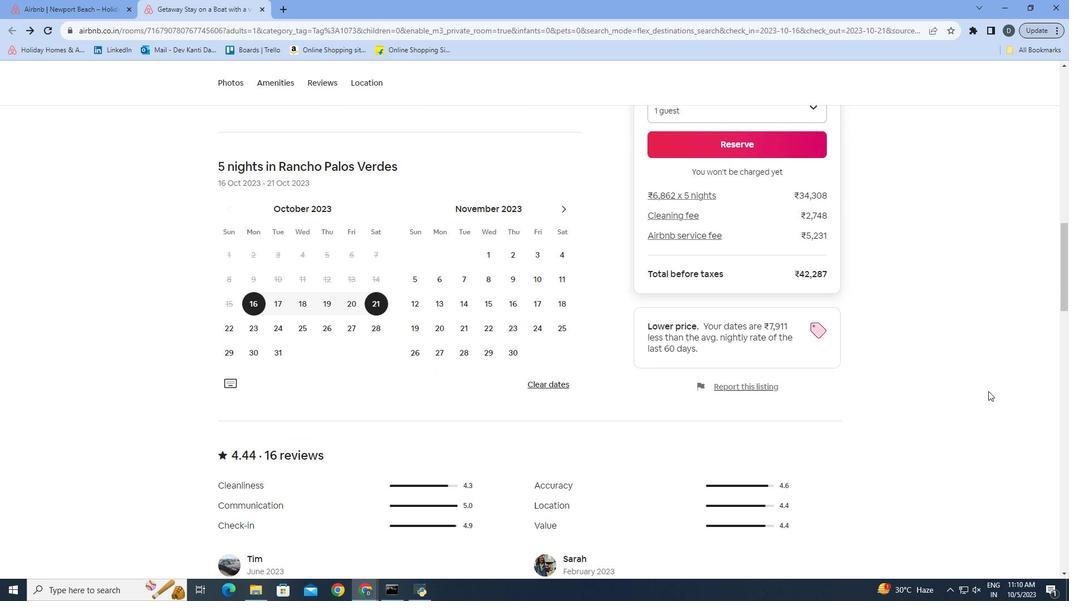 
Action: Mouse moved to (989, 389)
Screenshot: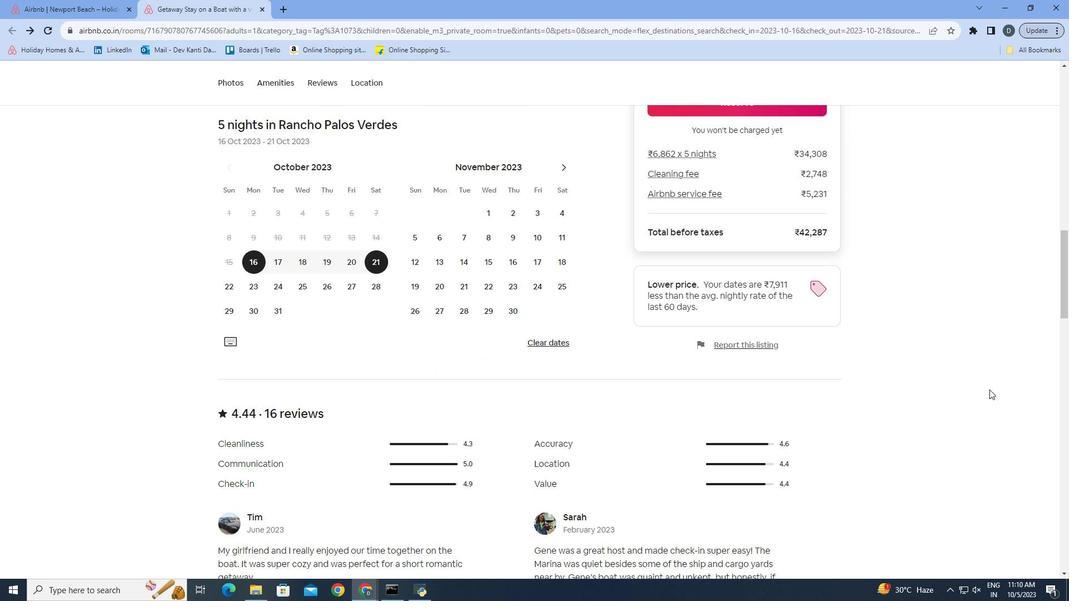
Action: Mouse scrolled (989, 389) with delta (0, 0)
Screenshot: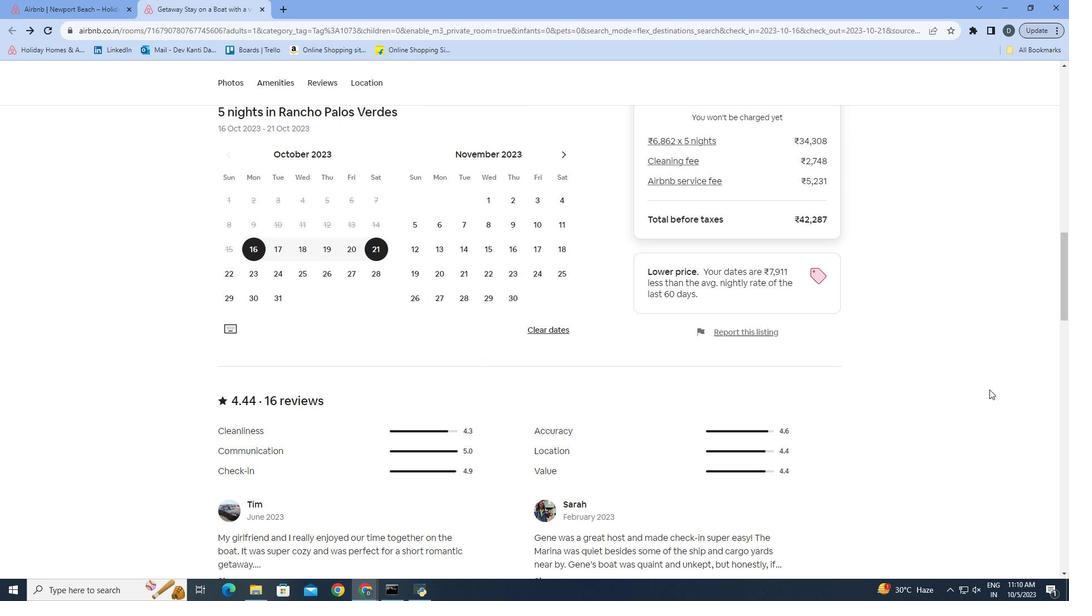 
Action: Mouse moved to (981, 381)
Screenshot: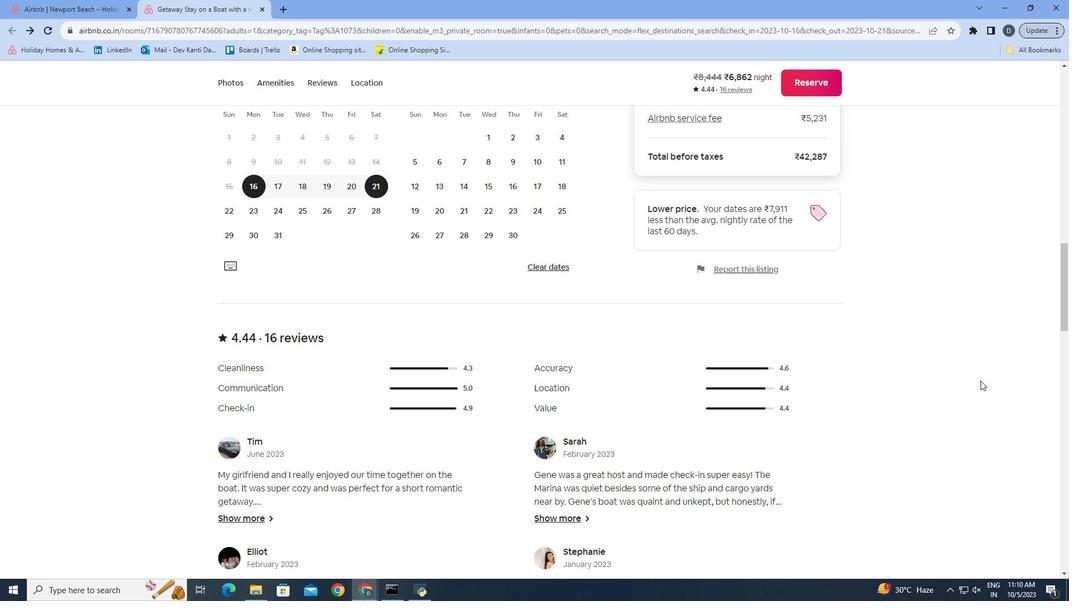 
Action: Mouse scrolled (981, 380) with delta (0, 0)
Screenshot: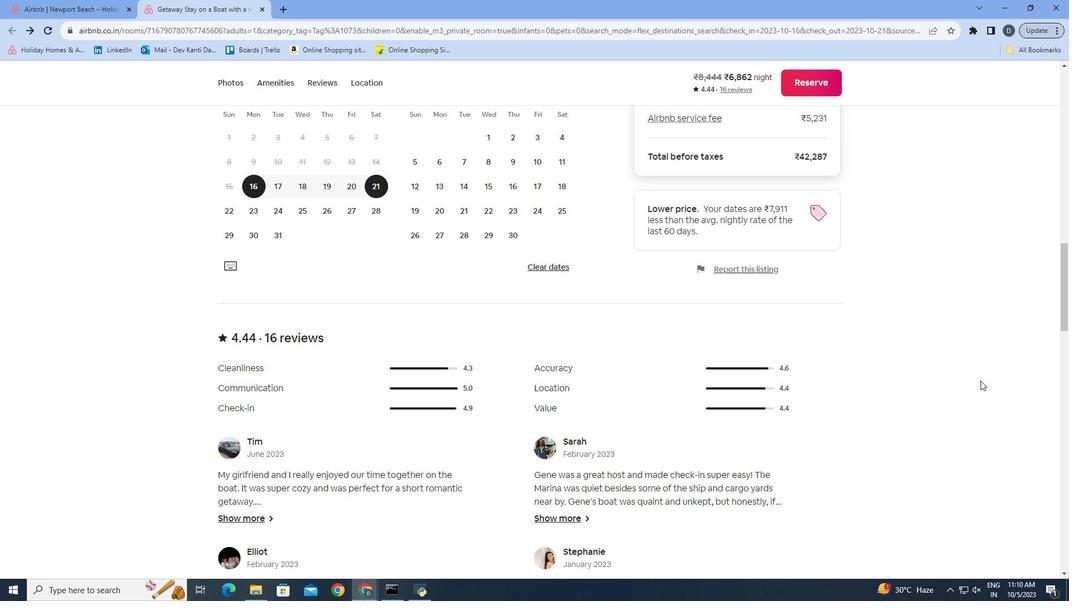 
Action: Mouse moved to (980, 380)
Screenshot: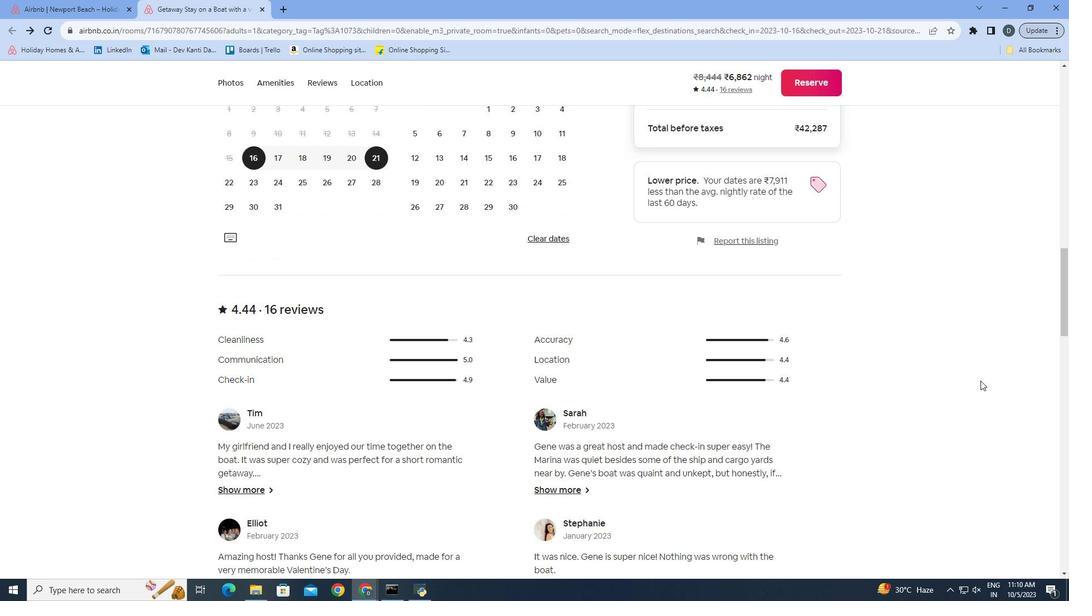 
Action: Mouse scrolled (980, 380) with delta (0, 0)
Screenshot: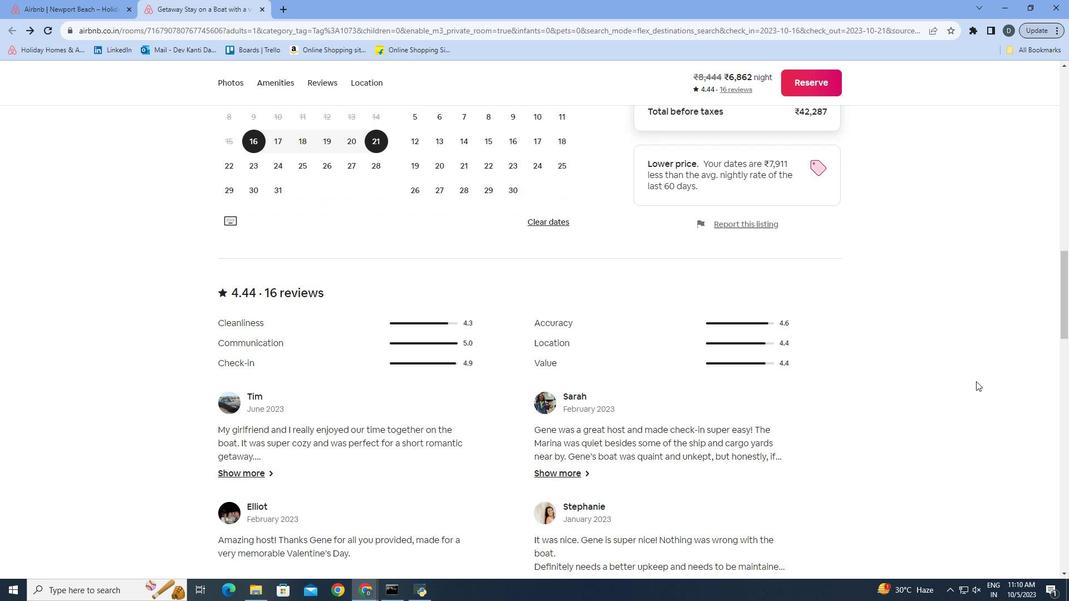 
Action: Mouse moved to (972, 371)
Screenshot: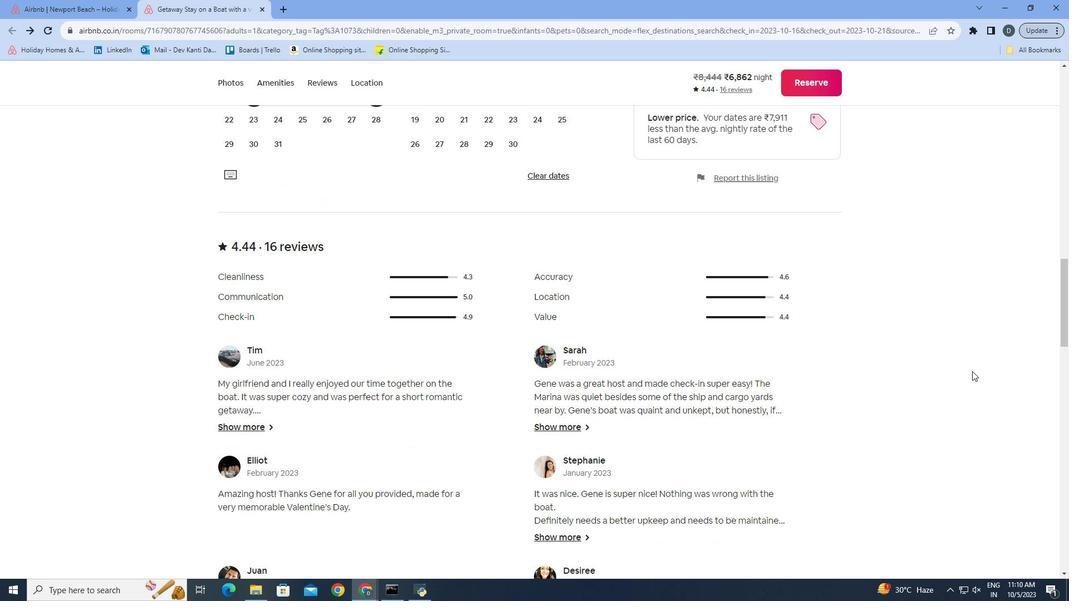 
Action: Mouse scrolled (972, 370) with delta (0, 0)
Screenshot: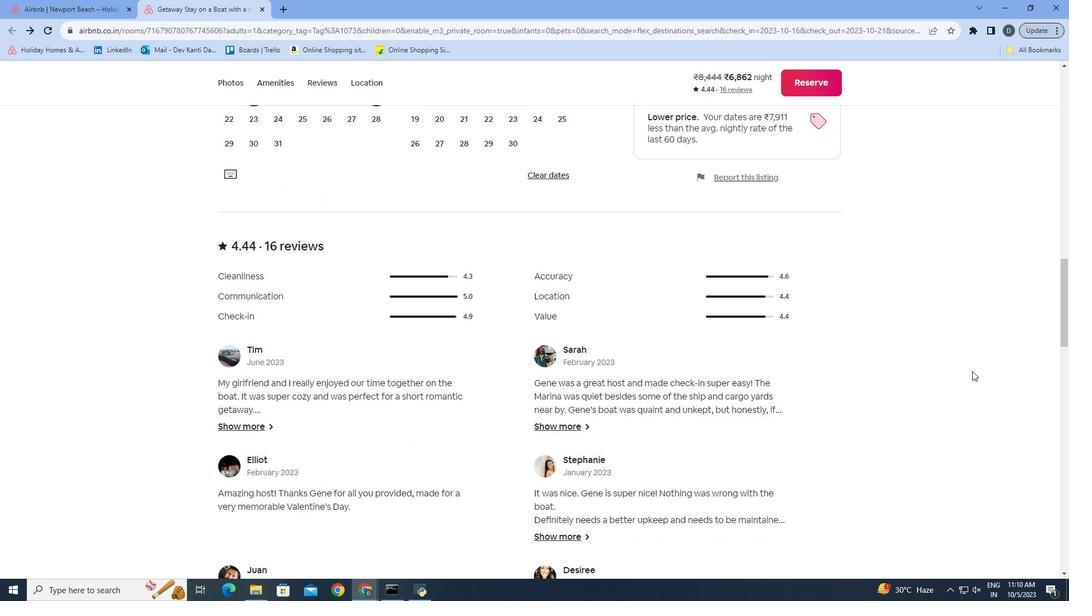 
Action: Mouse scrolled (972, 370) with delta (0, 0)
Screenshot: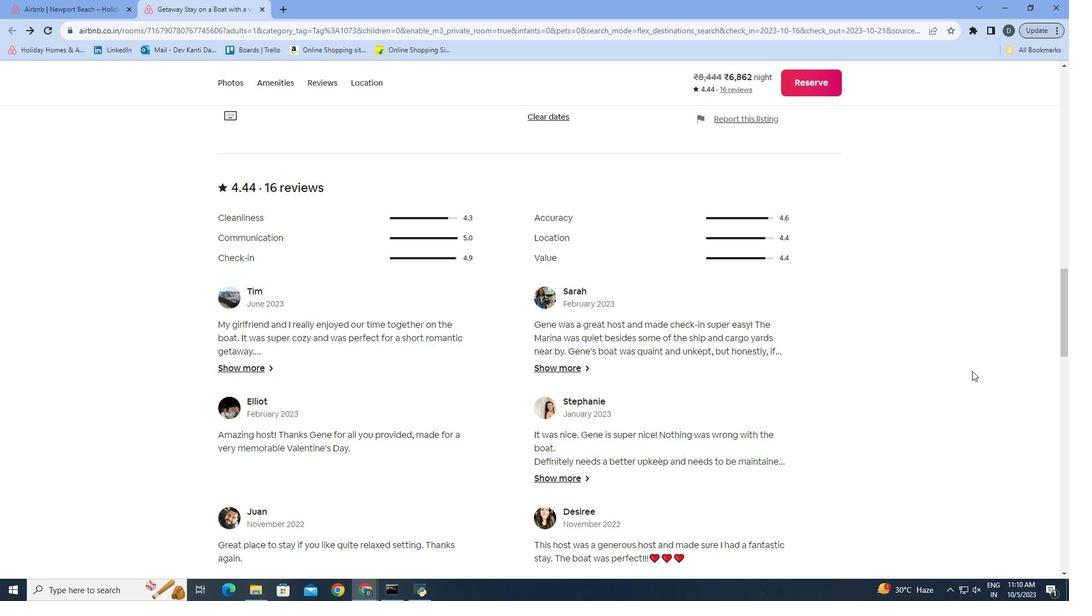 
Action: Mouse scrolled (972, 370) with delta (0, 0)
Screenshot: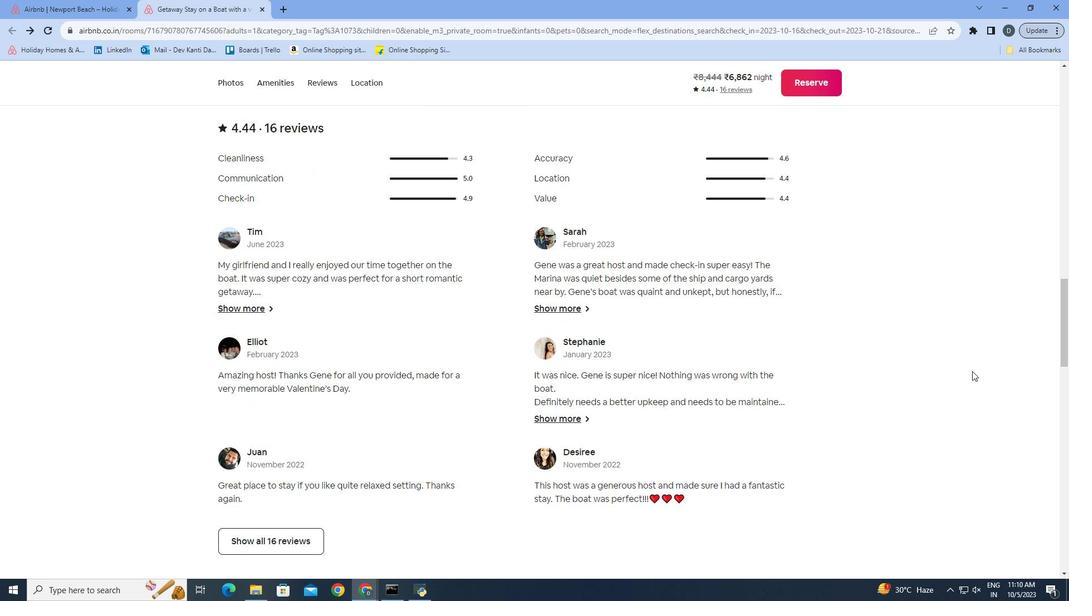 
Action: Mouse scrolled (972, 370) with delta (0, 0)
Screenshot: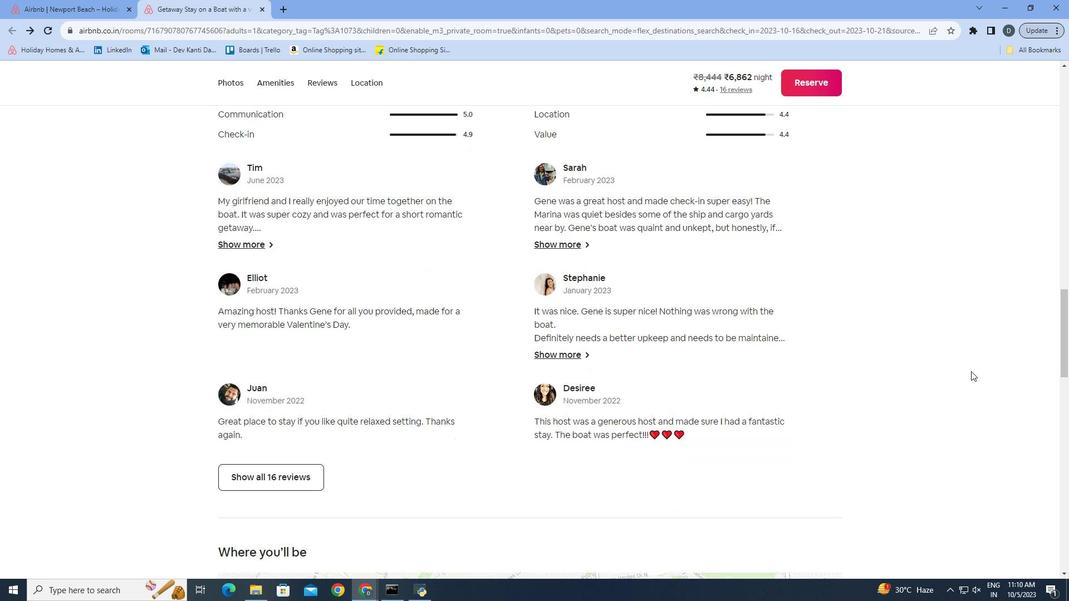 
Action: Mouse moved to (971, 371)
Screenshot: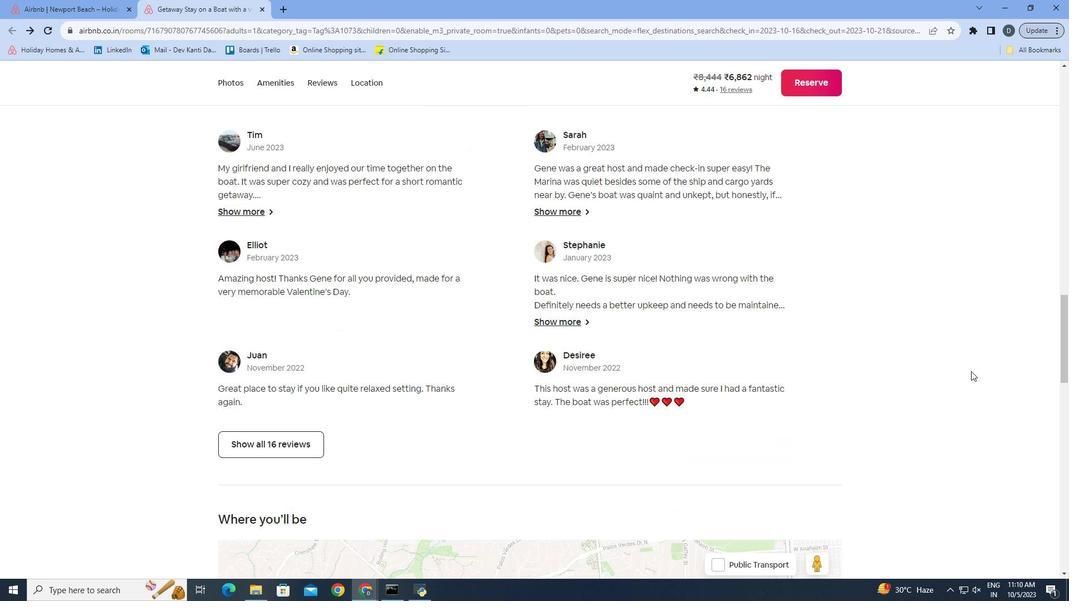 
Action: Mouse scrolled (971, 370) with delta (0, 0)
Screenshot: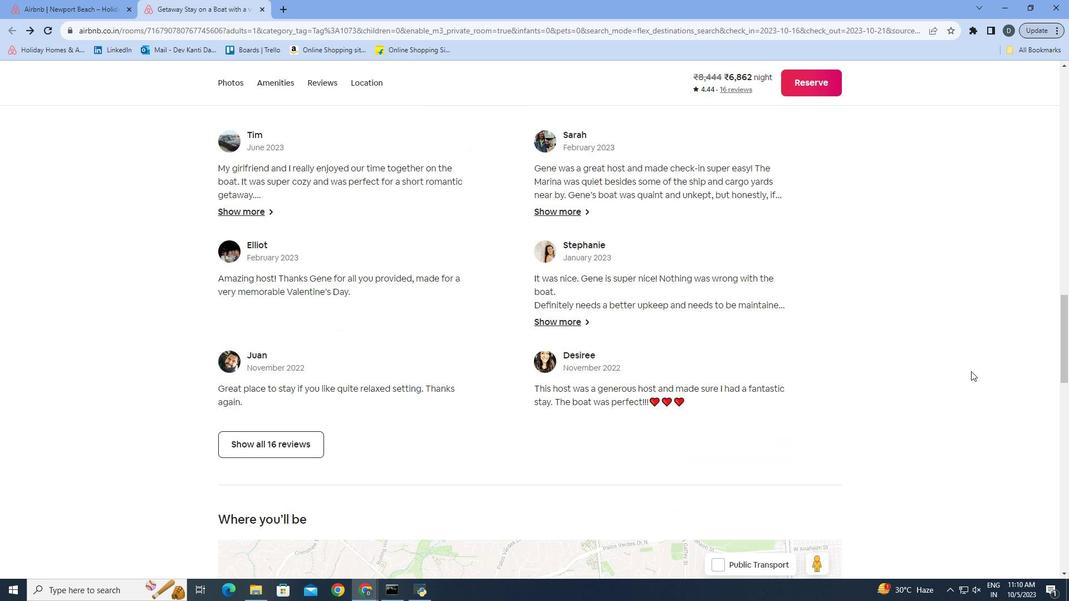
Action: Mouse moved to (971, 371)
Screenshot: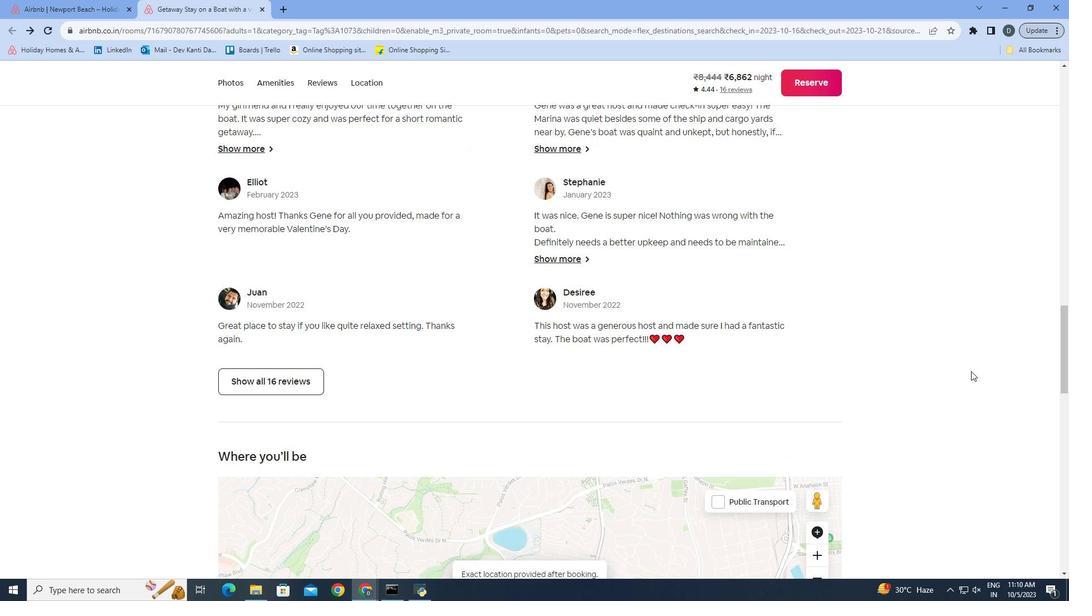 
Action: Mouse scrolled (971, 370) with delta (0, 0)
Screenshot: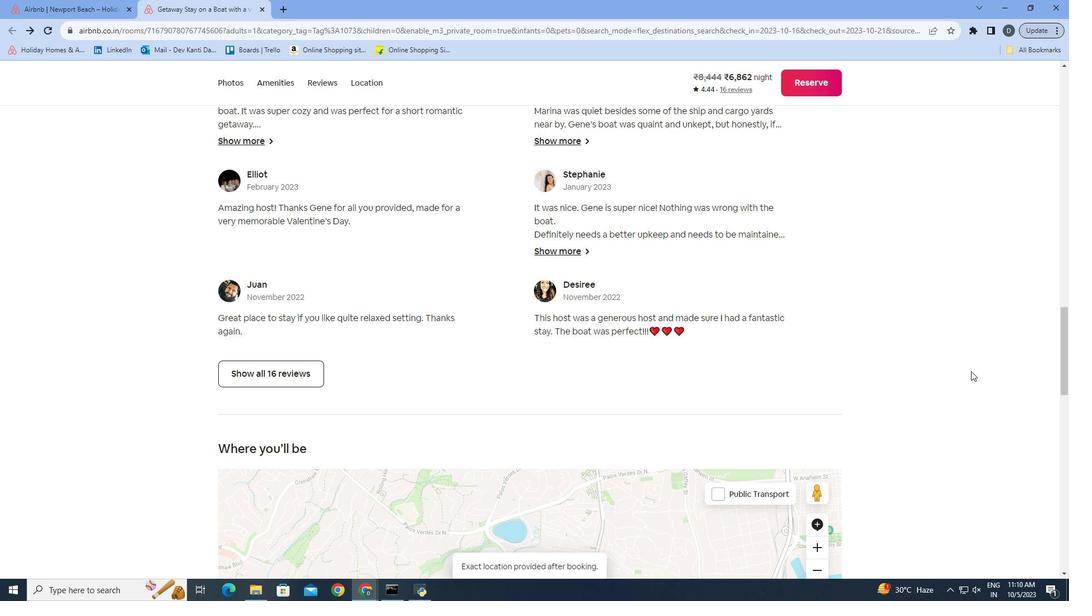 
Action: Mouse scrolled (971, 370) with delta (0, 0)
Screenshot: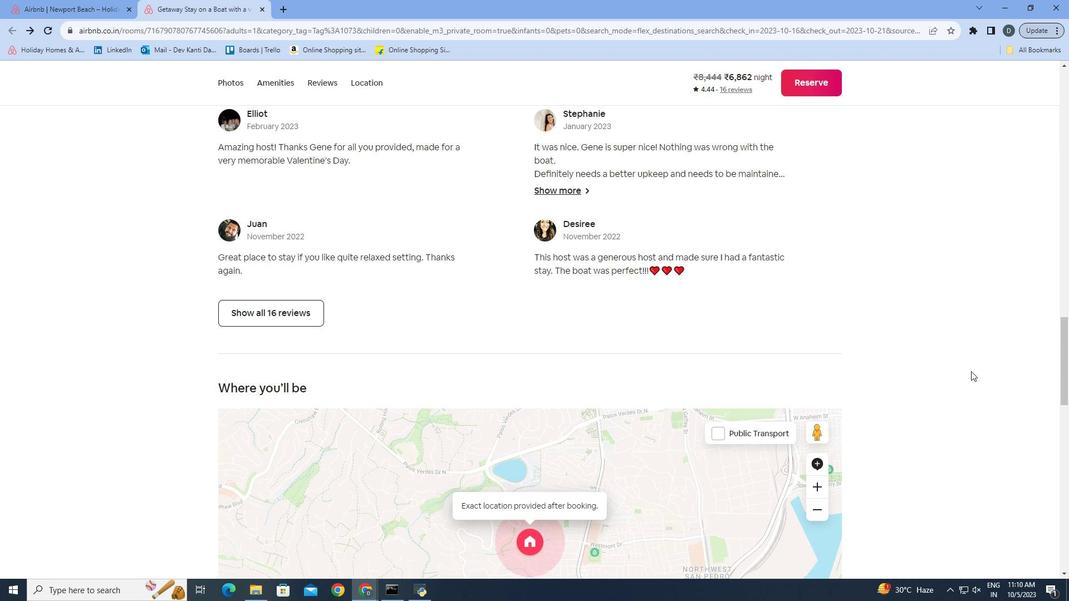 
Action: Mouse scrolled (971, 370) with delta (0, 0)
Screenshot: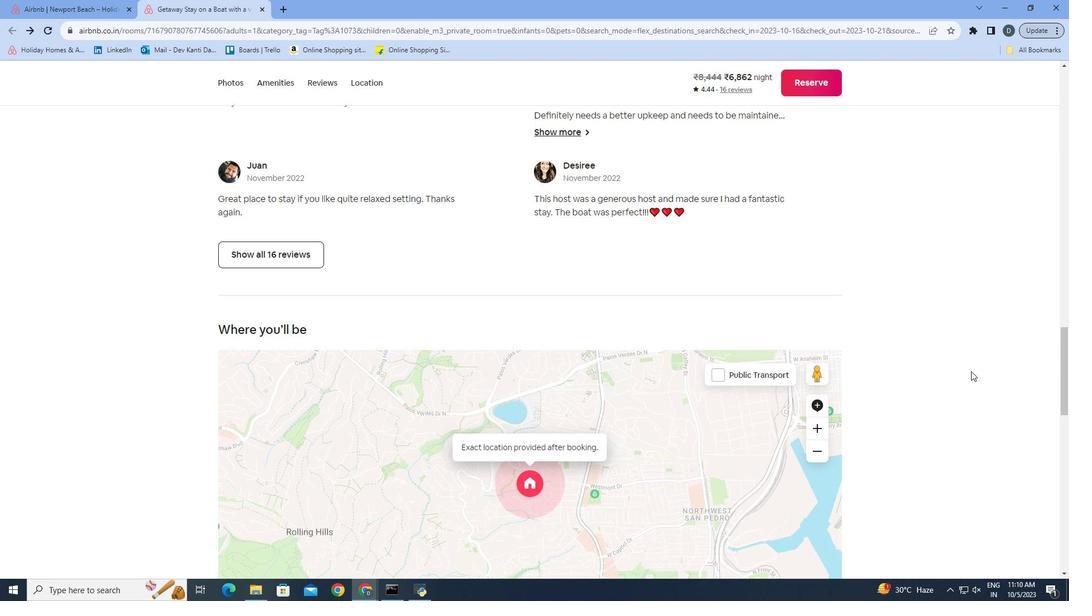 
Action: Mouse scrolled (971, 370) with delta (0, 0)
Screenshot: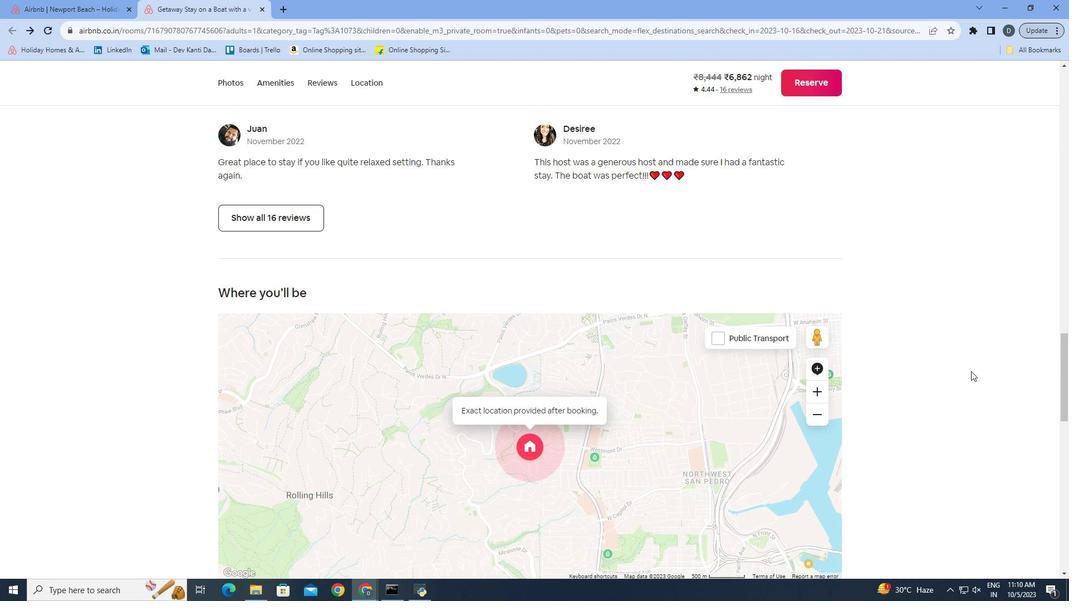 
Action: Mouse scrolled (971, 370) with delta (0, 0)
Screenshot: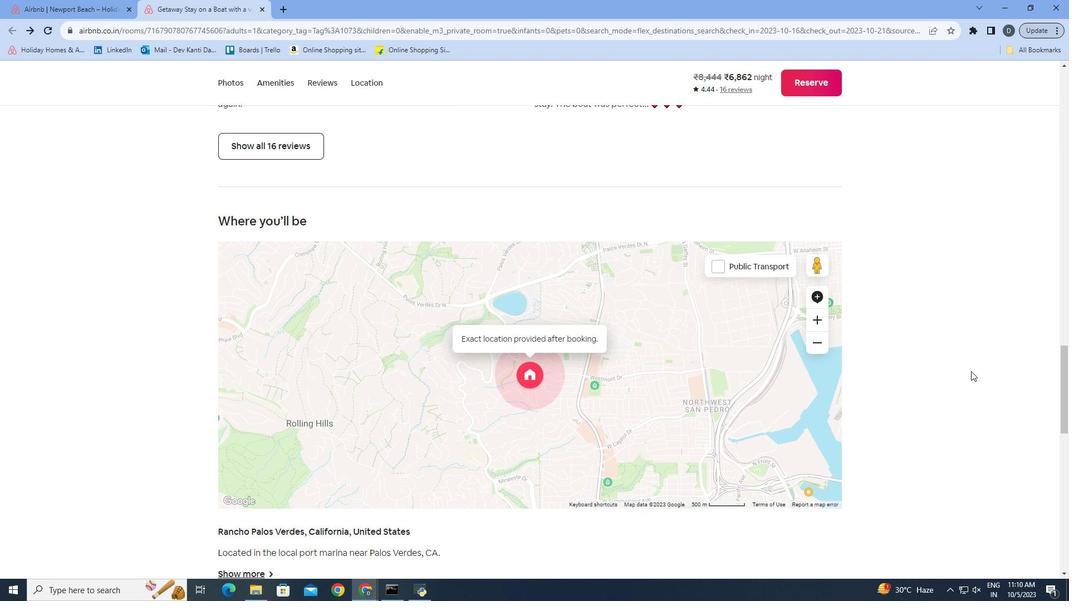 
Action: Mouse scrolled (971, 370) with delta (0, 0)
Screenshot: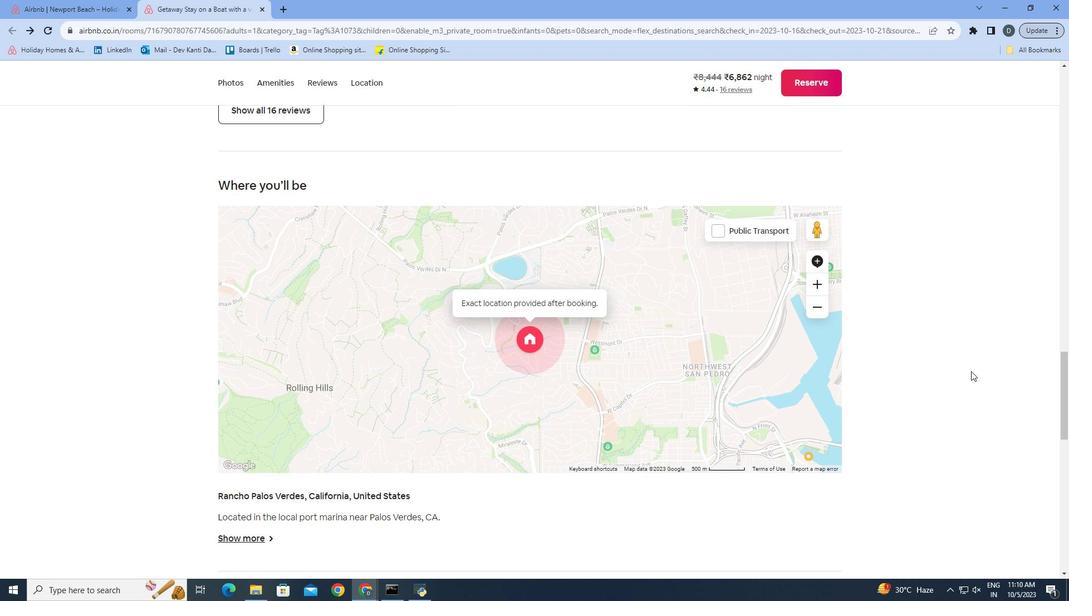 
Action: Mouse moved to (970, 367)
Screenshot: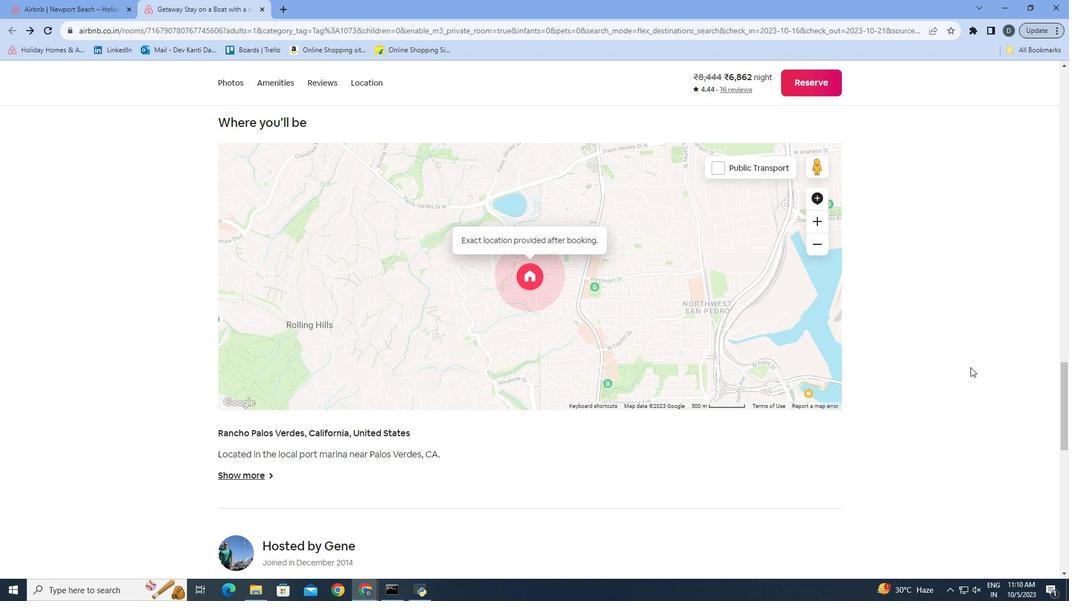 
Action: Mouse scrolled (970, 366) with delta (0, 0)
Screenshot: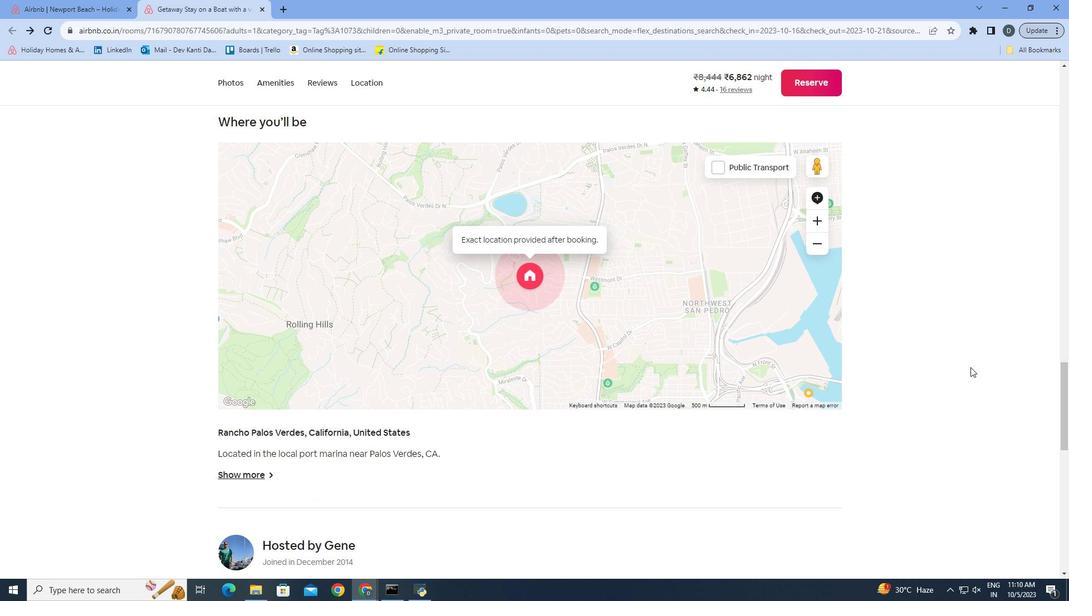 
Action: Mouse scrolled (970, 366) with delta (0, 0)
Screenshot: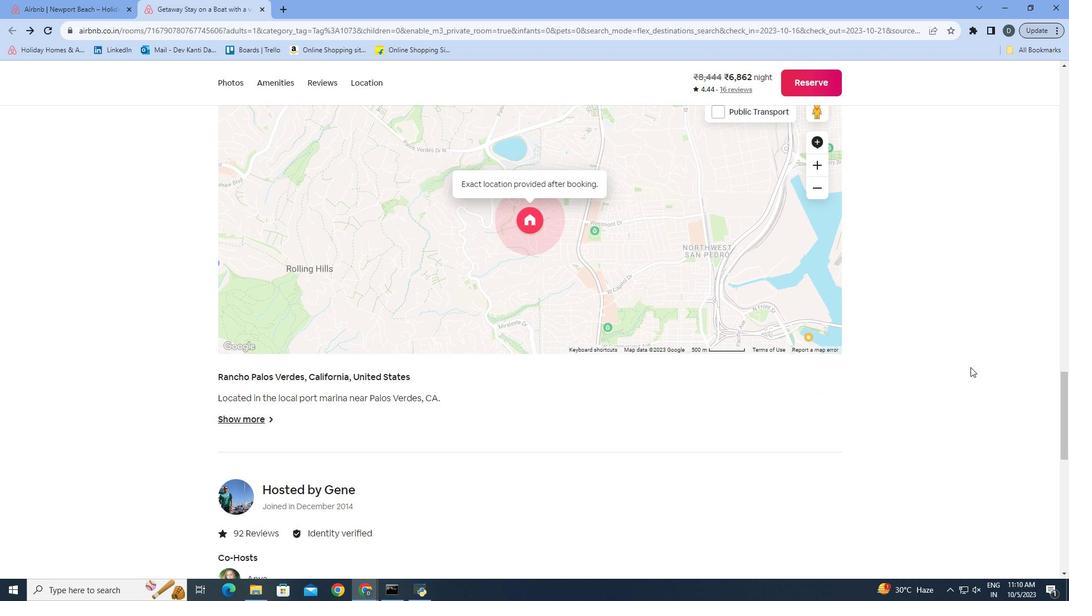 
Action: Mouse scrolled (970, 366) with delta (0, 0)
Screenshot: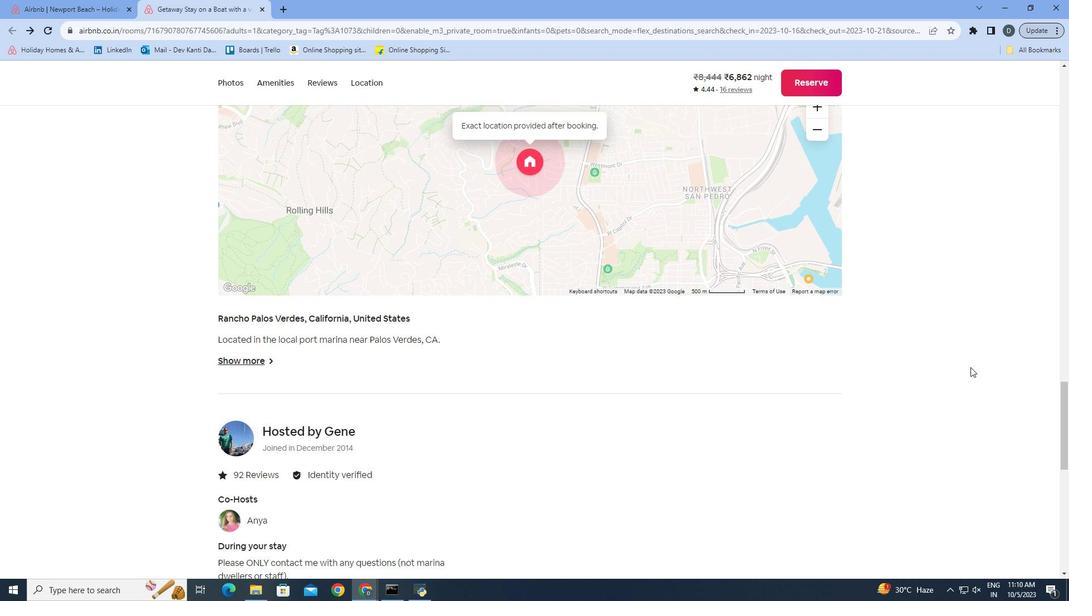 
Action: Mouse scrolled (970, 366) with delta (0, 0)
Screenshot: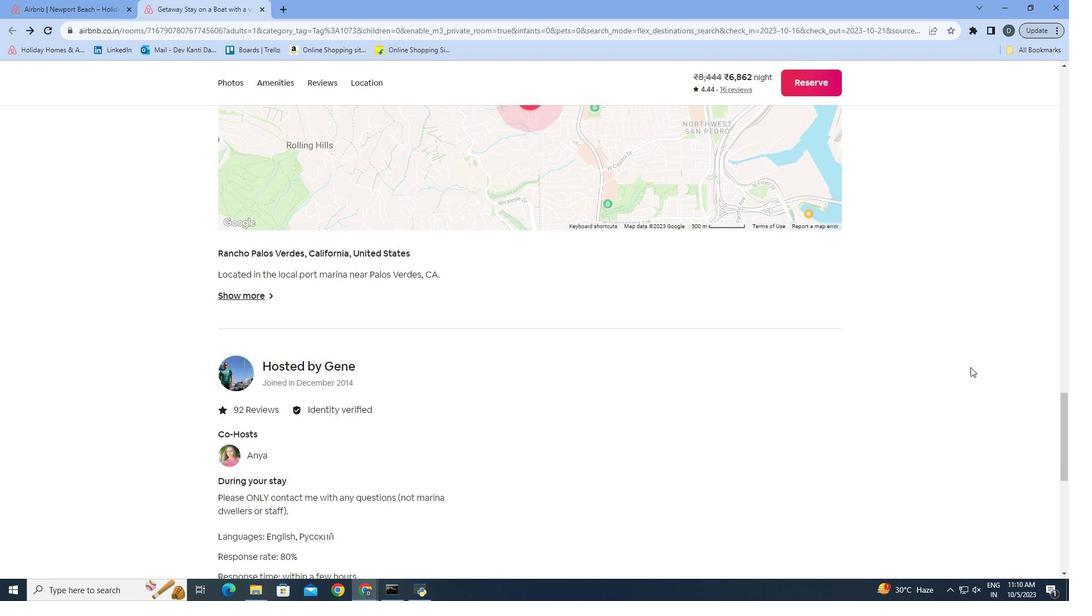 
Action: Mouse moved to (970, 367)
Screenshot: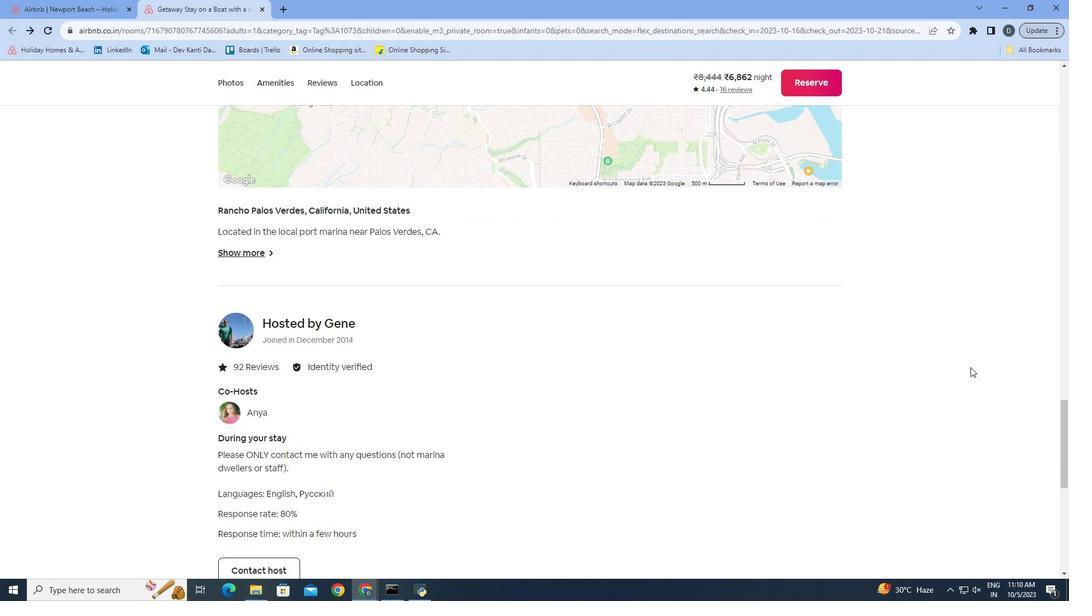 
Action: Mouse scrolled (970, 366) with delta (0, 0)
Screenshot: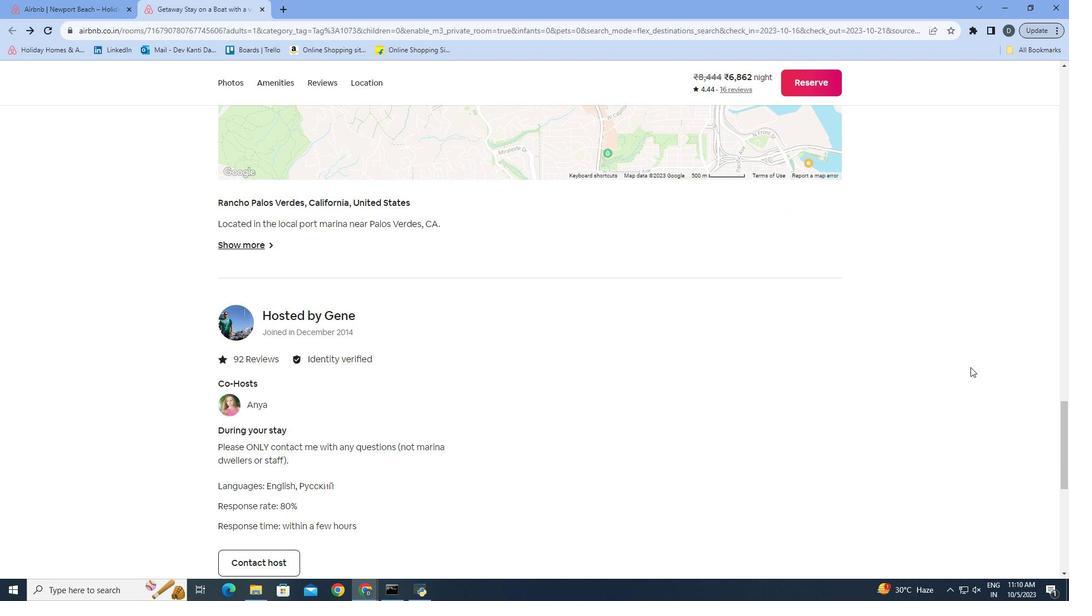 
Action: Mouse scrolled (970, 366) with delta (0, 0)
Screenshot: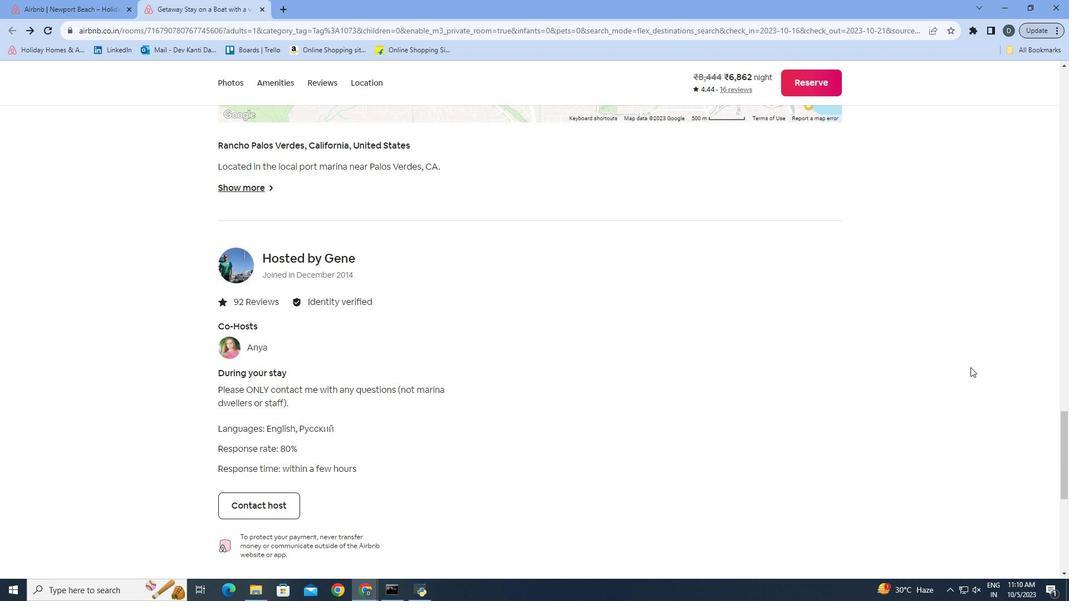 
Action: Mouse scrolled (970, 366) with delta (0, 0)
Screenshot: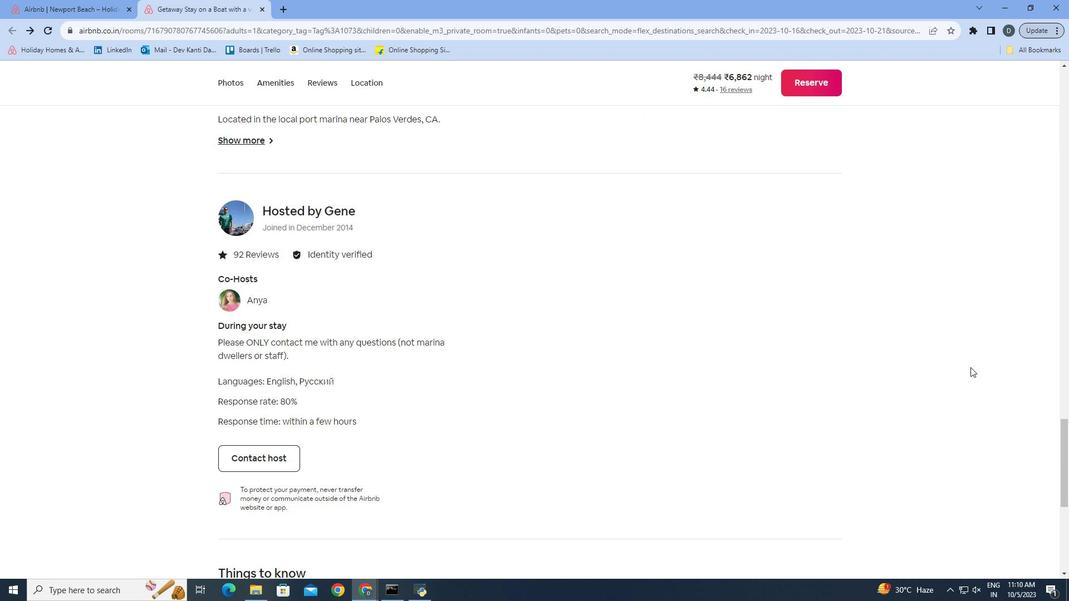 
Action: Mouse scrolled (970, 366) with delta (0, 0)
Screenshot: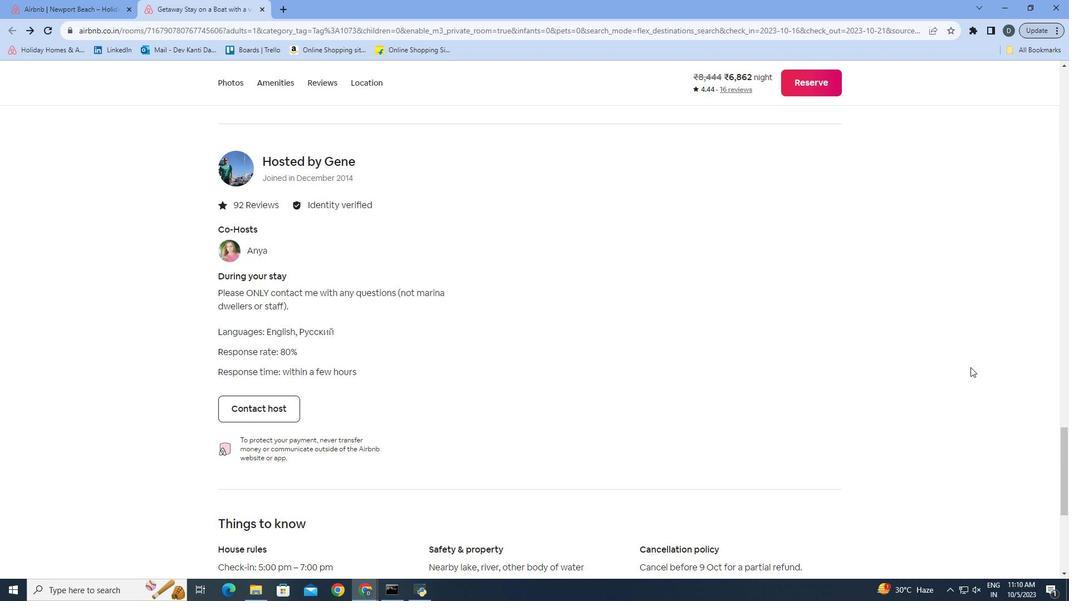 
Action: Mouse scrolled (970, 366) with delta (0, 0)
Screenshot: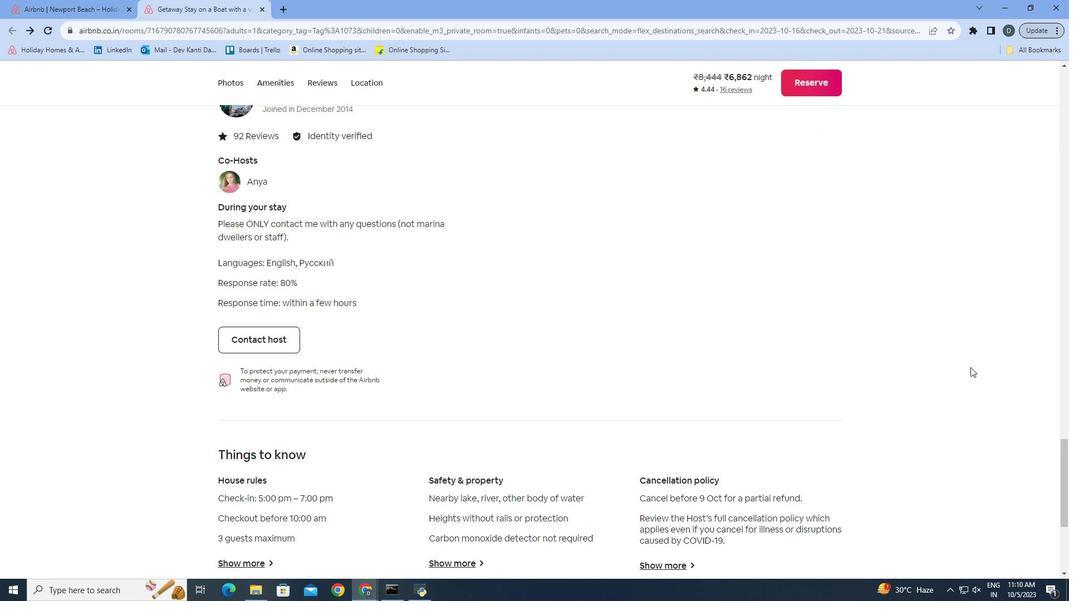 
Action: Mouse scrolled (970, 366) with delta (0, 0)
Screenshot: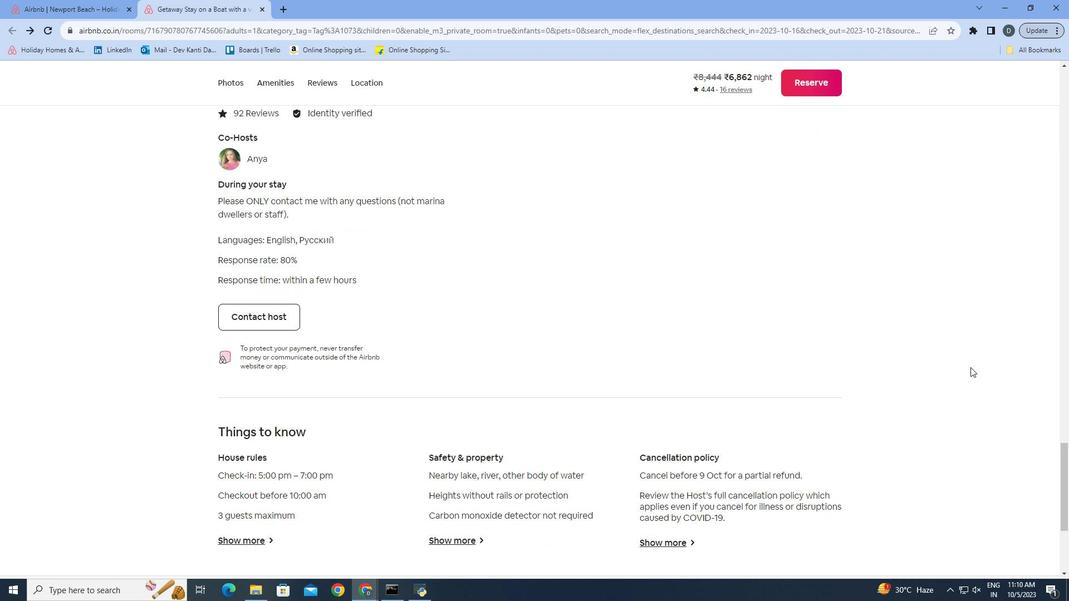 
Action: Mouse scrolled (970, 366) with delta (0, 0)
Screenshot: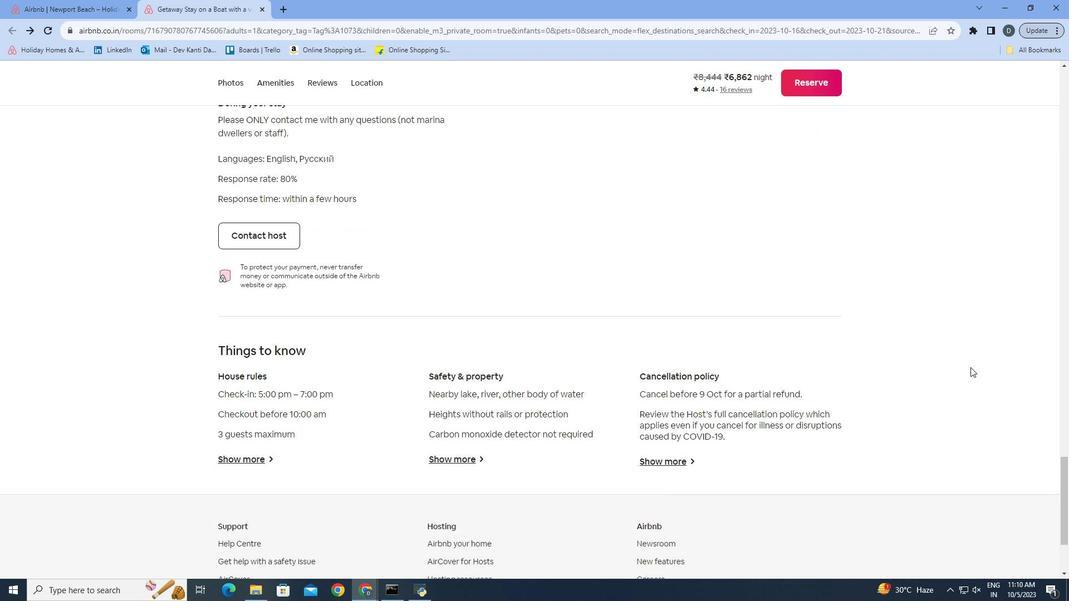 
Action: Mouse moved to (1030, 560)
Screenshot: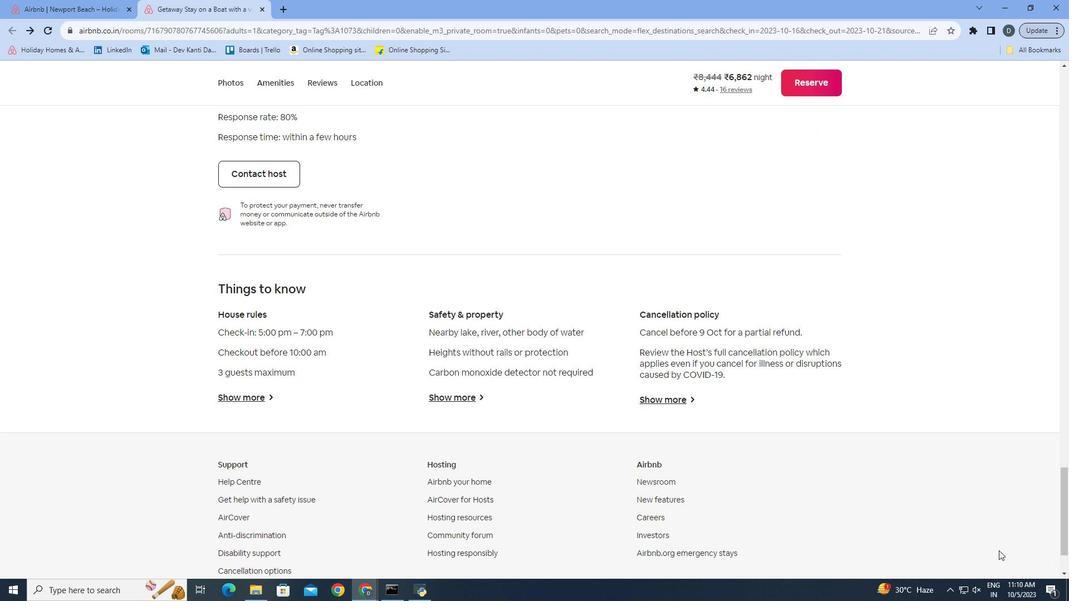 
Action: Mouse scrolled (1030, 559) with delta (0, 0)
Screenshot: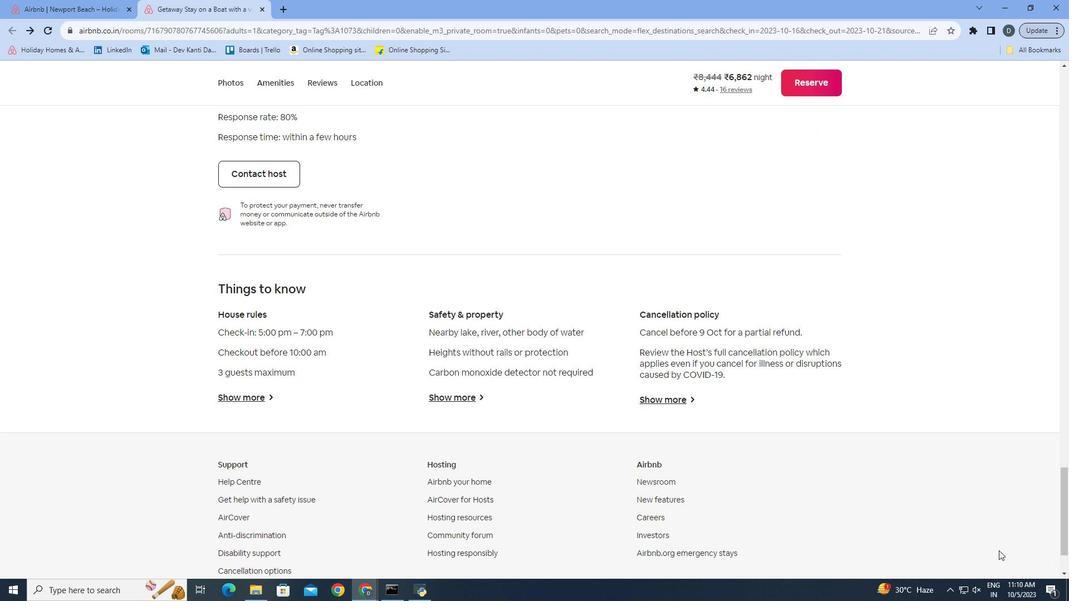 
Action: Mouse moved to (1030, 559)
Screenshot: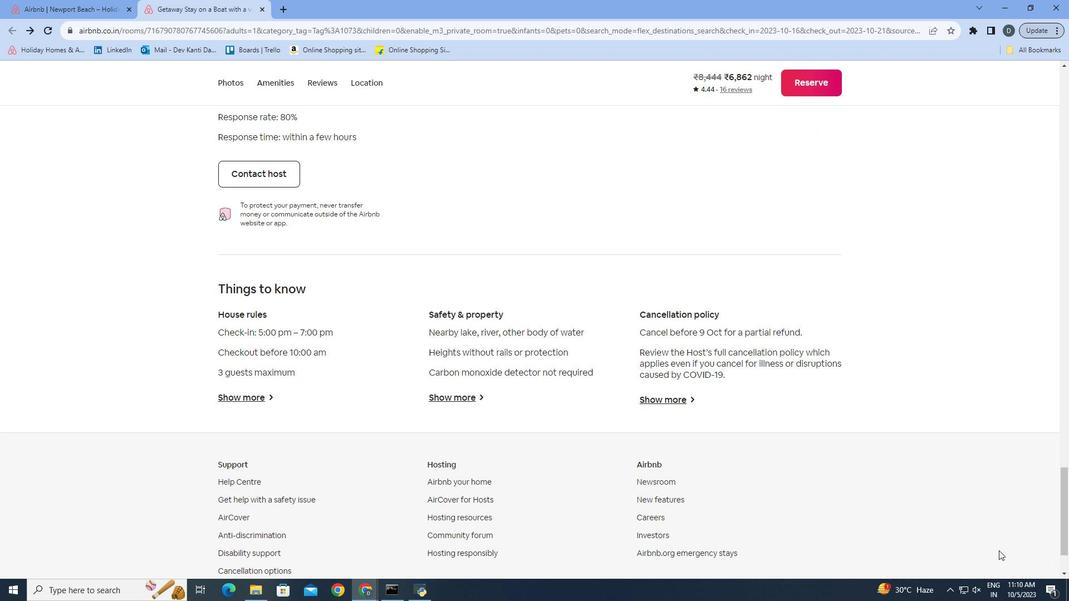 
Action: Mouse scrolled (1030, 559) with delta (0, 0)
Screenshot: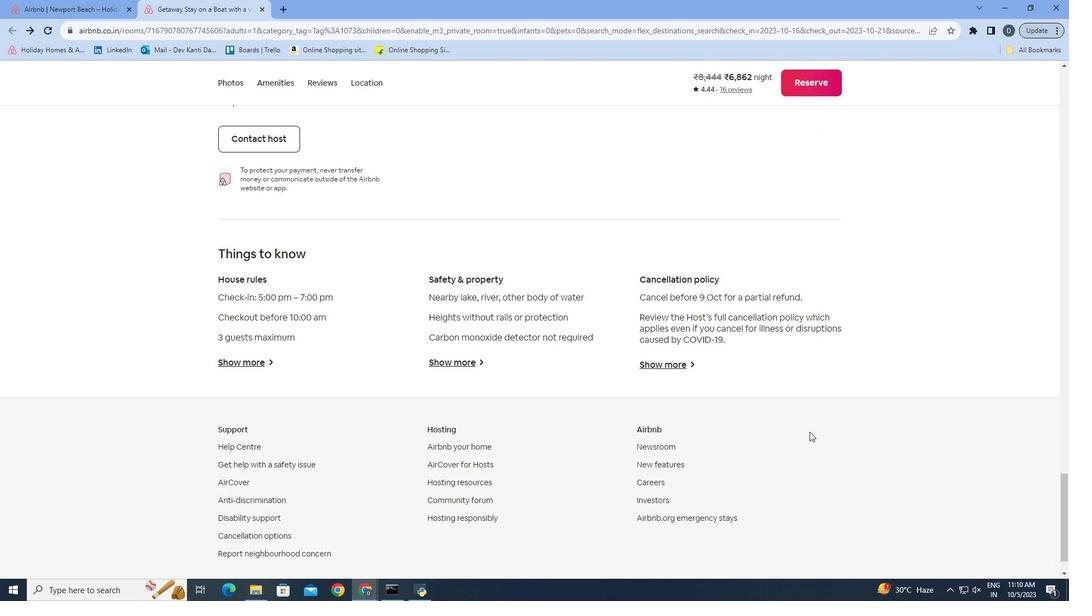 
Action: Mouse moved to (1025, 558)
Screenshot: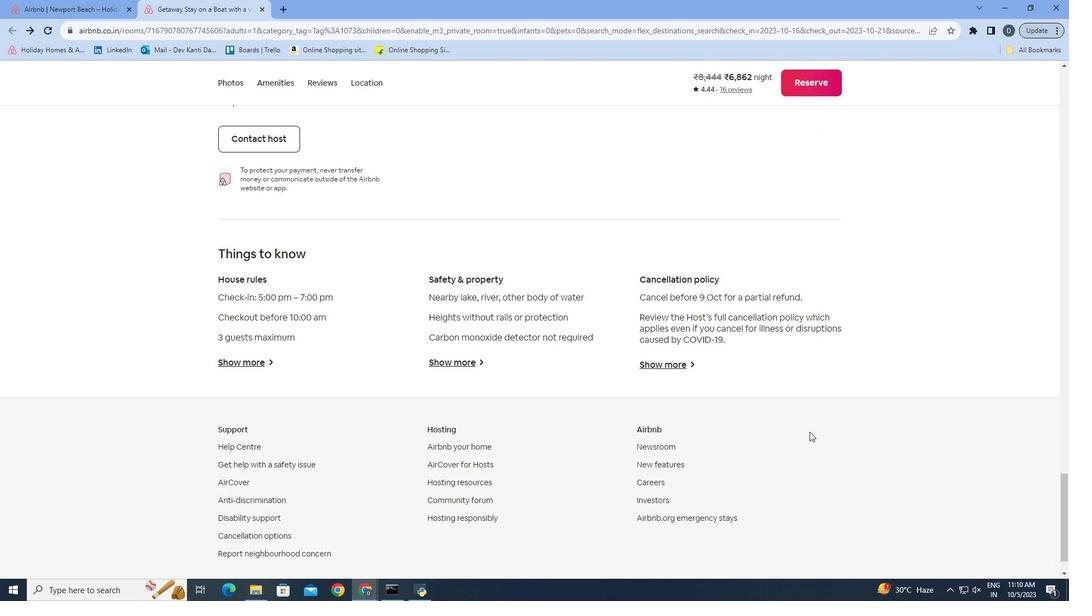 
Action: Mouse scrolled (1025, 558) with delta (0, 0)
Screenshot: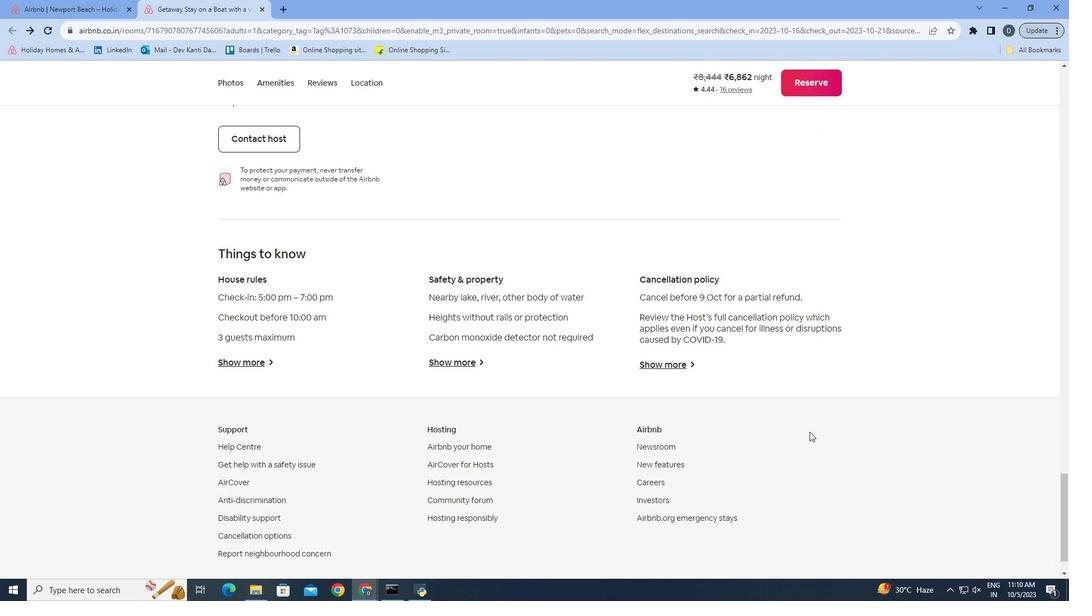 
Action: Mouse moved to (228, 279)
Screenshot: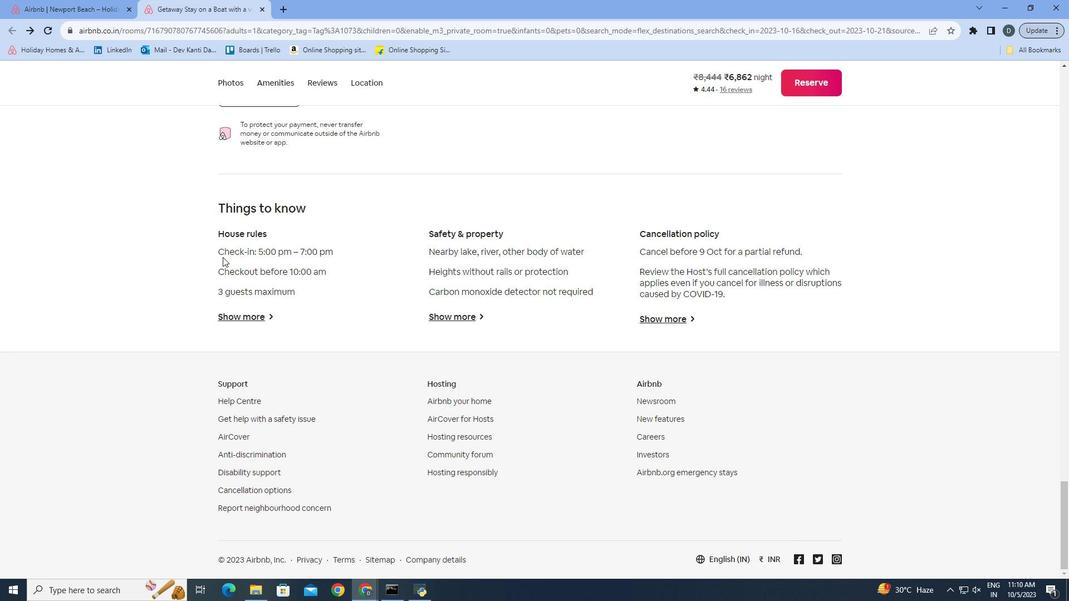 
Action: Mouse scrolled (228, 279) with delta (0, 0)
Screenshot: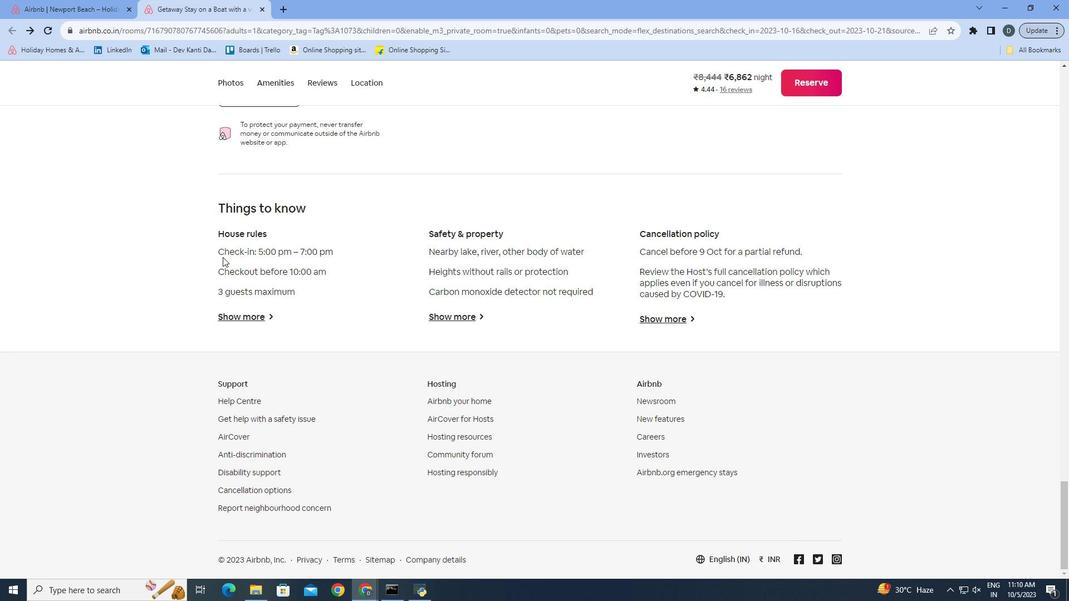 
Action: Mouse moved to (218, 241)
